 Task: Go to Program & Features. Select Whole Food Market. Add to cart Cold-Pressed Extra Virgin Olive Oil-3. Select Amazon Health. Add to cart MCT Oil Nutritional Supplements-1. Place order for Clara Davis, _x000D_
1043 Spring Hill Rd_x000D_
Sparta, Missouri(MO), 65753, Cell Number (417) 278-4018
Action: Mouse moved to (24, 95)
Screenshot: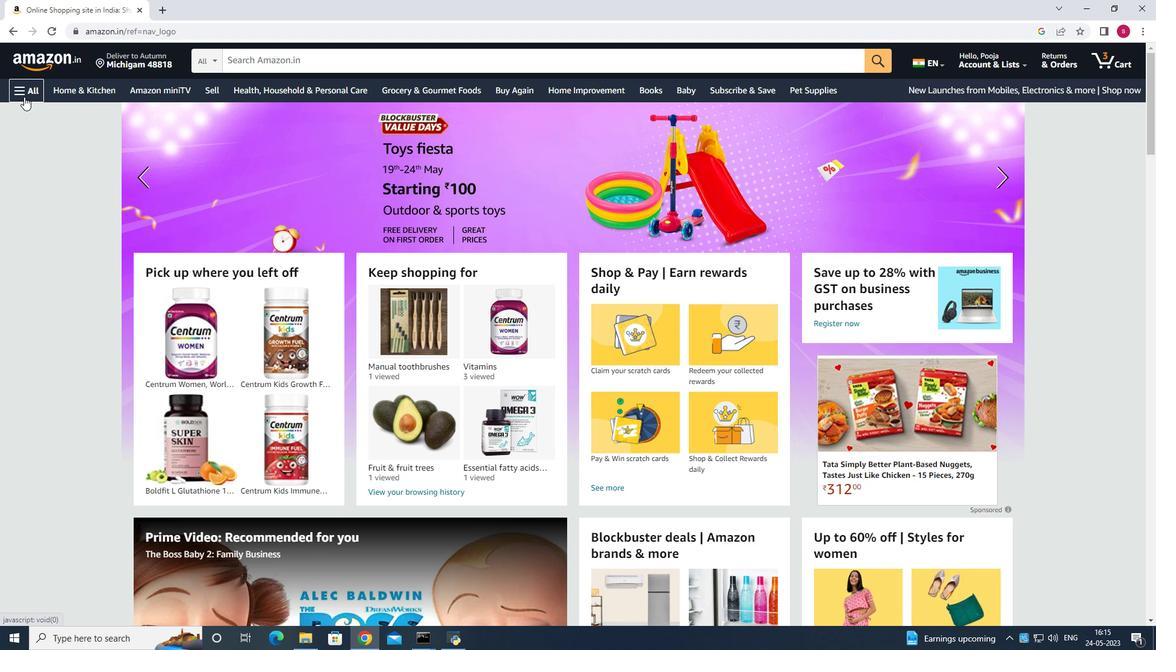 
Action: Mouse pressed left at (24, 95)
Screenshot: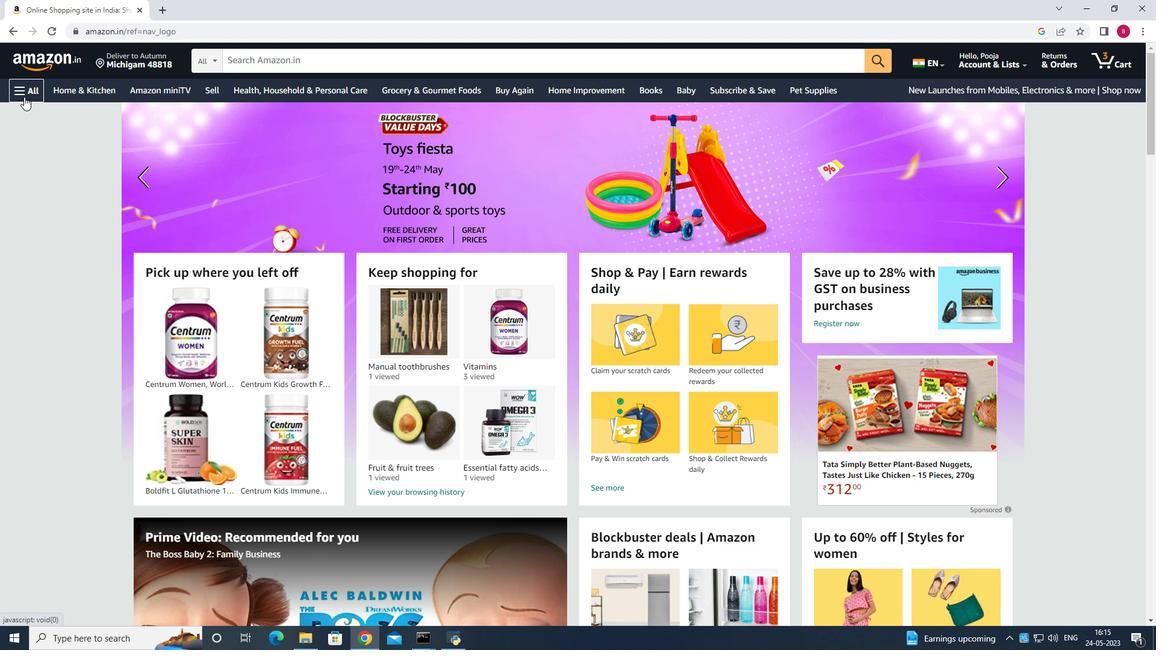 
Action: Mouse moved to (35, 205)
Screenshot: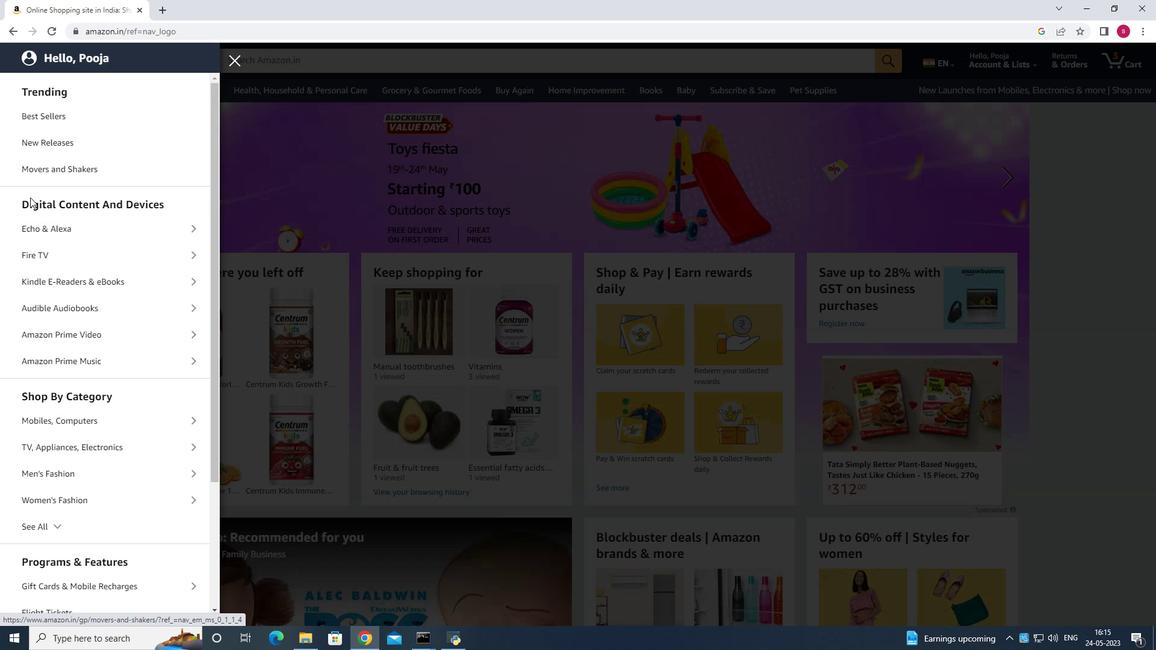 
Action: Mouse scrolled (33, 199) with delta (0, 0)
Screenshot: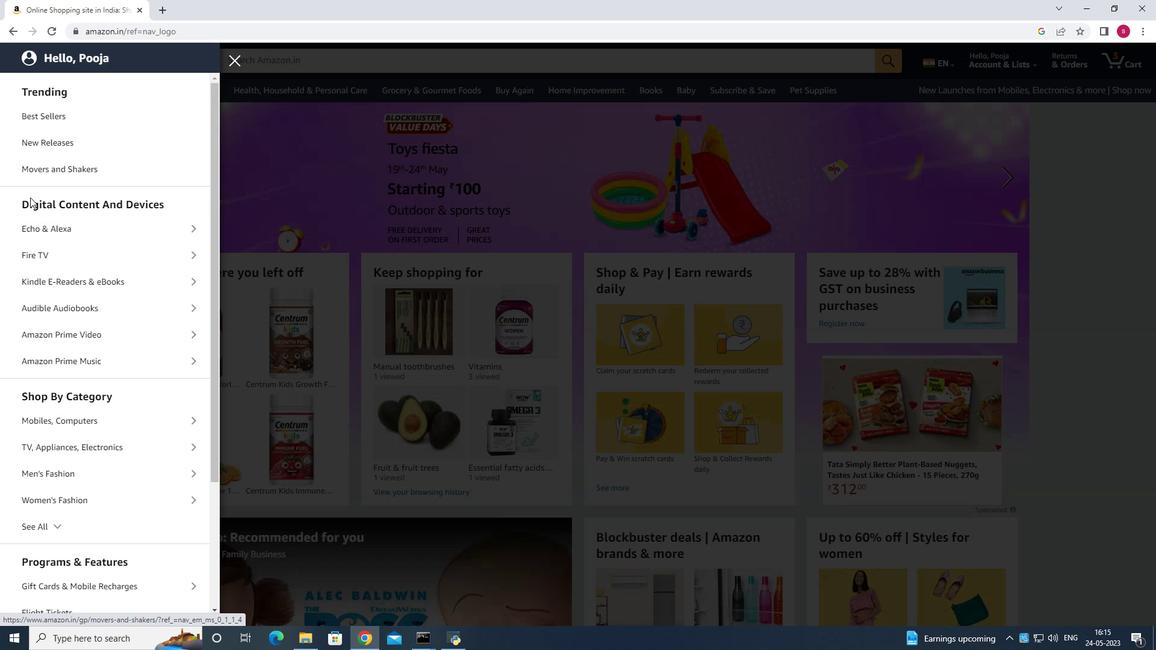 
Action: Mouse scrolled (35, 204) with delta (0, 0)
Screenshot: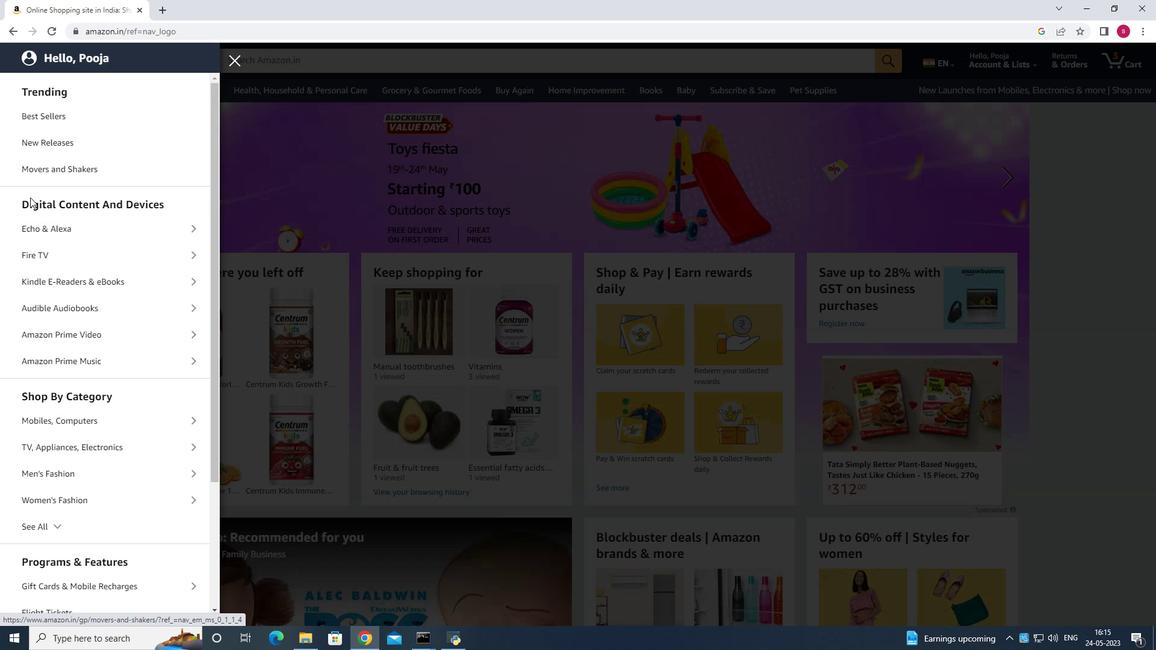 
Action: Mouse scrolled (35, 204) with delta (0, 0)
Screenshot: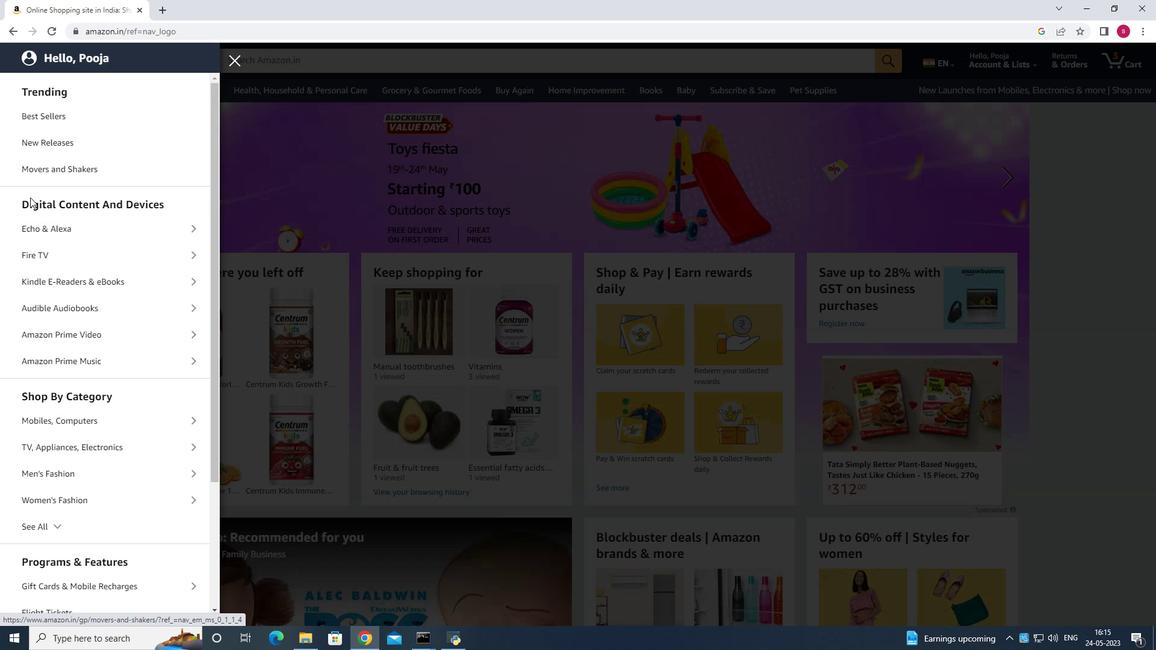
Action: Mouse scrolled (35, 204) with delta (0, 0)
Screenshot: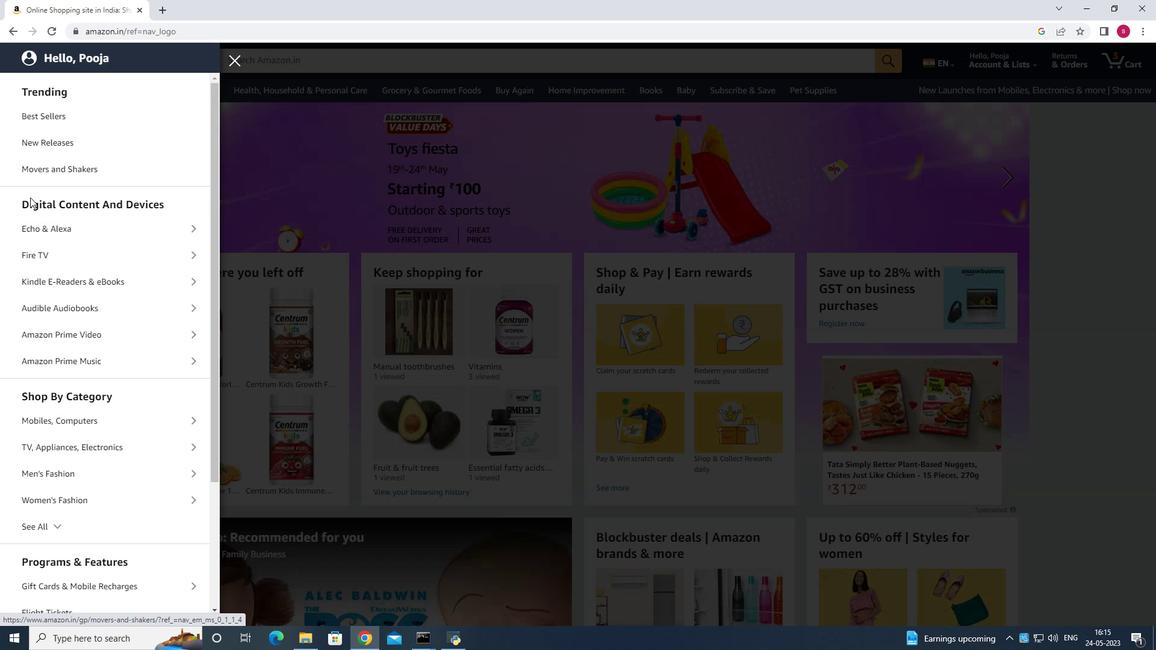 
Action: Mouse scrolled (35, 204) with delta (0, 0)
Screenshot: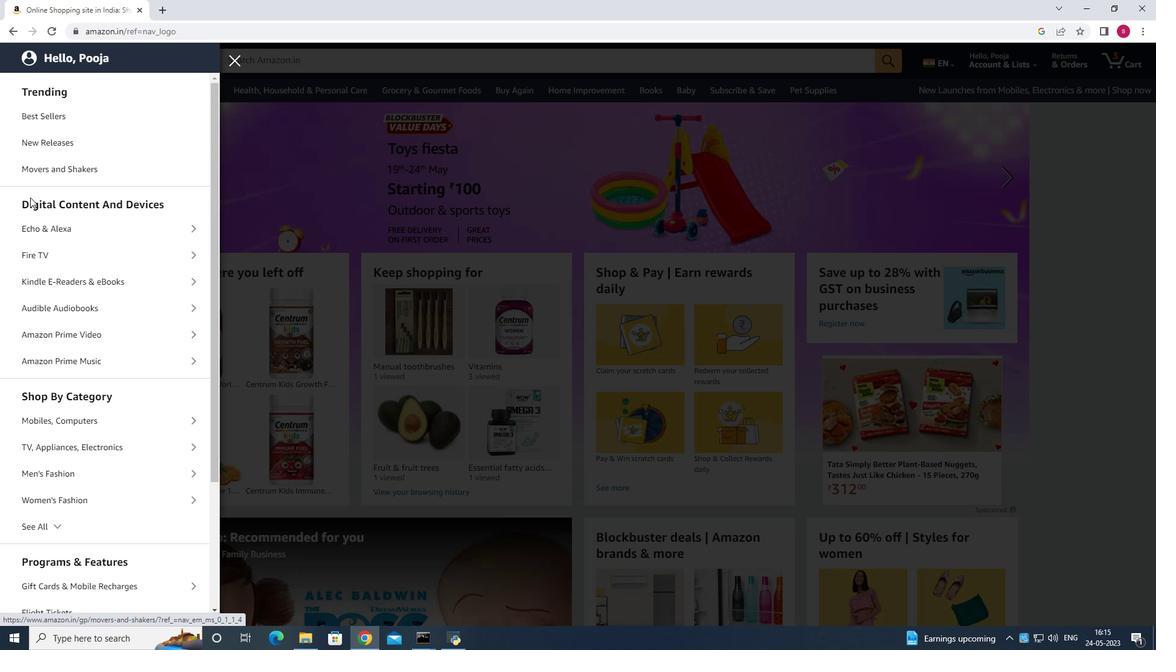 
Action: Mouse moved to (40, 209)
Screenshot: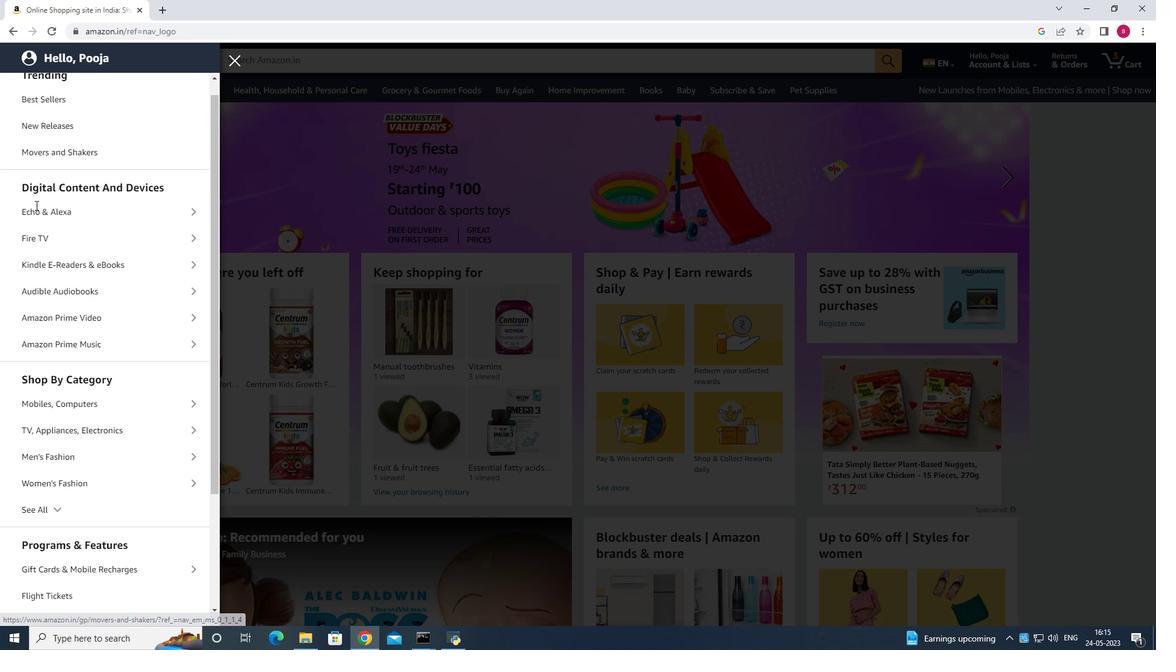 
Action: Mouse scrolled (40, 208) with delta (0, 0)
Screenshot: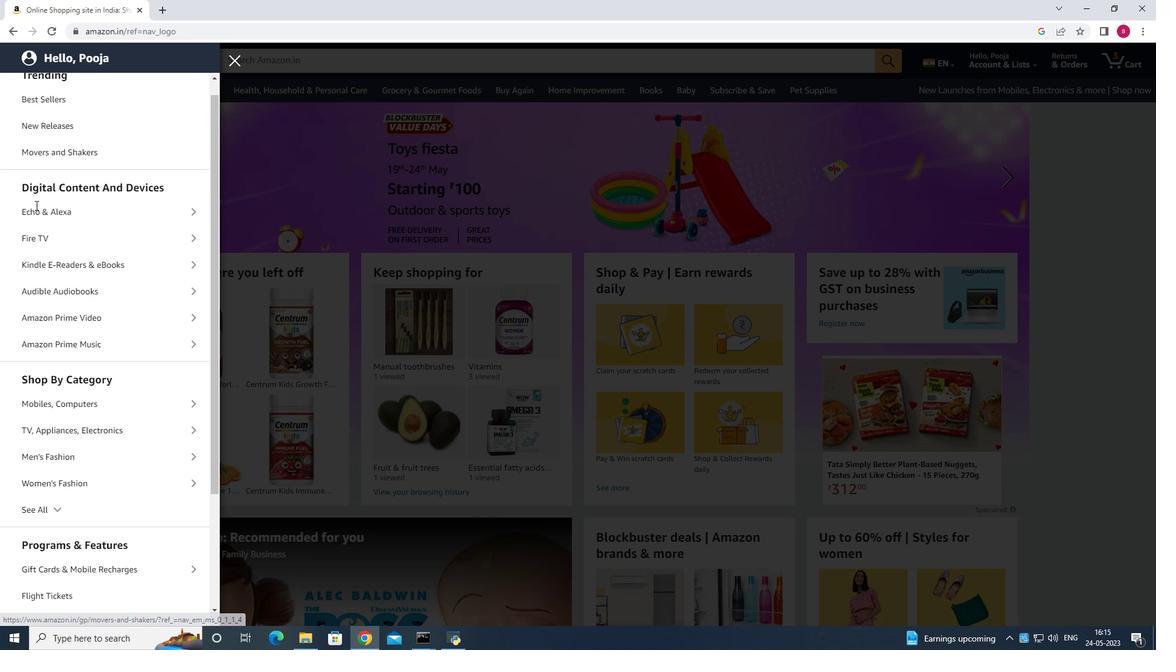 
Action: Mouse moved to (43, 210)
Screenshot: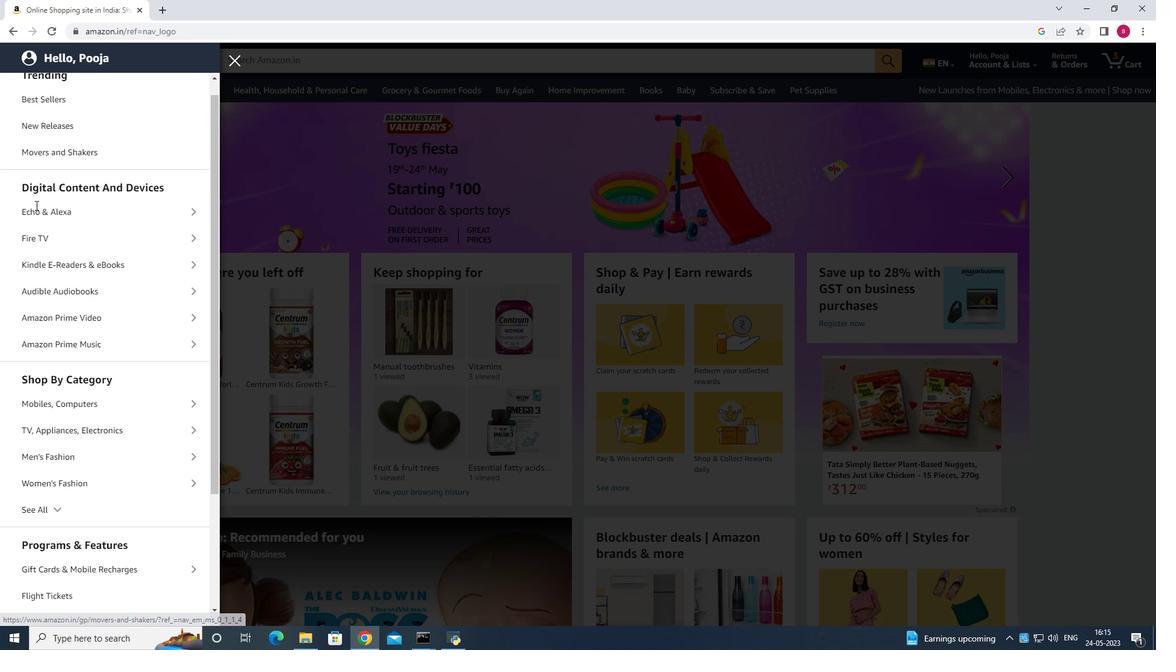 
Action: Mouse scrolled (43, 210) with delta (0, 0)
Screenshot: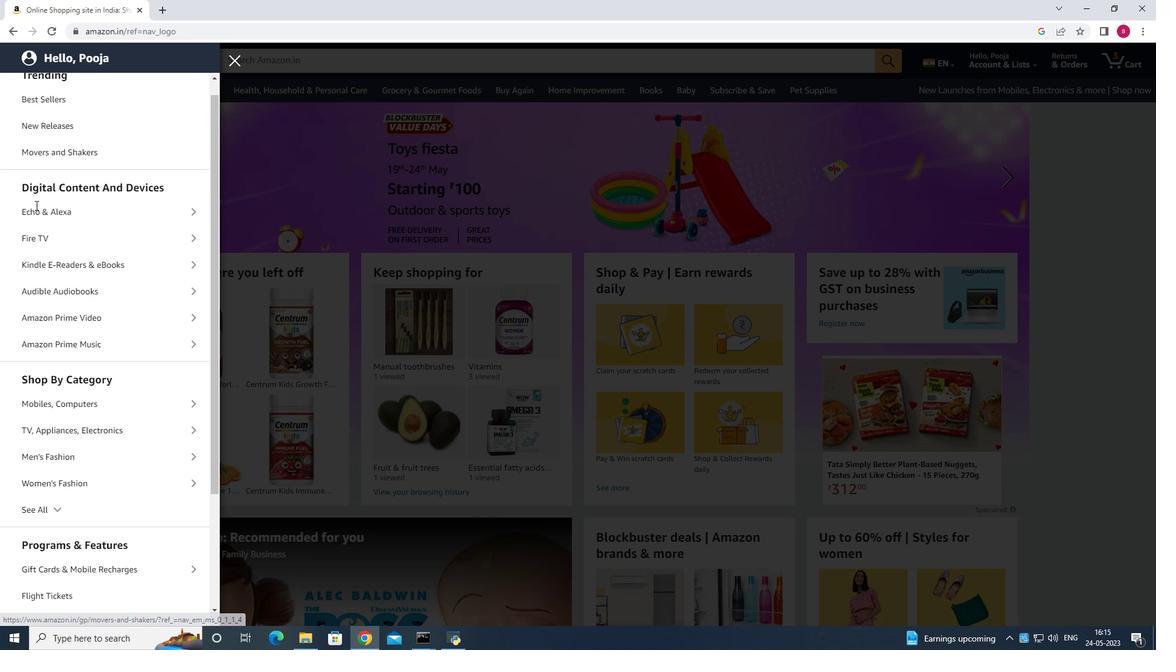 
Action: Mouse moved to (43, 210)
Screenshot: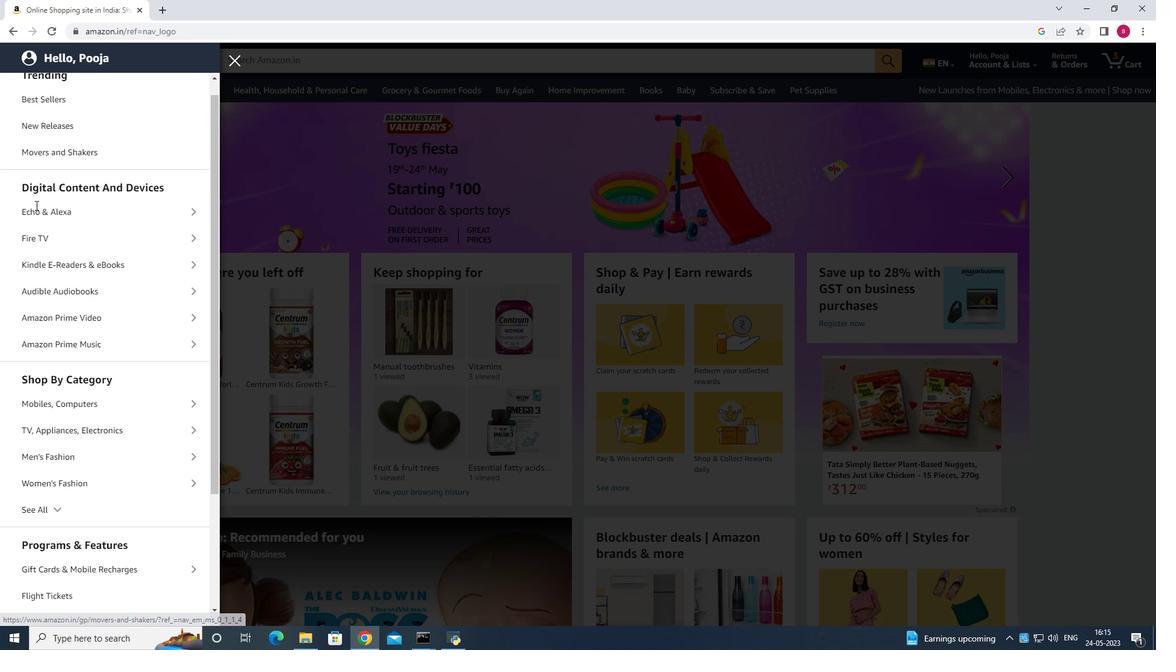 
Action: Mouse scrolled (43, 210) with delta (0, 0)
Screenshot: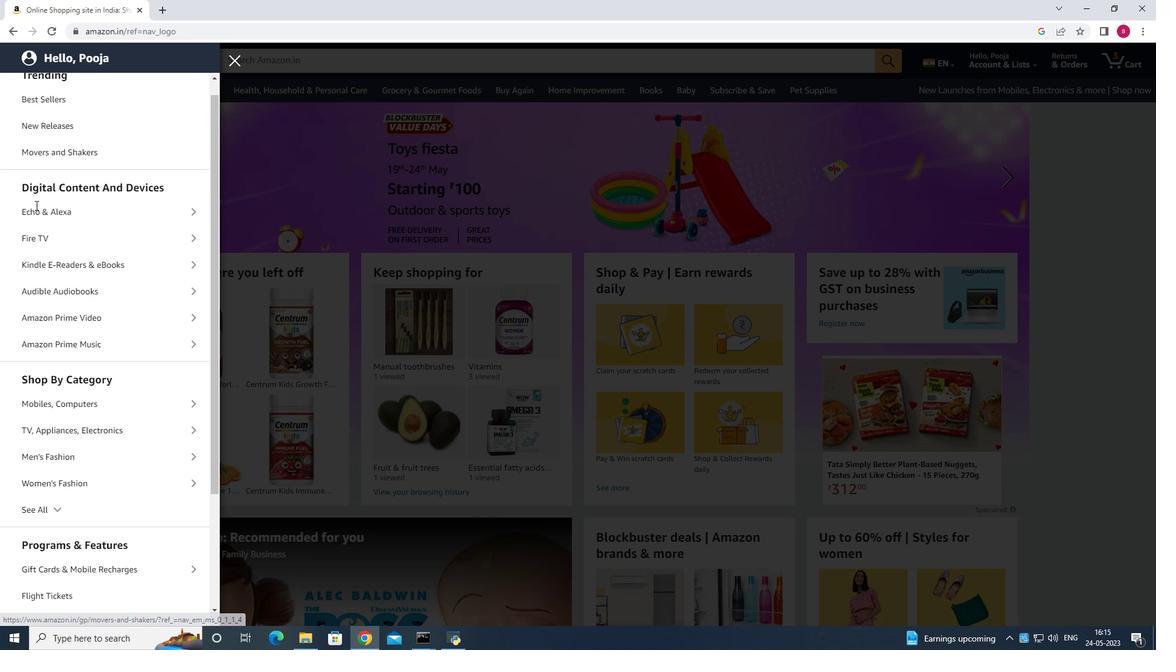 
Action: Mouse moved to (49, 214)
Screenshot: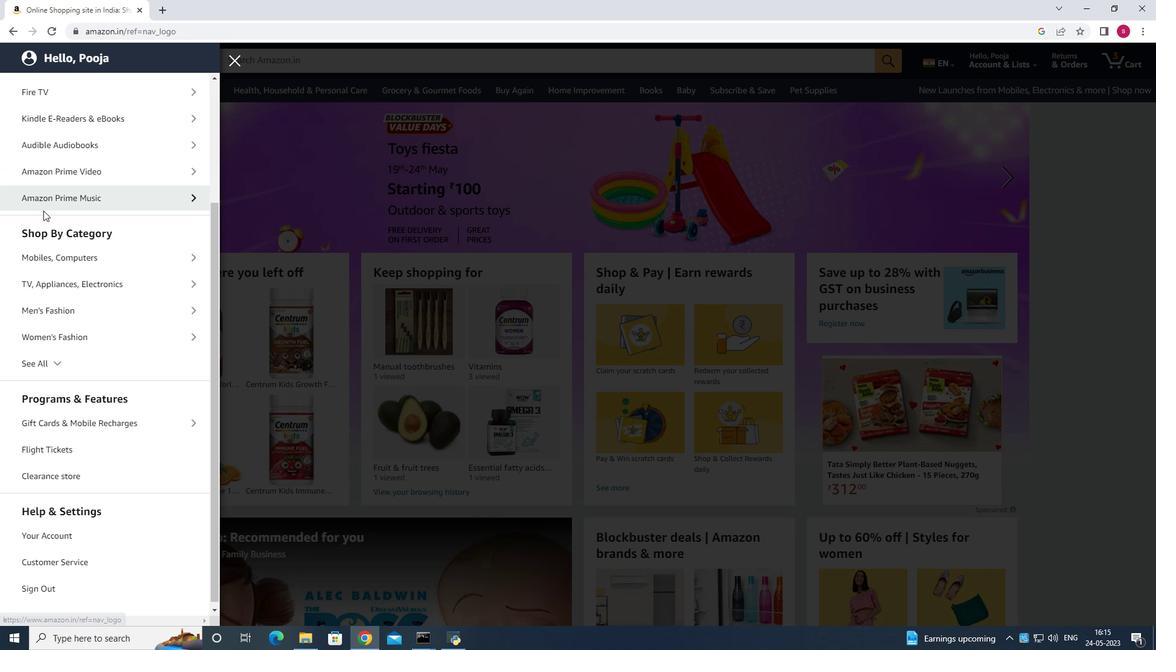 
Action: Mouse scrolled (49, 213) with delta (0, 0)
Screenshot: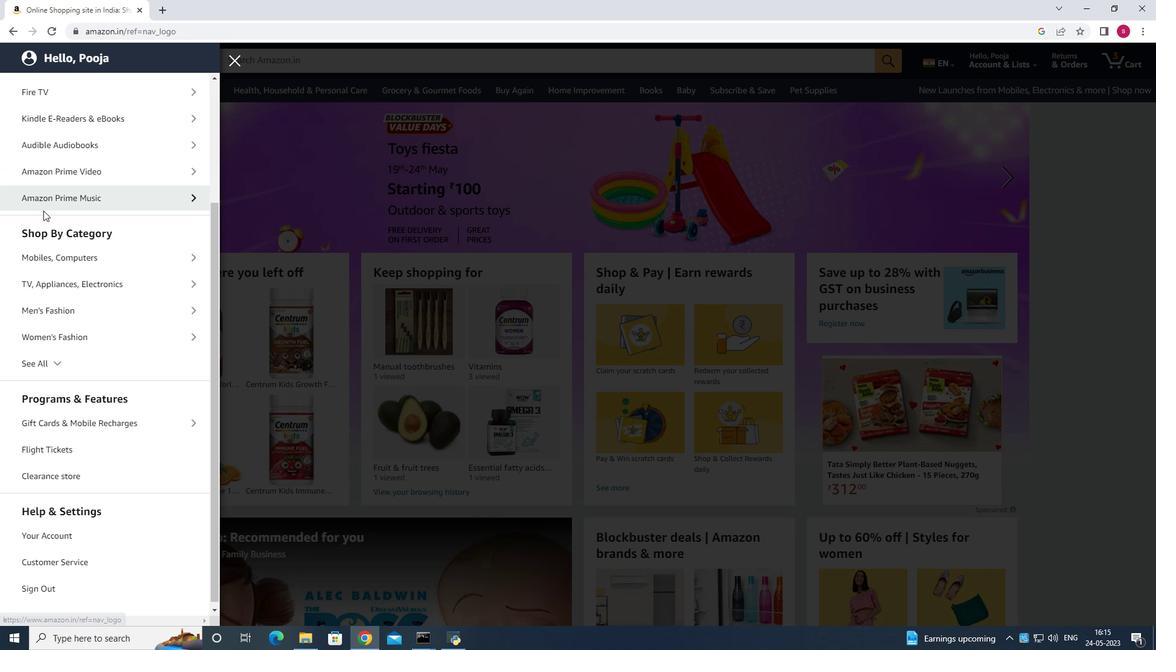 
Action: Mouse moved to (53, 216)
Screenshot: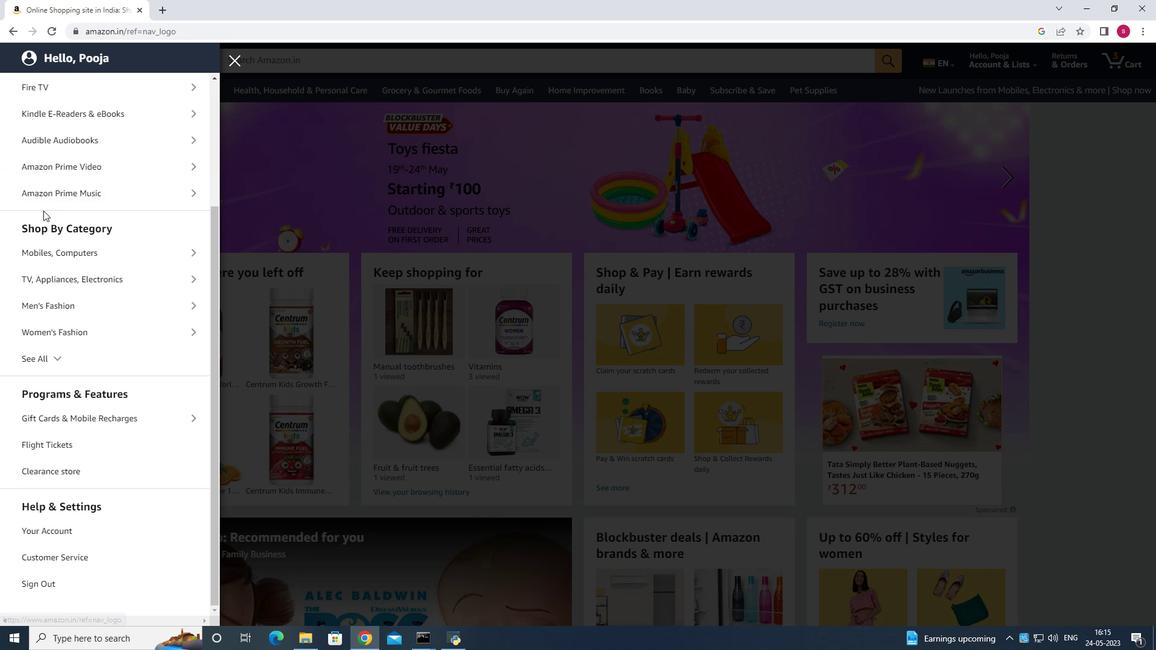 
Action: Mouse scrolled (53, 215) with delta (0, -1)
Screenshot: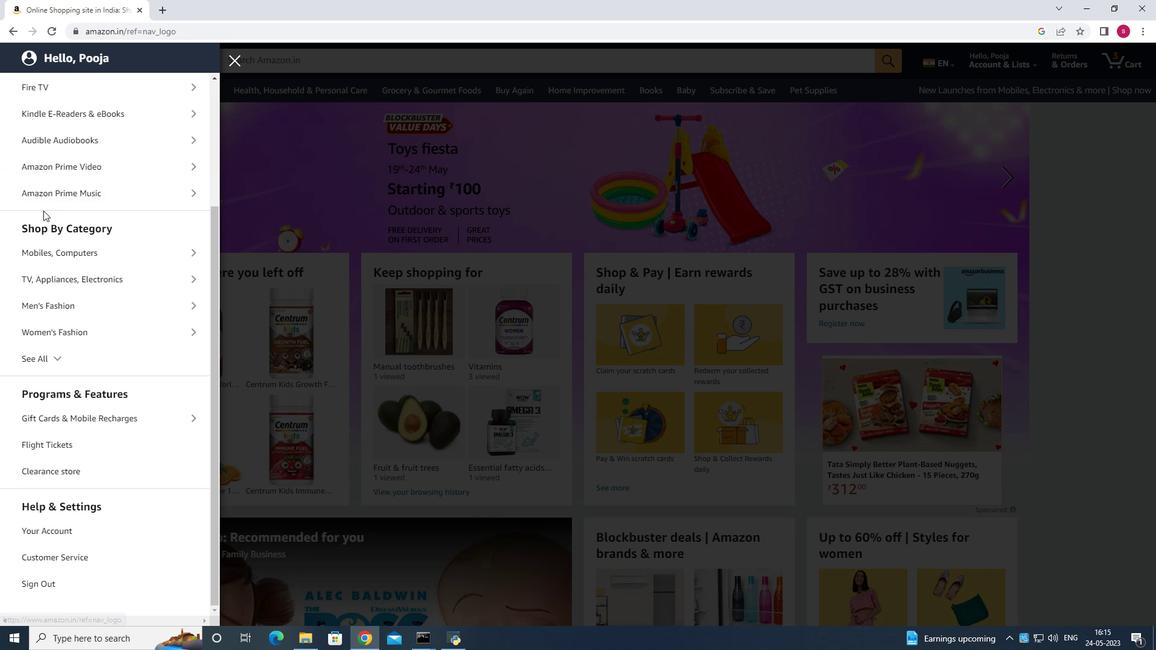 
Action: Mouse moved to (57, 219)
Screenshot: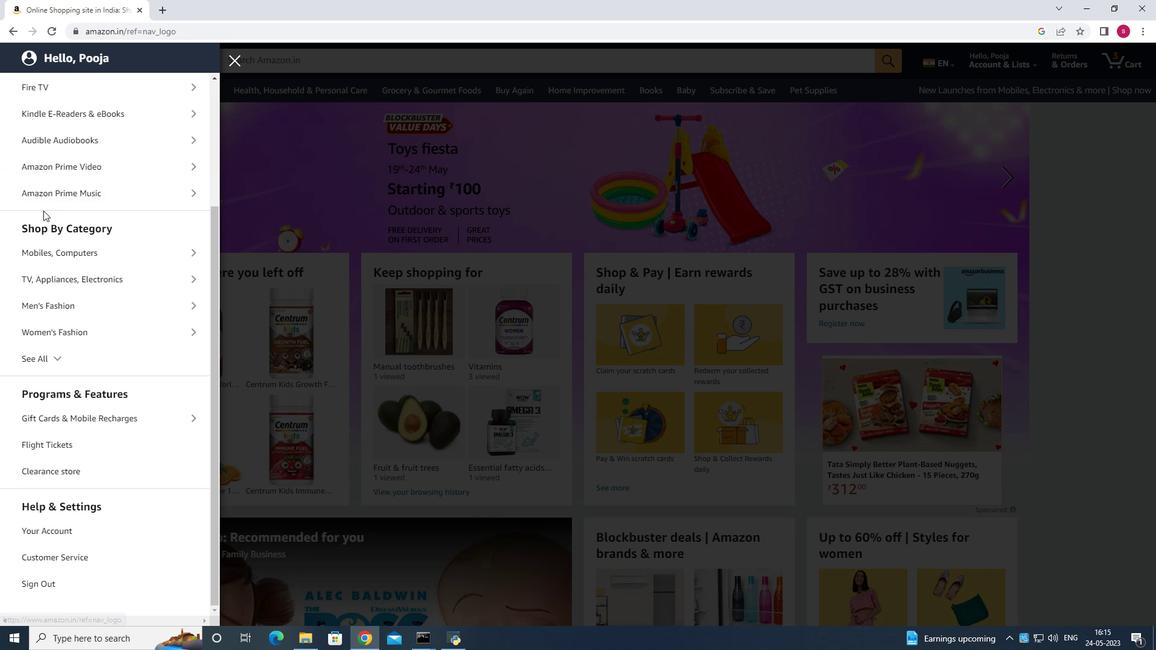 
Action: Mouse scrolled (57, 218) with delta (0, 0)
Screenshot: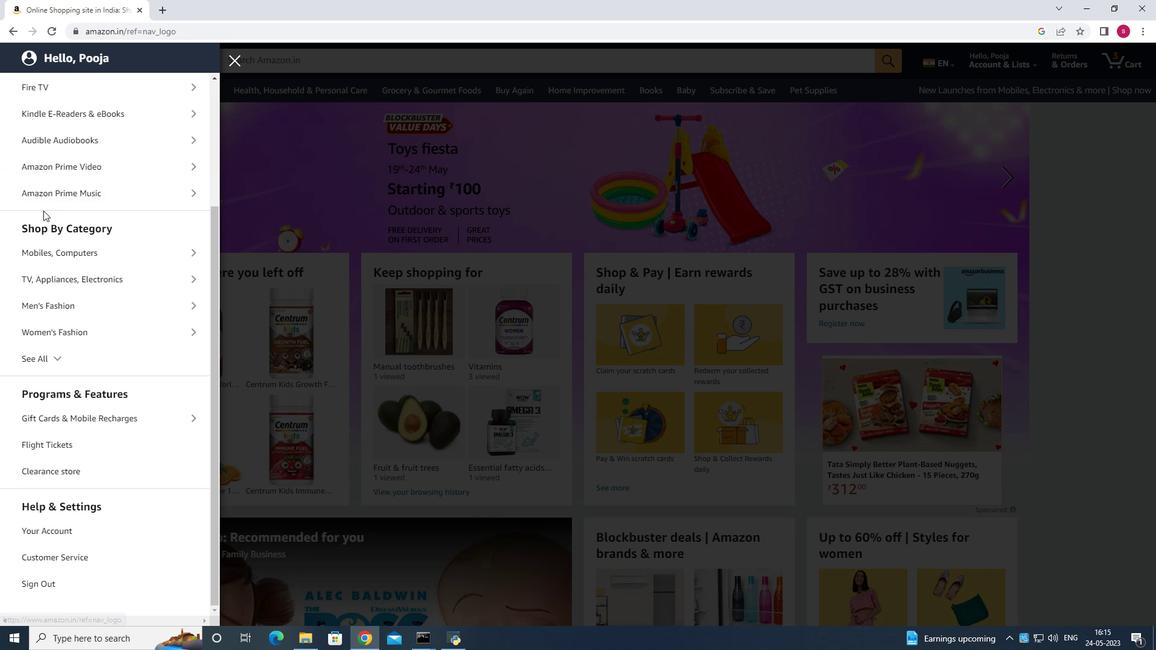 
Action: Mouse moved to (65, 225)
Screenshot: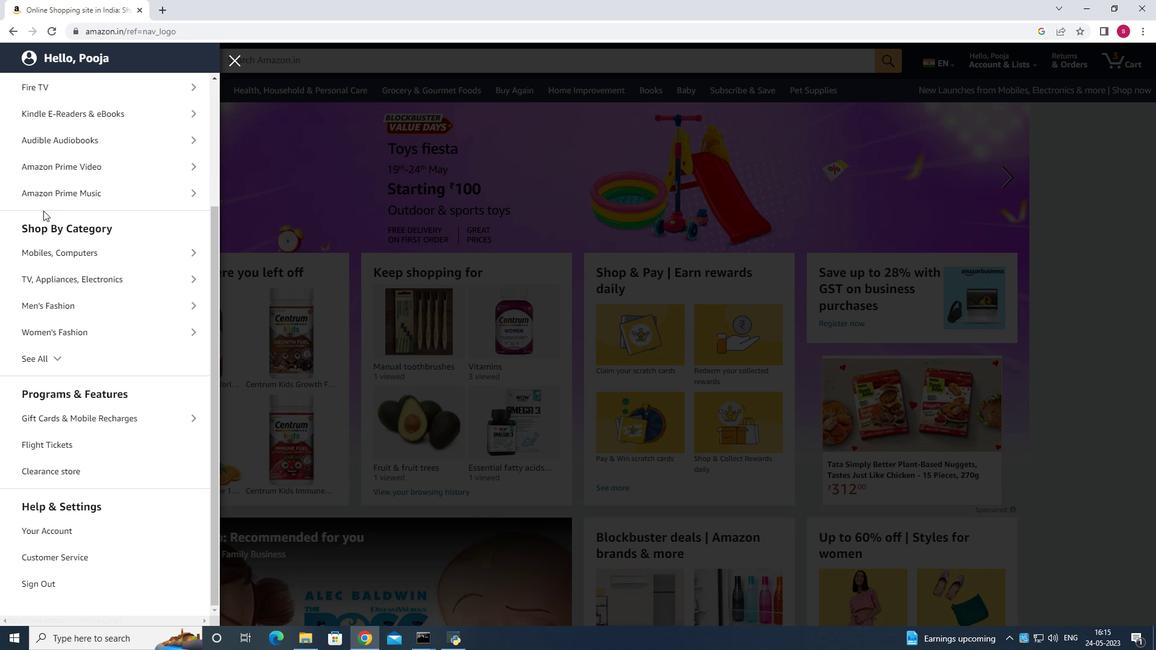 
Action: Mouse scrolled (65, 224) with delta (0, 0)
Screenshot: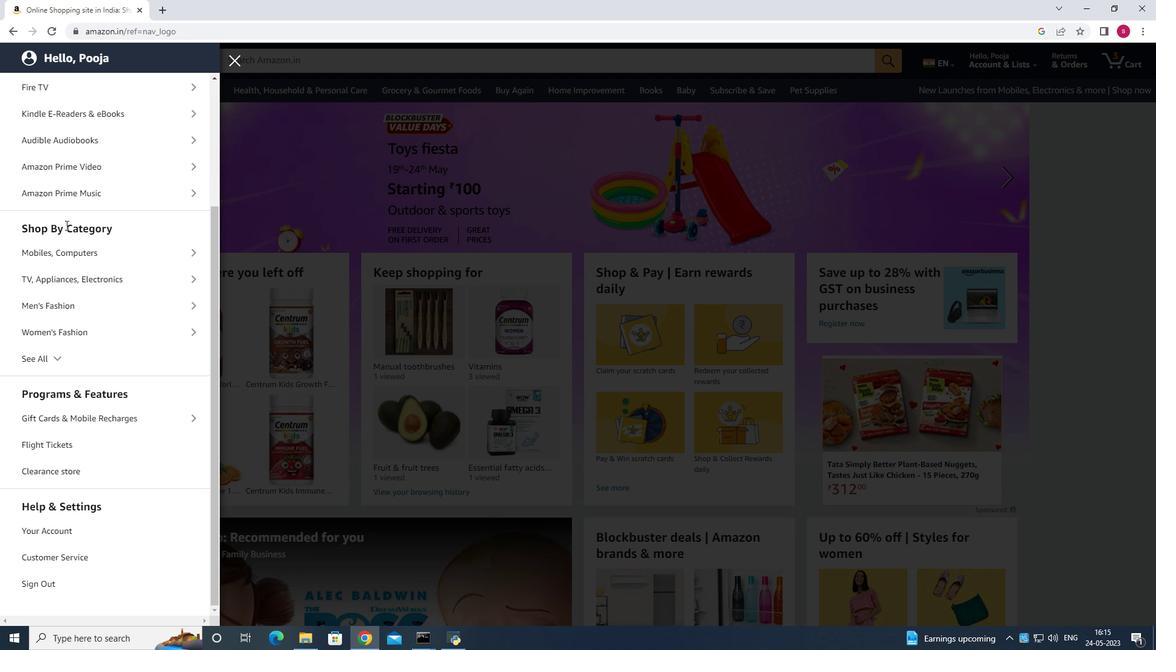 
Action: Mouse scrolled (65, 224) with delta (0, 0)
Screenshot: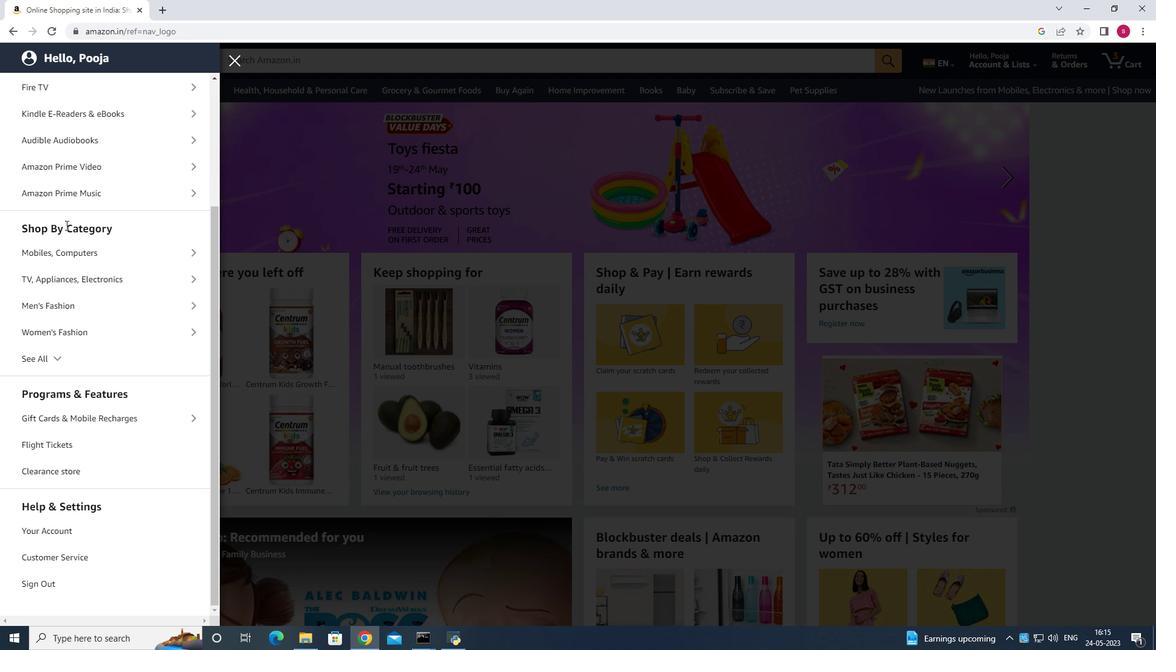
Action: Mouse scrolled (65, 224) with delta (0, 0)
Screenshot: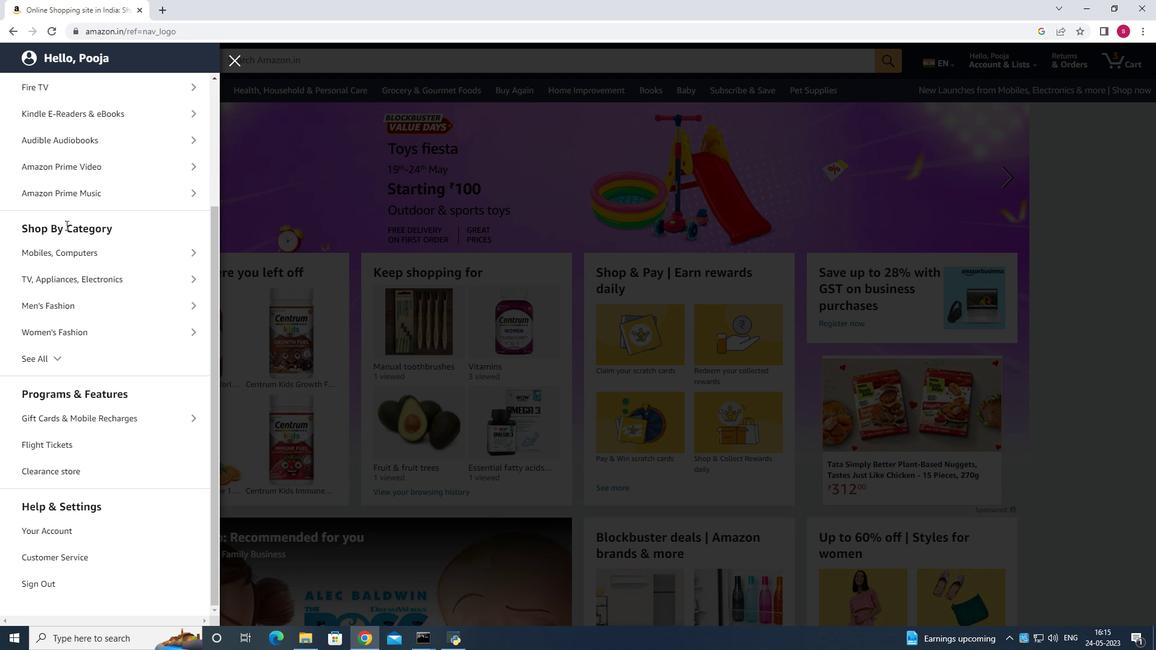 
Action: Mouse moved to (126, 419)
Screenshot: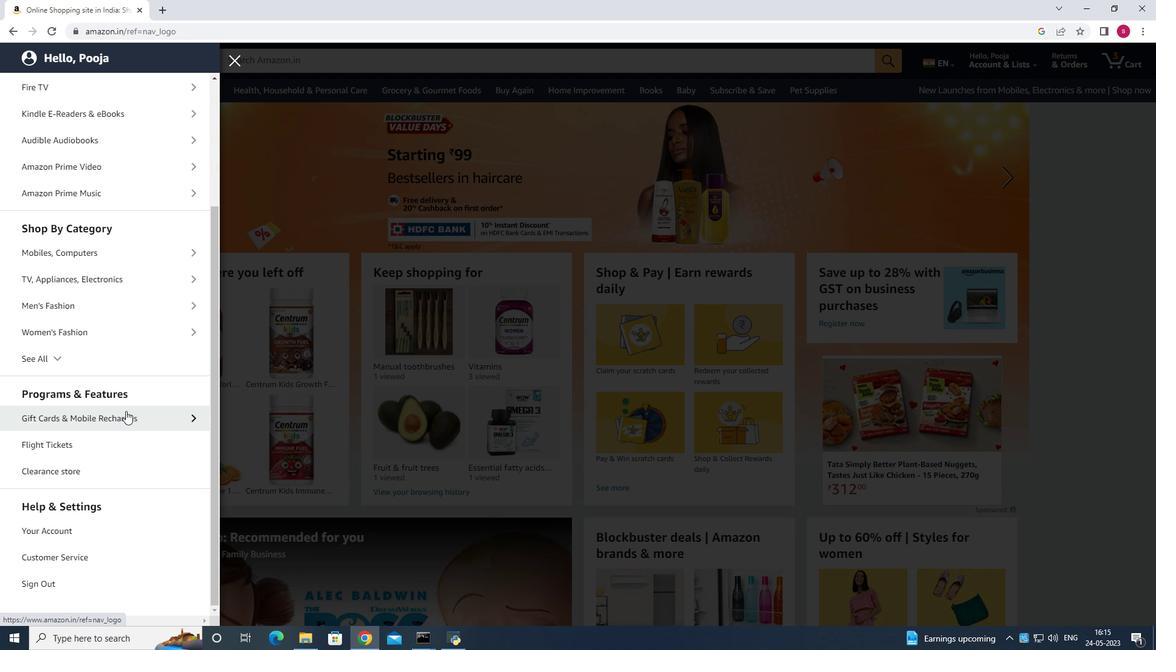 
Action: Mouse pressed left at (126, 419)
Screenshot: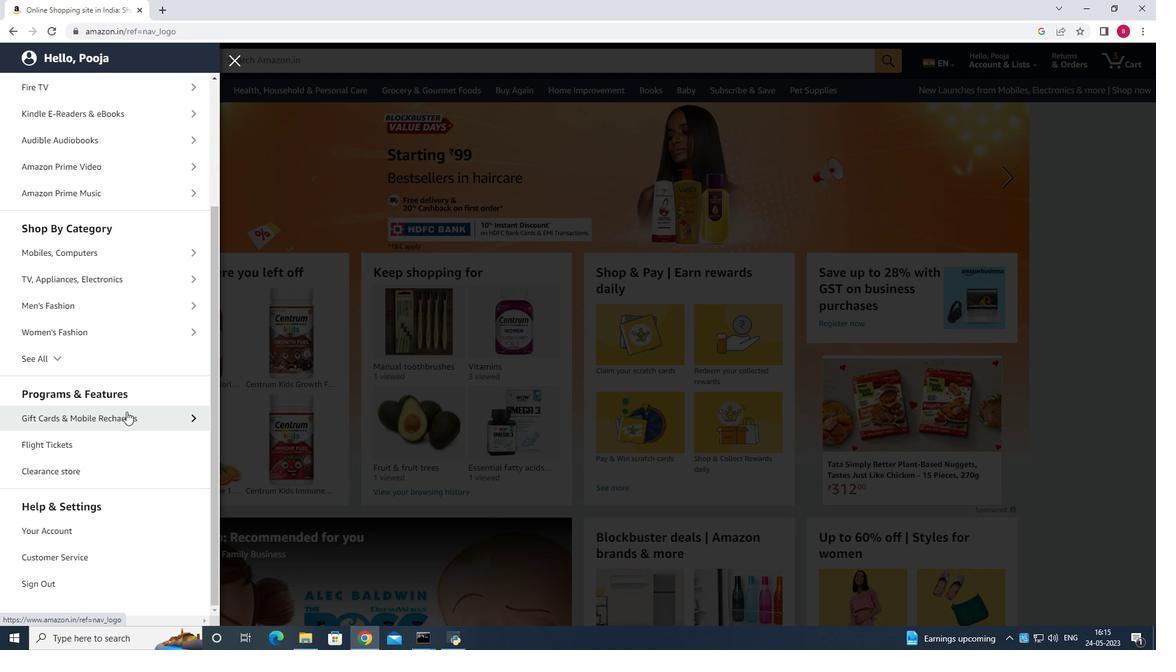 
Action: Mouse moved to (275, 291)
Screenshot: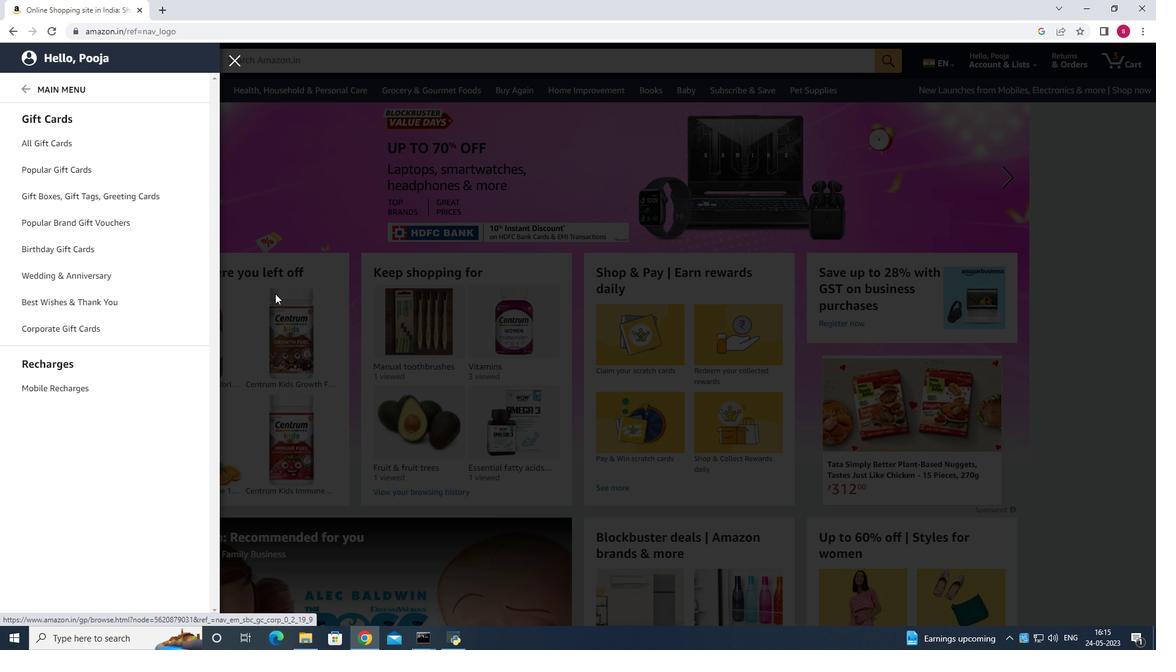 
Action: Mouse pressed left at (275, 291)
Screenshot: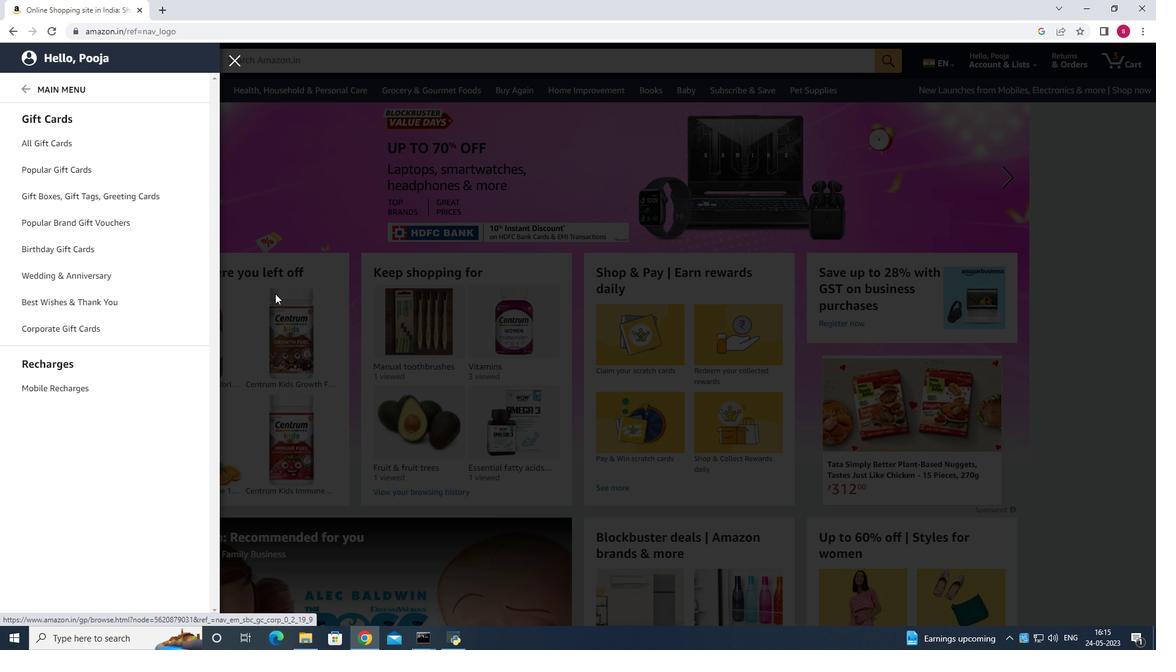 
Action: Mouse moved to (266, 57)
Screenshot: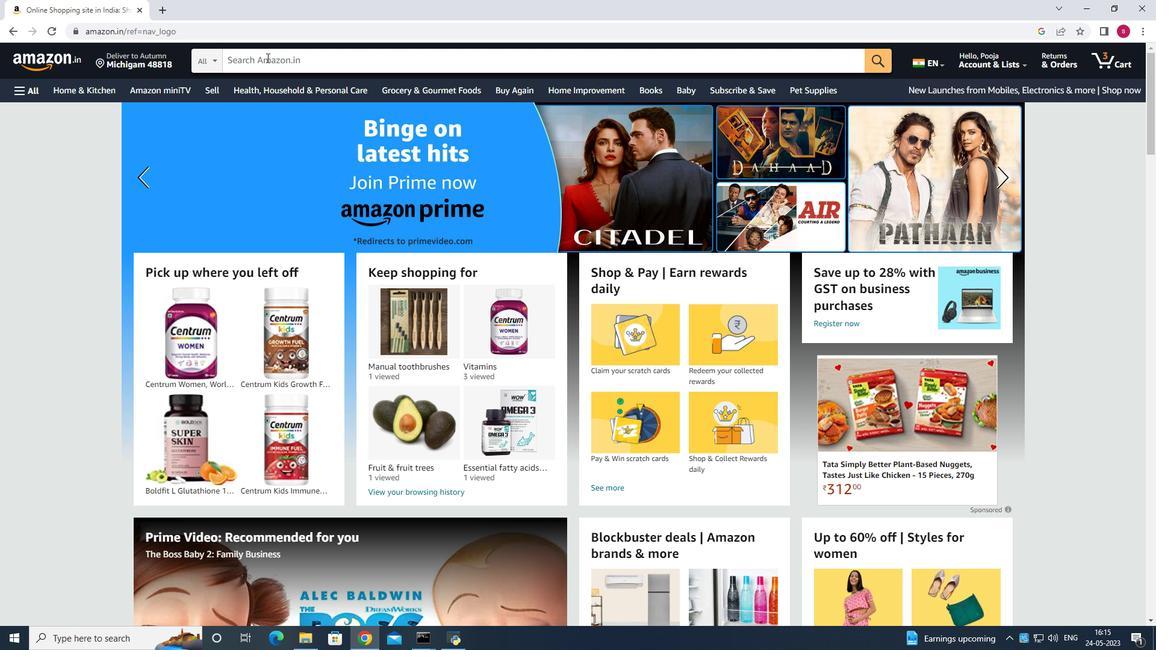 
Action: Mouse pressed left at (266, 57)
Screenshot: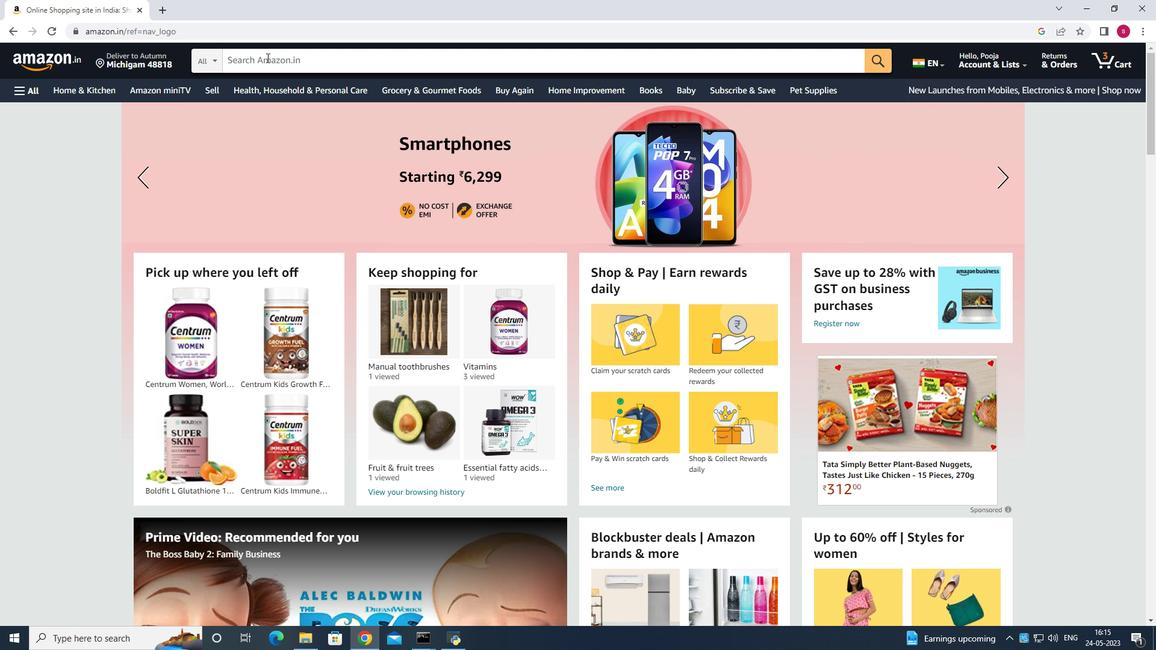 
Action: Mouse moved to (266, 65)
Screenshot: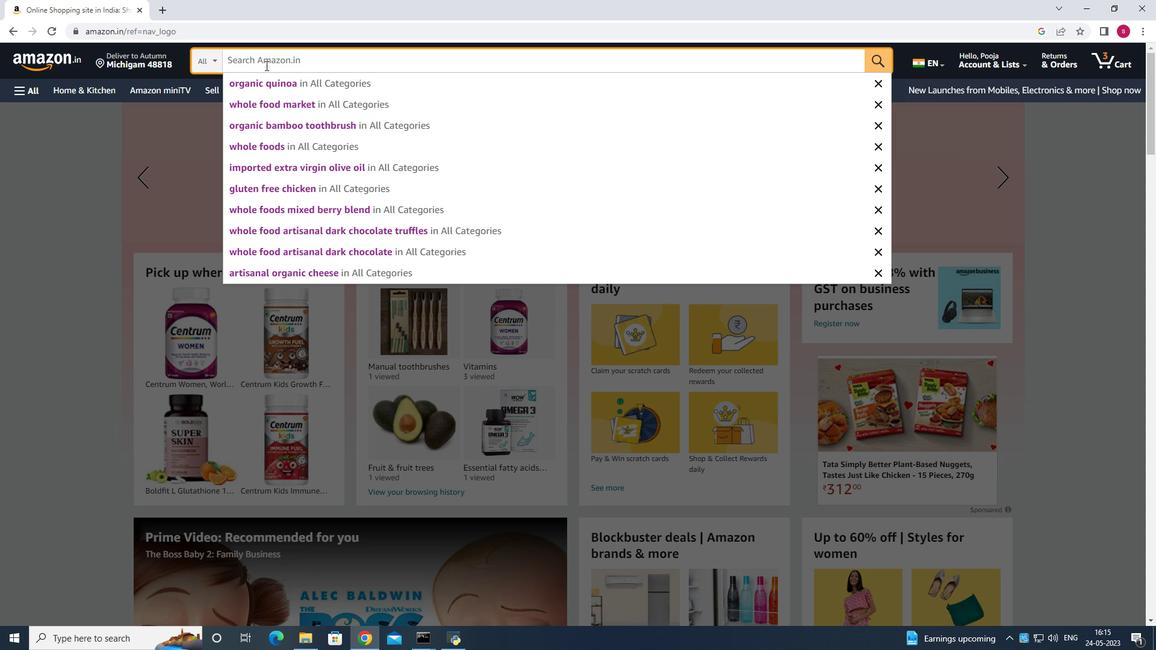 
Action: Key pressed whole<Key.space>fod<Key.space>maket<Key.enter>
Screenshot: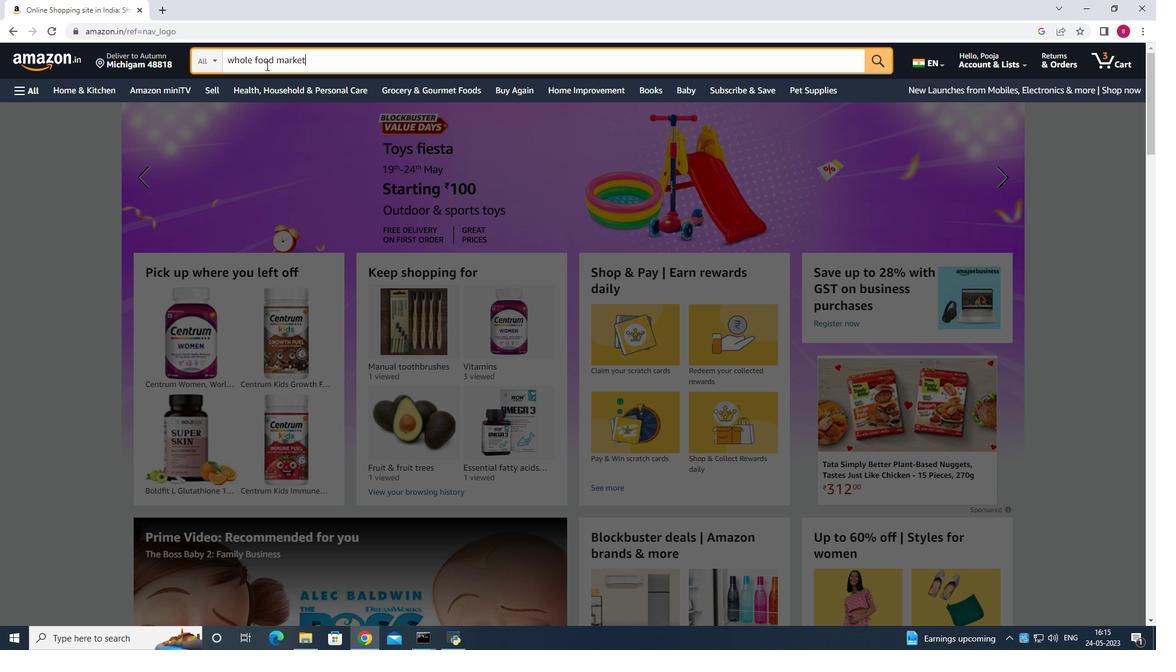 
Action: Mouse moved to (331, 60)
Screenshot: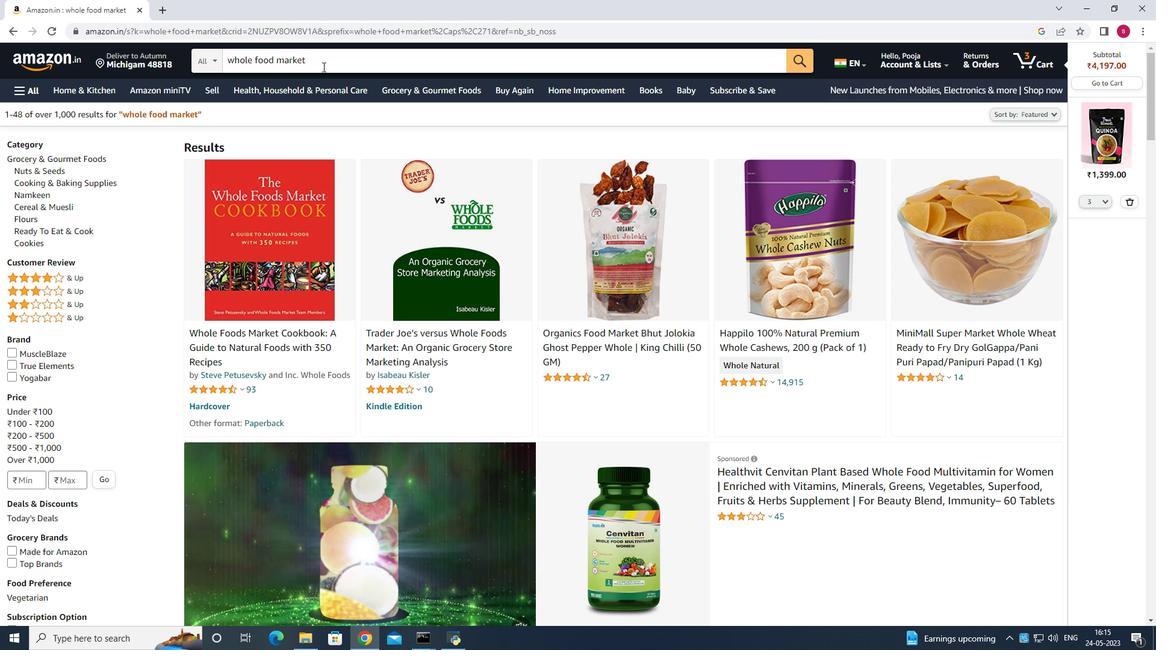 
Action: Mouse pressed left at (331, 60)
Screenshot: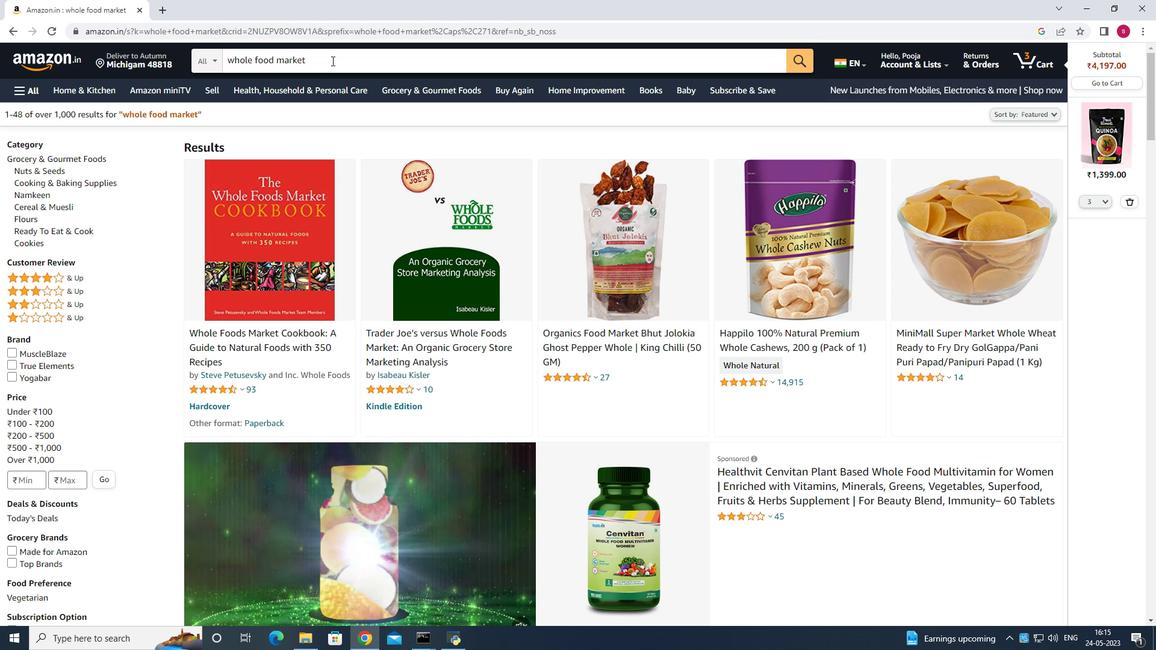 
Action: Key pressed <Key.backspace><Key.backspace><Key.backspace><Key.backspace><Key.backspace><Key.backspace><Key.backspace><Key.backspace><Key.backspace><Key.backspace><Key.backspace><Key.backspace><Key.backspace><Key.backspace><Key.backspace><Key.backspace><Key.backspace><Key.backspace><Key.backspace><Key.backspace><Key.backspace><Key.backspace><Key.backspace><Key.backspace><Key.backspace><Key.backspace><Key.backspace><Key.backspace><Key.backspace><Key.backspace><Key.backspace><Key.backspace><Key.backspace><Key.backspace><Key.backspace><Key.backspace>
Screenshot: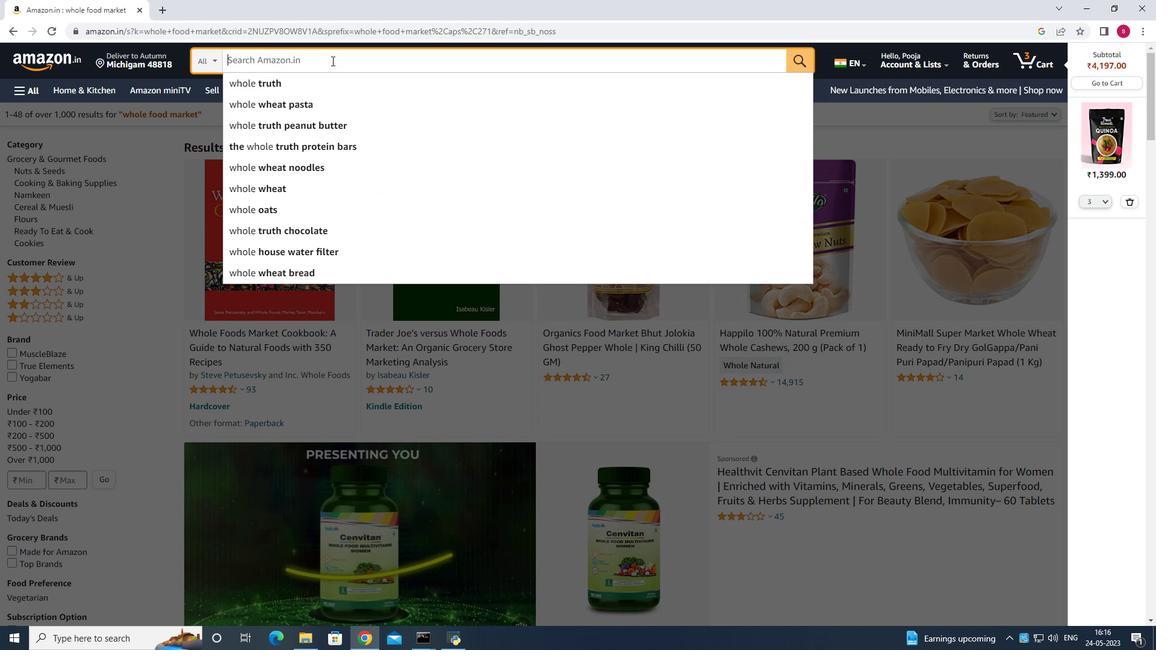 
Action: Mouse moved to (328, 61)
Screenshot: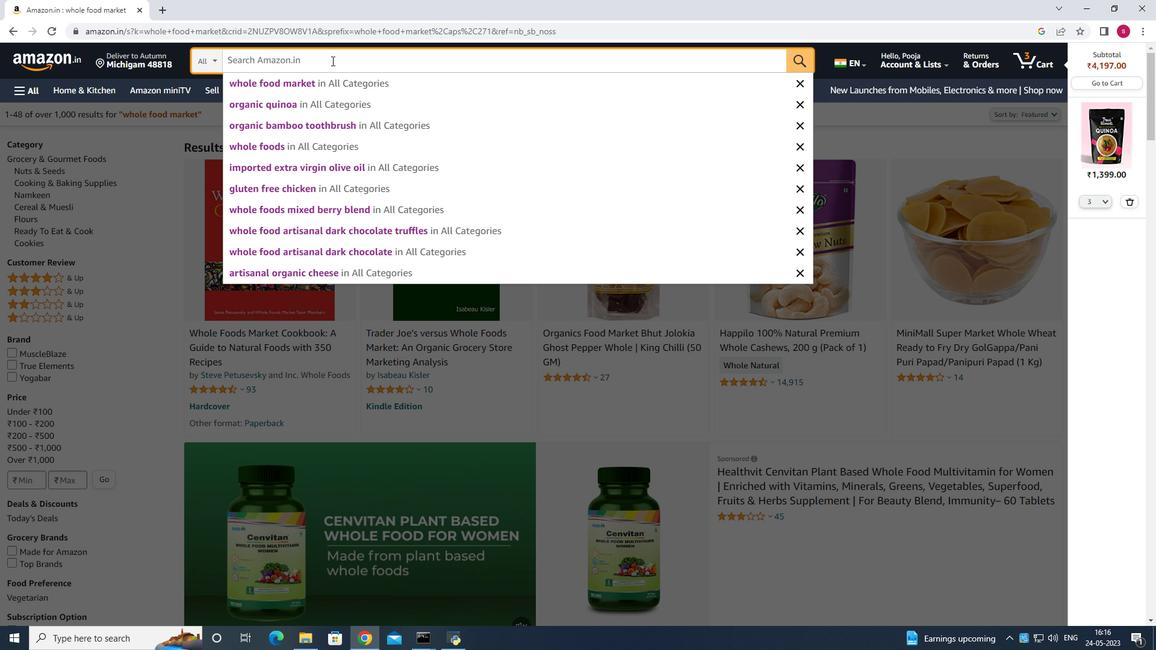 
Action: Key pressed <Key.shift>COLD<Key.space>PRESSED<Key.space>VERGIN<Key.space>OIL<Key.backspace><Key.backspace>LIVE<Key.space>OIL<Key.enter>
Screenshot: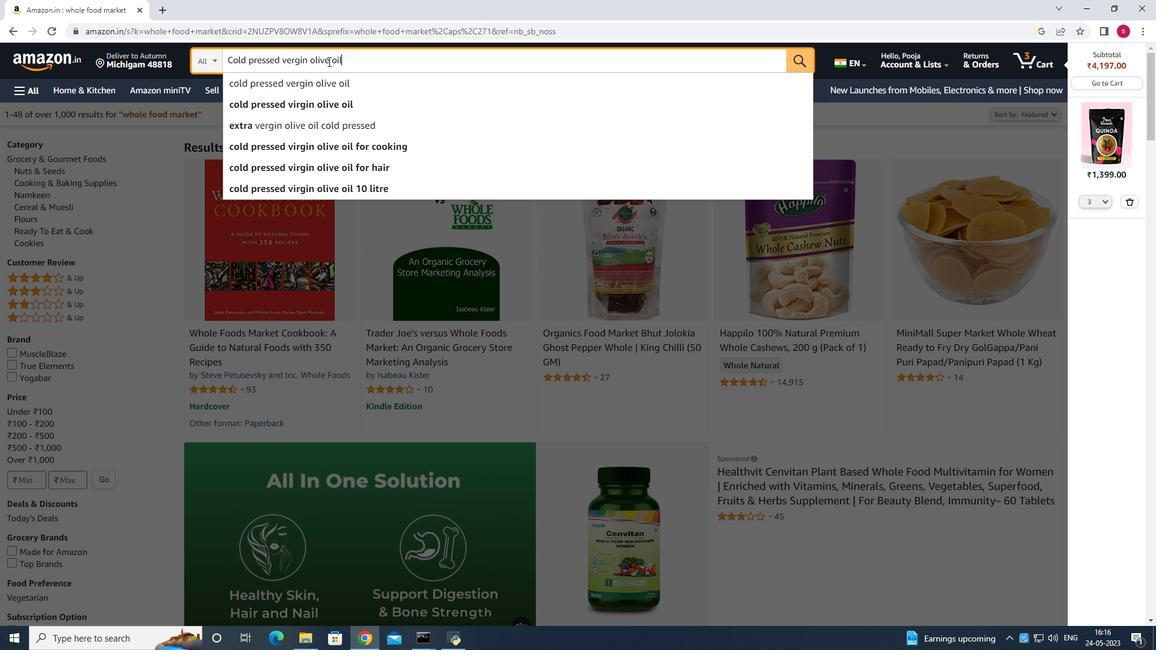 
Action: Mouse moved to (330, 60)
Screenshot: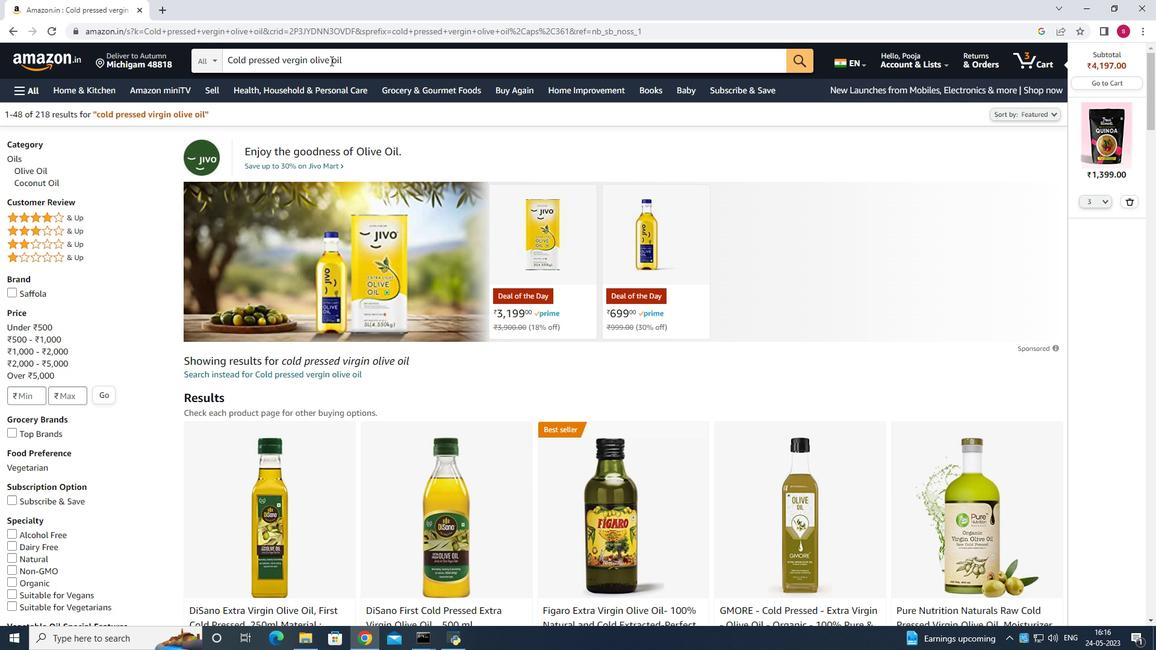 
Action: Mouse scrolled (330, 60) with delta (0, 0)
Screenshot: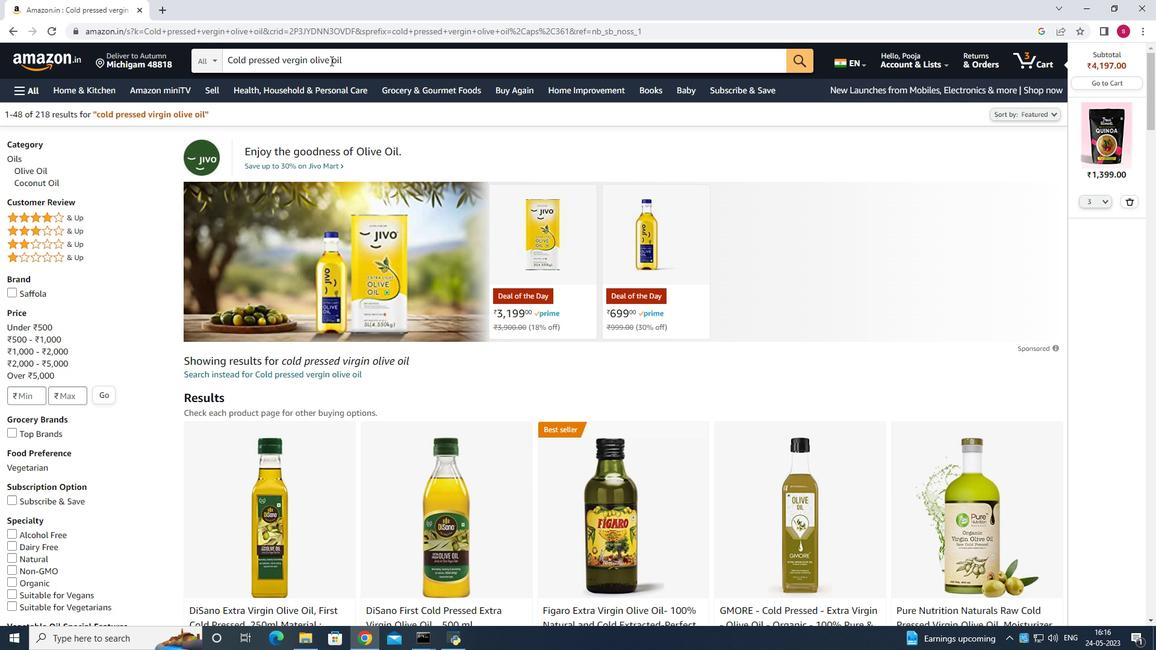 
Action: Mouse moved to (330, 61)
Screenshot: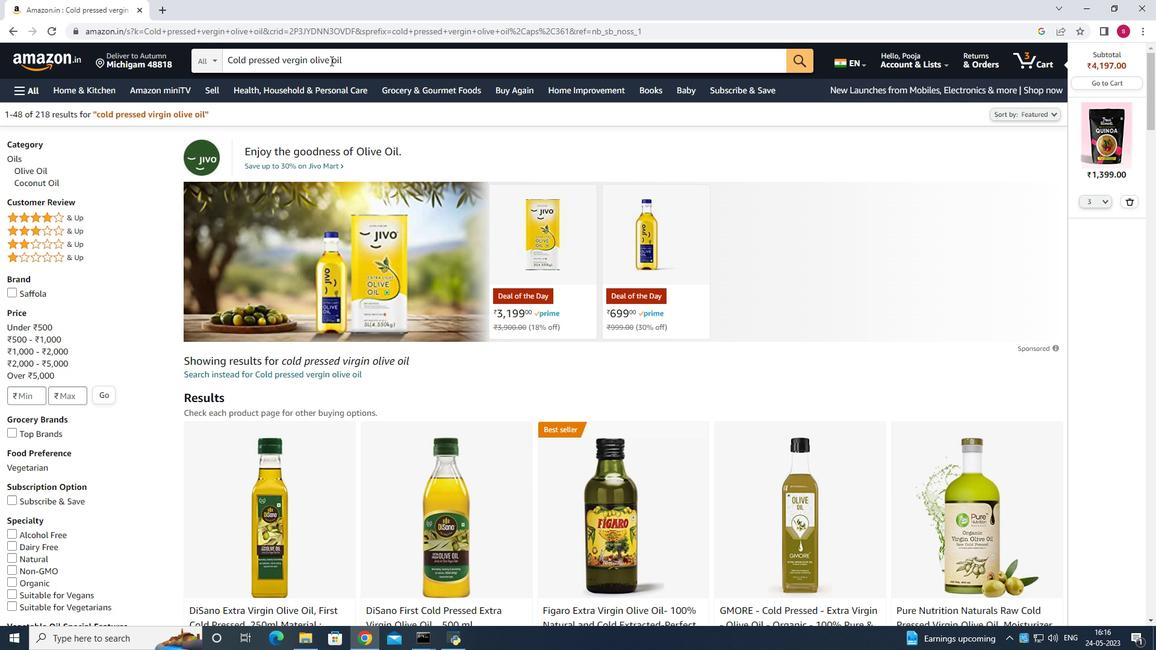 
Action: Mouse scrolled (330, 60) with delta (0, 0)
Screenshot: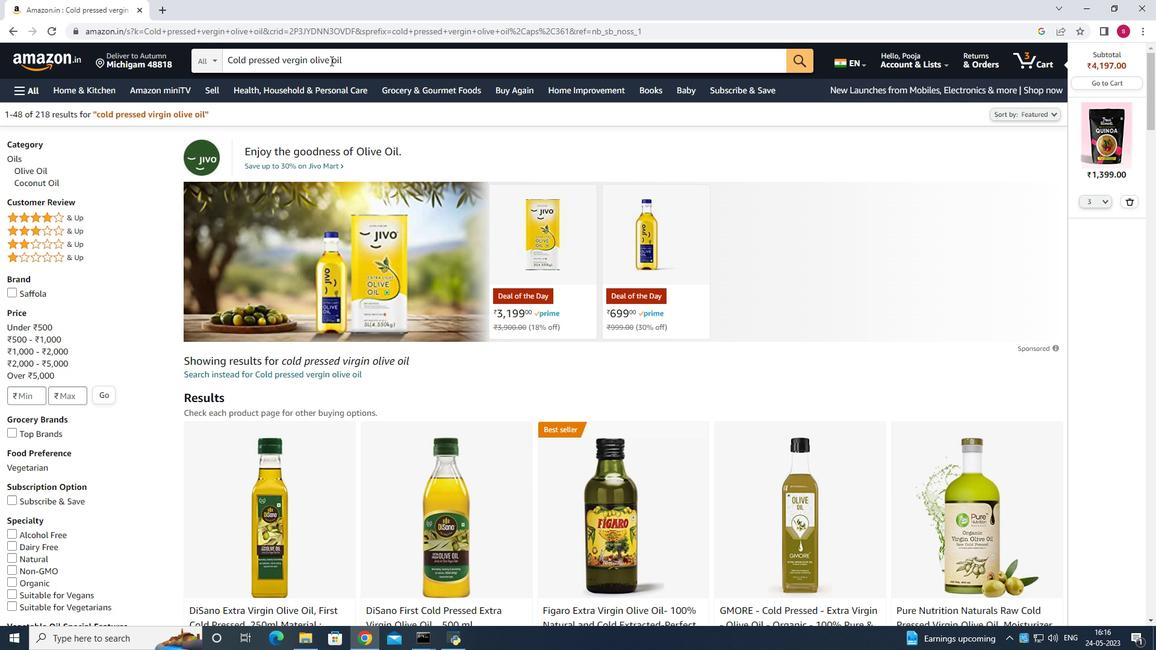 
Action: Mouse moved to (330, 62)
Screenshot: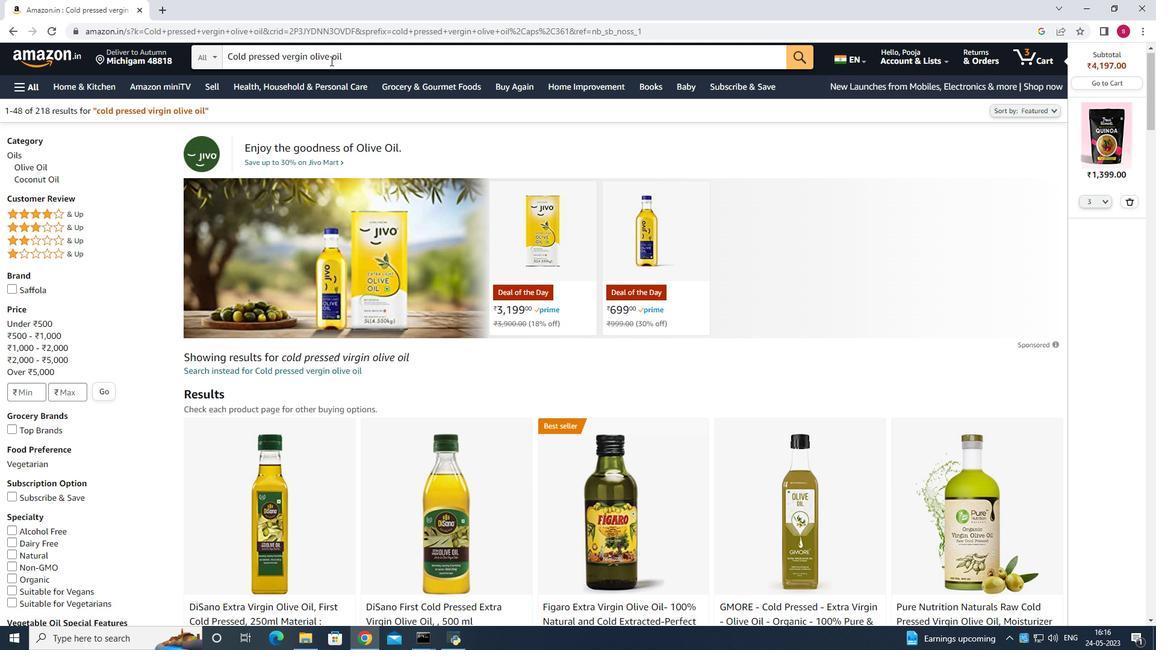 
Action: Mouse scrolled (330, 61) with delta (0, 0)
Screenshot: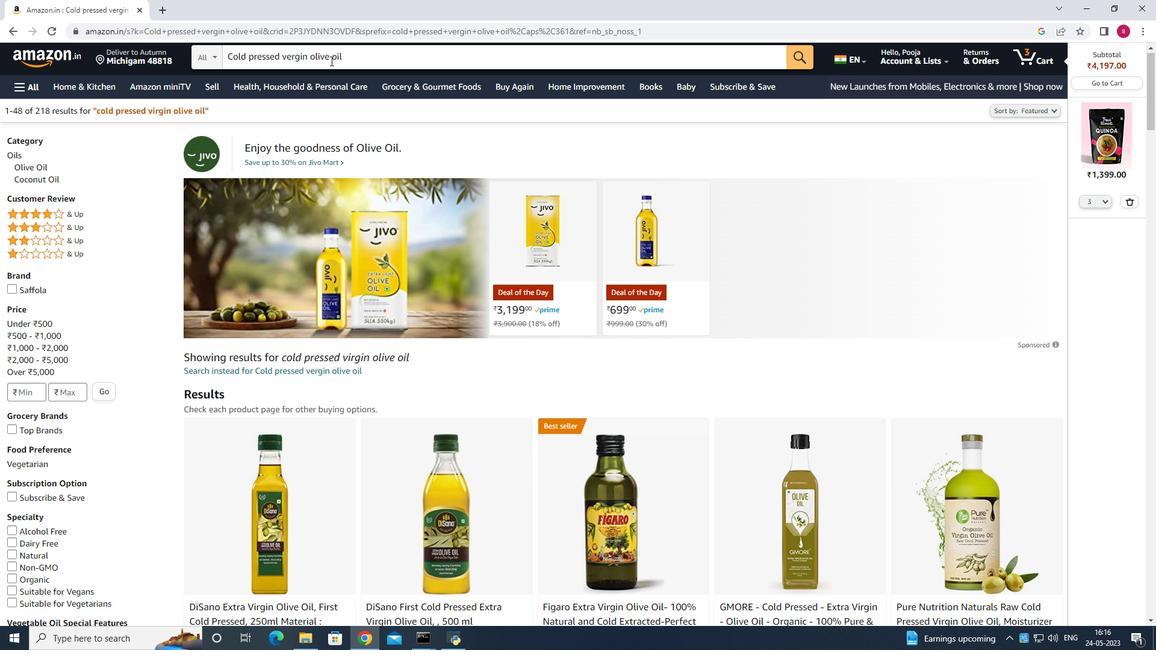 
Action: Mouse moved to (330, 62)
Screenshot: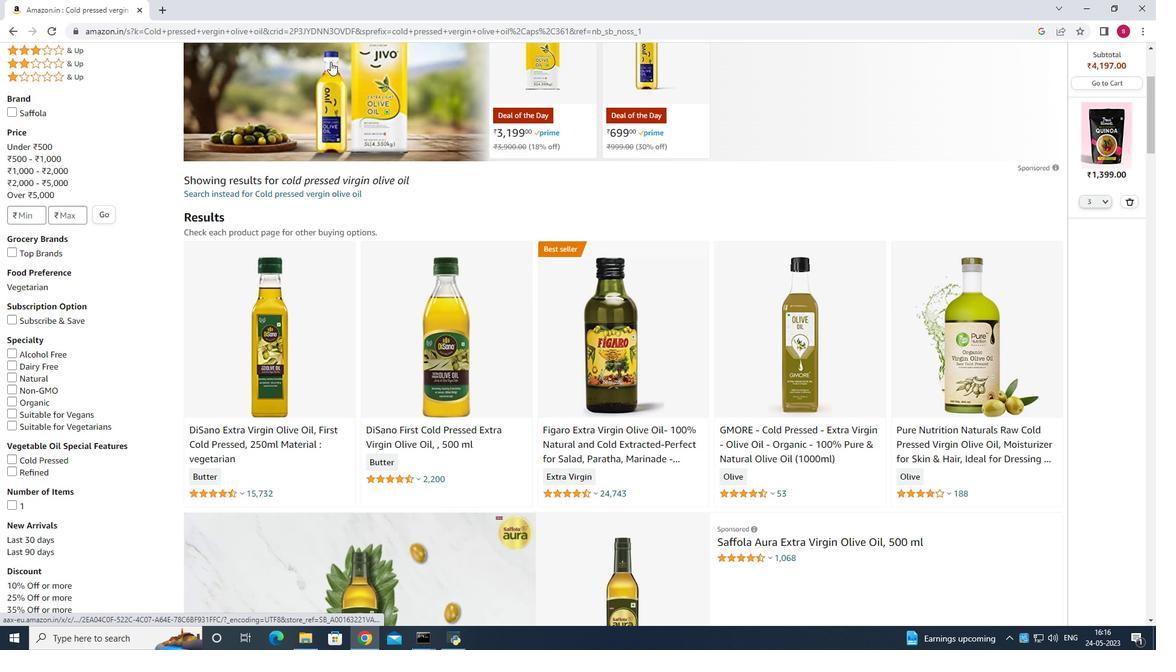 
Action: Mouse scrolled (330, 61) with delta (0, 0)
Screenshot: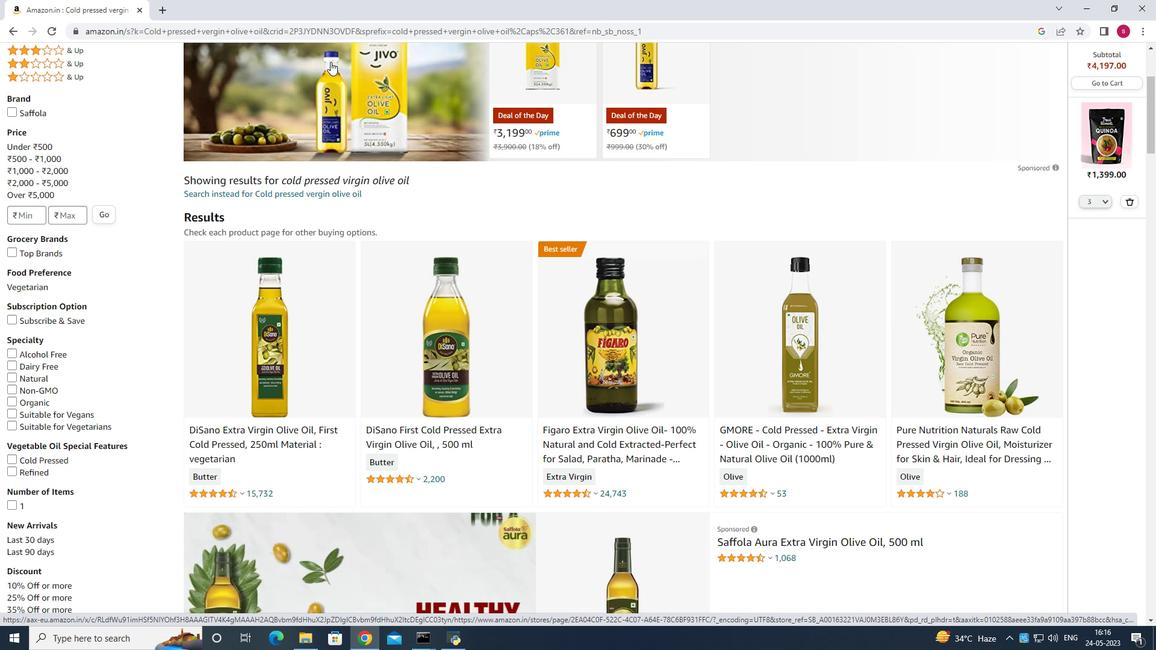 
Action: Mouse scrolled (330, 61) with delta (0, 0)
Screenshot: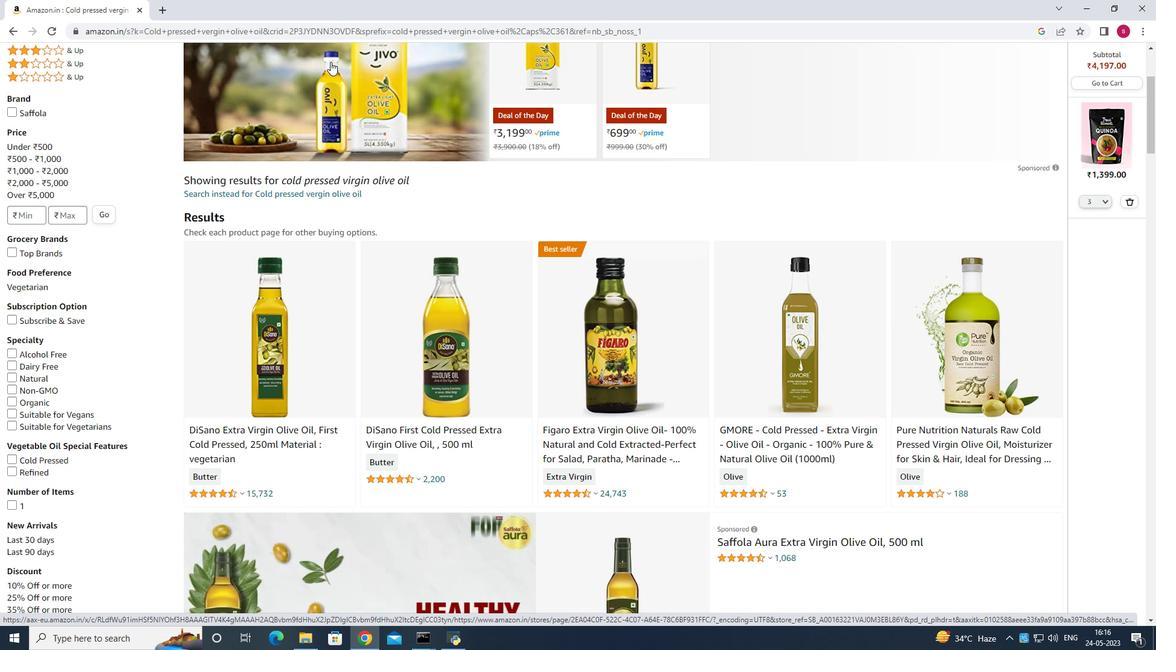 
Action: Mouse scrolled (330, 61) with delta (0, 0)
Screenshot: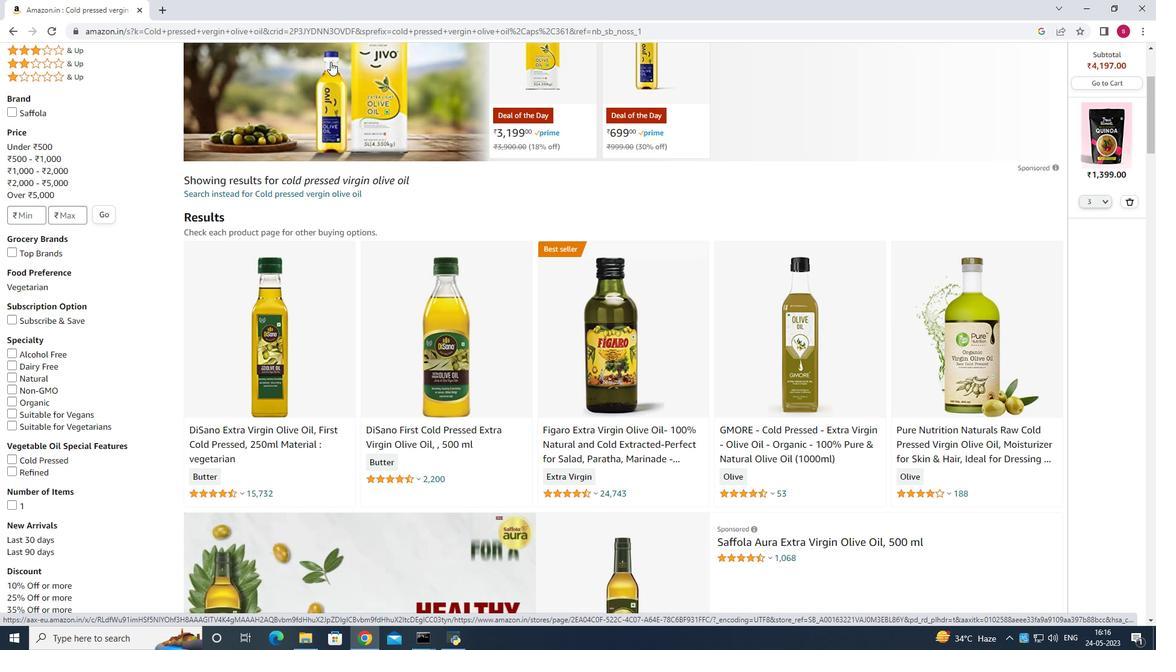 
Action: Mouse moved to (293, 204)
Screenshot: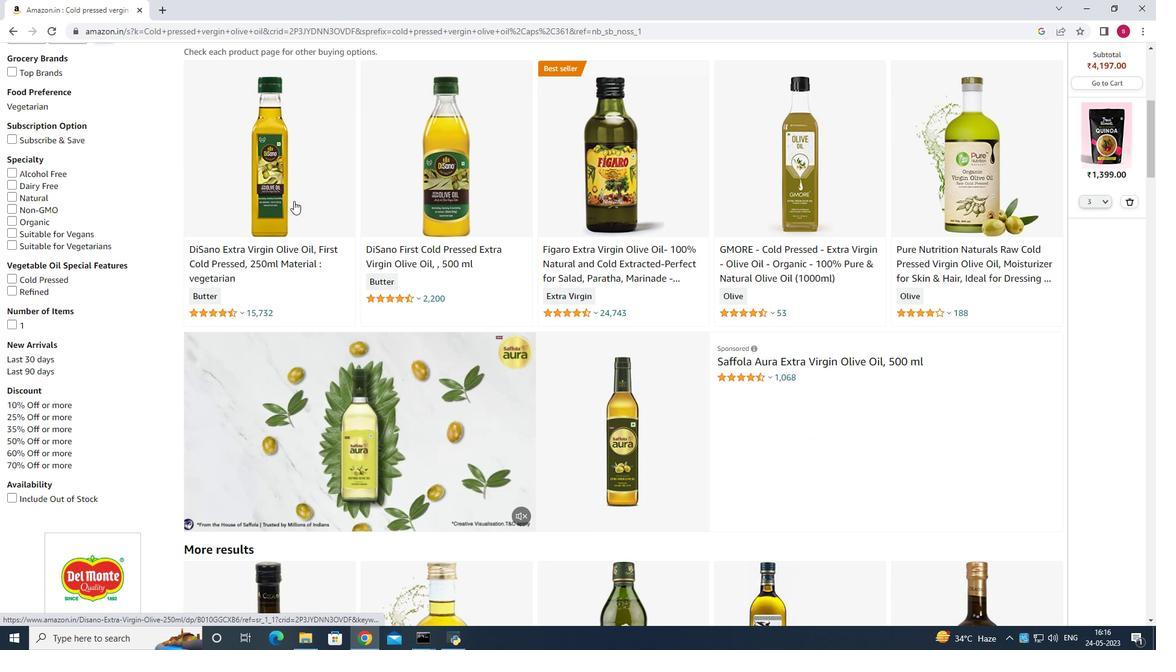 
Action: Mouse scrolled (293, 204) with delta (0, 0)
Screenshot: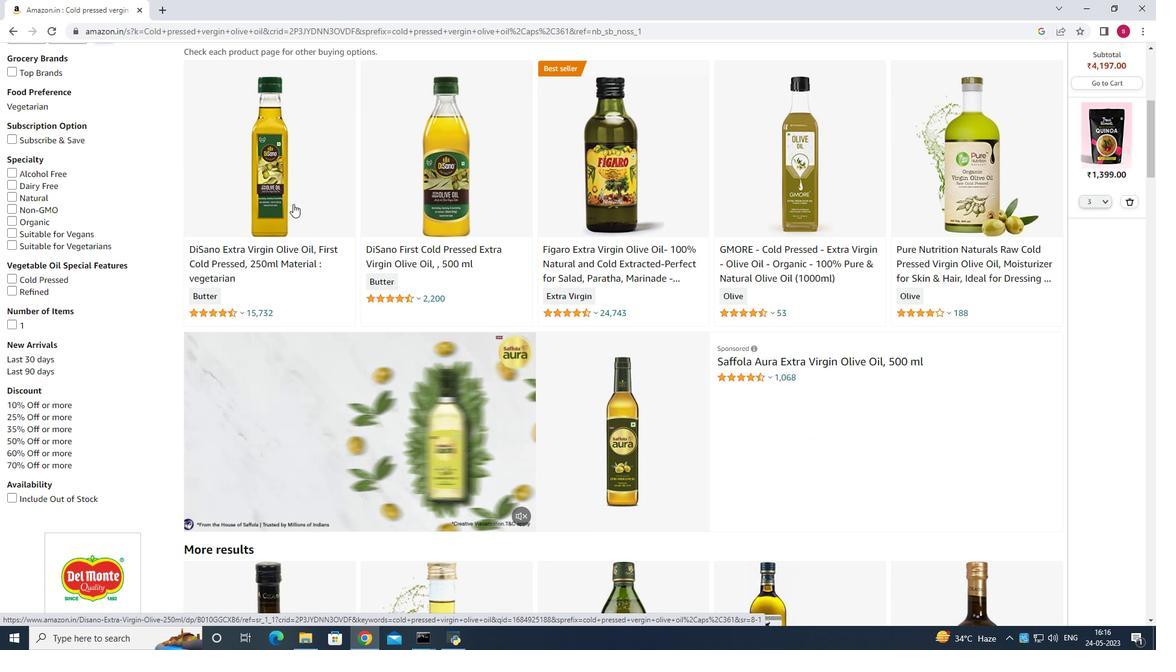 
Action: Mouse moved to (301, 196)
Screenshot: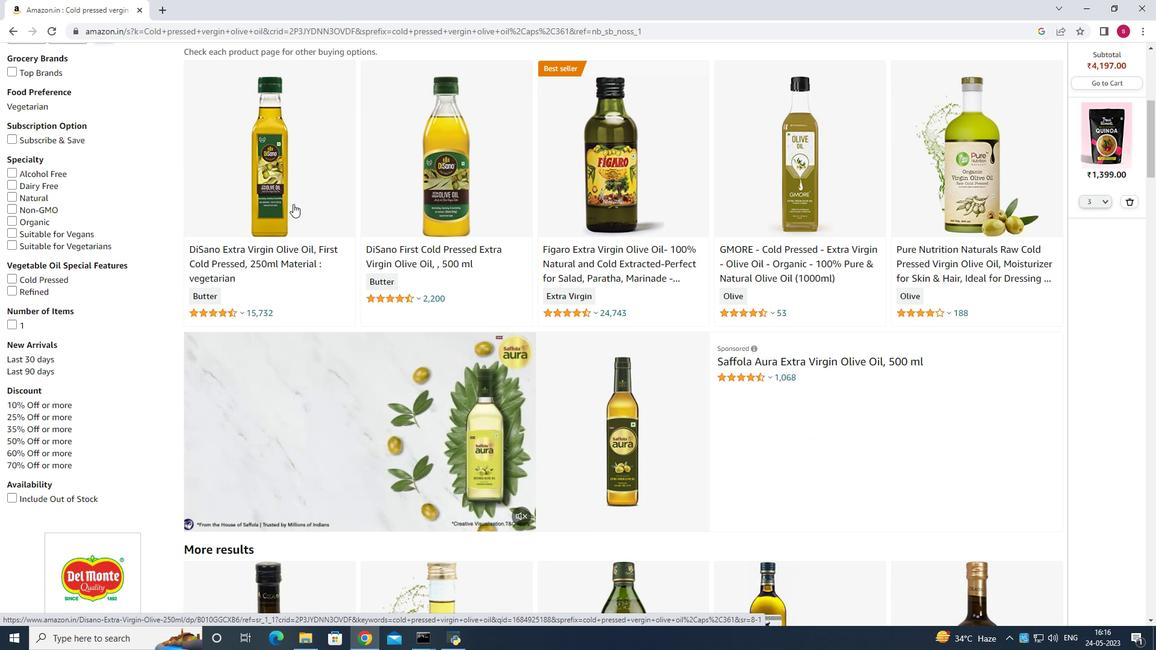 
Action: Mouse scrolled (293, 205) with delta (0, 0)
Screenshot: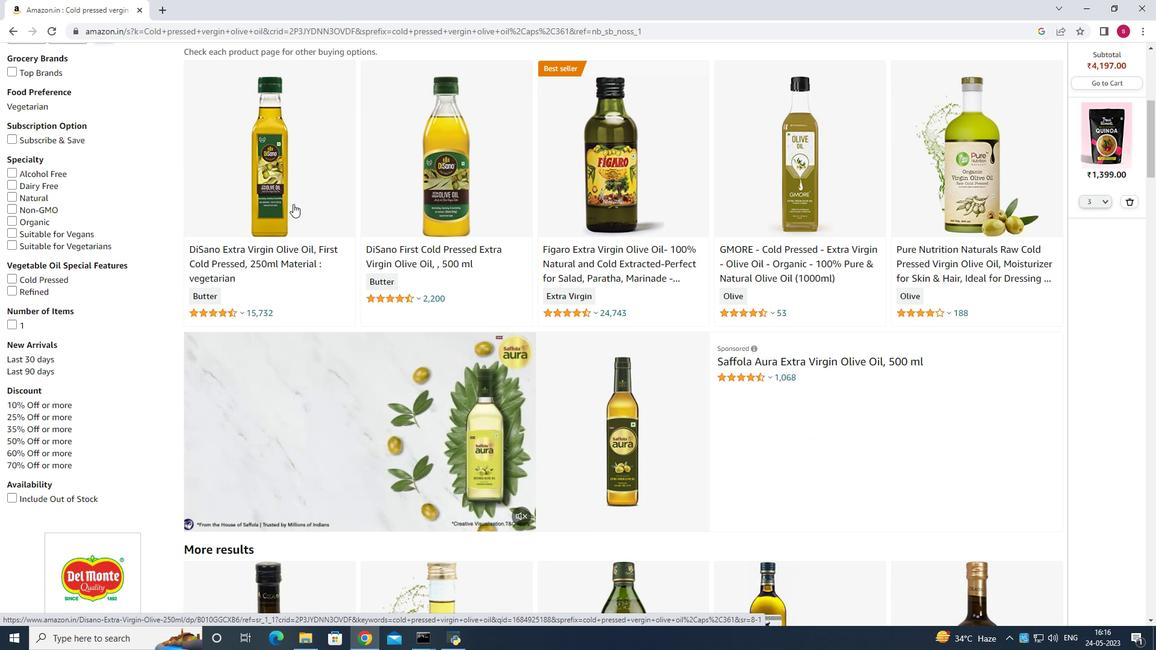 
Action: Mouse moved to (301, 195)
Screenshot: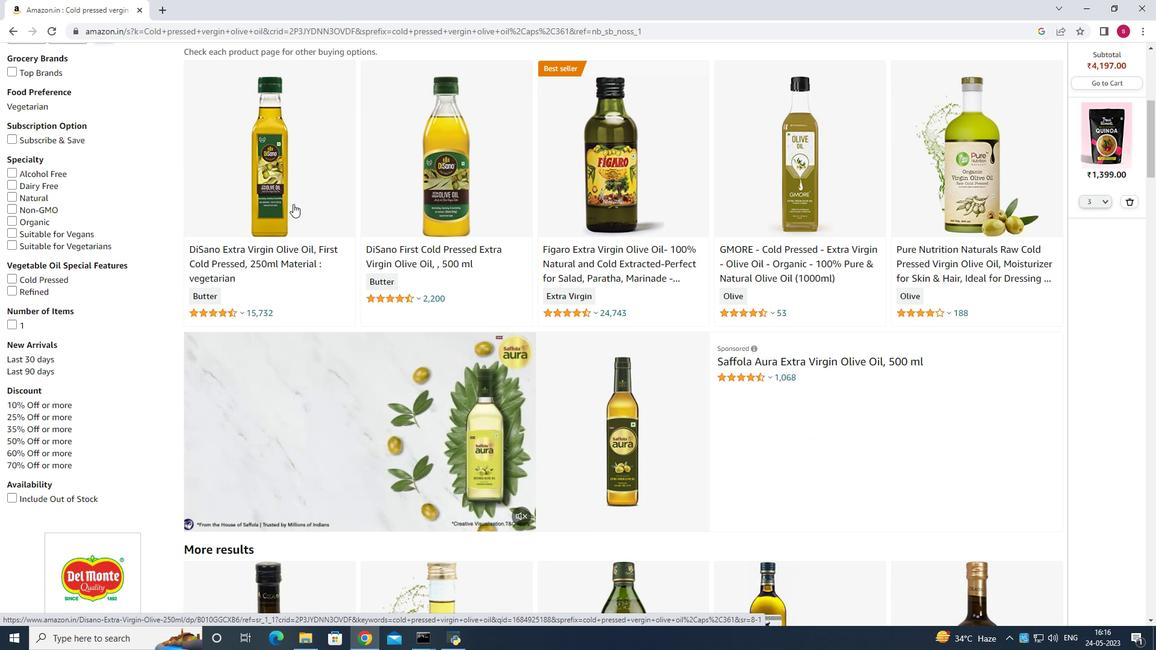 
Action: Mouse scrolled (294, 205) with delta (0, 0)
Screenshot: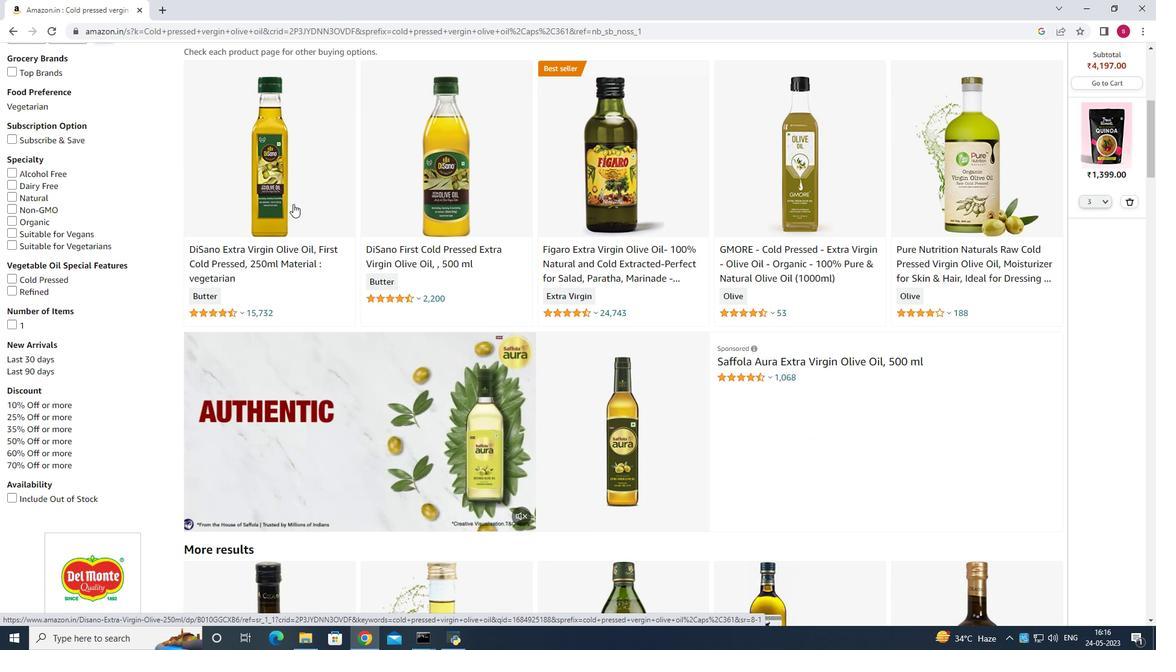 
Action: Mouse moved to (301, 194)
Screenshot: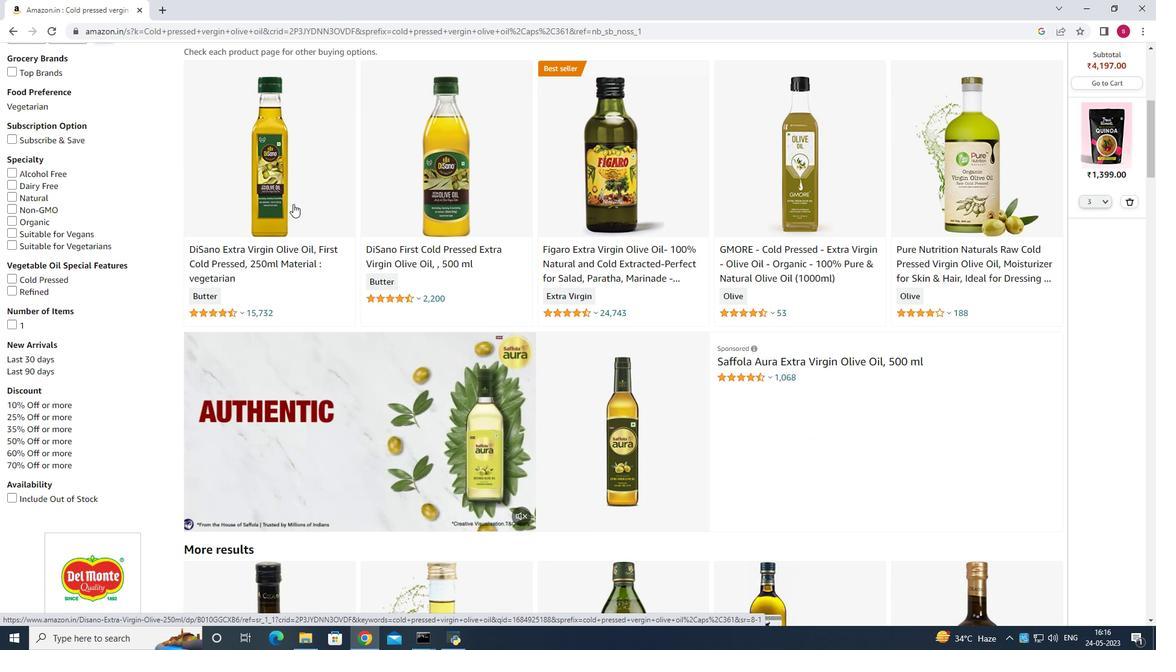 
Action: Mouse scrolled (296, 205) with delta (0, 0)
Screenshot: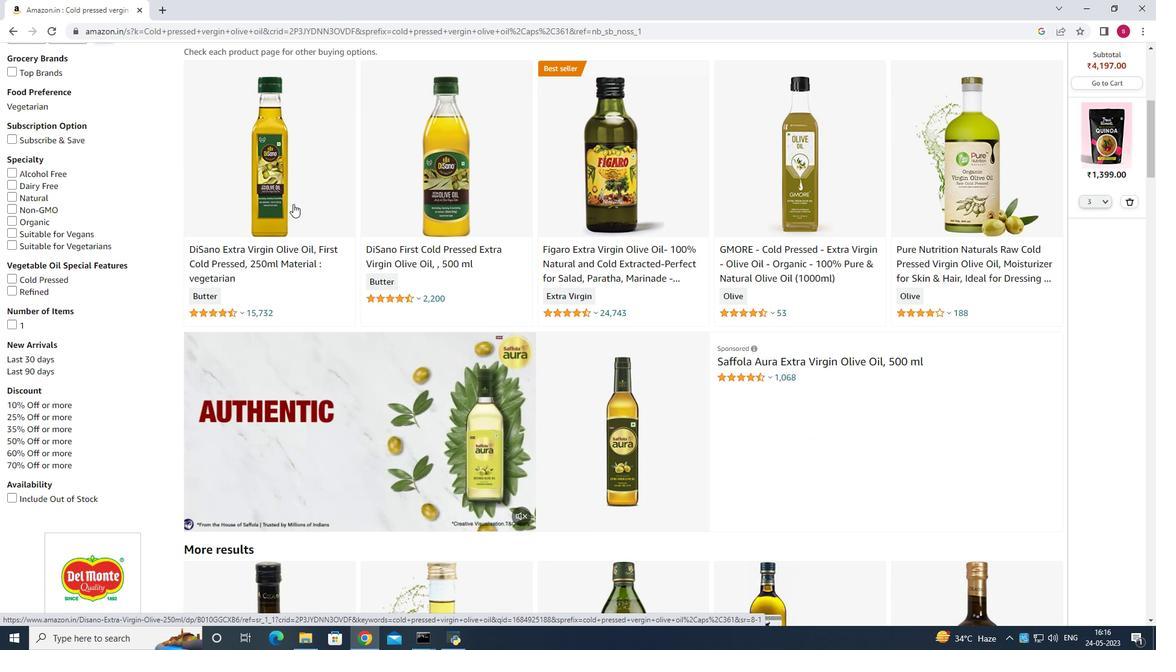 
Action: Mouse moved to (301, 193)
Screenshot: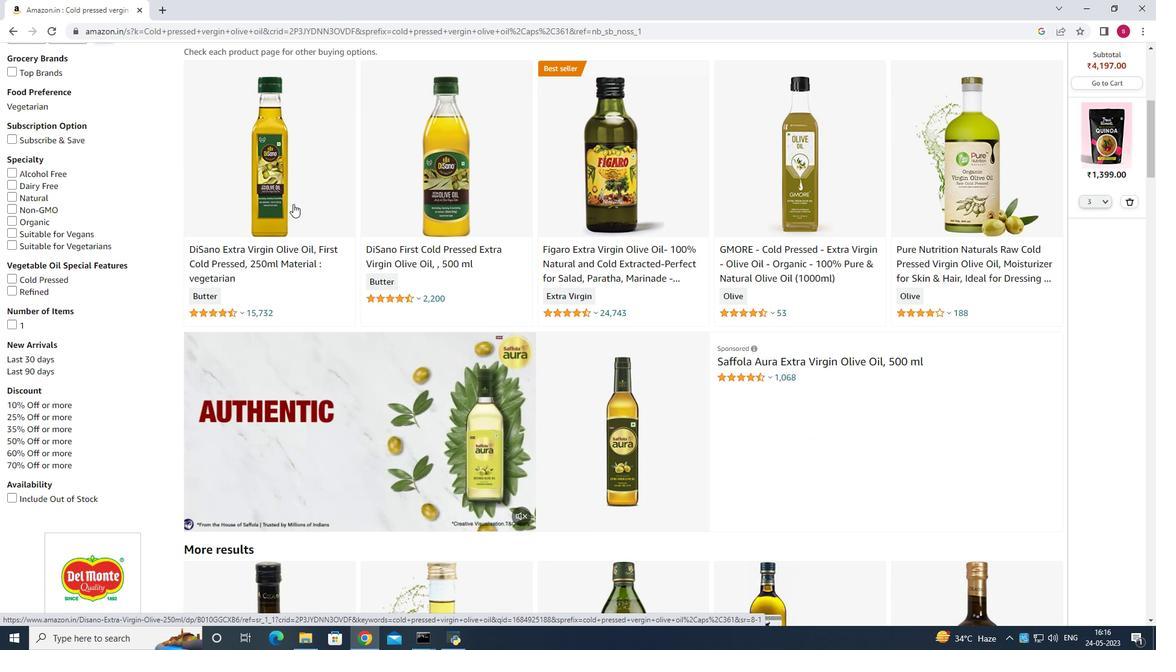 
Action: Mouse scrolled (298, 204) with delta (0, 0)
Screenshot: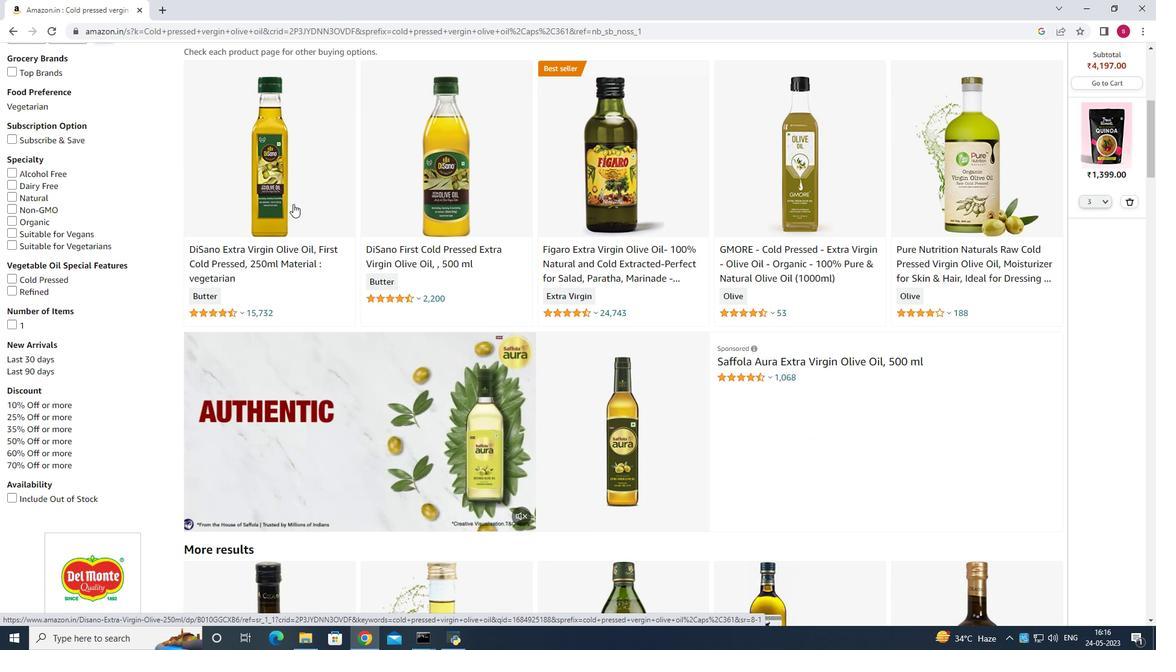 
Action: Mouse moved to (301, 192)
Screenshot: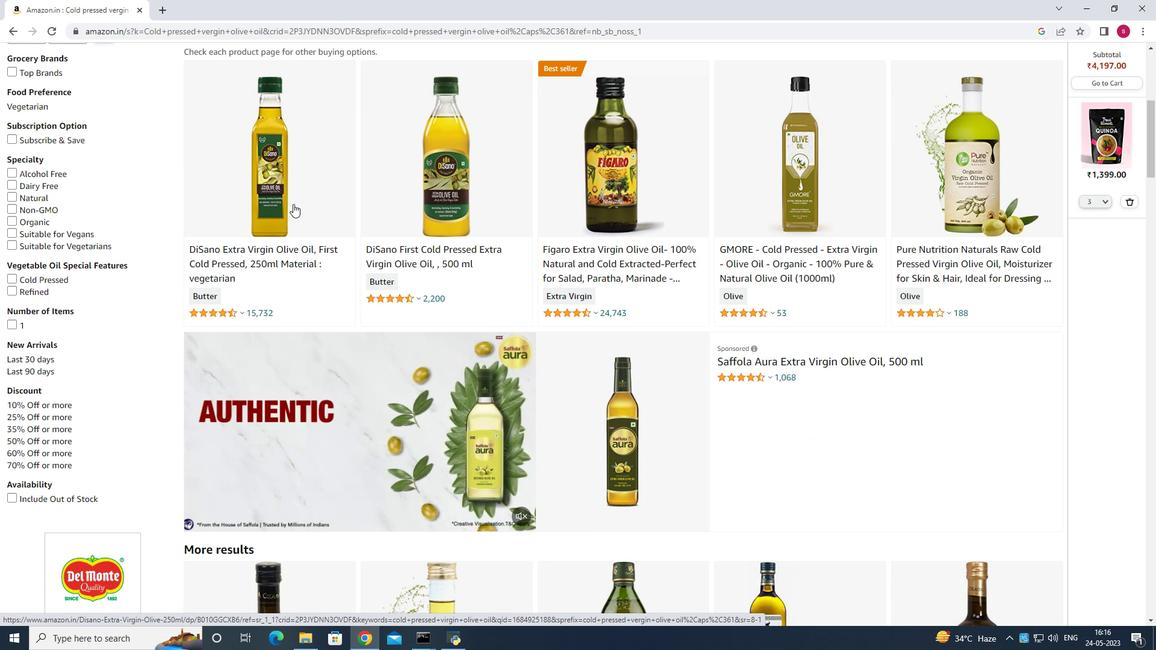 
Action: Mouse scrolled (301, 193) with delta (0, 0)
Screenshot: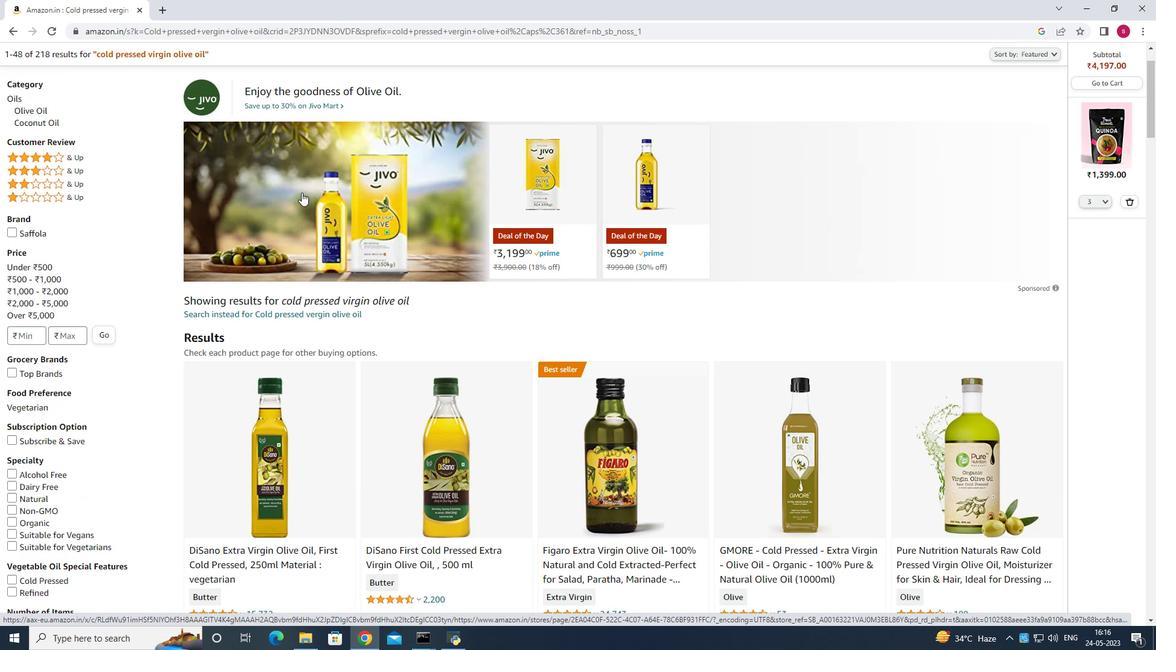 
Action: Mouse scrolled (301, 193) with delta (0, 0)
Screenshot: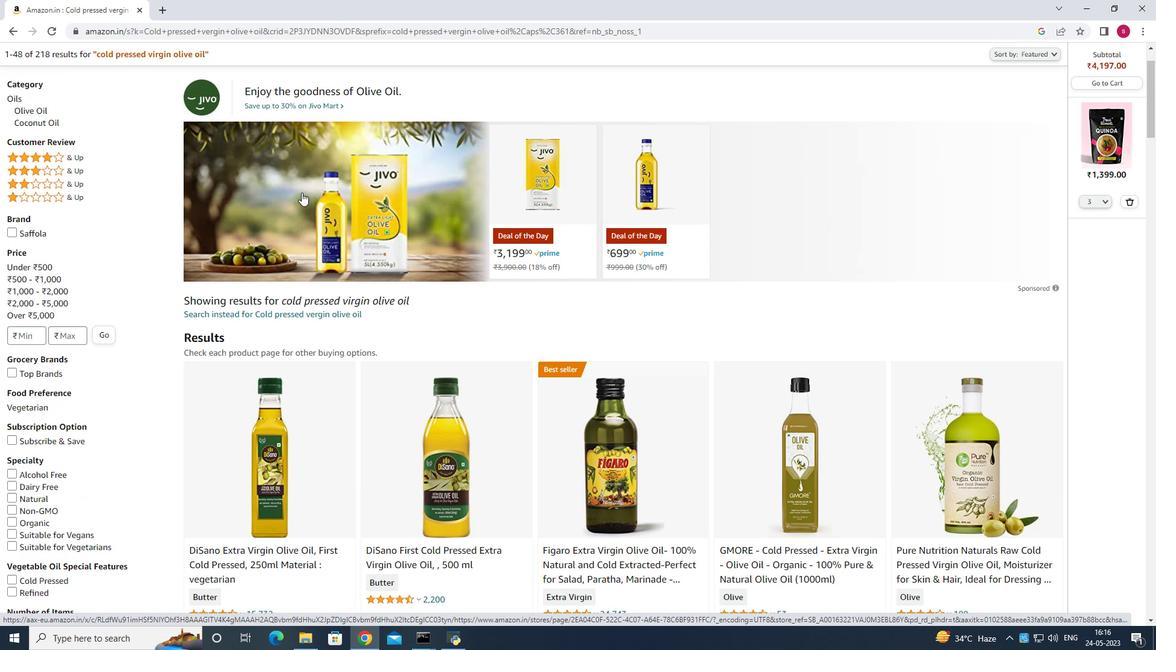 
Action: Mouse scrolled (301, 193) with delta (0, 0)
Screenshot: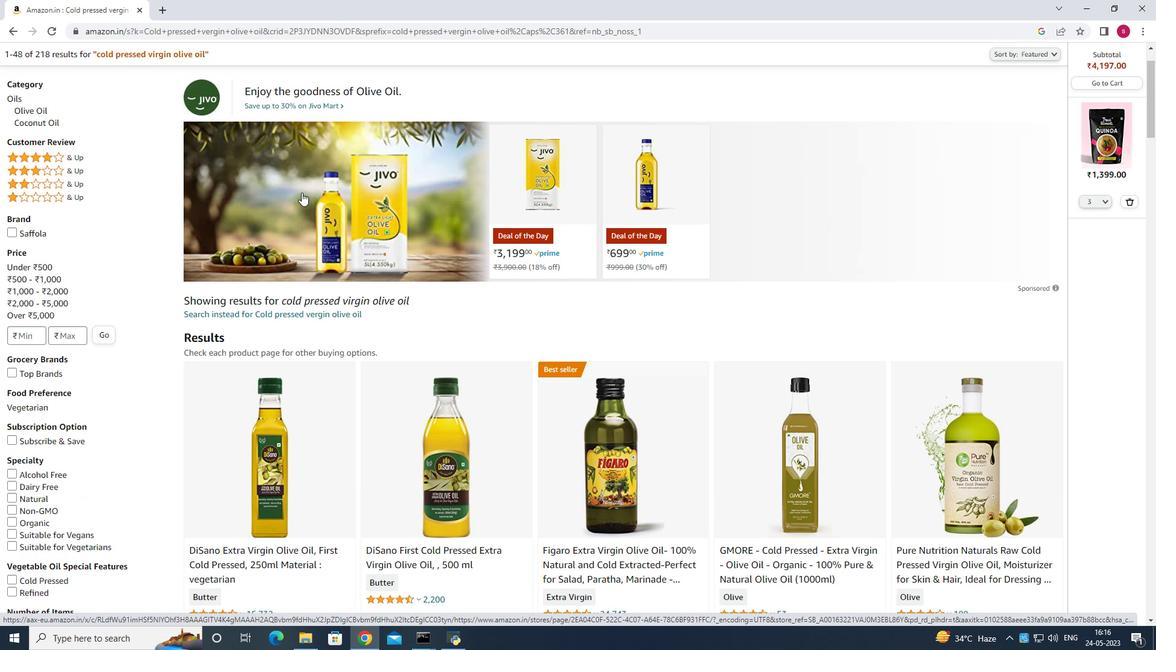 
Action: Mouse scrolled (301, 193) with delta (0, 0)
Screenshot: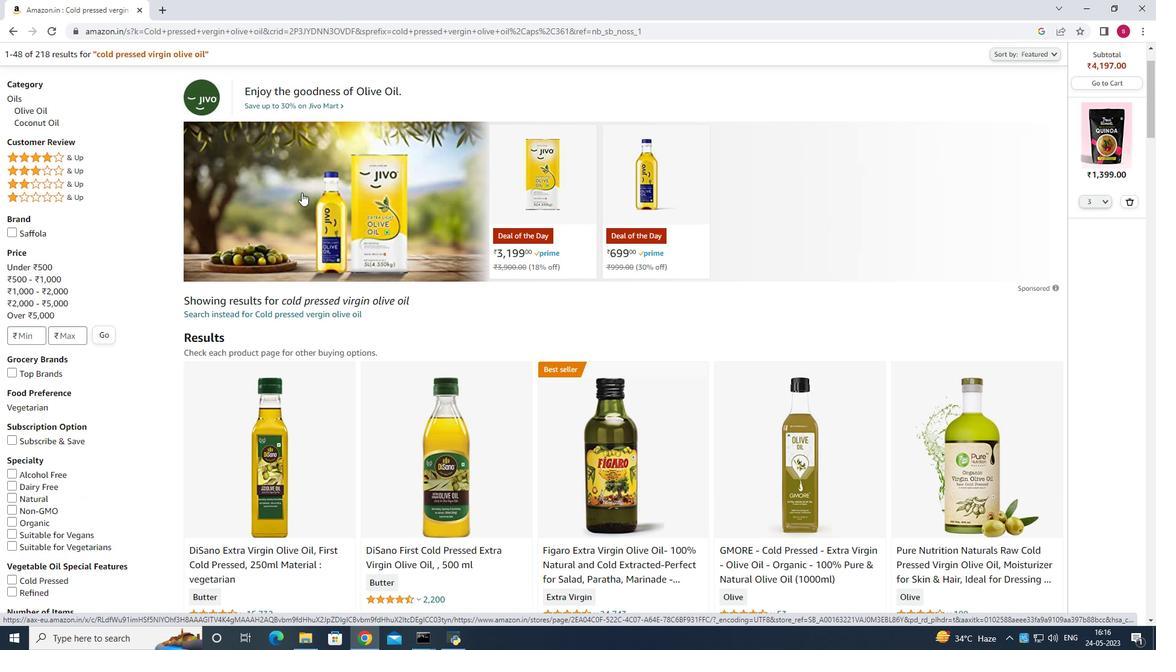 
Action: Mouse scrolled (301, 193) with delta (0, 0)
Screenshot: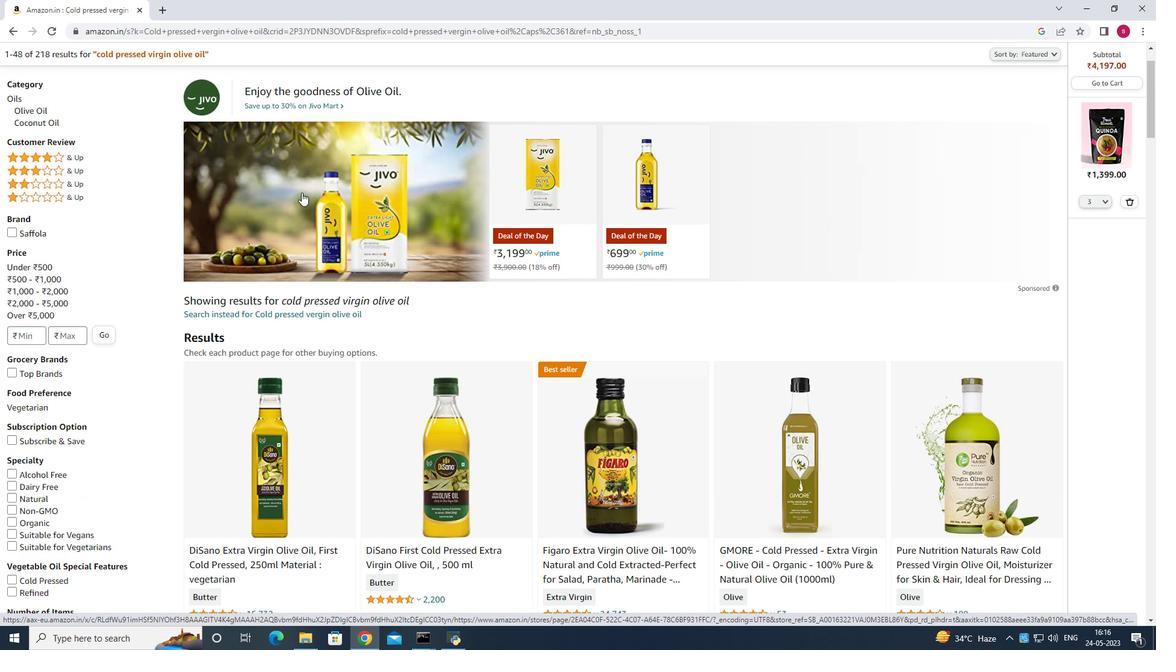 
Action: Mouse moved to (304, 203)
Screenshot: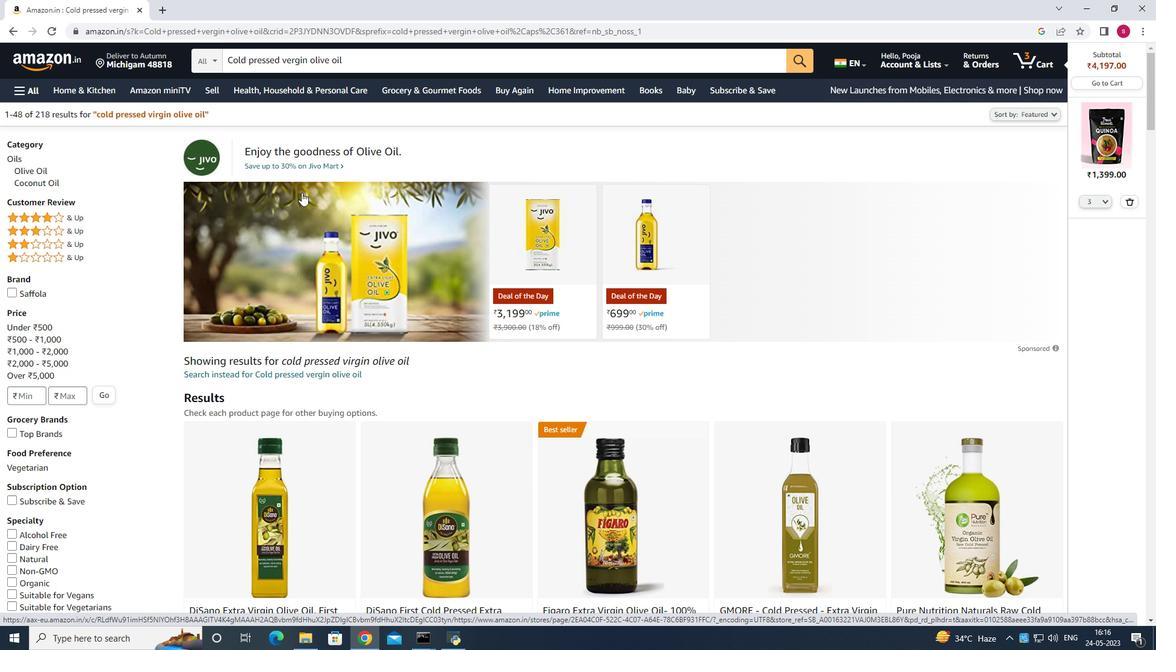 
Action: Mouse scrolled (304, 202) with delta (0, 0)
Screenshot: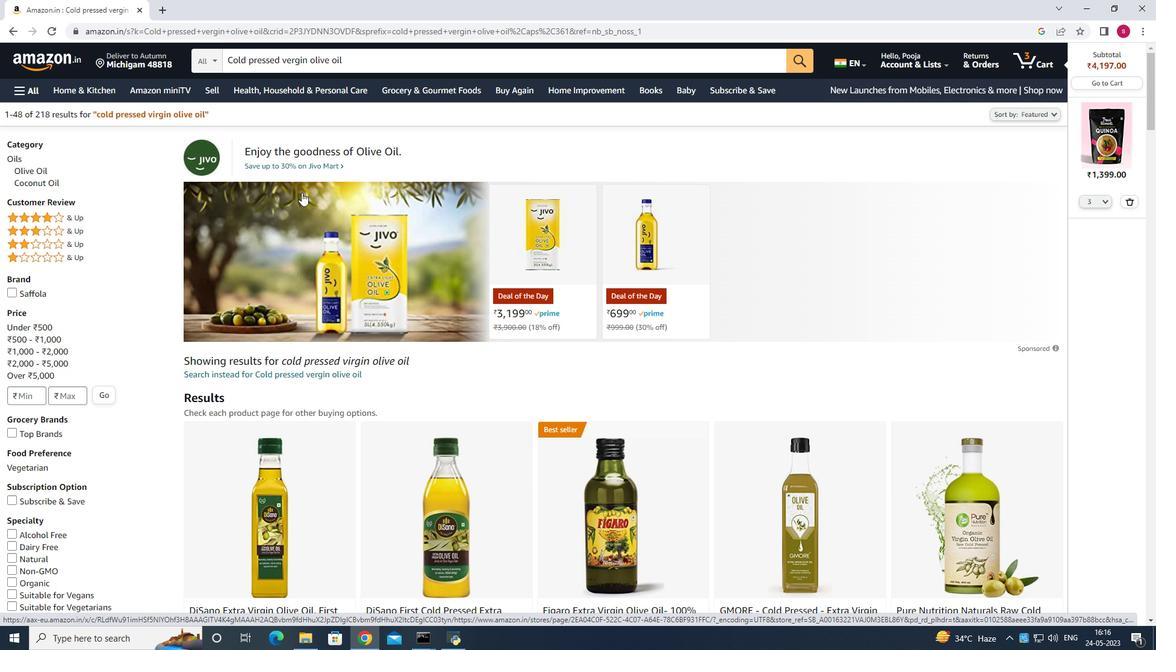 
Action: Mouse moved to (316, 220)
Screenshot: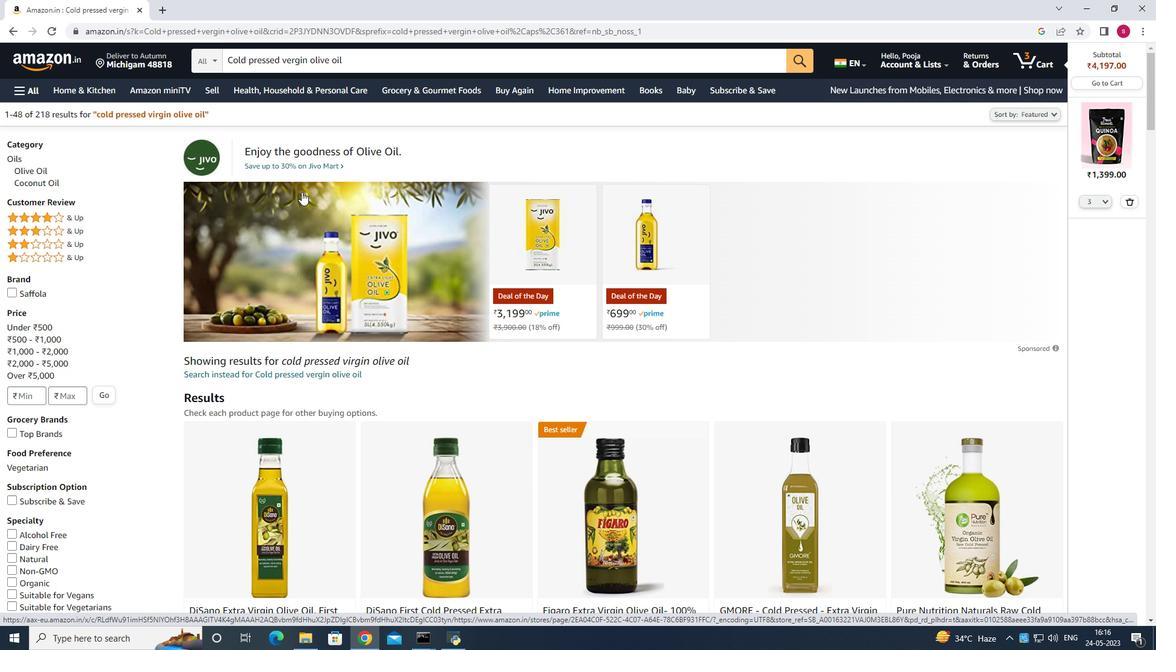 
Action: Mouse scrolled (316, 219) with delta (0, 0)
Screenshot: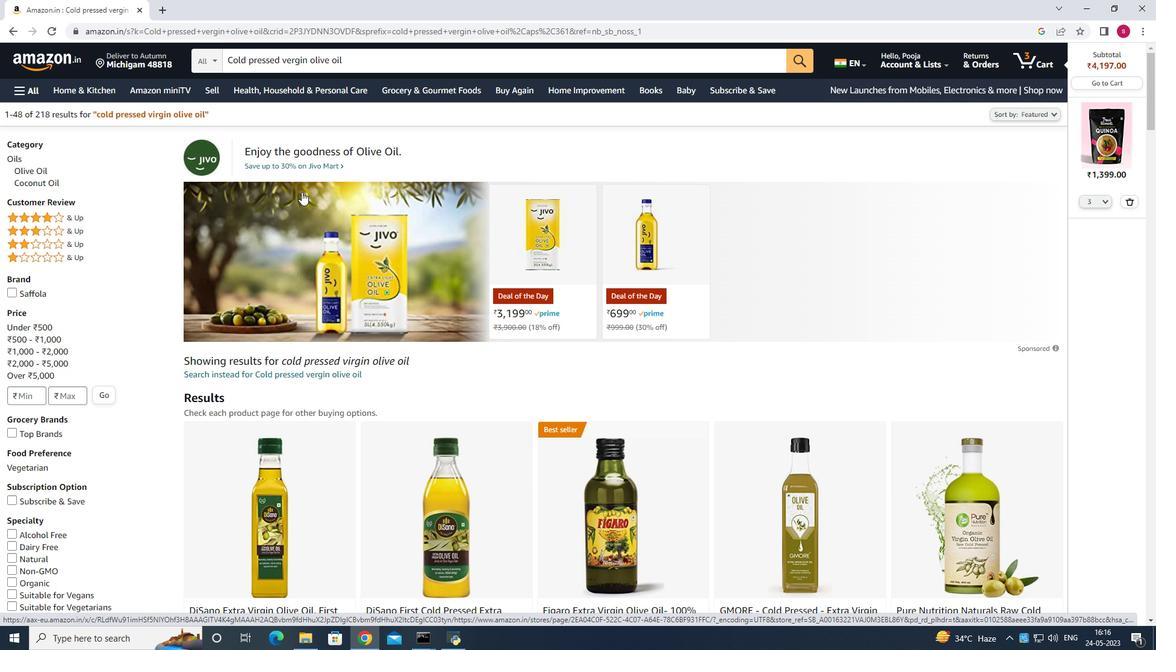 
Action: Mouse moved to (321, 225)
Screenshot: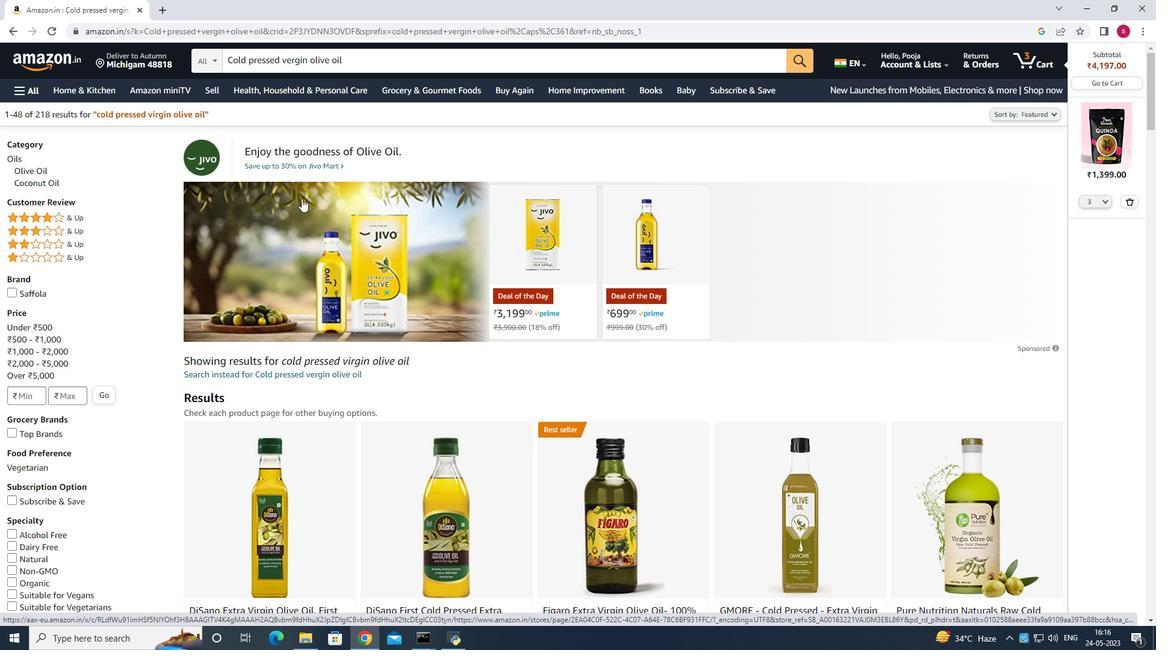 
Action: Mouse scrolled (321, 225) with delta (0, 0)
Screenshot: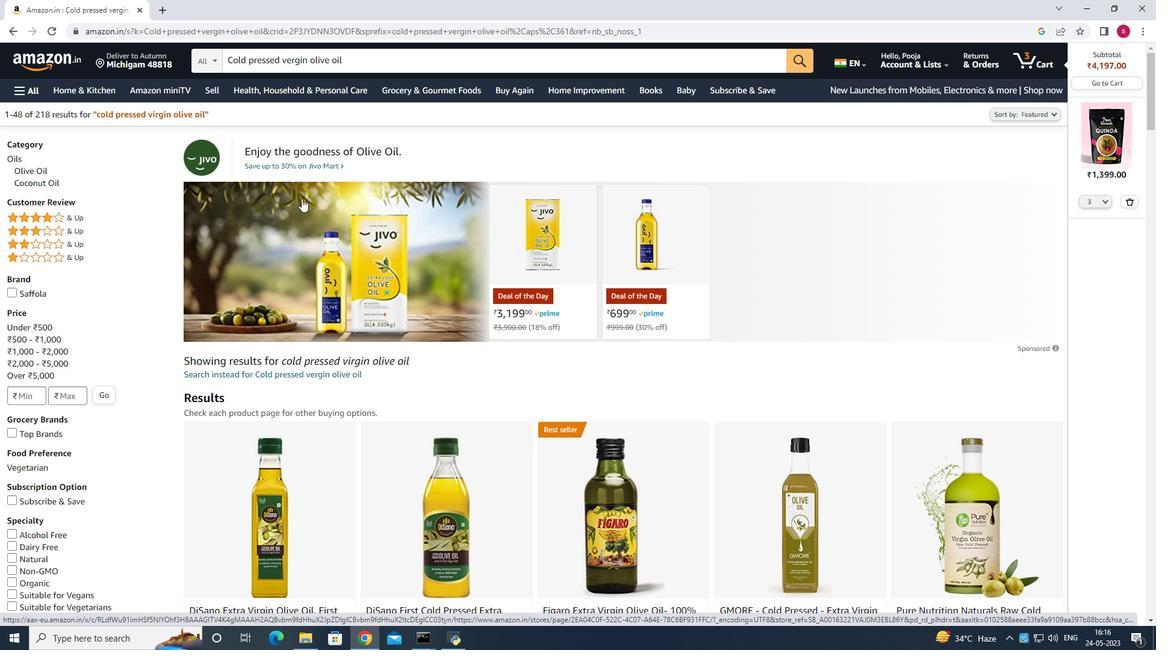 
Action: Mouse moved to (740, 318)
Screenshot: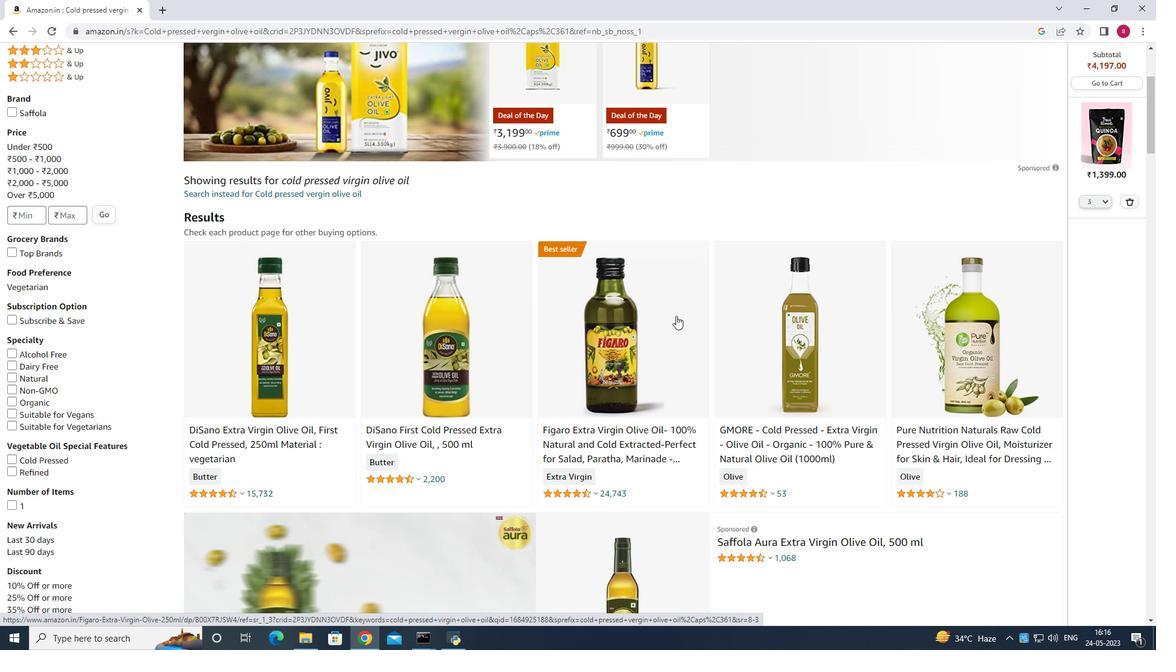 
Action: Mouse pressed left at (740, 318)
Screenshot: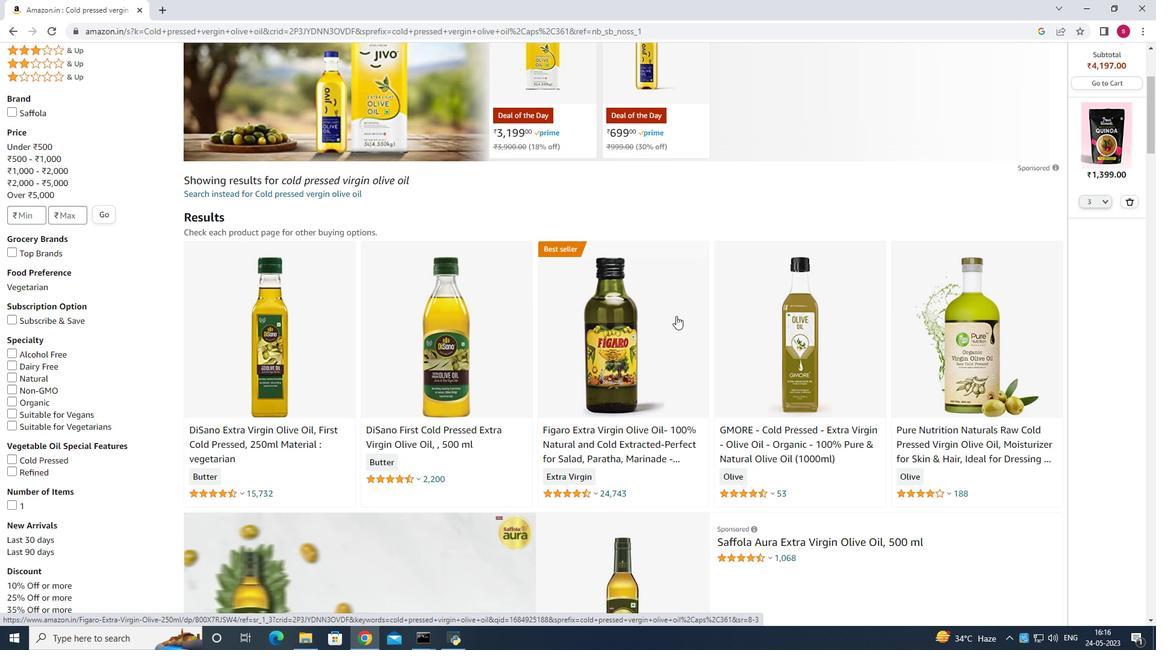 
Action: Mouse moved to (245, 216)
Screenshot: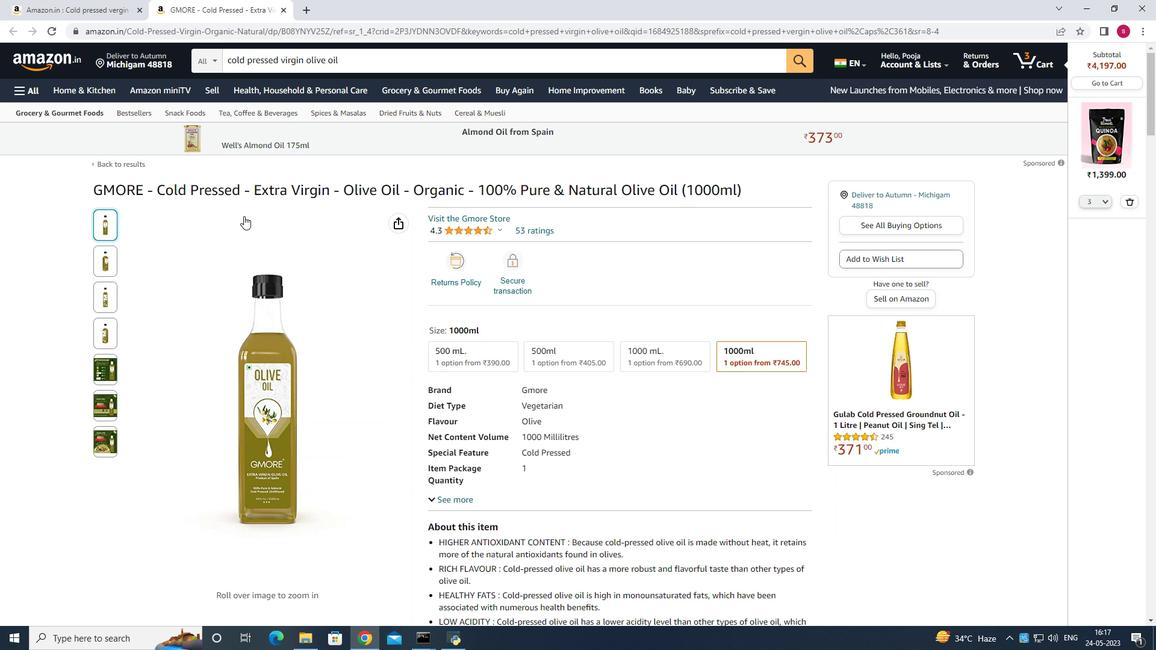 
Action: Mouse pressed left at (245, 216)
Screenshot: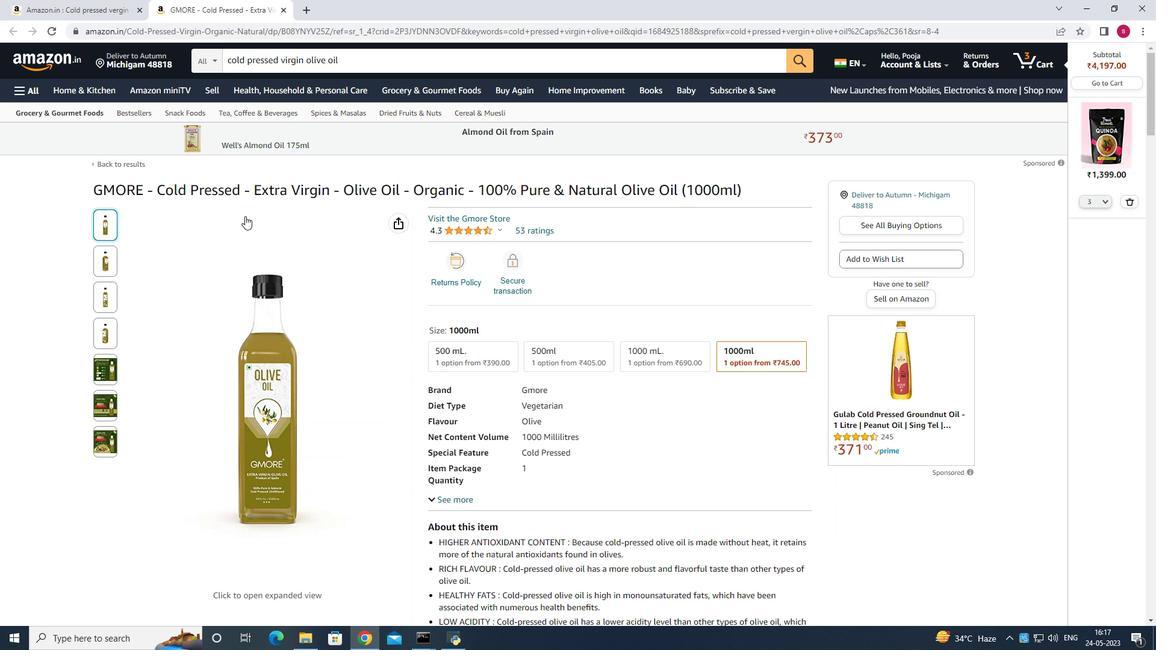 
Action: Mouse moved to (425, 183)
Screenshot: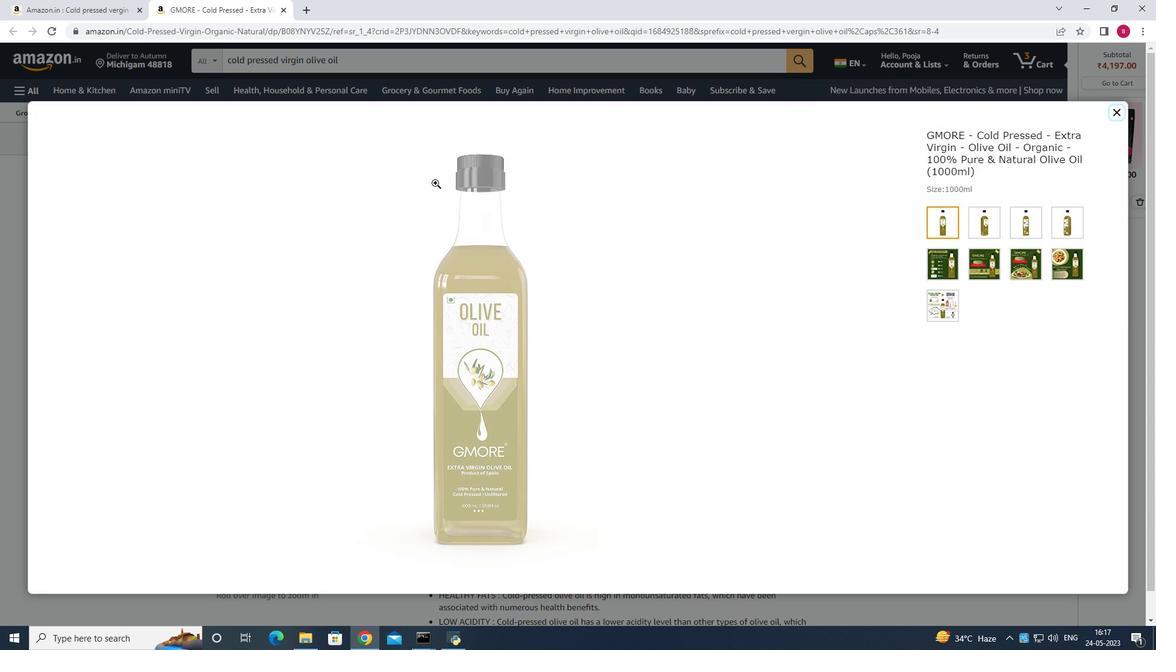 
Action: Mouse pressed left at (425, 183)
Screenshot: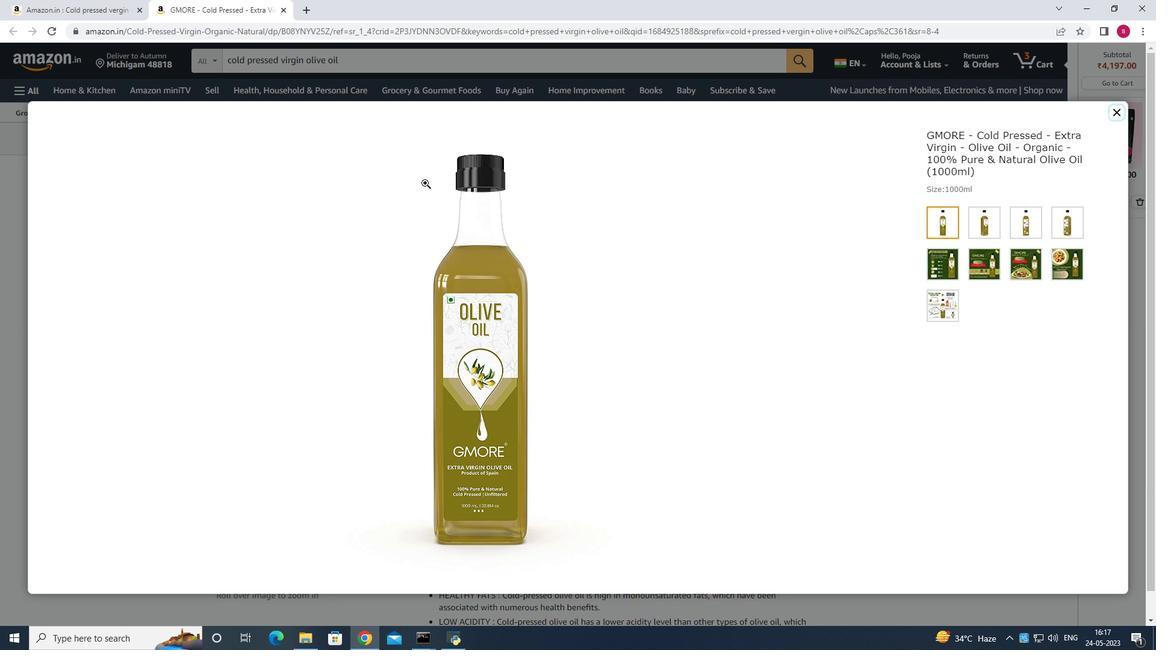 
Action: Mouse pressed left at (425, 183)
Screenshot: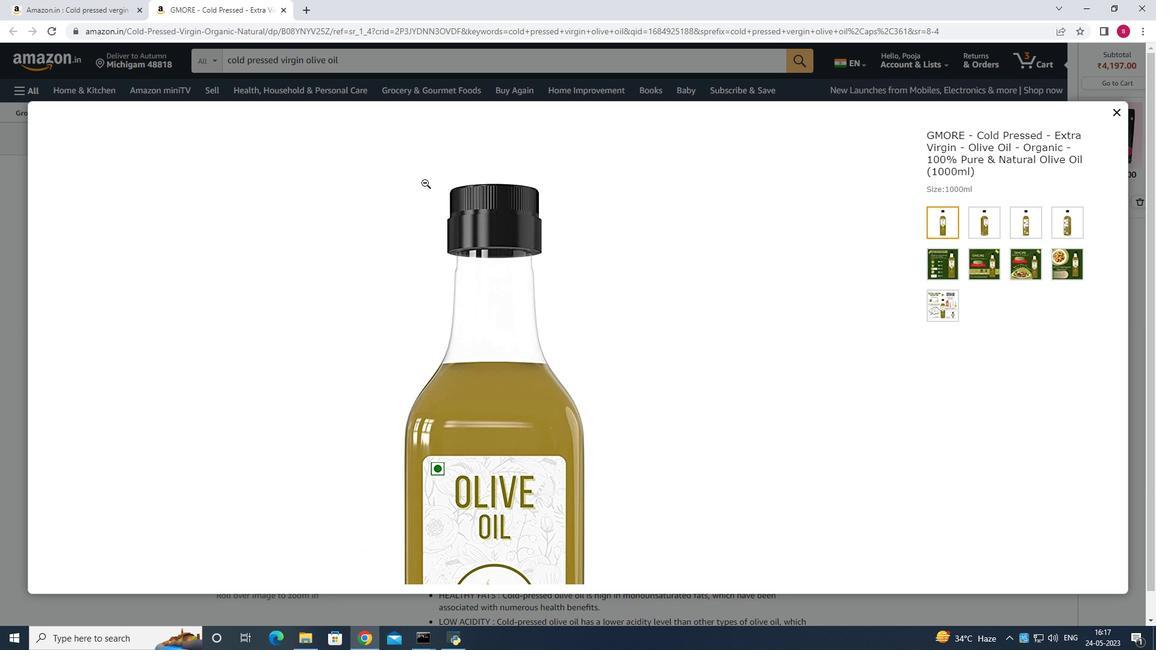 
Action: Mouse moved to (1113, 109)
Screenshot: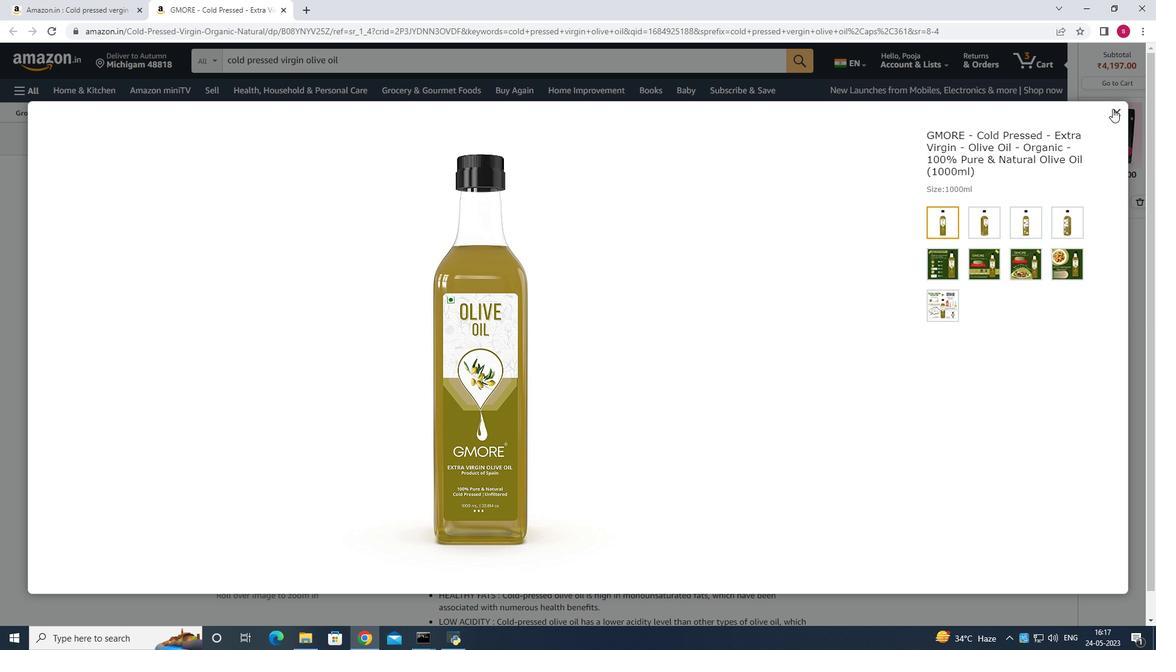 
Action: Mouse pressed left at (1113, 109)
Screenshot: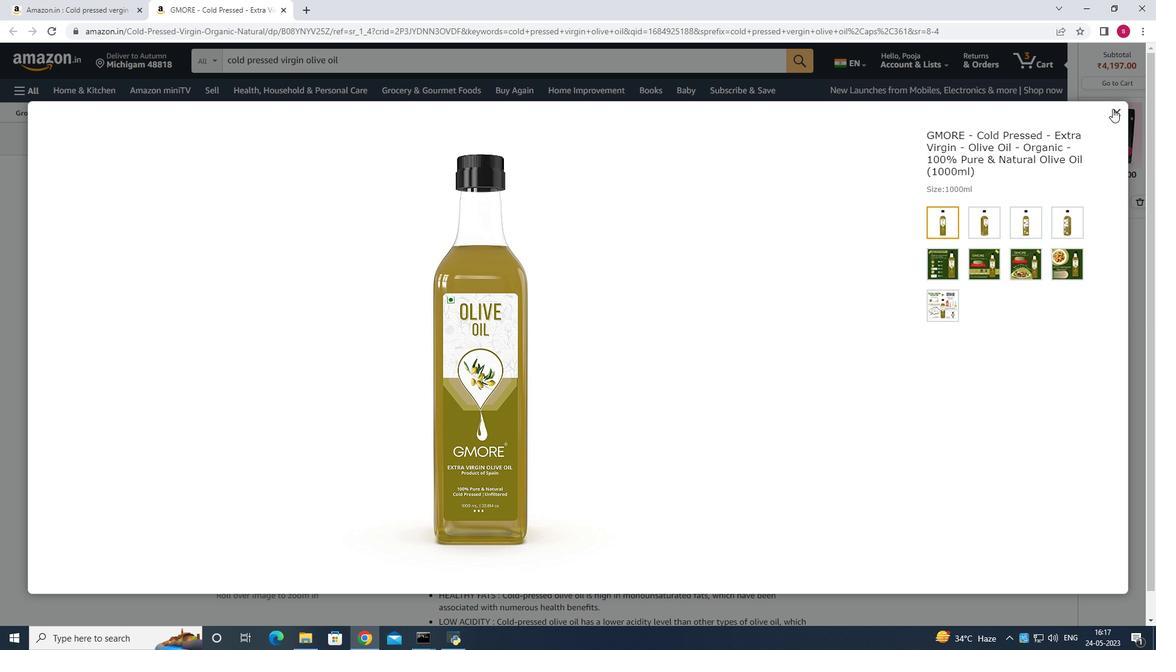 
Action: Mouse moved to (1125, 201)
Screenshot: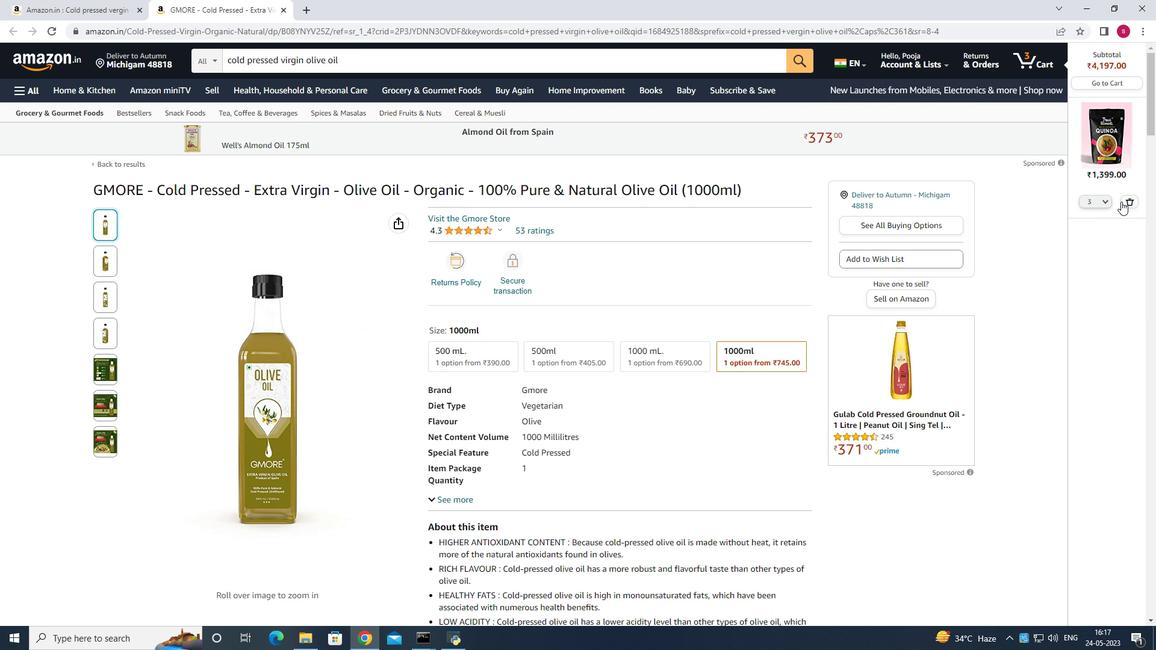 
Action: Mouse pressed left at (1125, 201)
Screenshot: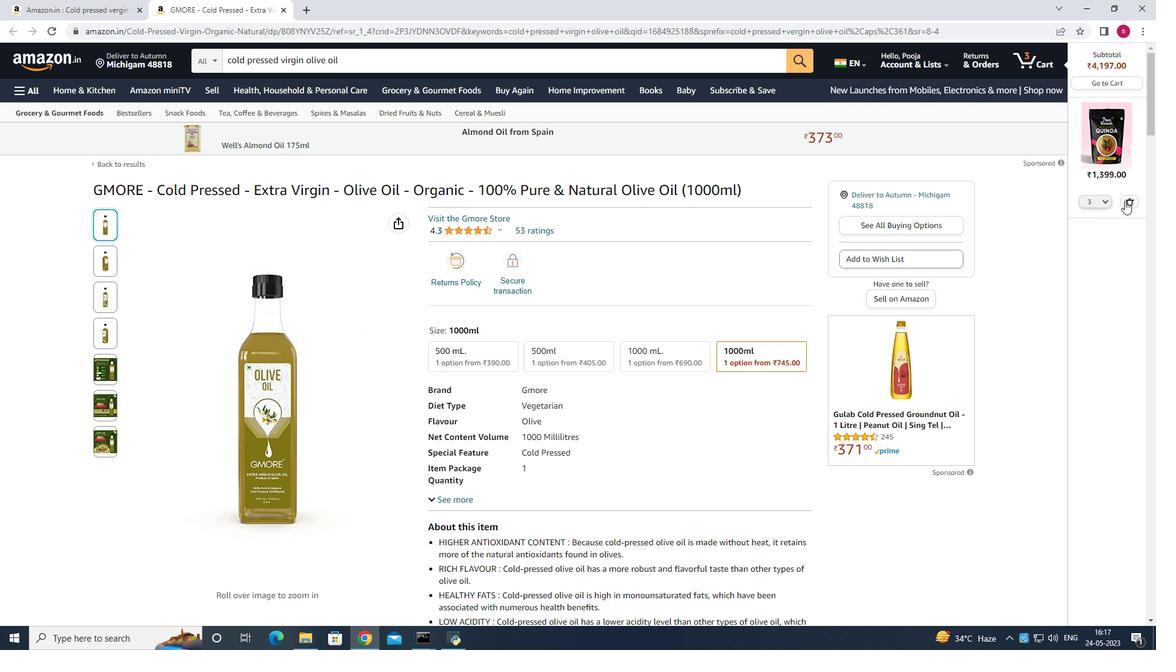 
Action: Mouse moved to (288, 9)
Screenshot: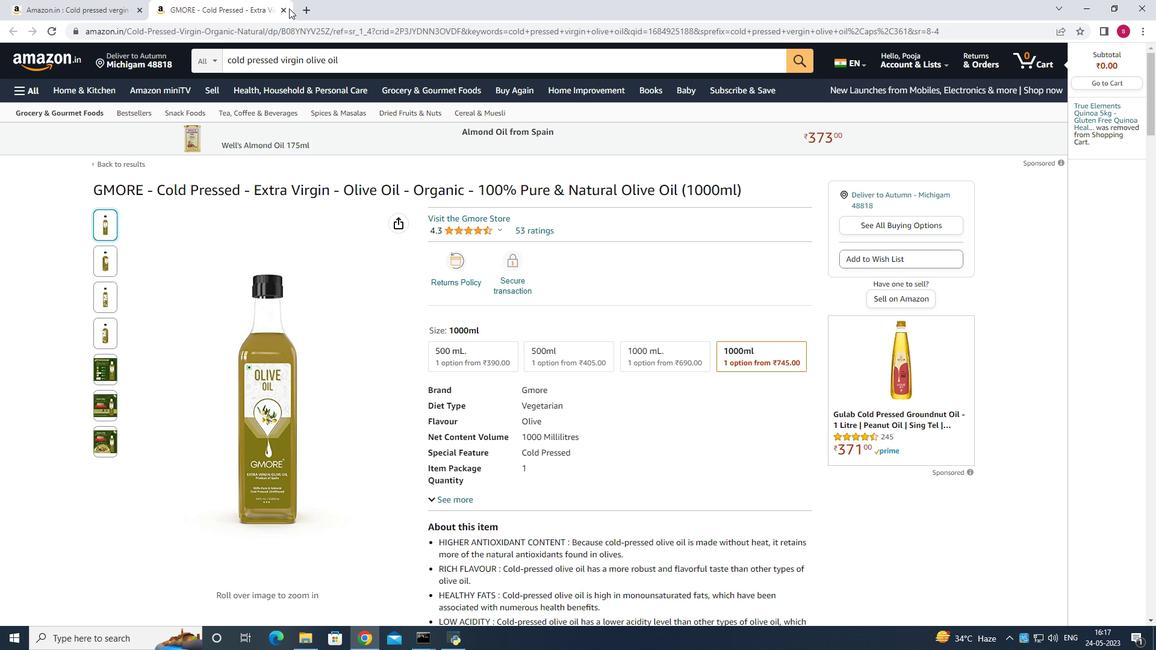 
Action: Mouse pressed left at (288, 9)
Screenshot: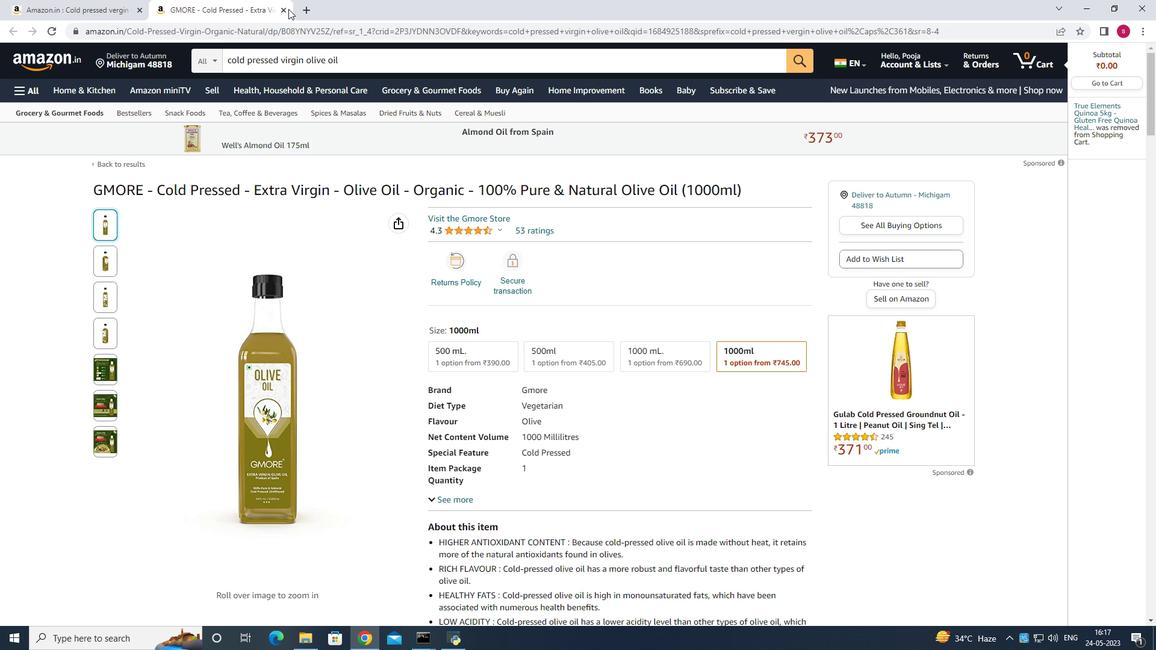 
Action: Mouse moved to (281, 13)
Screenshot: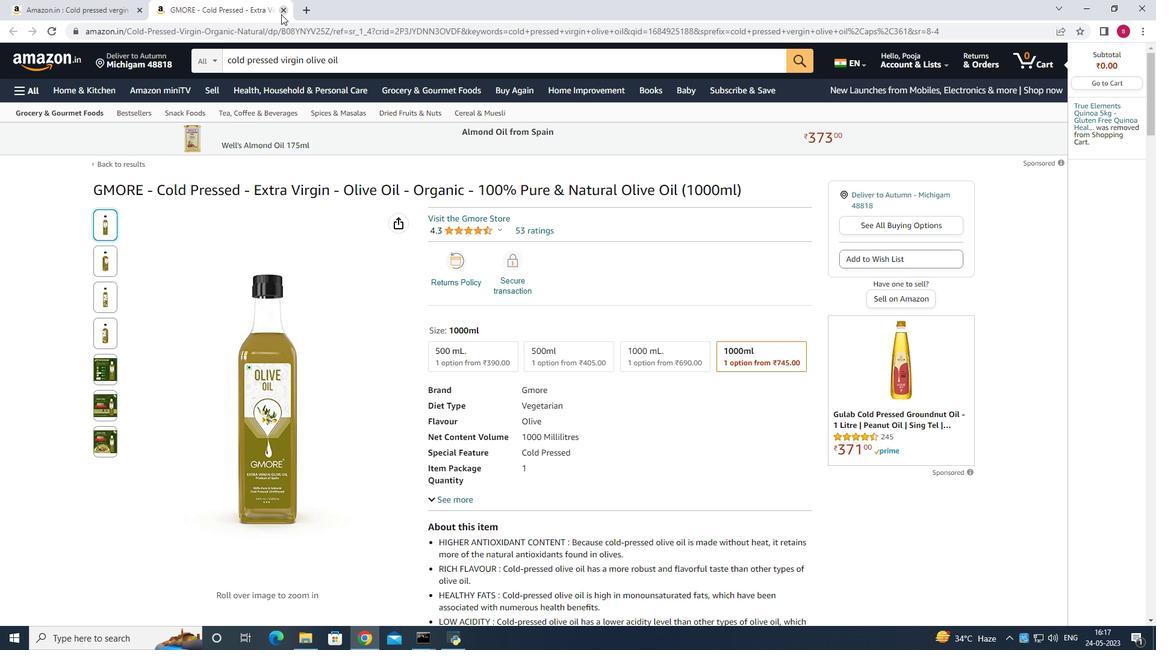 
Action: Mouse pressed left at (281, 13)
Screenshot: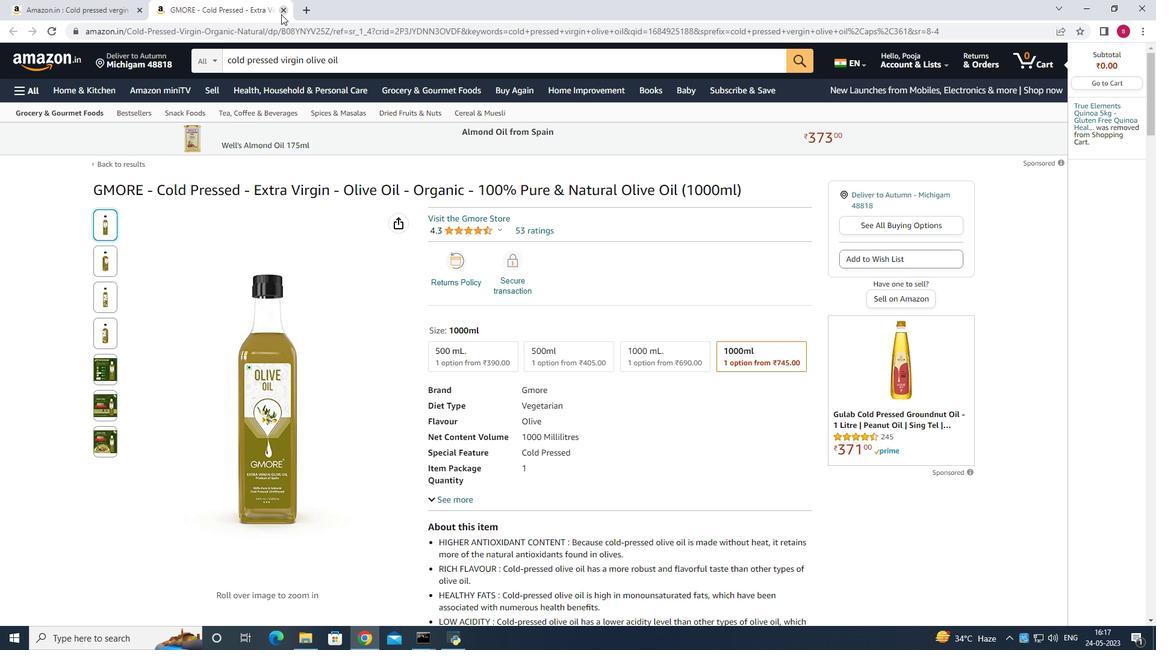 
Action: Mouse moved to (437, 383)
Screenshot: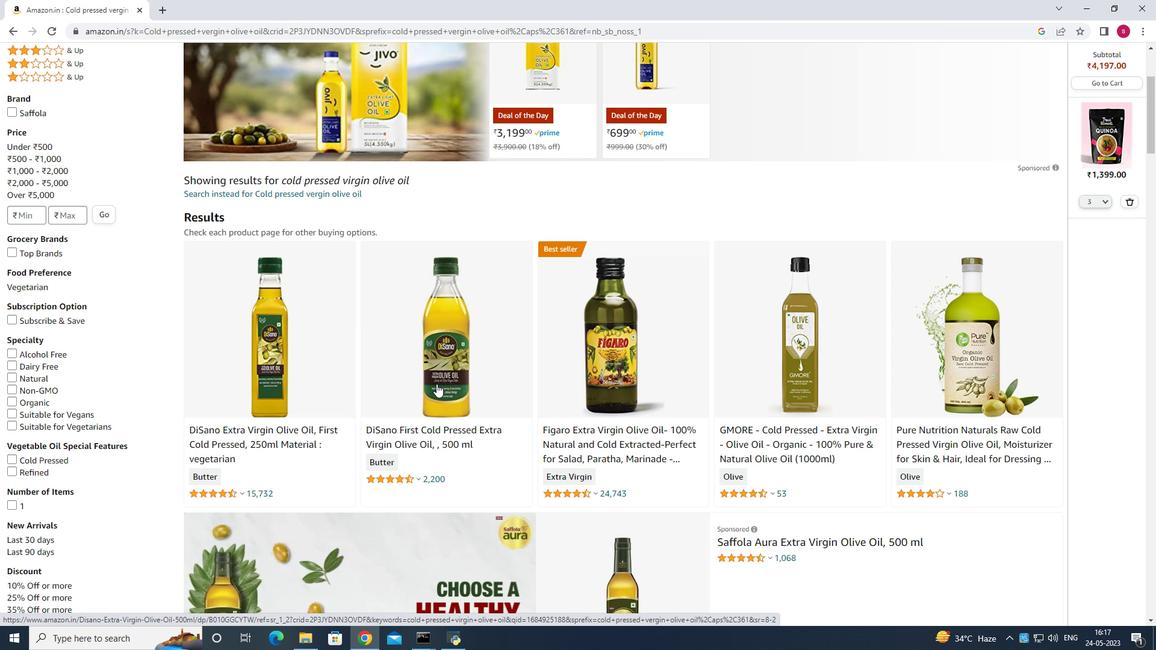
Action: Mouse scrolled (437, 383) with delta (0, 0)
Screenshot: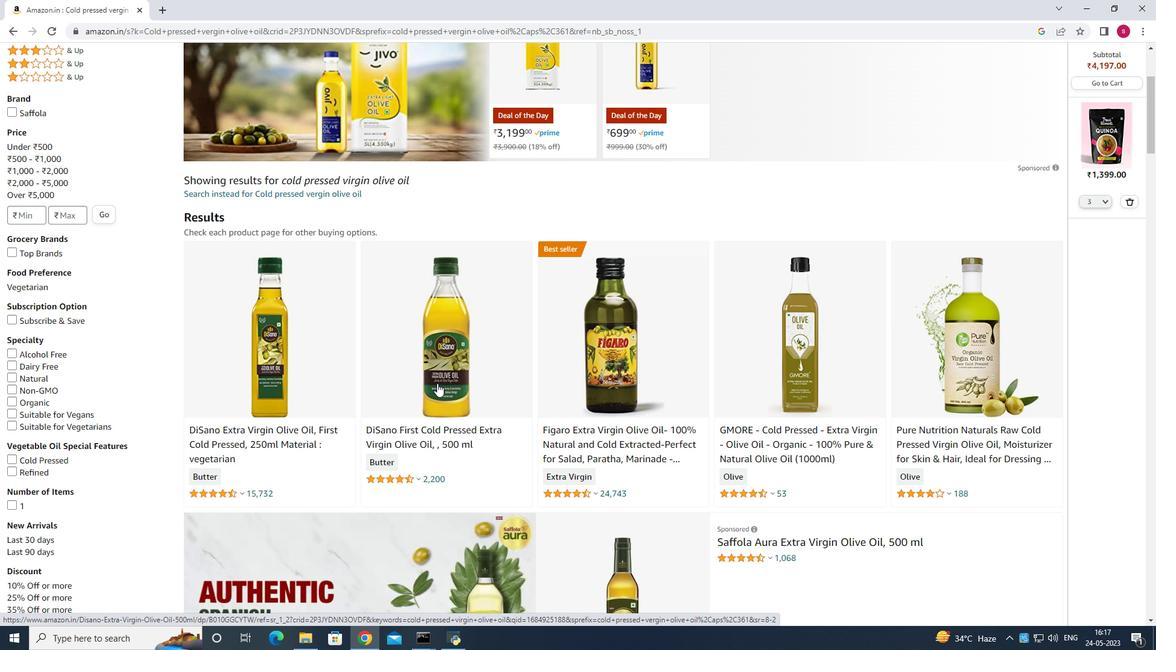 
Action: Mouse moved to (776, 320)
Screenshot: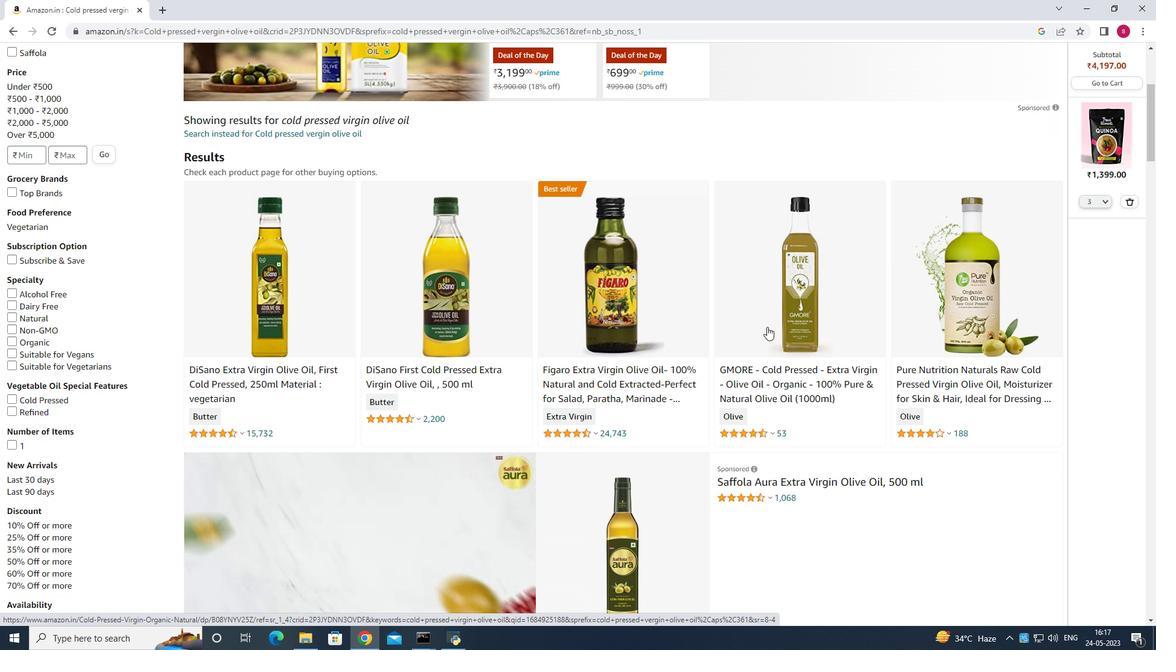
Action: Mouse pressed left at (776, 320)
Screenshot: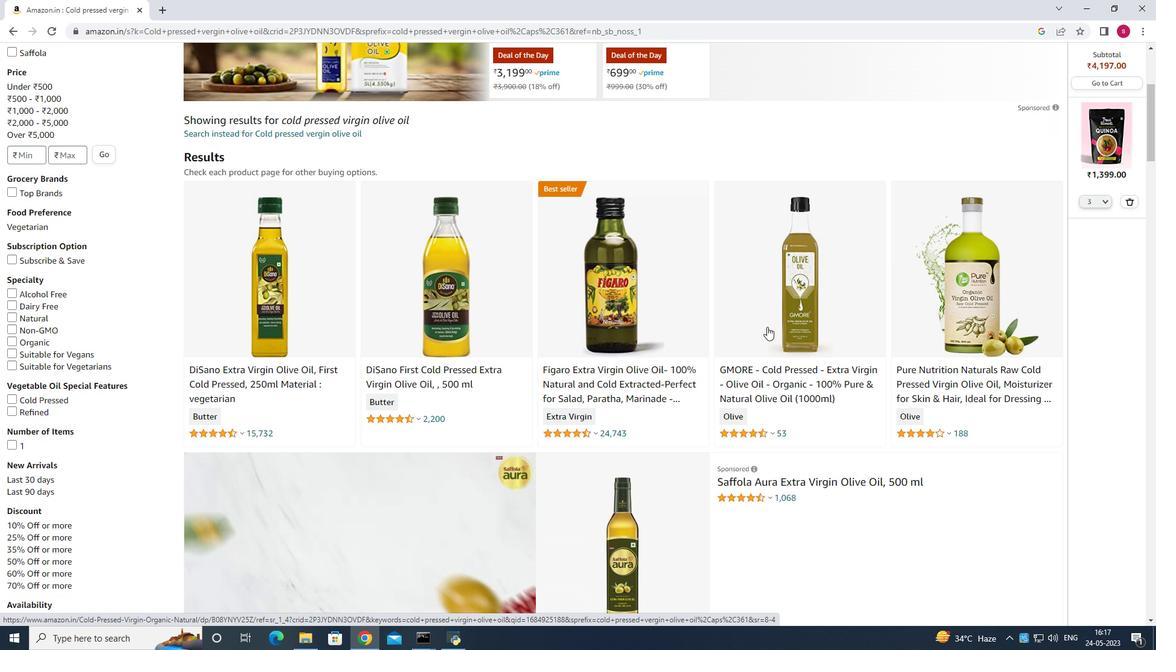 
Action: Mouse moved to (319, 402)
Screenshot: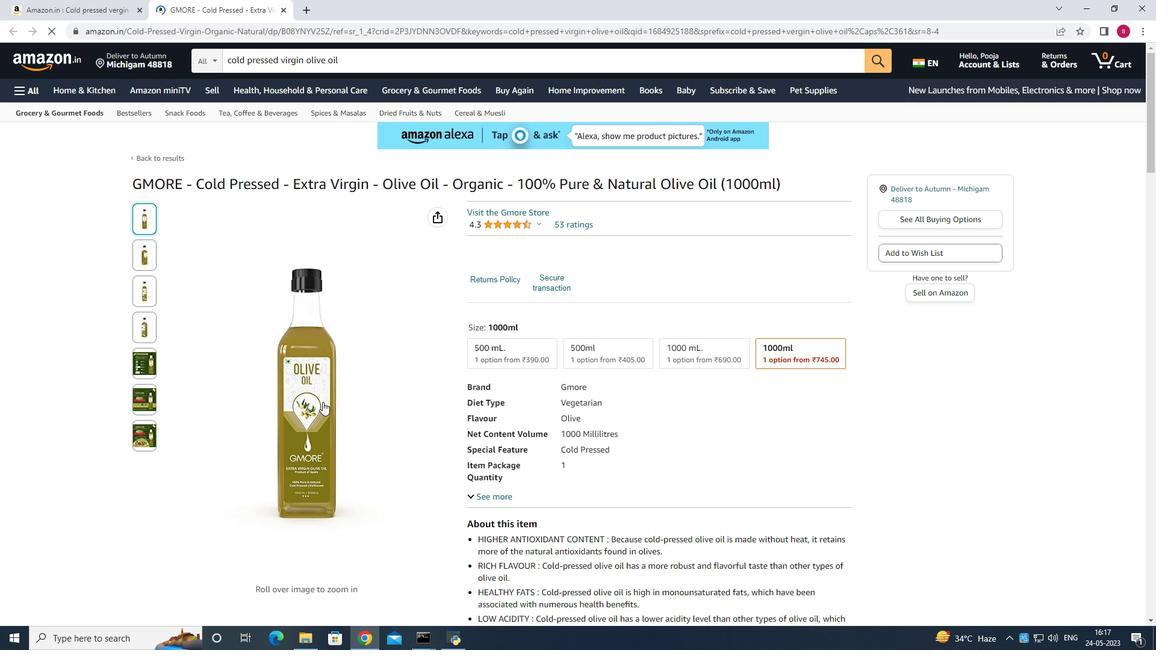 
Action: Mouse scrolled (319, 402) with delta (0, 0)
Screenshot: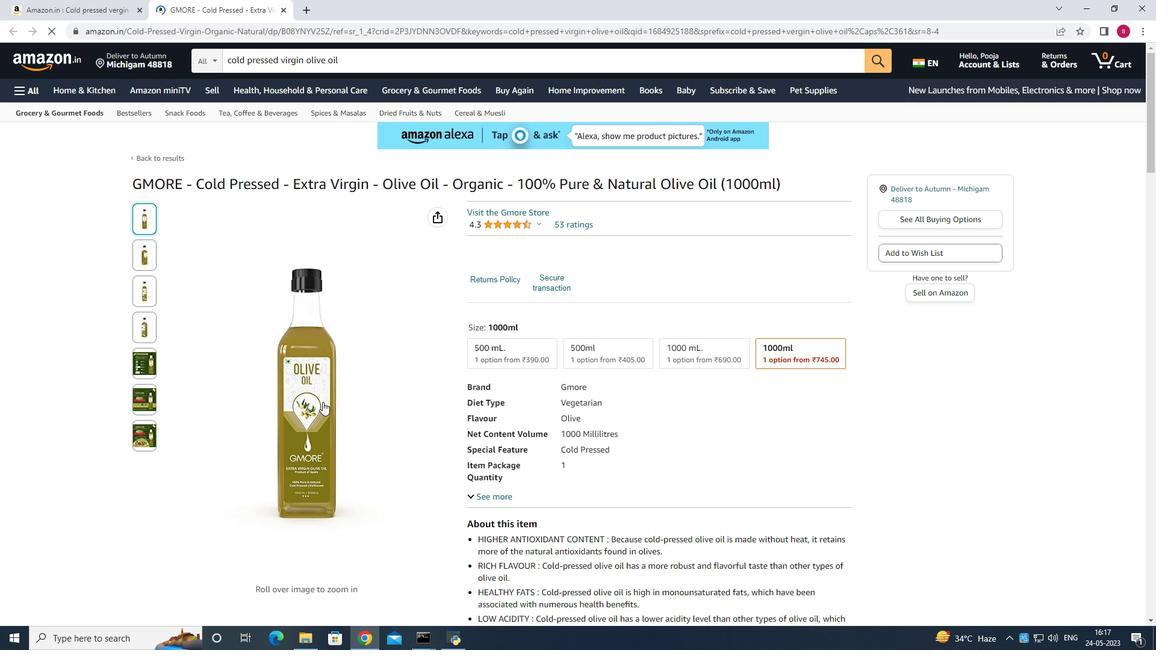 
Action: Mouse moved to (318, 402)
Screenshot: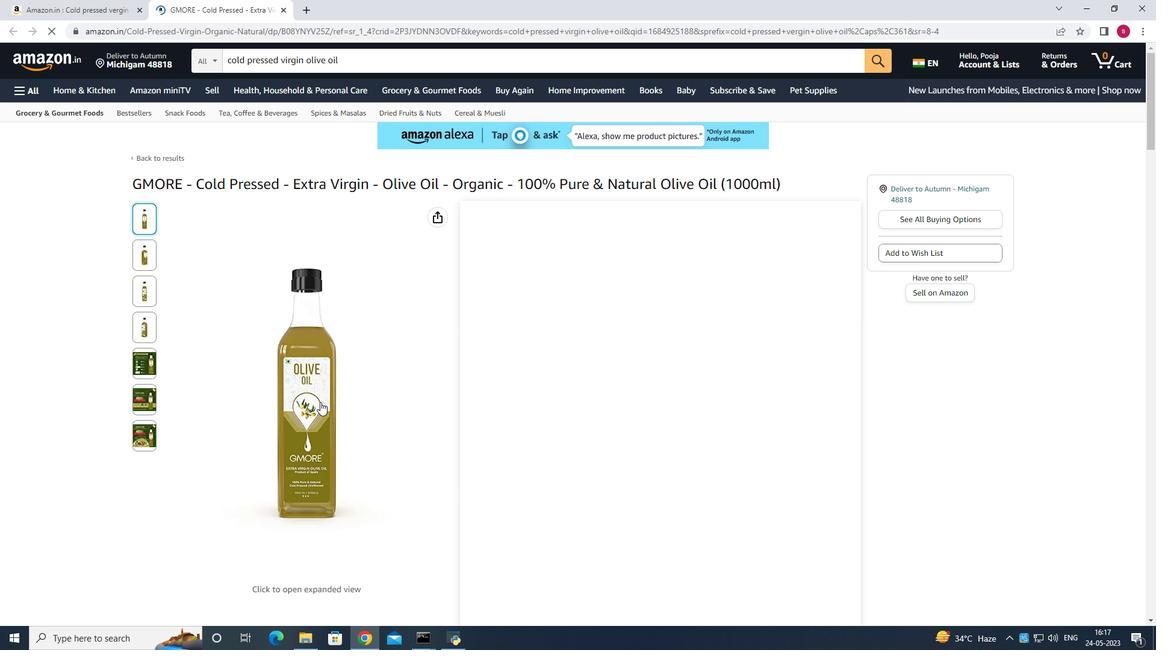 
Action: Mouse scrolled (318, 402) with delta (0, 0)
Screenshot: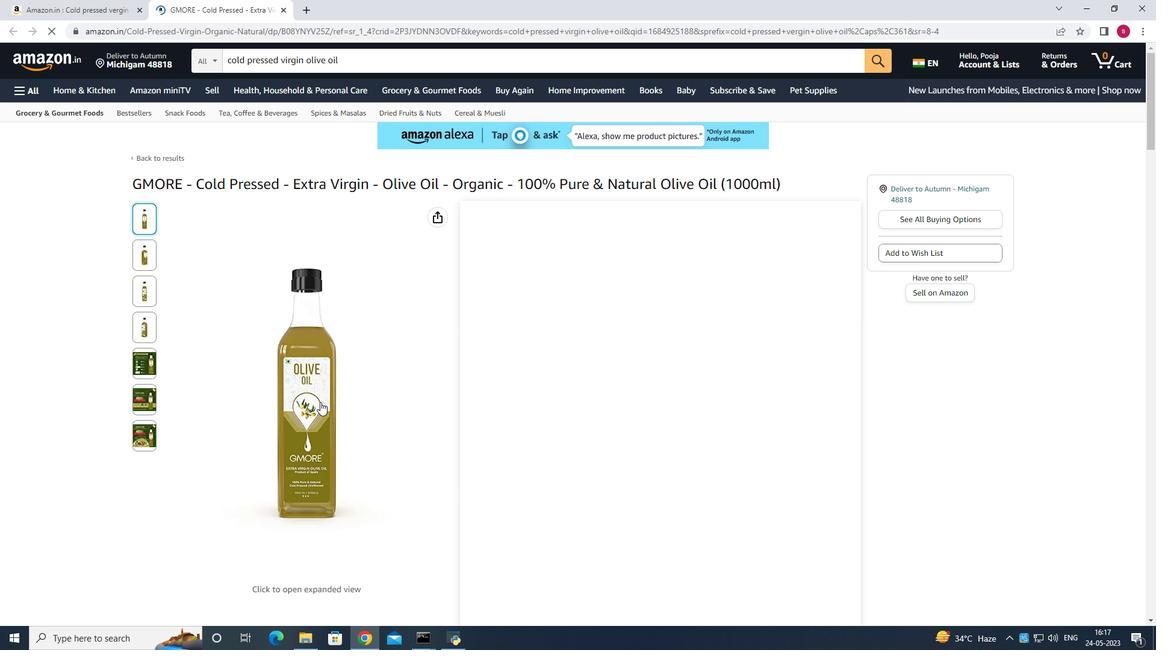 
Action: Mouse scrolled (318, 402) with delta (0, 0)
Screenshot: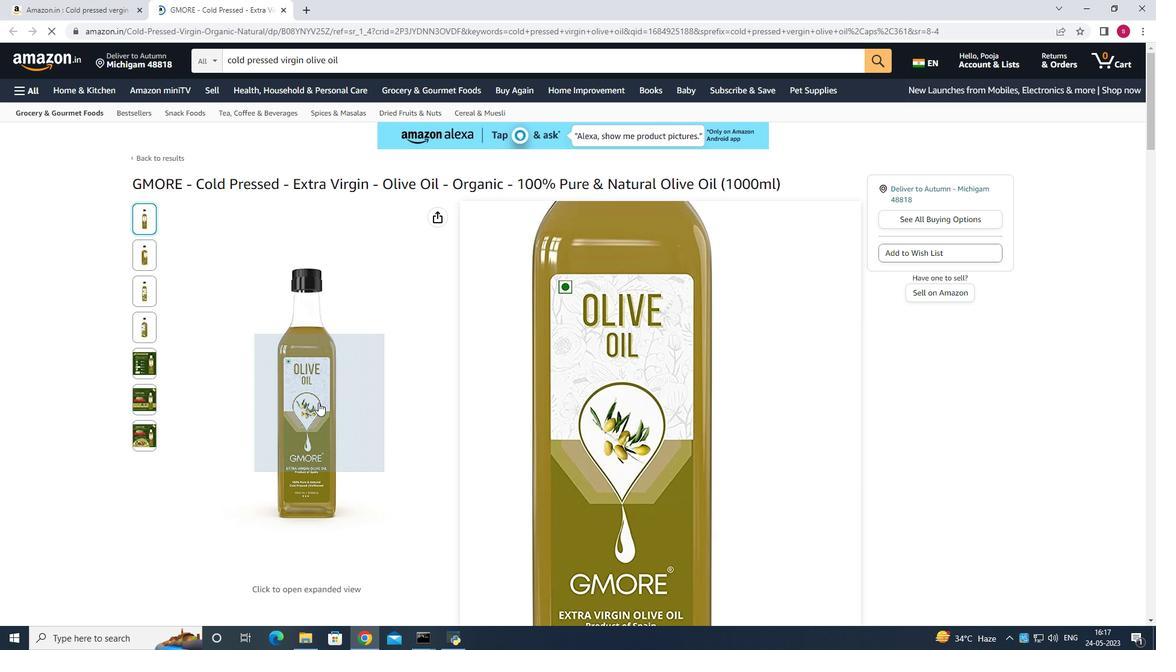 
Action: Mouse scrolled (318, 403) with delta (0, 0)
Screenshot: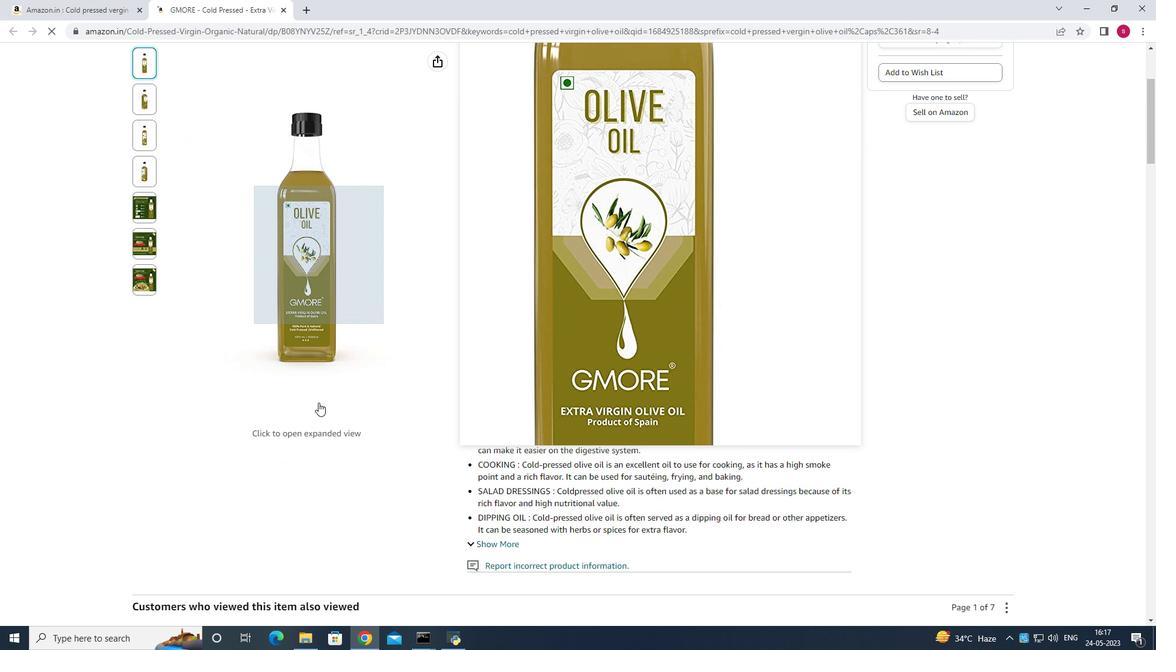 
Action: Mouse scrolled (318, 403) with delta (0, 0)
Screenshot: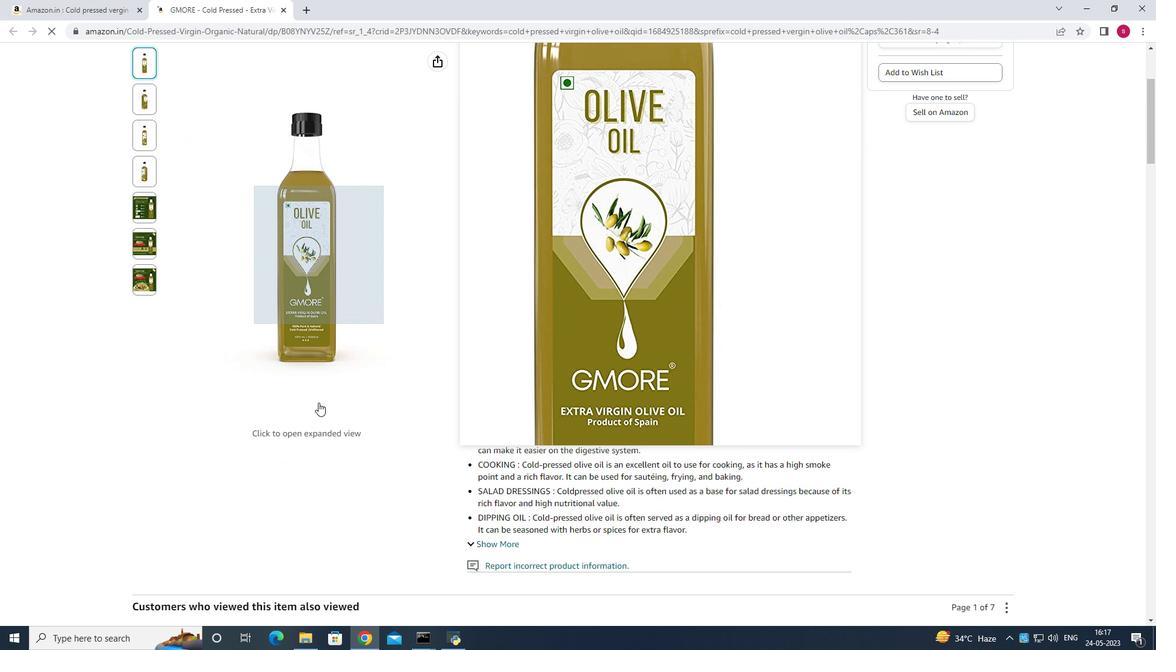 
Action: Mouse scrolled (318, 403) with delta (0, 0)
Screenshot: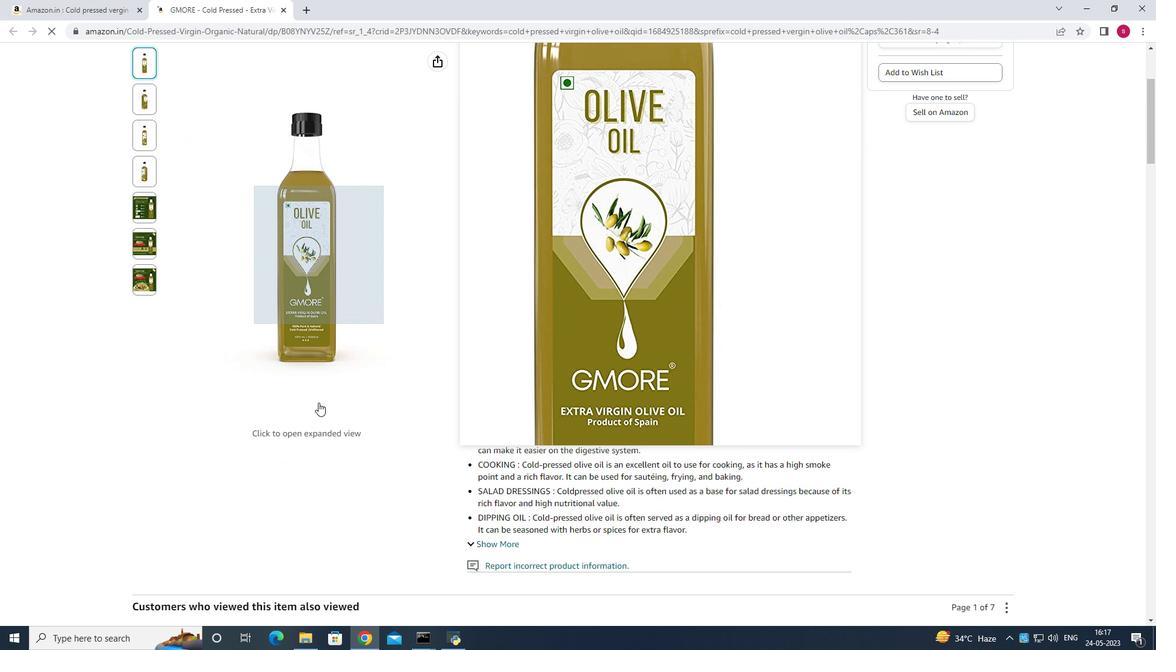 
Action: Mouse scrolled (318, 403) with delta (0, 0)
Screenshot: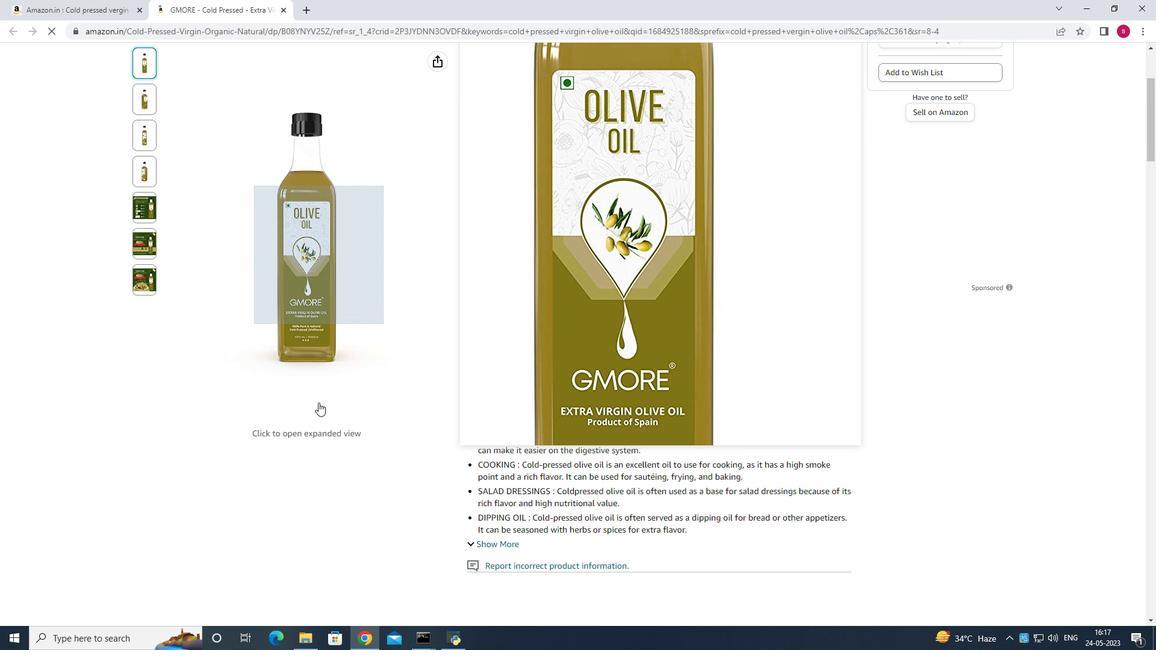 
Action: Mouse moved to (343, 378)
Screenshot: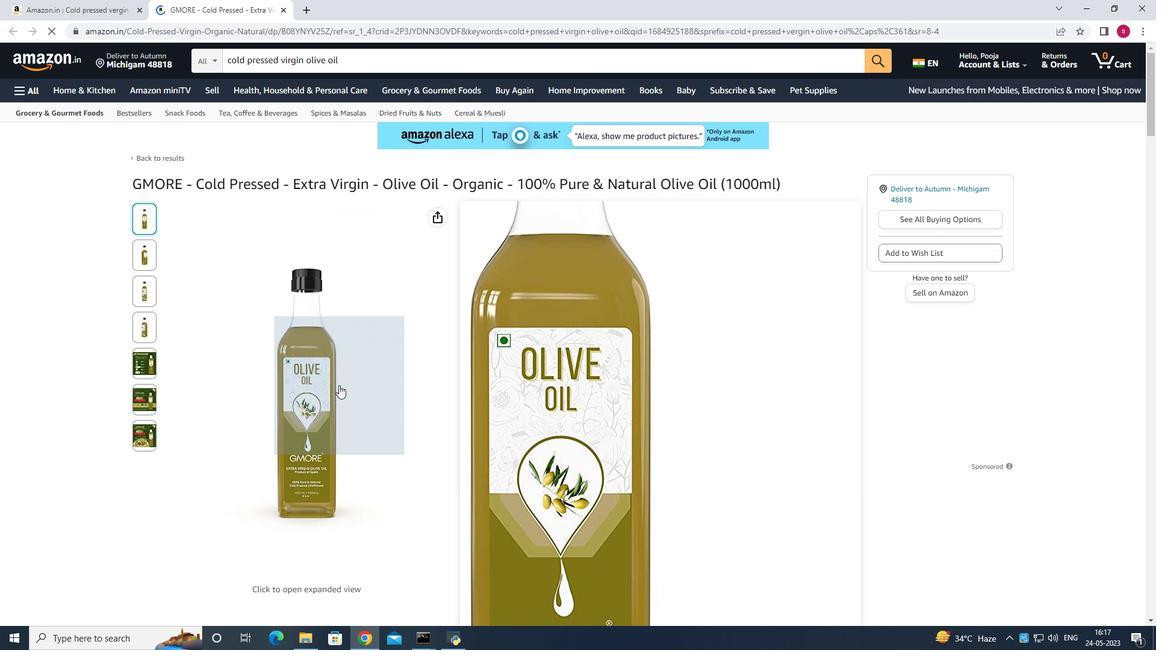 
Action: Mouse scrolled (341, 379) with delta (0, 0)
Screenshot: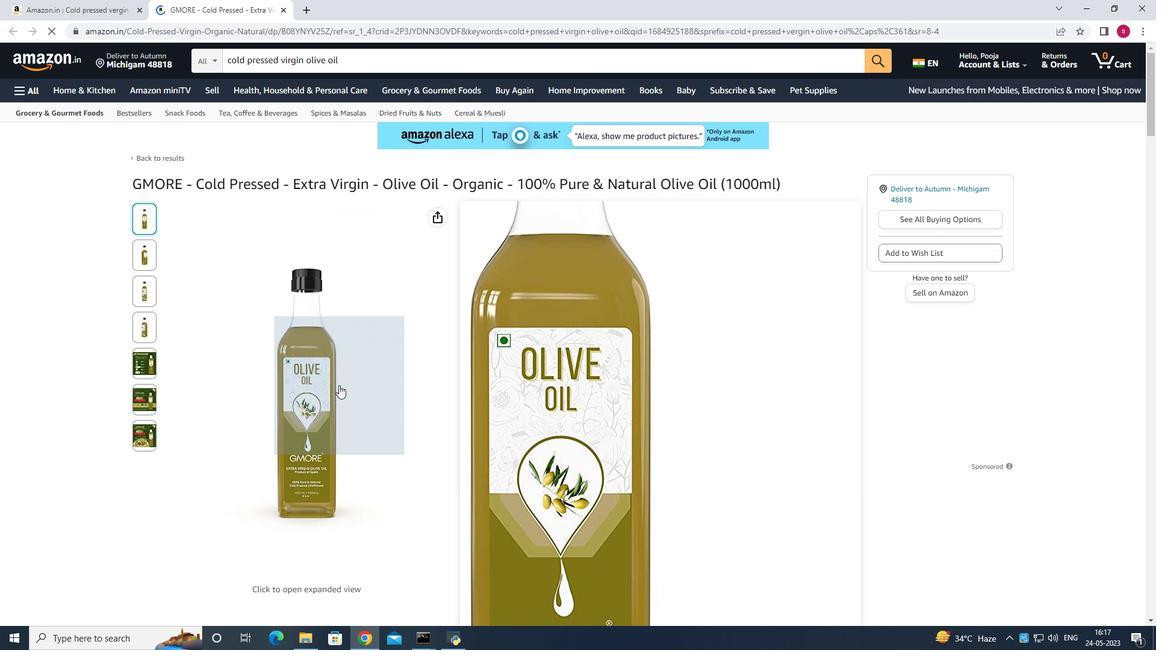 
Action: Mouse scrolled (342, 378) with delta (0, 0)
Screenshot: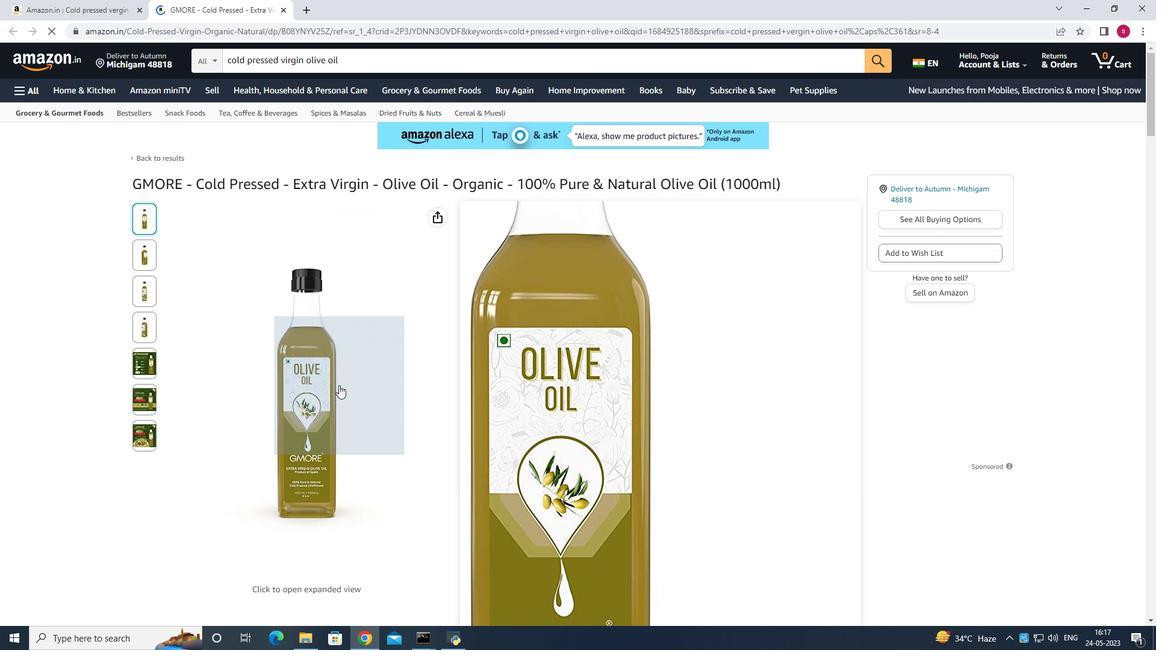 
Action: Mouse scrolled (343, 378) with delta (0, 0)
Screenshot: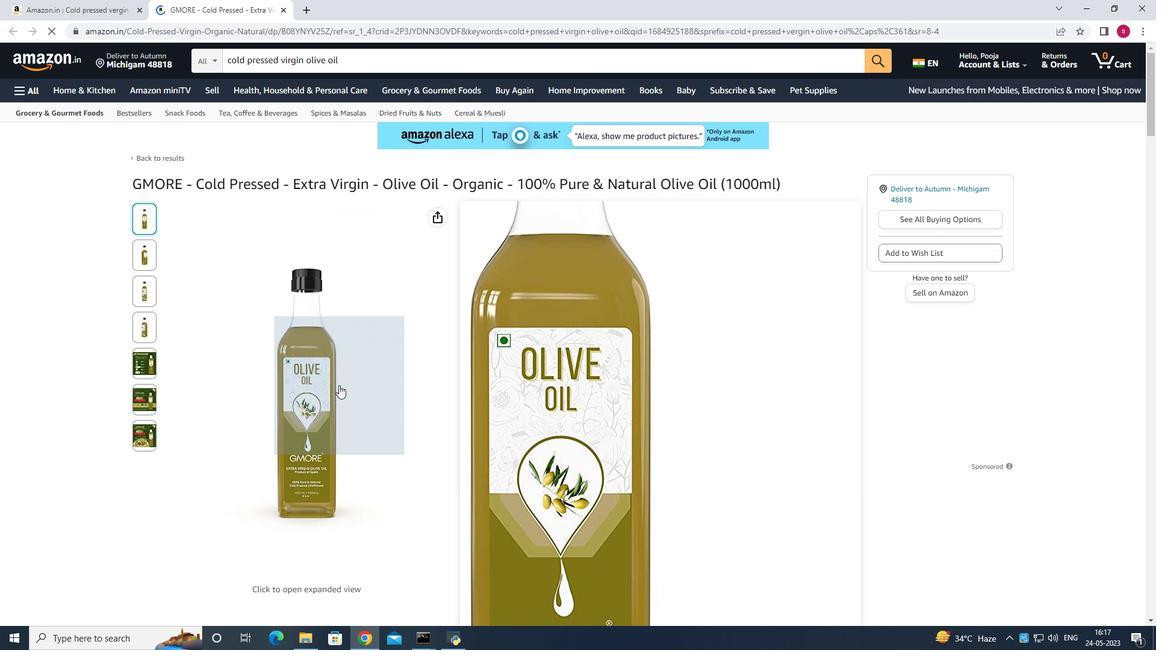 
Action: Mouse scrolled (343, 378) with delta (0, 0)
Screenshot: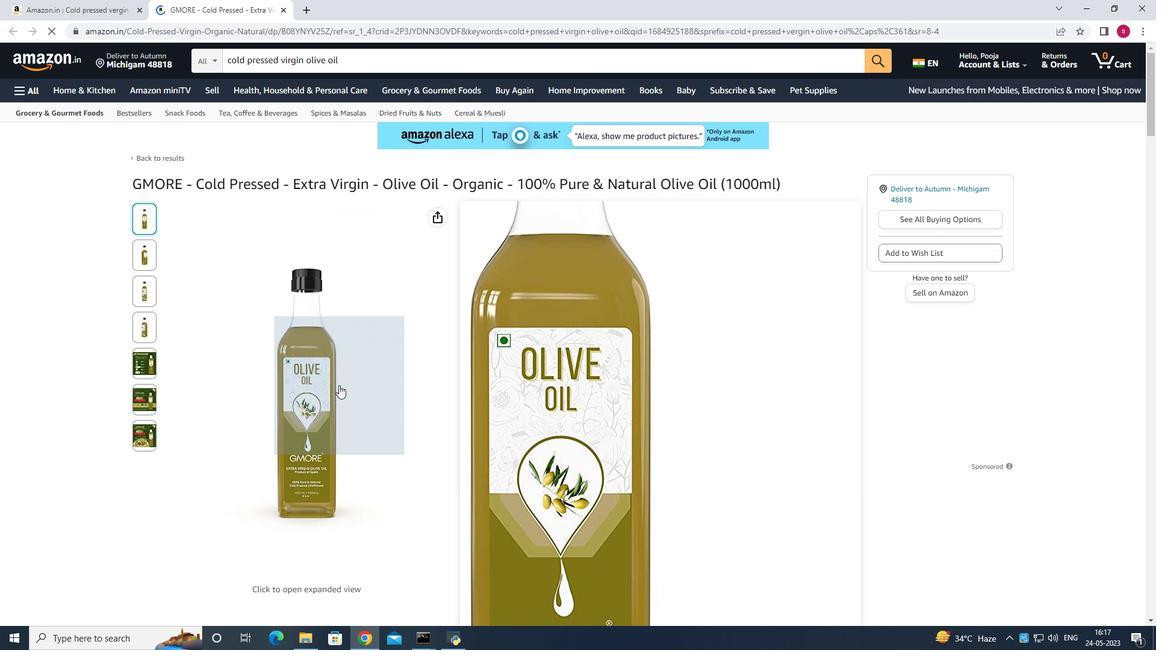 
Action: Mouse scrolled (343, 378) with delta (0, 0)
Screenshot: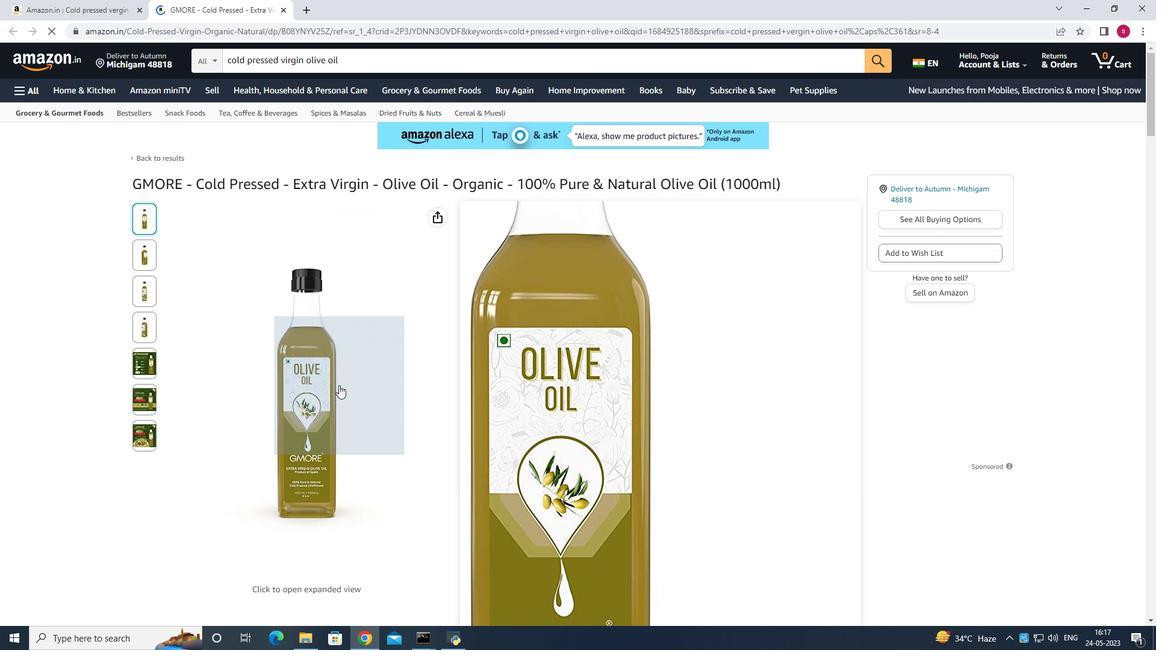 
Action: Mouse moved to (607, 408)
Screenshot: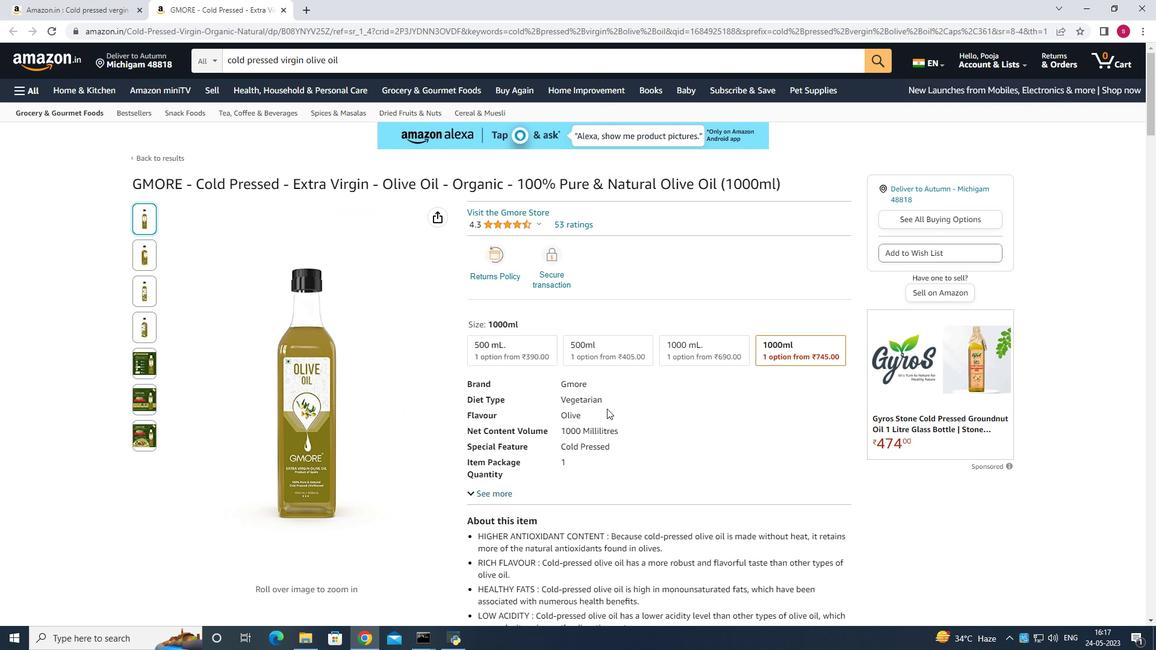 
Action: Mouse scrolled (607, 408) with delta (0, 0)
Screenshot: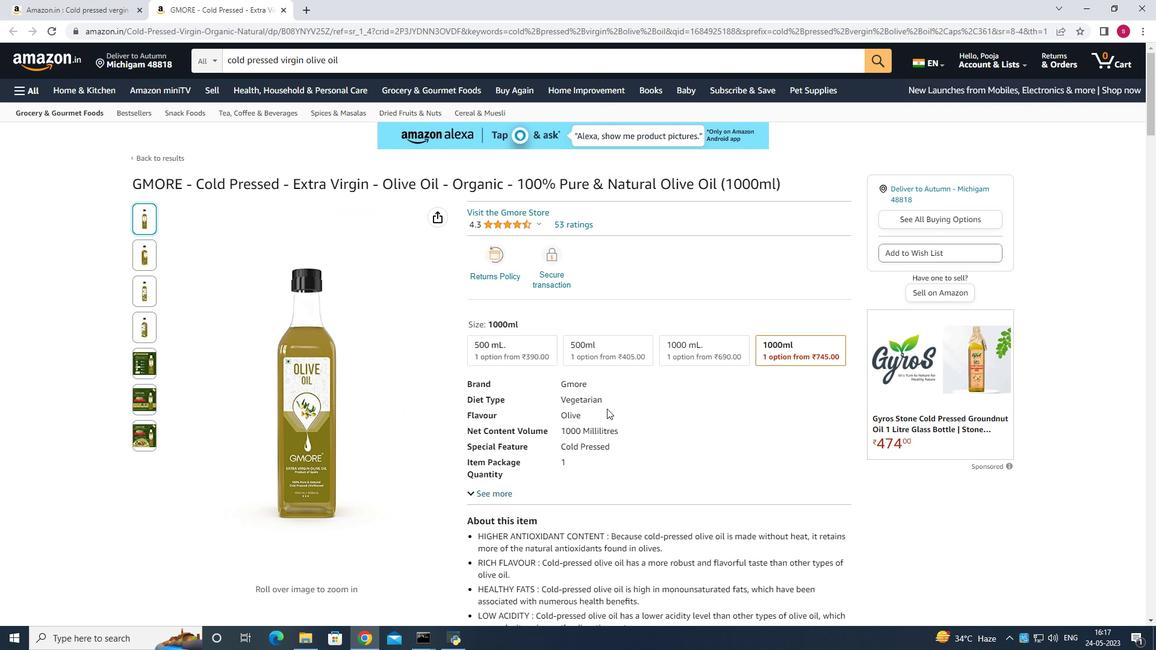 
Action: Mouse moved to (581, 386)
Screenshot: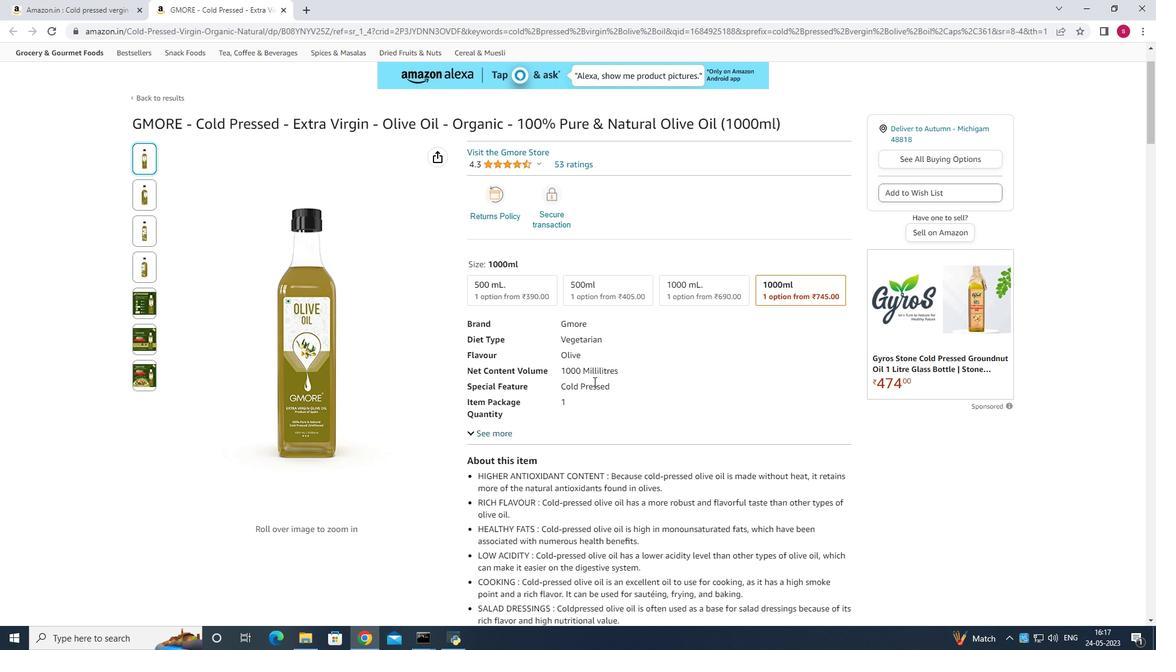 
Action: Mouse scrolled (581, 386) with delta (0, 0)
Screenshot: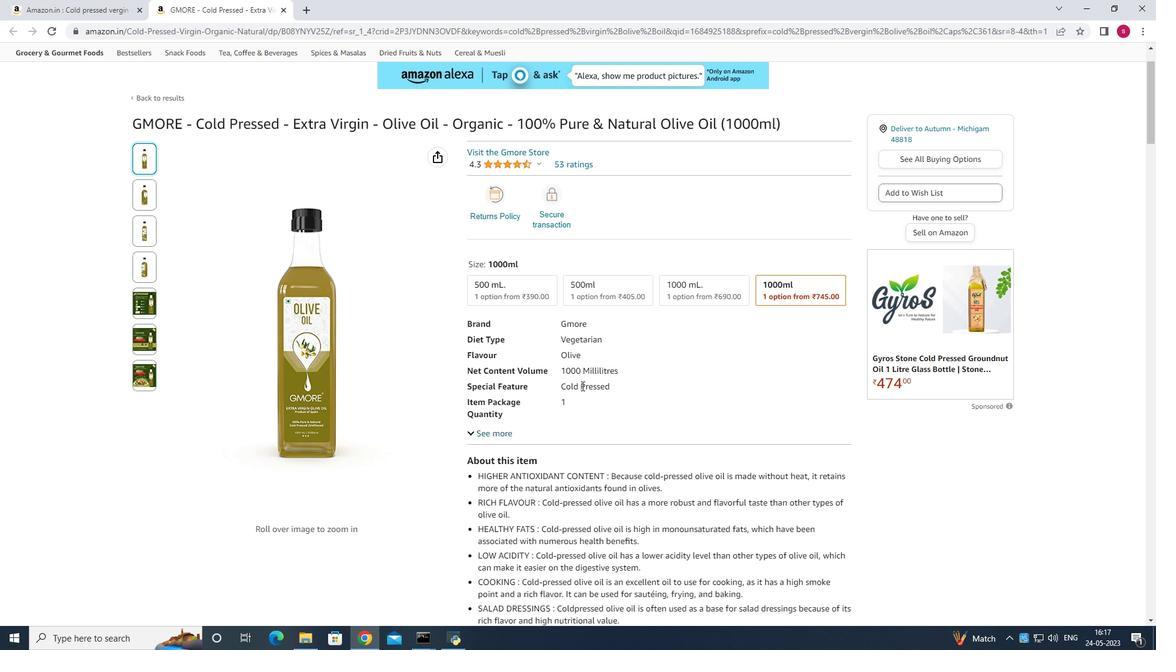 
Action: Mouse scrolled (581, 386) with delta (0, 0)
Screenshot: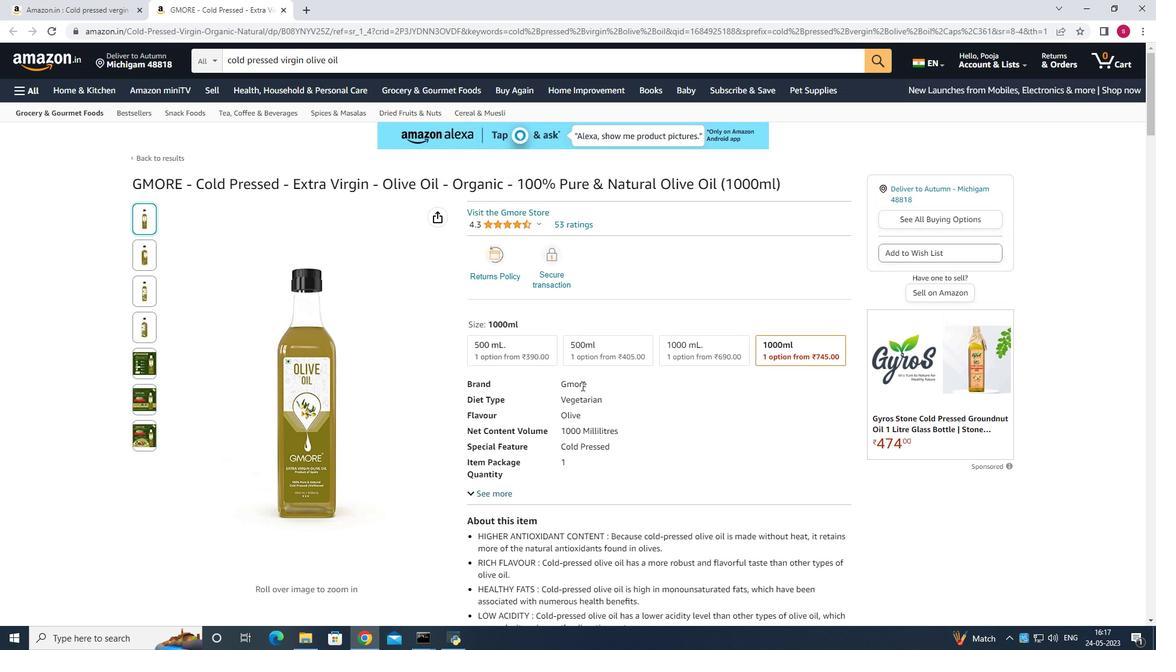 
Action: Mouse scrolled (581, 386) with delta (0, 0)
Screenshot: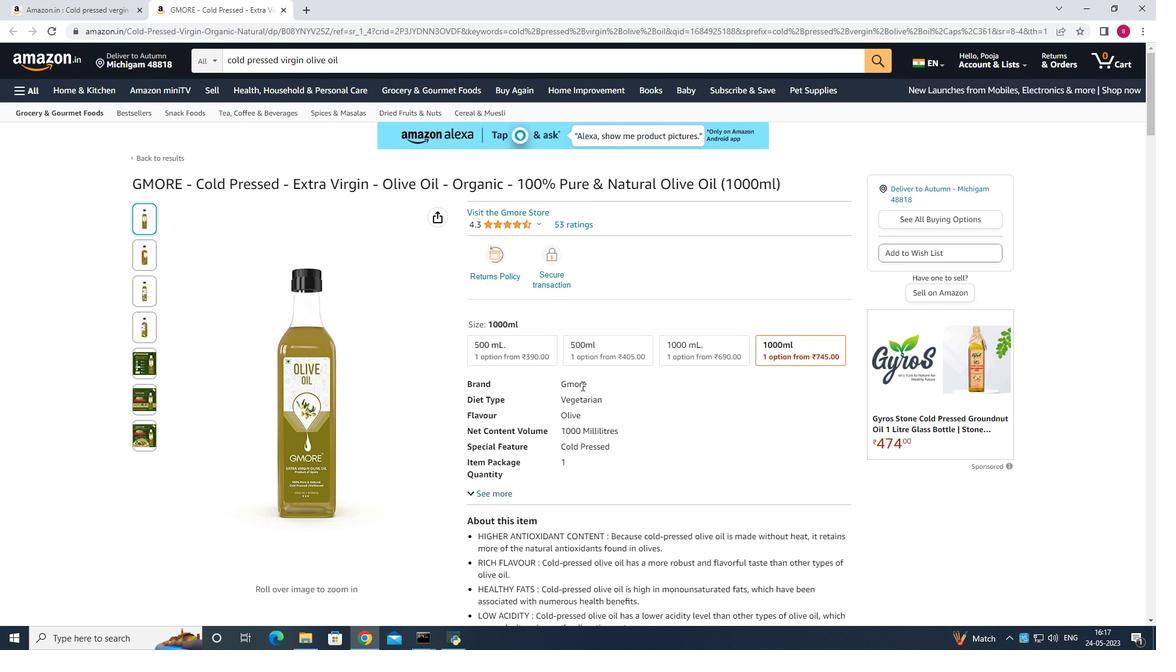 
Action: Mouse scrolled (581, 386) with delta (0, 0)
Screenshot: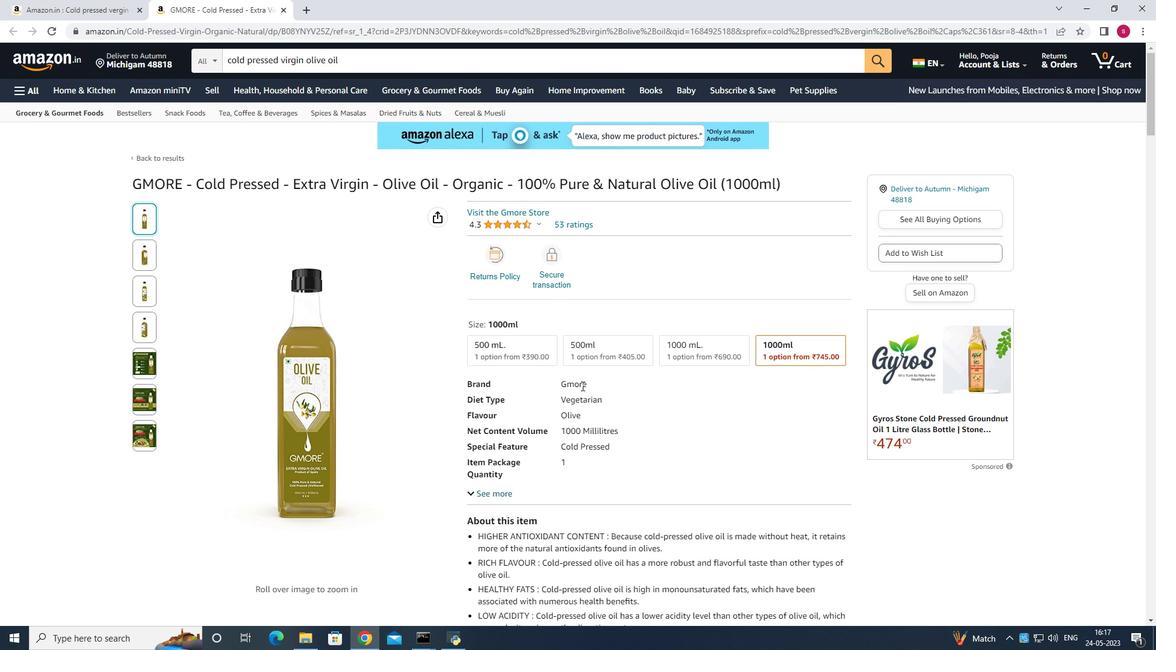 
Action: Mouse scrolled (581, 386) with delta (0, 0)
Screenshot: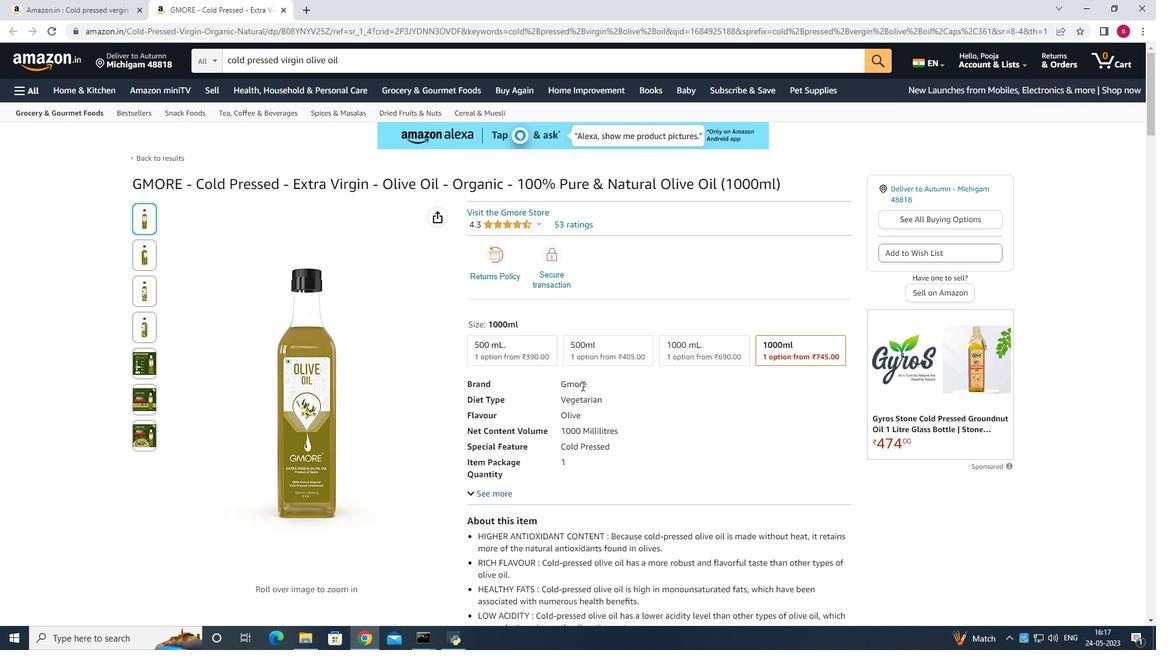 
Action: Mouse moved to (584, 386)
Screenshot: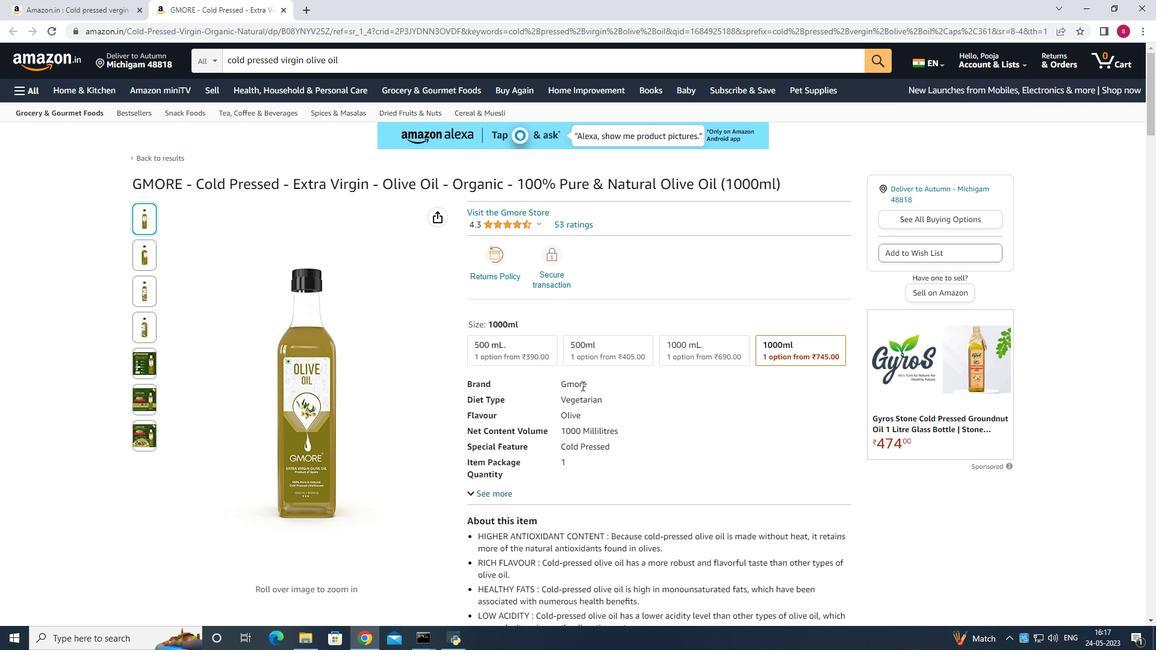 
Action: Mouse scrolled (584, 386) with delta (0, 0)
Screenshot: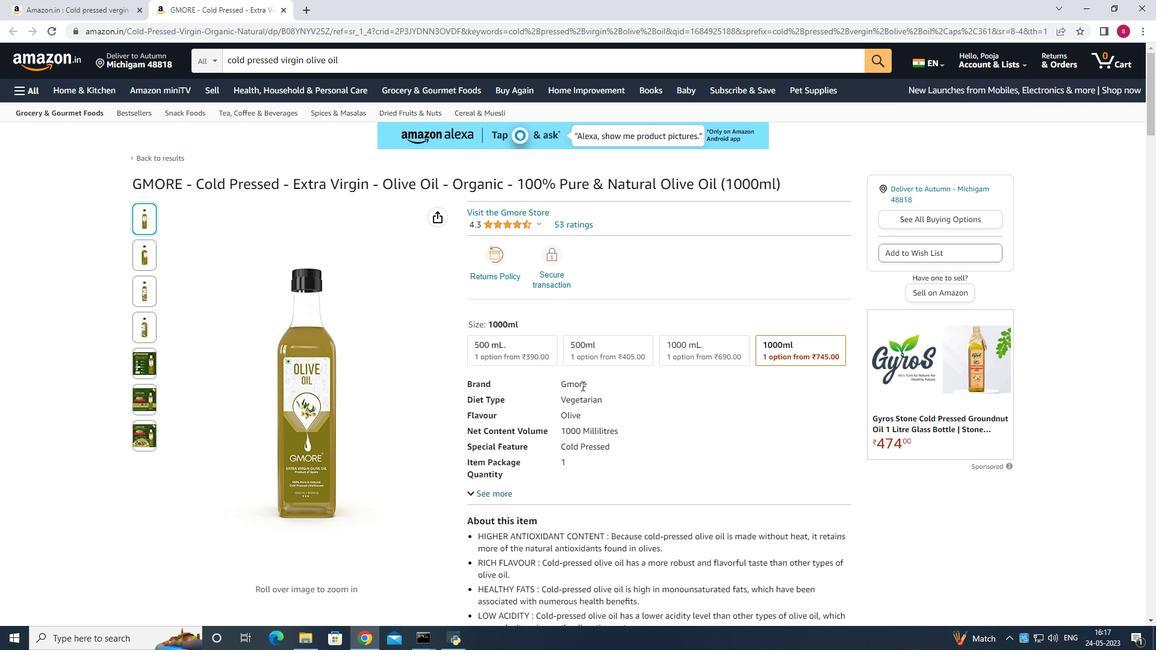 
Action: Mouse moved to (928, 211)
Screenshot: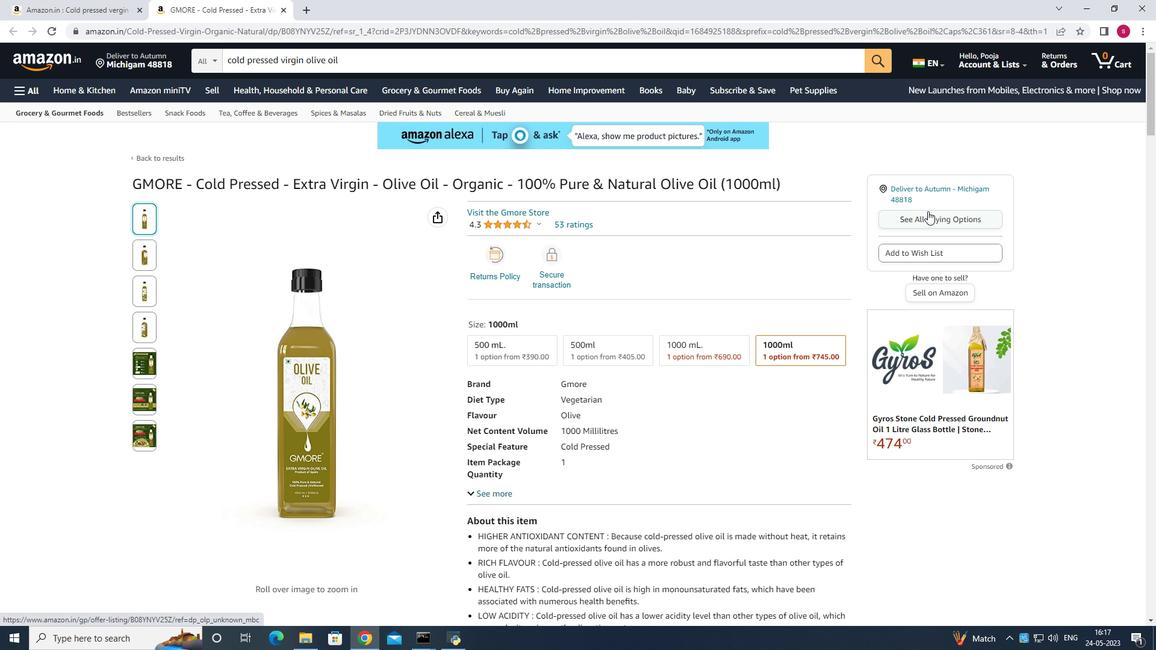 
Action: Mouse pressed left at (928, 211)
Screenshot: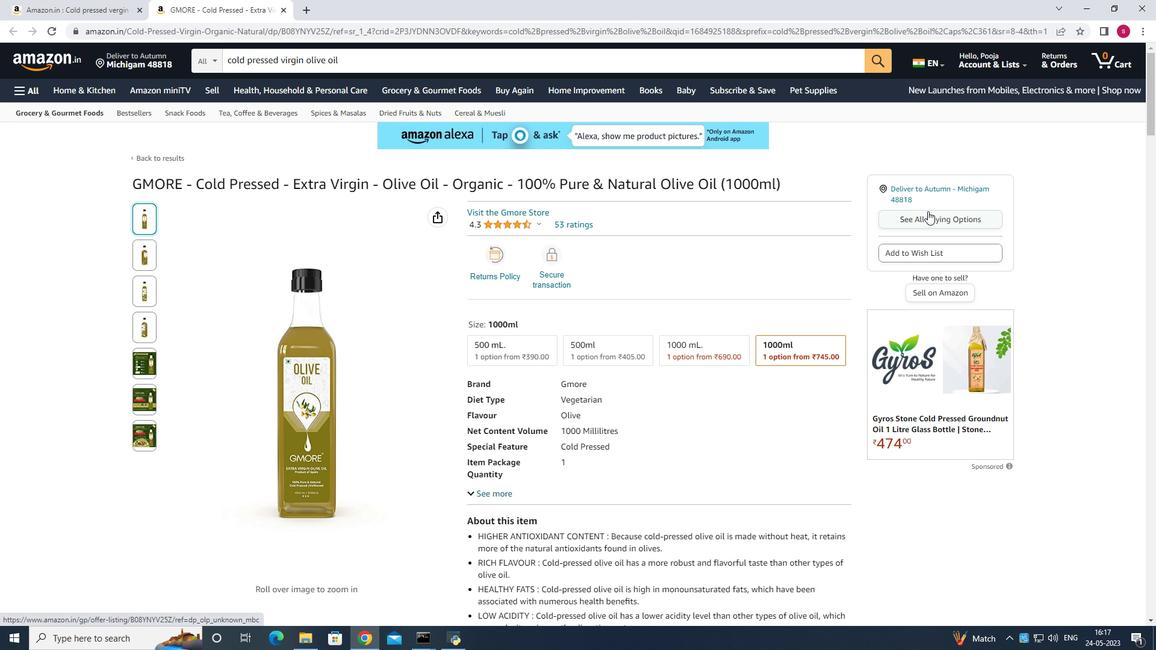 
Action: Mouse moved to (1102, 210)
Screenshot: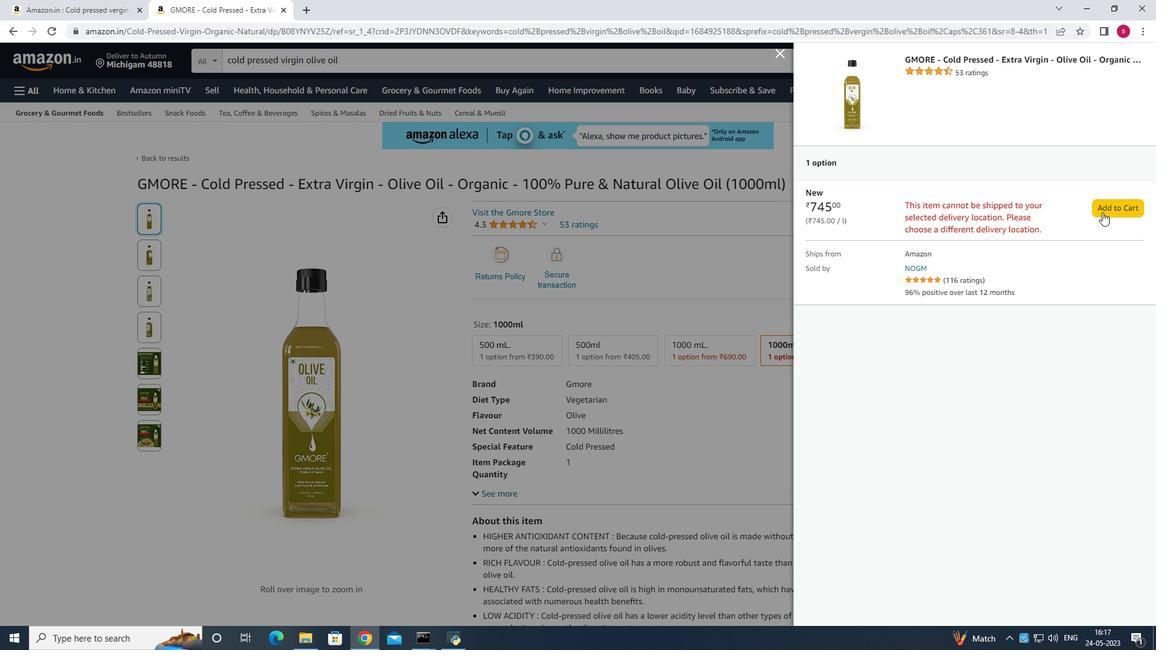 
Action: Mouse pressed left at (1102, 210)
Screenshot: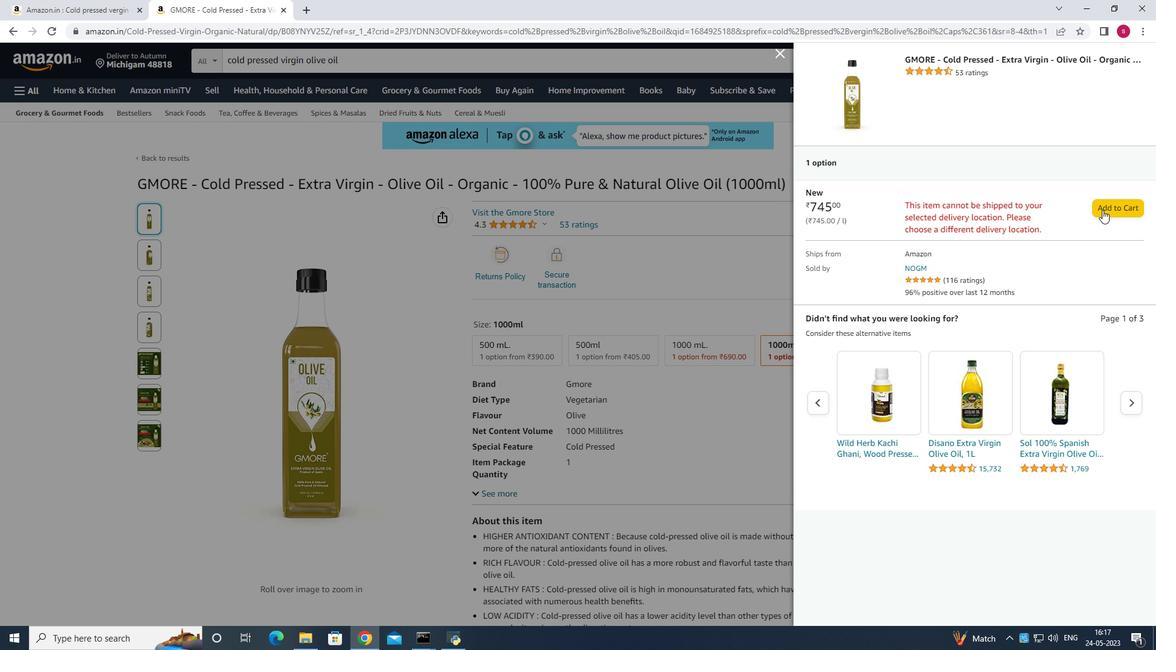 
Action: Mouse moved to (1110, 202)
Screenshot: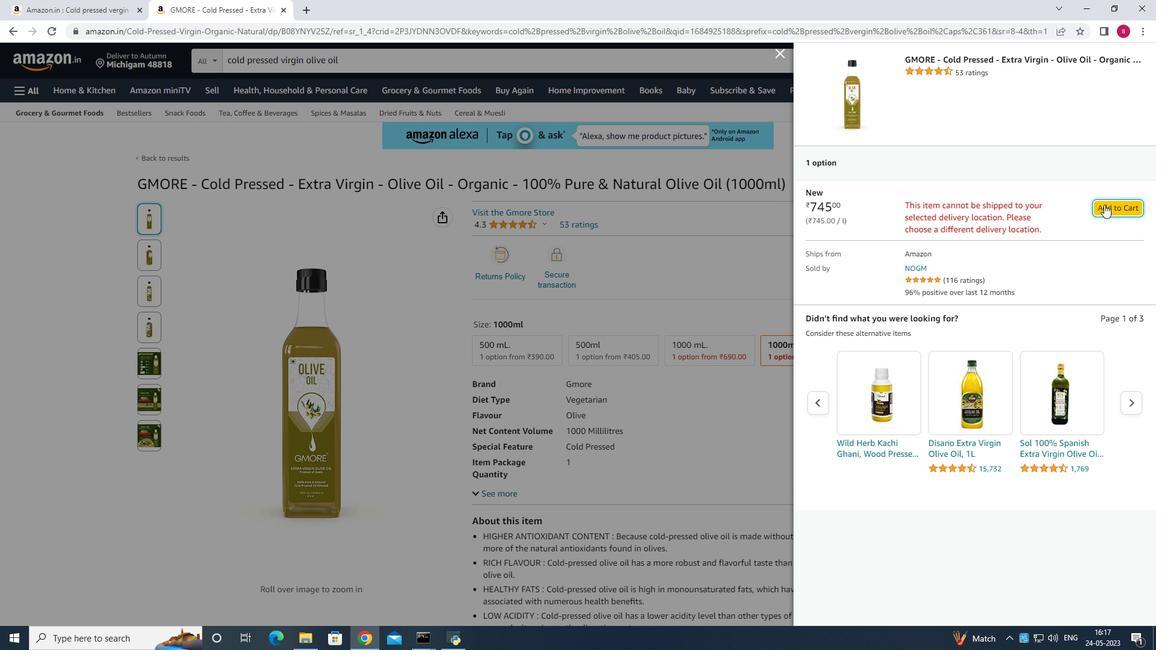 
Action: Mouse pressed left at (1110, 202)
Screenshot: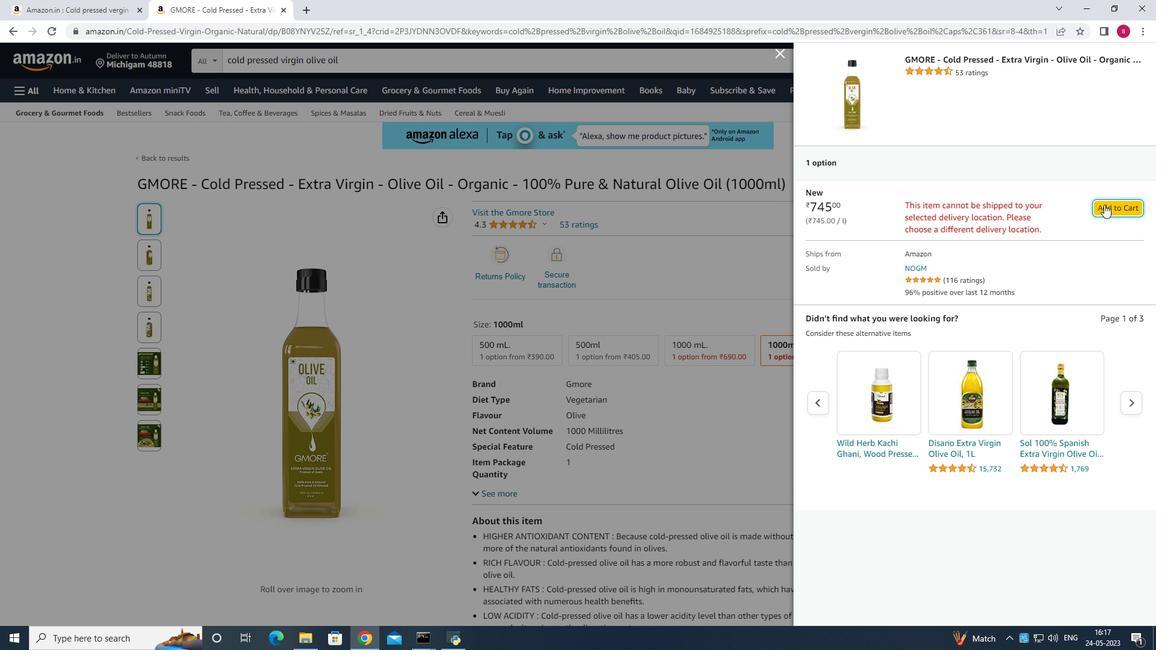 
Action: Mouse moved to (1121, 205)
Screenshot: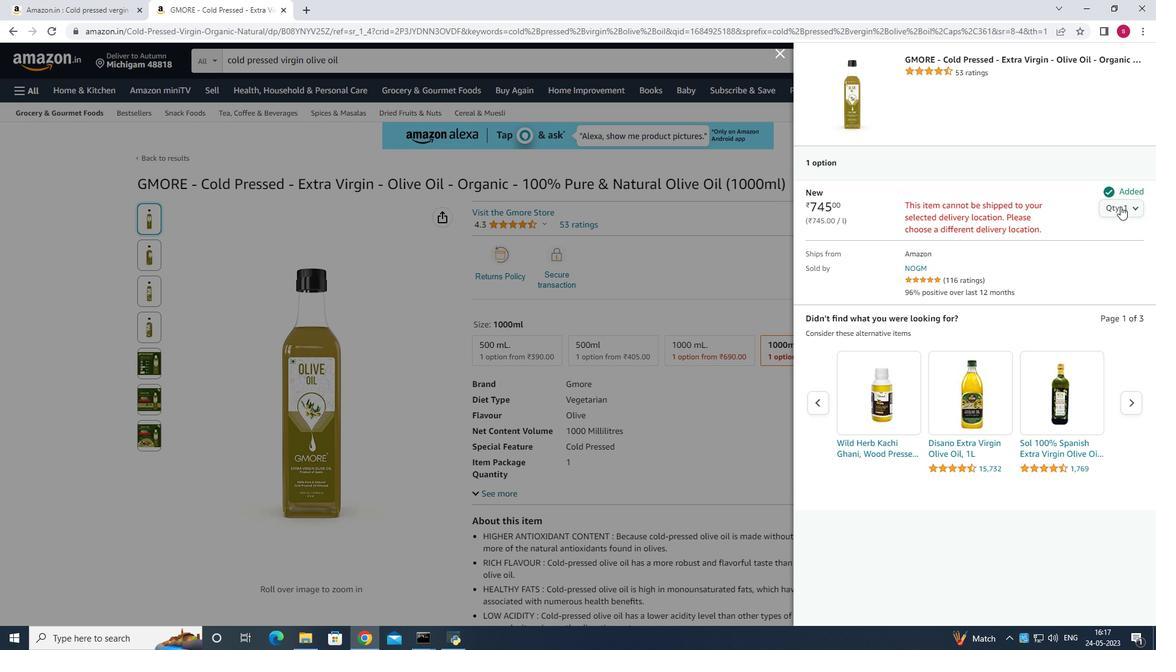 
Action: Mouse pressed left at (1121, 205)
Screenshot: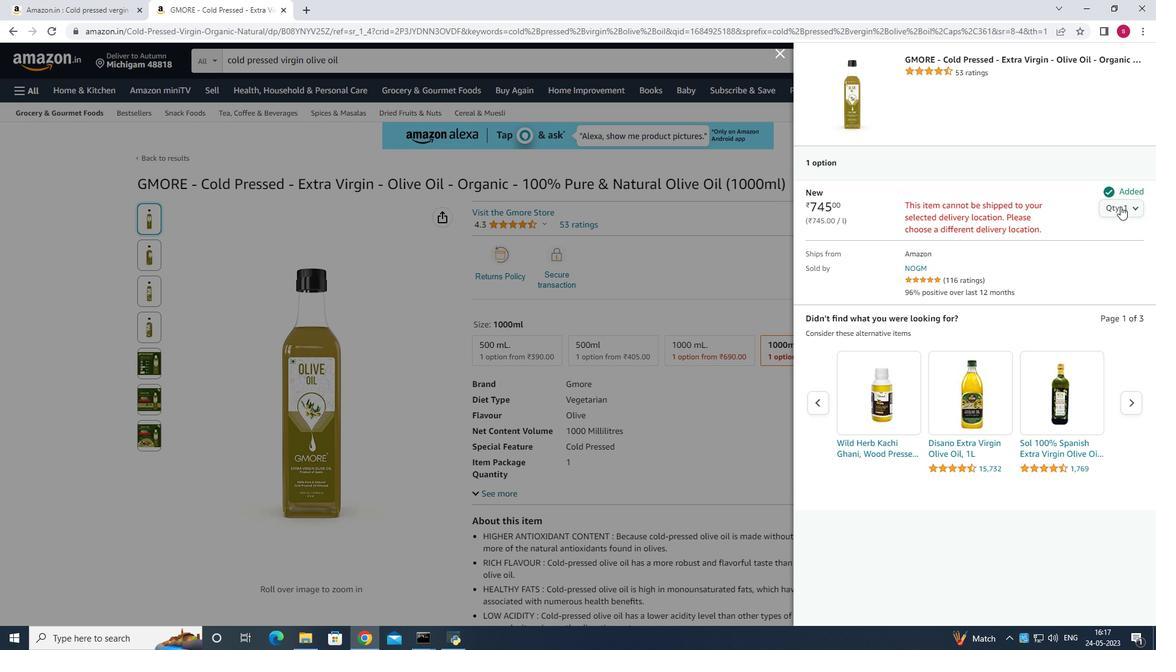 
Action: Mouse moved to (1122, 236)
Screenshot: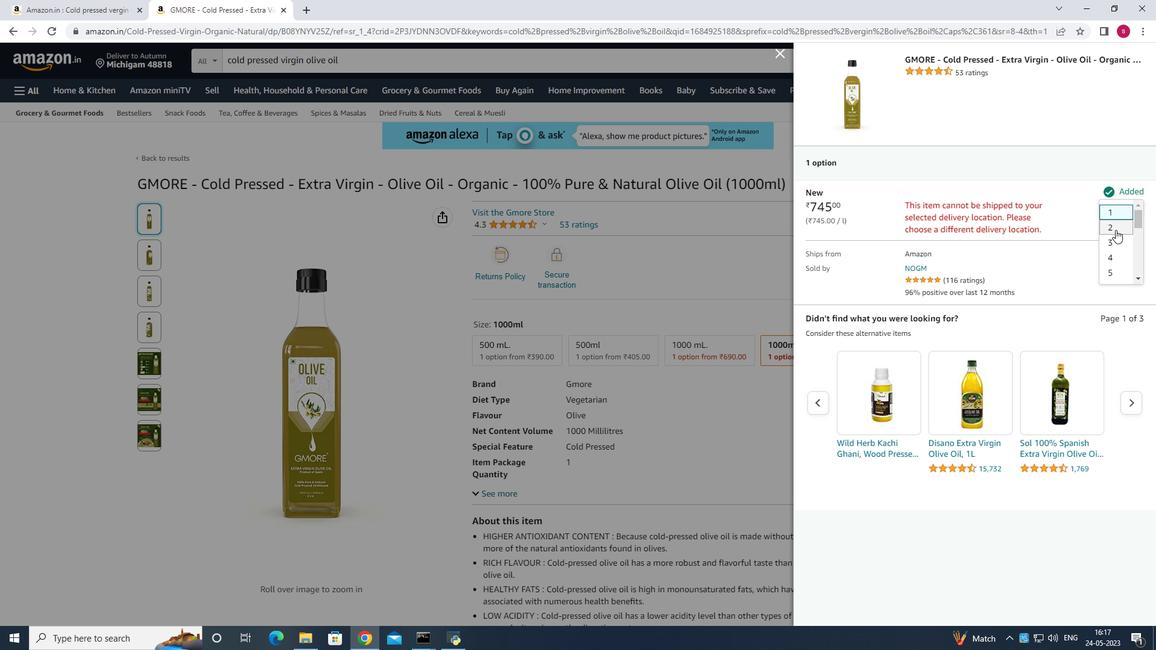 
Action: Mouse pressed left at (1122, 236)
Screenshot: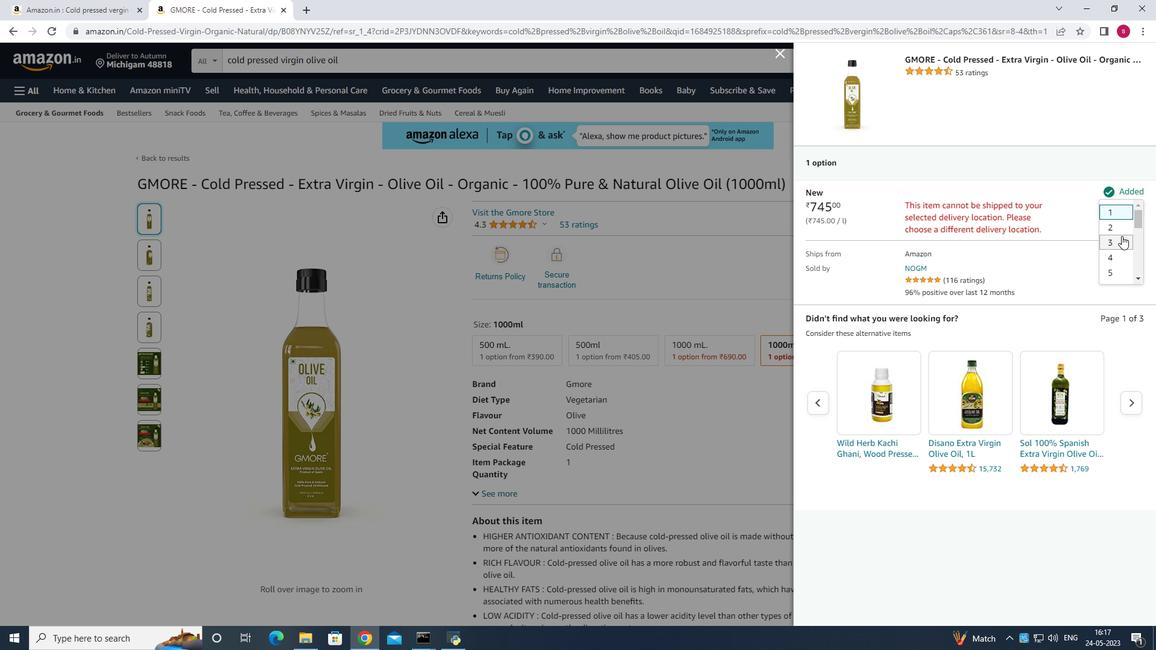 
Action: Mouse moved to (622, 382)
Screenshot: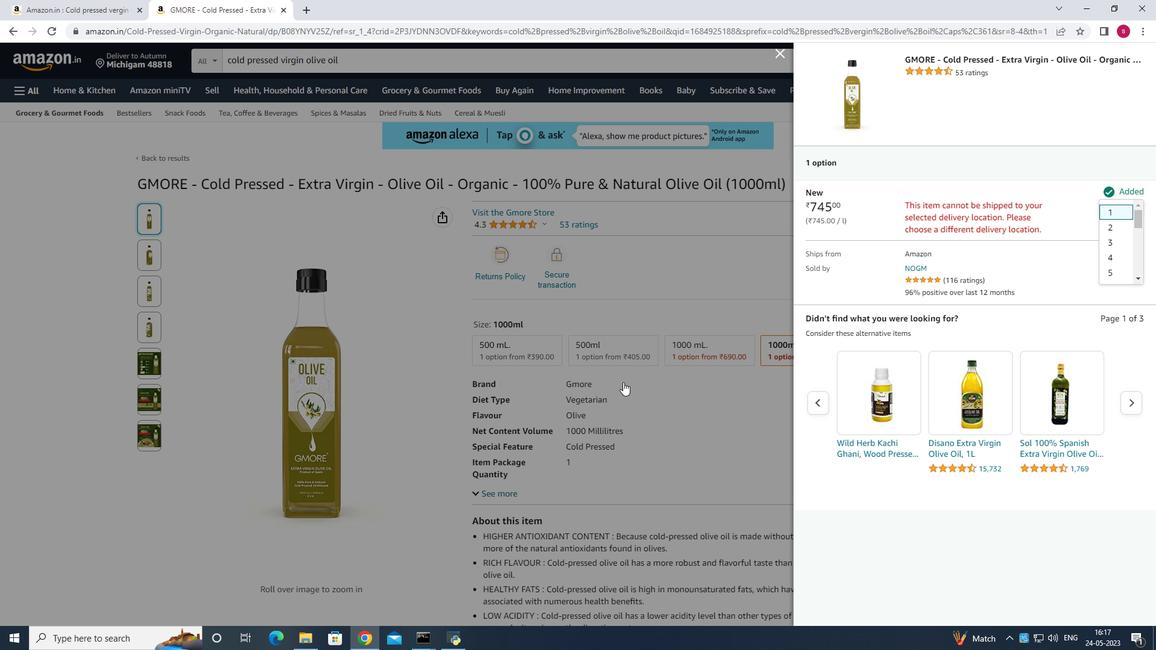
Action: Mouse pressed left at (622, 382)
Screenshot: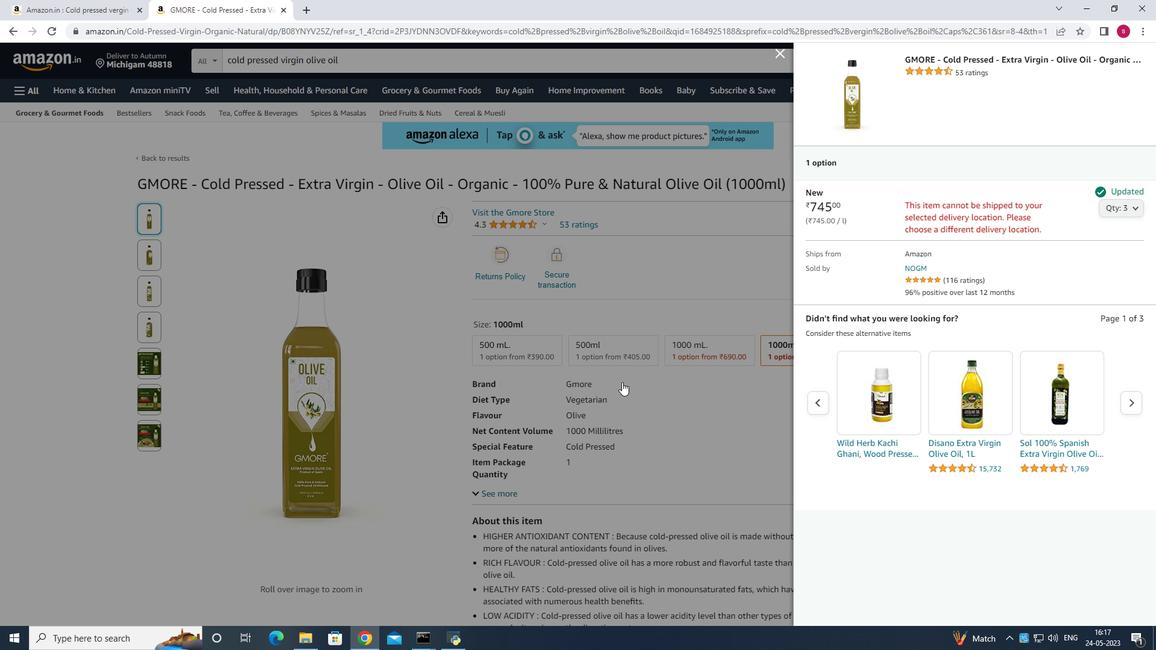 
Action: Mouse moved to (669, 420)
Screenshot: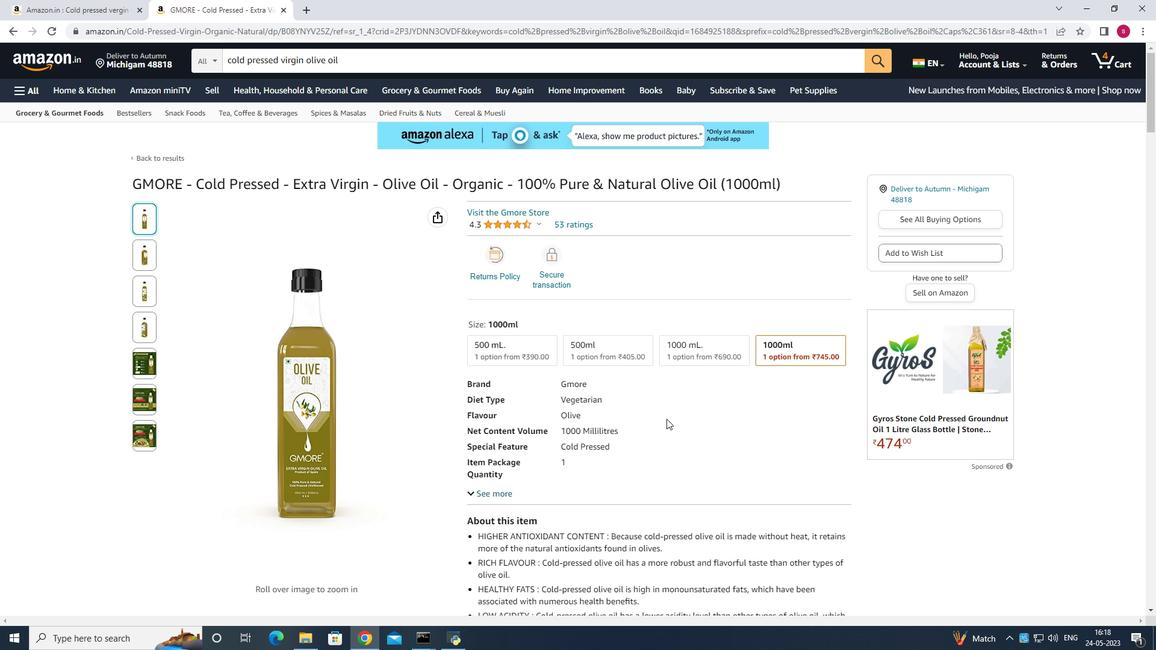 
Action: Mouse scrolled (669, 419) with delta (0, 0)
Screenshot: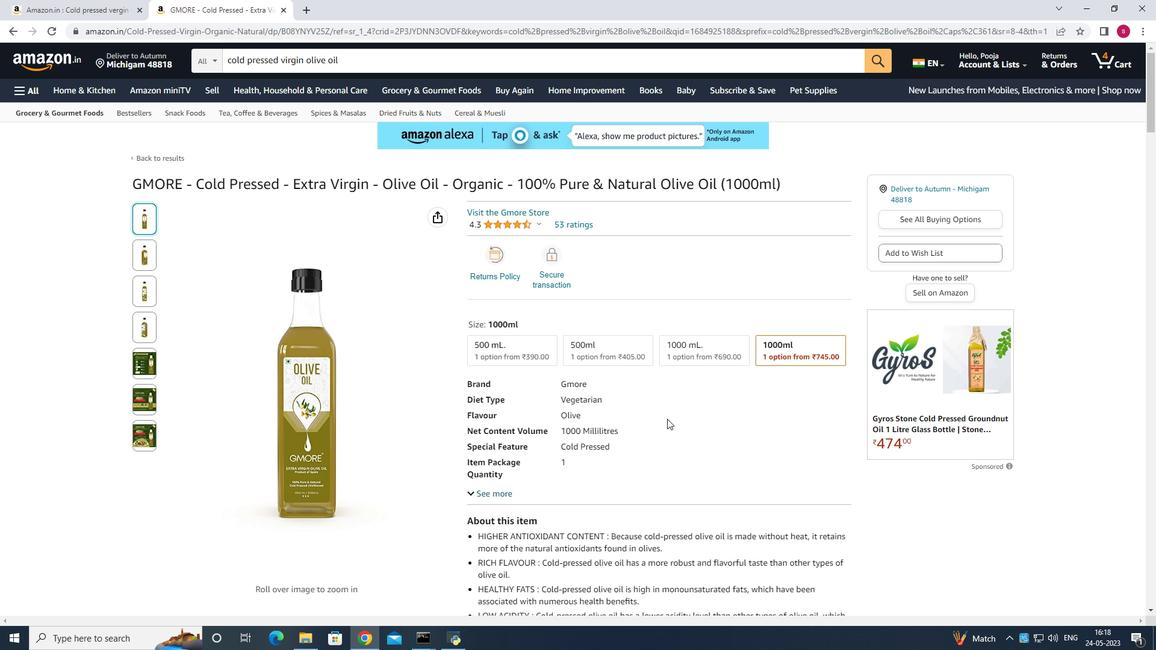 
Action: Mouse moved to (673, 422)
Screenshot: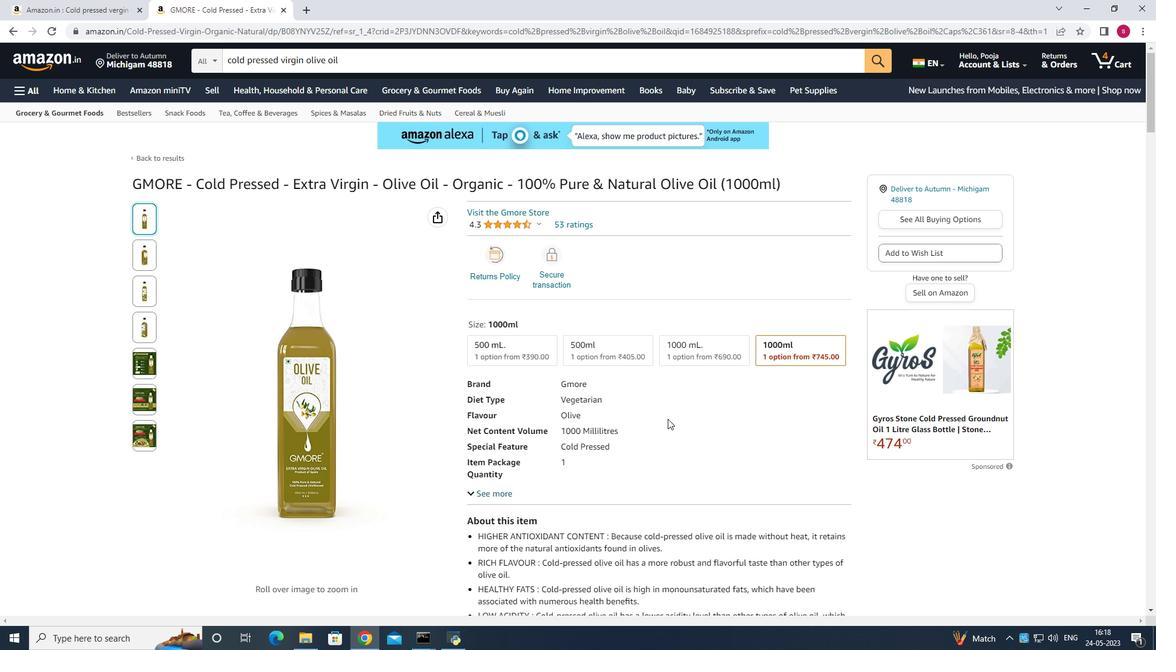 
Action: Mouse scrolled (673, 422) with delta (0, 0)
Screenshot: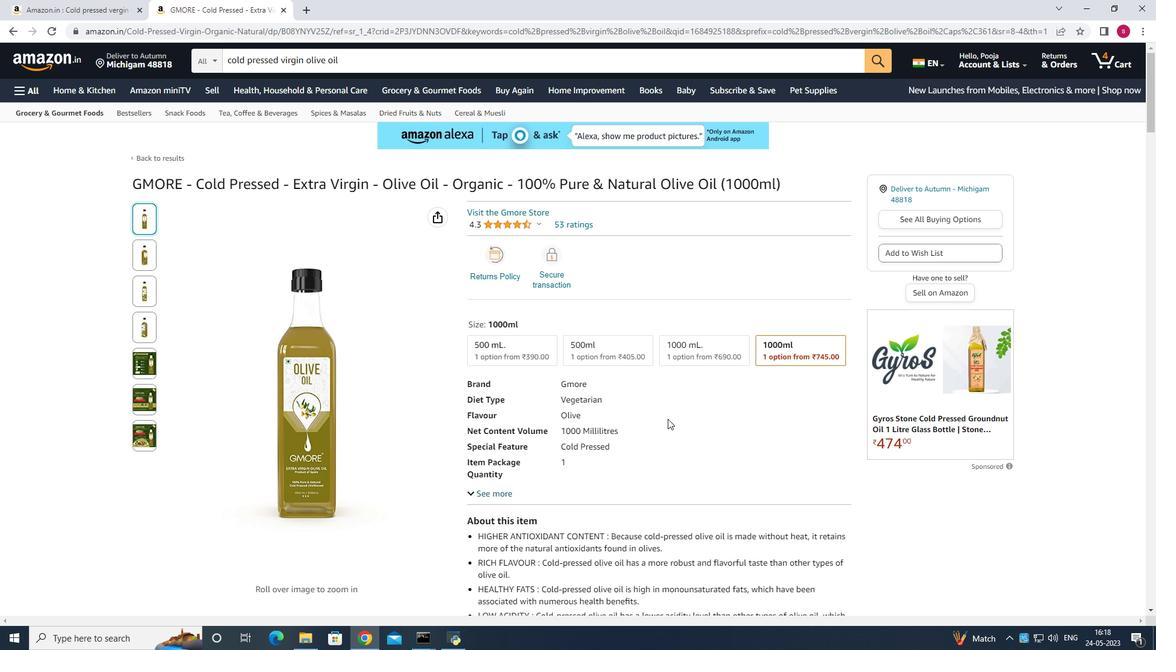 
Action: Mouse moved to (670, 422)
Screenshot: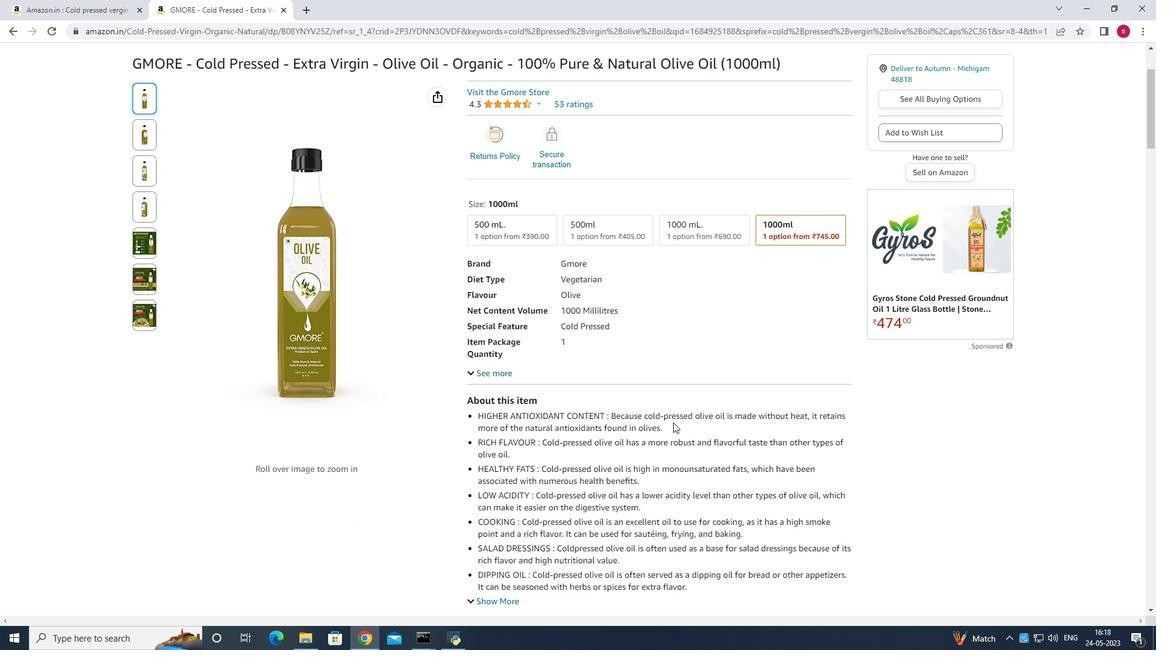 
Action: Mouse scrolled (670, 422) with delta (0, 0)
Screenshot: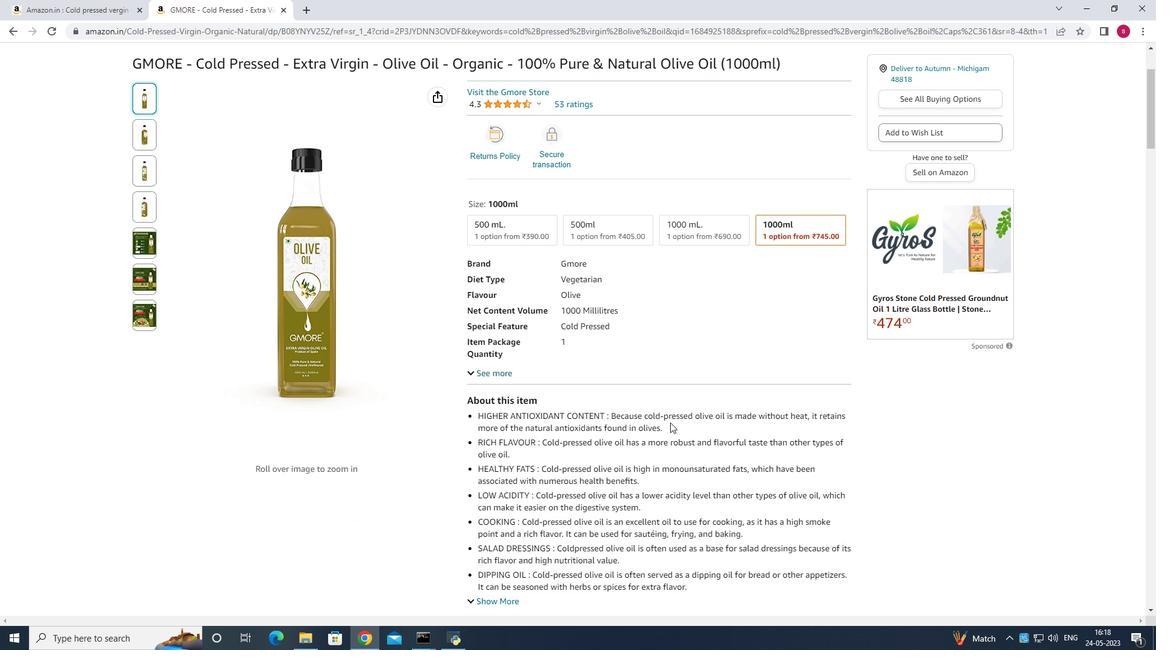 
Action: Mouse scrolled (670, 422) with delta (0, 0)
Screenshot: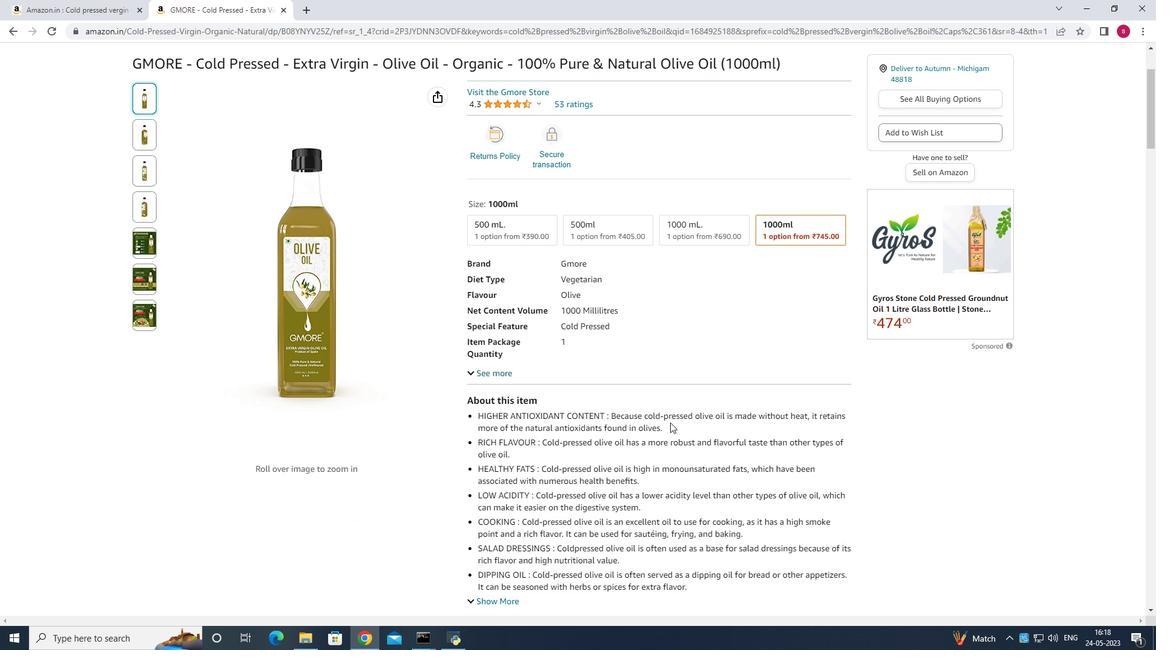 
Action: Mouse scrolled (670, 422) with delta (0, 0)
Screenshot: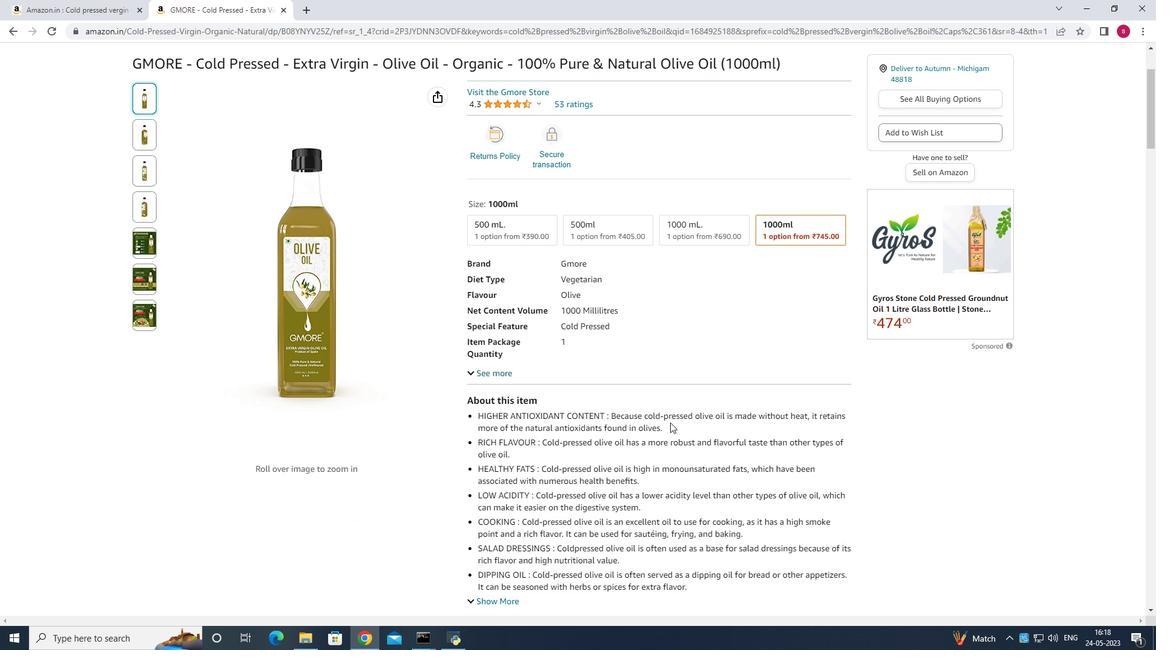
Action: Mouse moved to (669, 422)
Screenshot: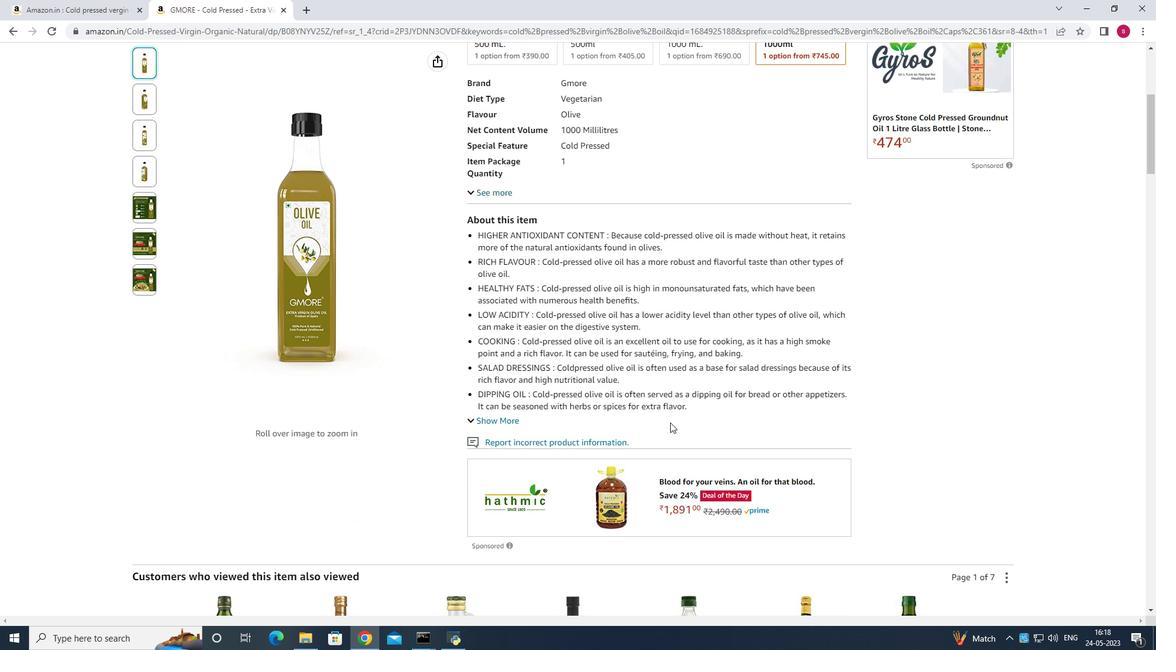 
Action: Mouse scrolled (669, 422) with delta (0, 0)
Screenshot: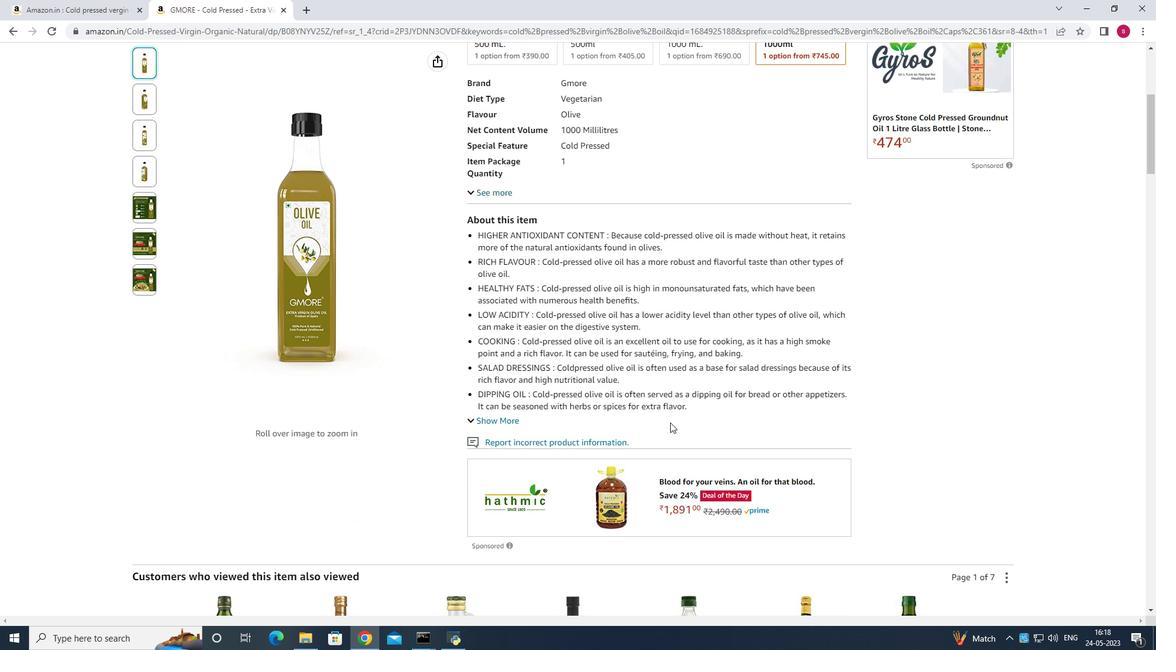 
Action: Mouse moved to (668, 422)
Screenshot: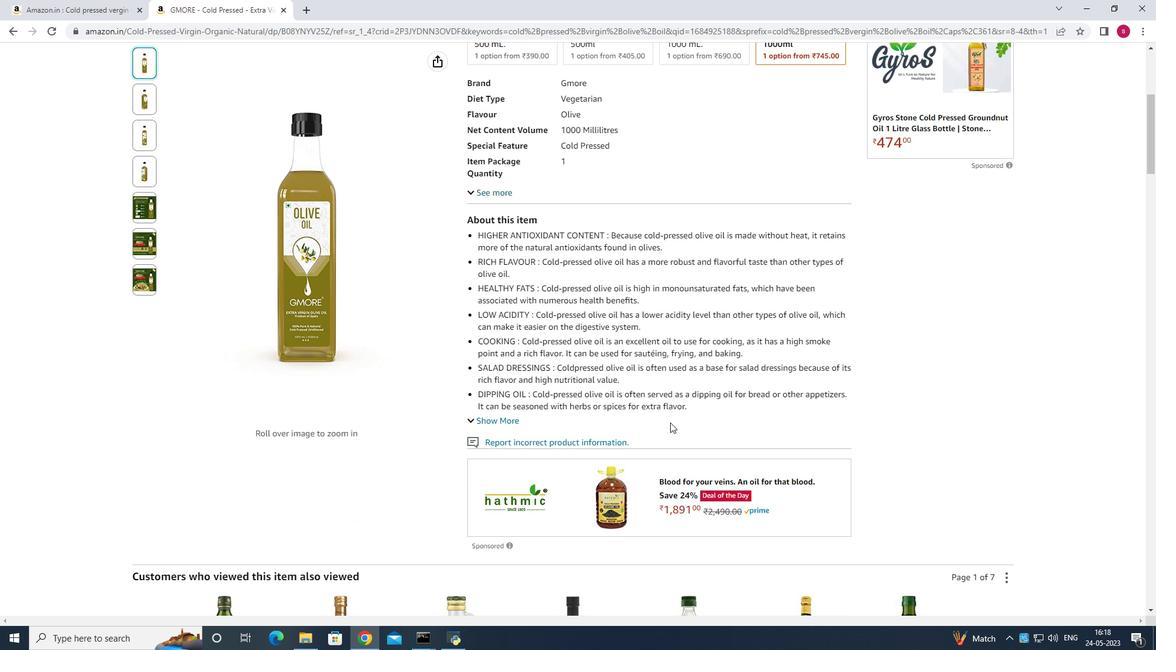 
Action: Mouse scrolled (668, 422) with delta (0, 0)
Screenshot: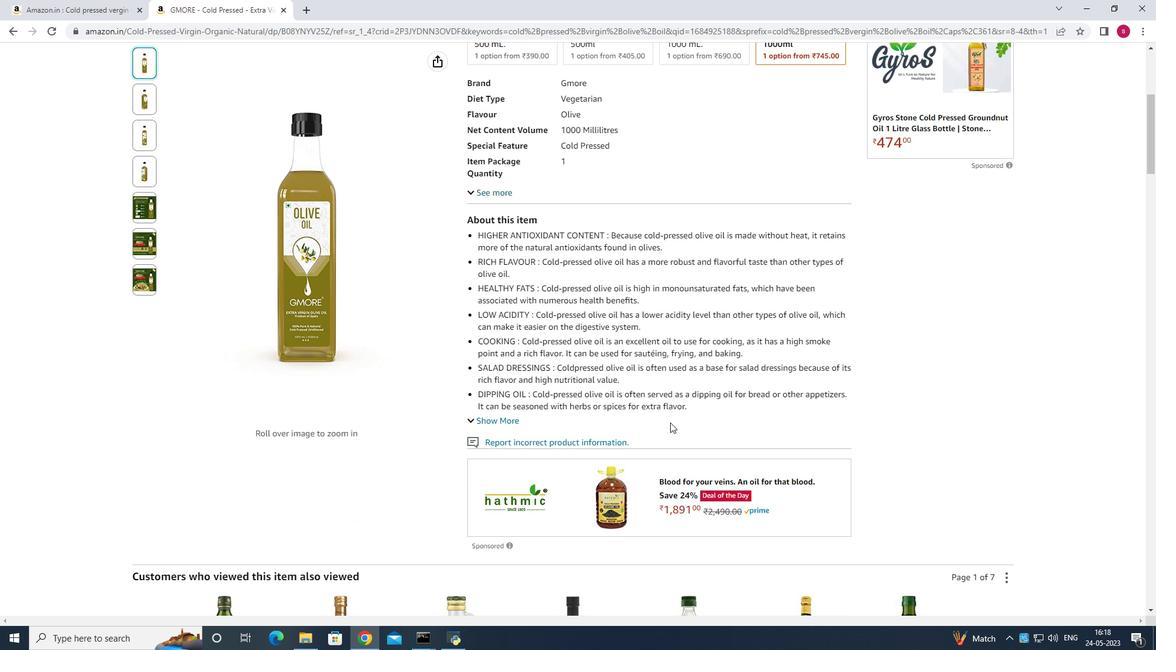 
Action: Mouse scrolled (668, 422) with delta (0, 0)
Screenshot: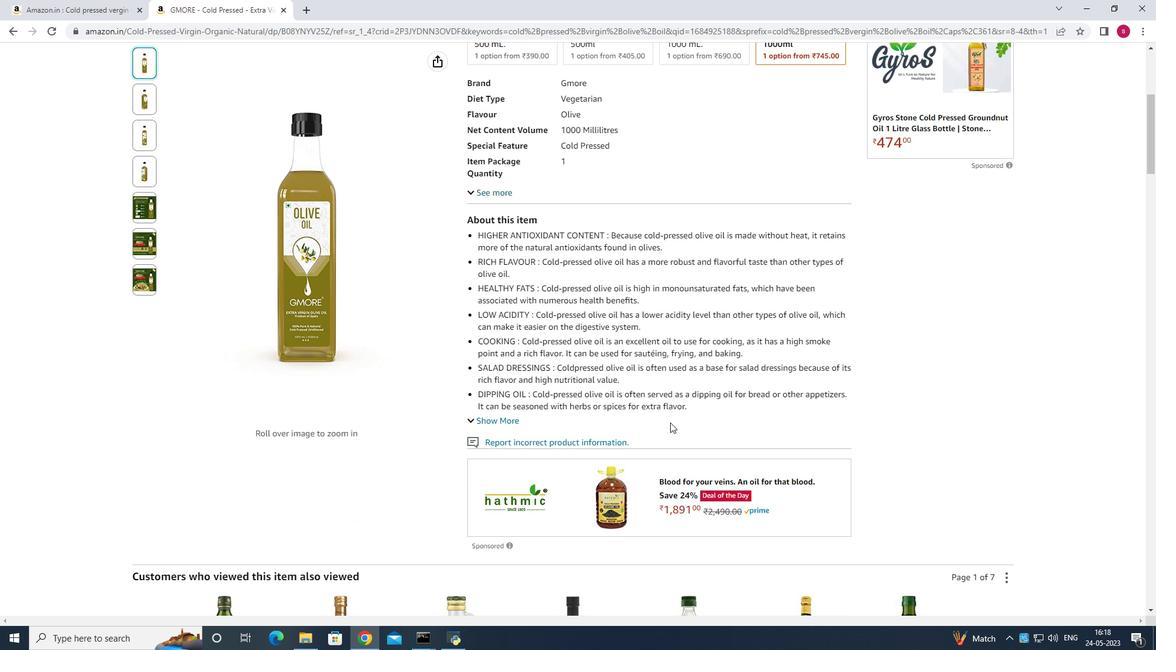
Action: Mouse moved to (623, 398)
Screenshot: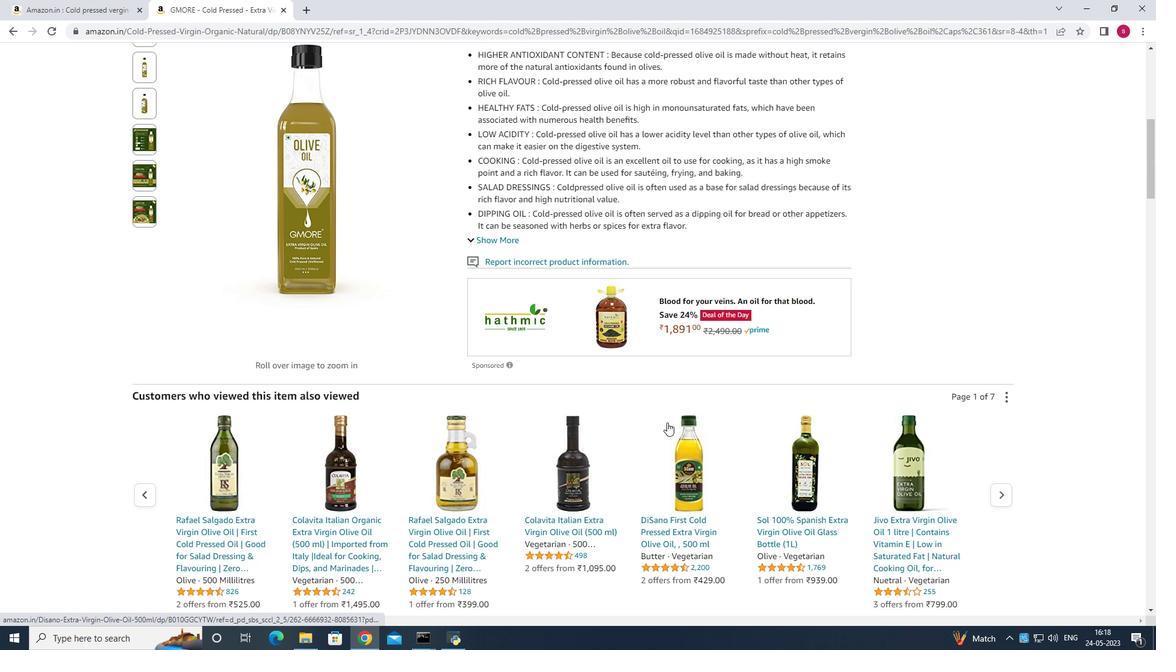 
Action: Mouse scrolled (623, 399) with delta (0, 0)
Screenshot: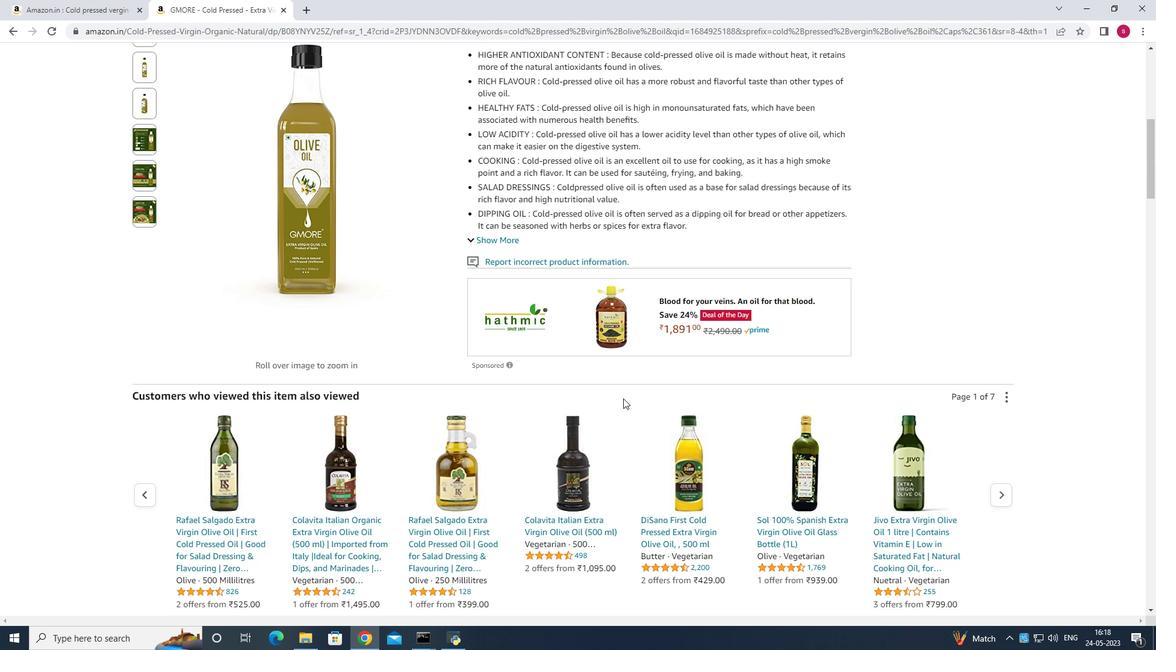 
Action: Mouse scrolled (623, 399) with delta (0, 0)
Screenshot: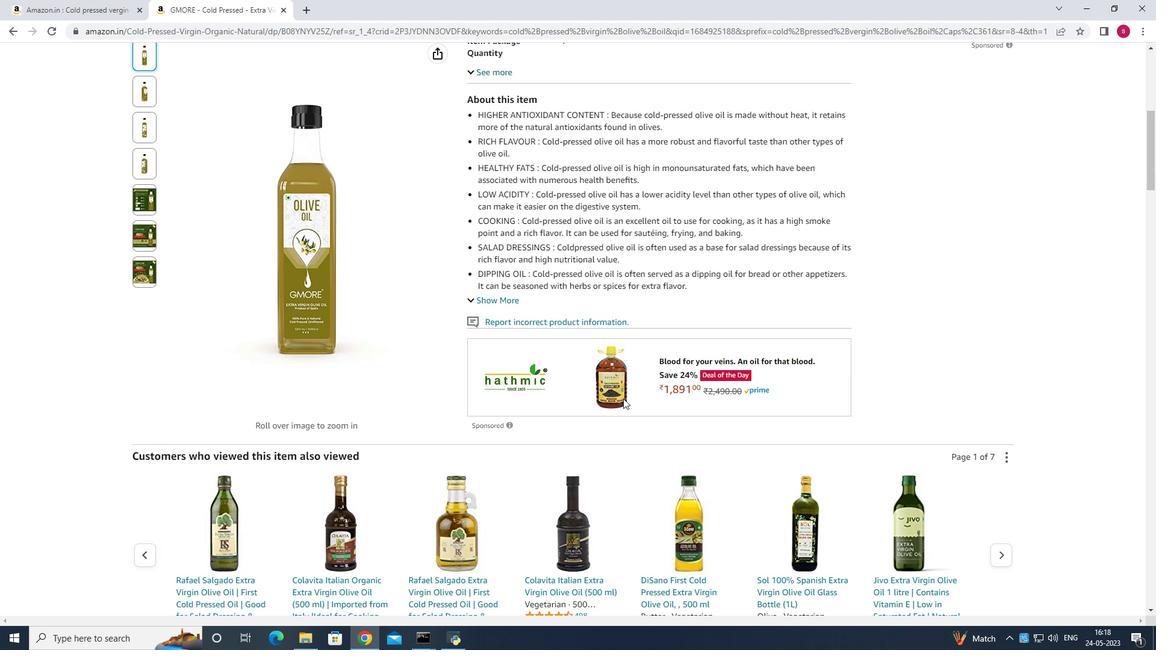 
Action: Mouse scrolled (623, 399) with delta (0, 0)
Screenshot: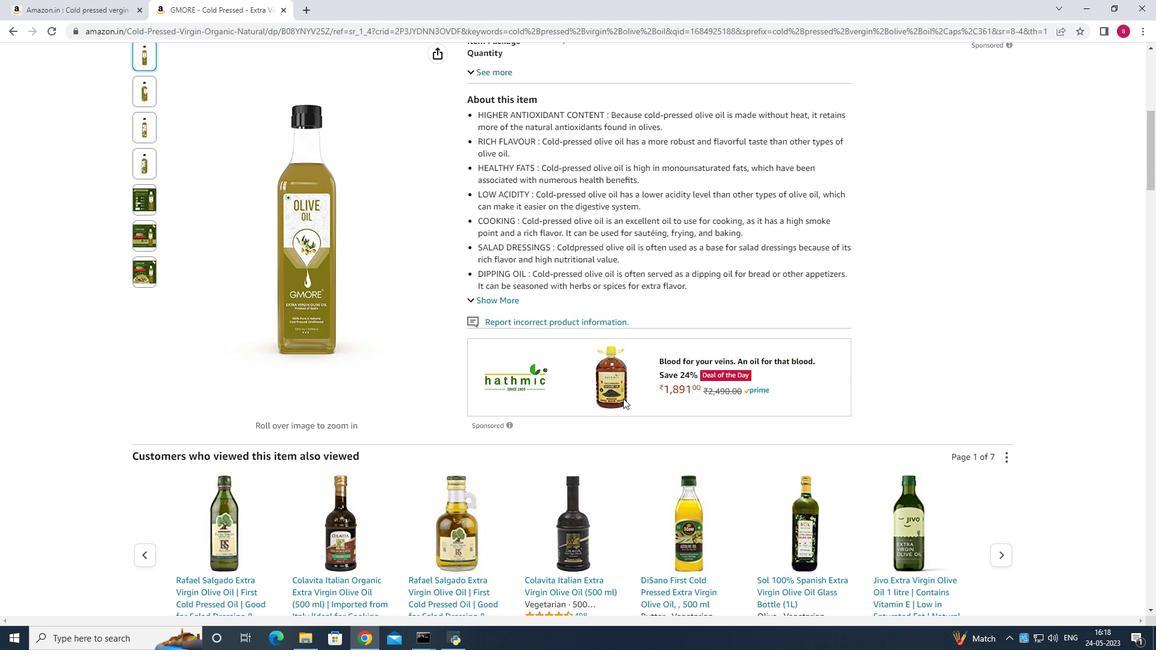 
Action: Mouse scrolled (623, 399) with delta (0, 0)
Screenshot: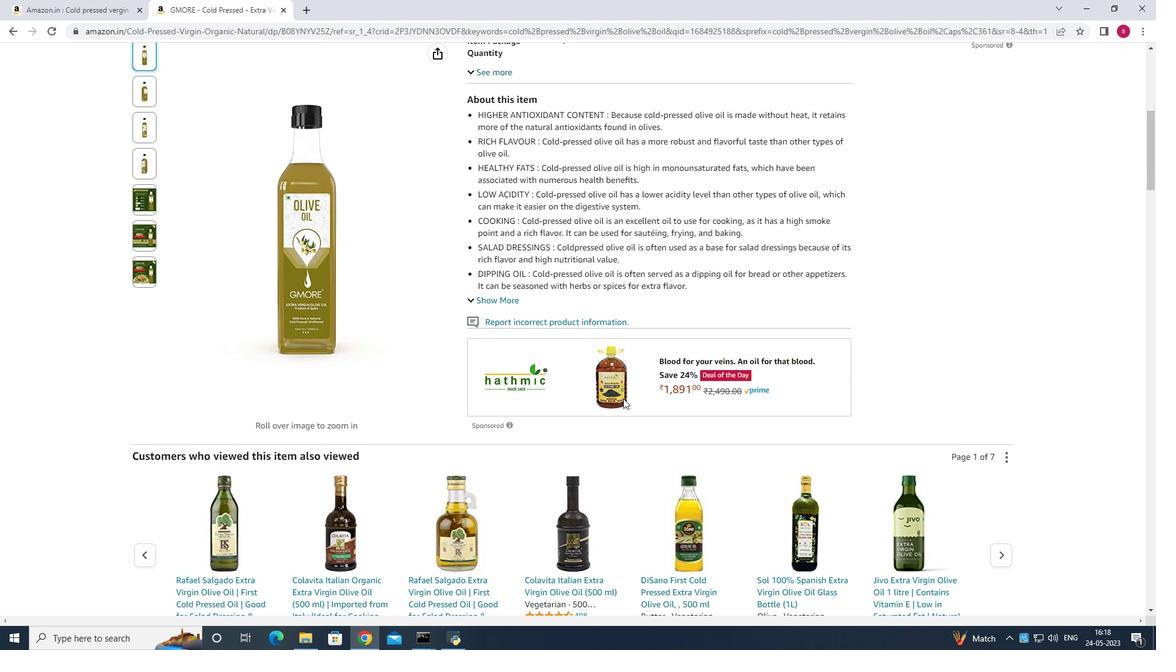 
Action: Mouse scrolled (623, 399) with delta (0, 0)
Screenshot: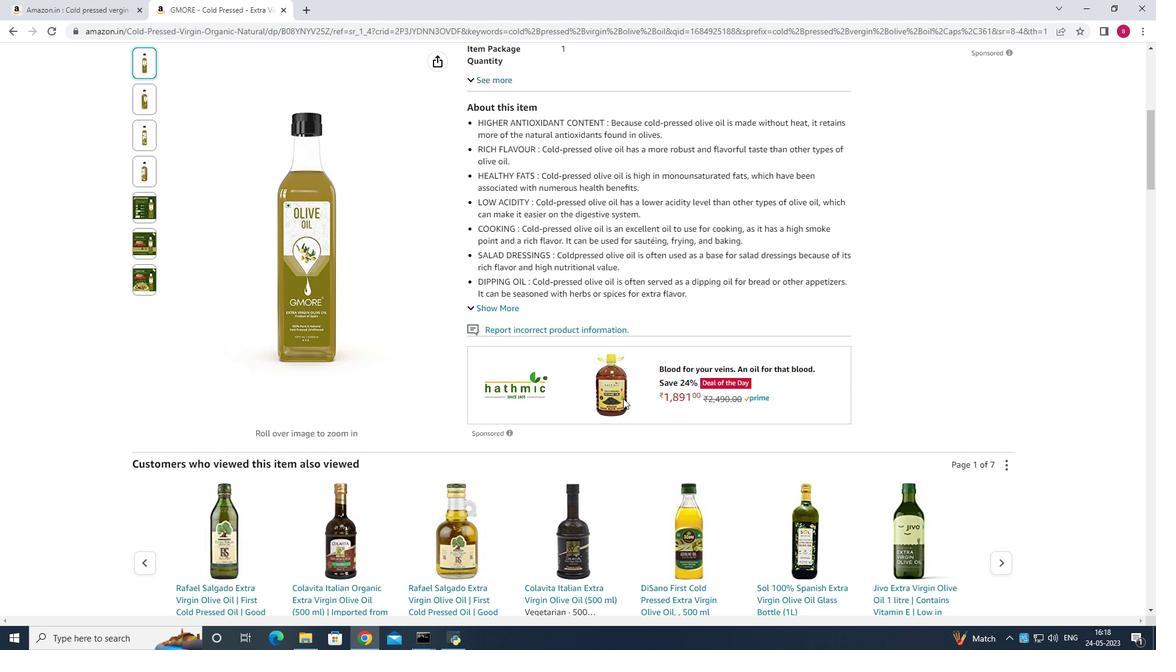 
Action: Mouse scrolled (623, 399) with delta (0, 0)
Screenshot: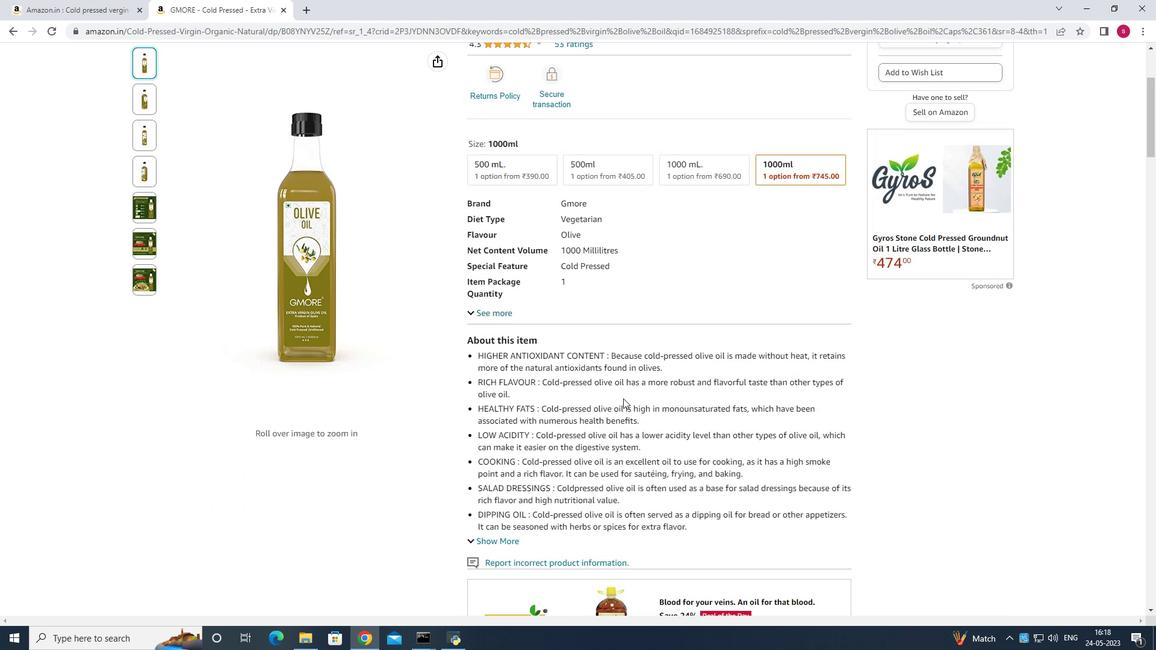 
Action: Mouse scrolled (623, 399) with delta (0, 0)
Screenshot: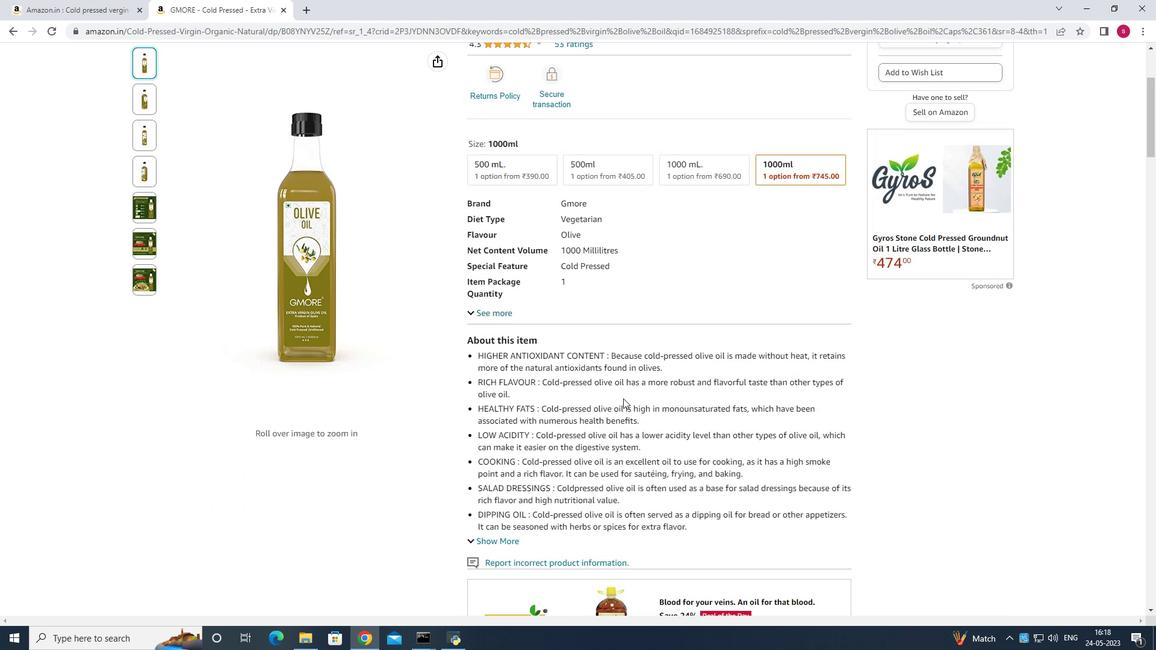 
Action: Mouse scrolled (623, 399) with delta (0, 0)
Screenshot: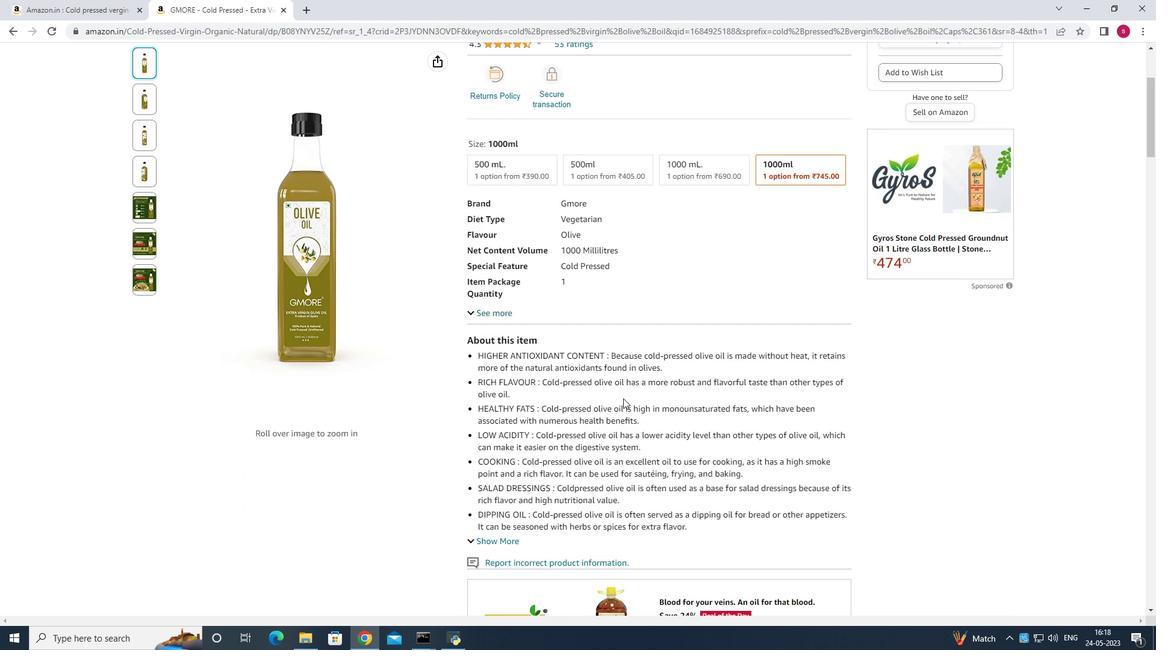
Action: Mouse scrolled (623, 399) with delta (0, 0)
Screenshot: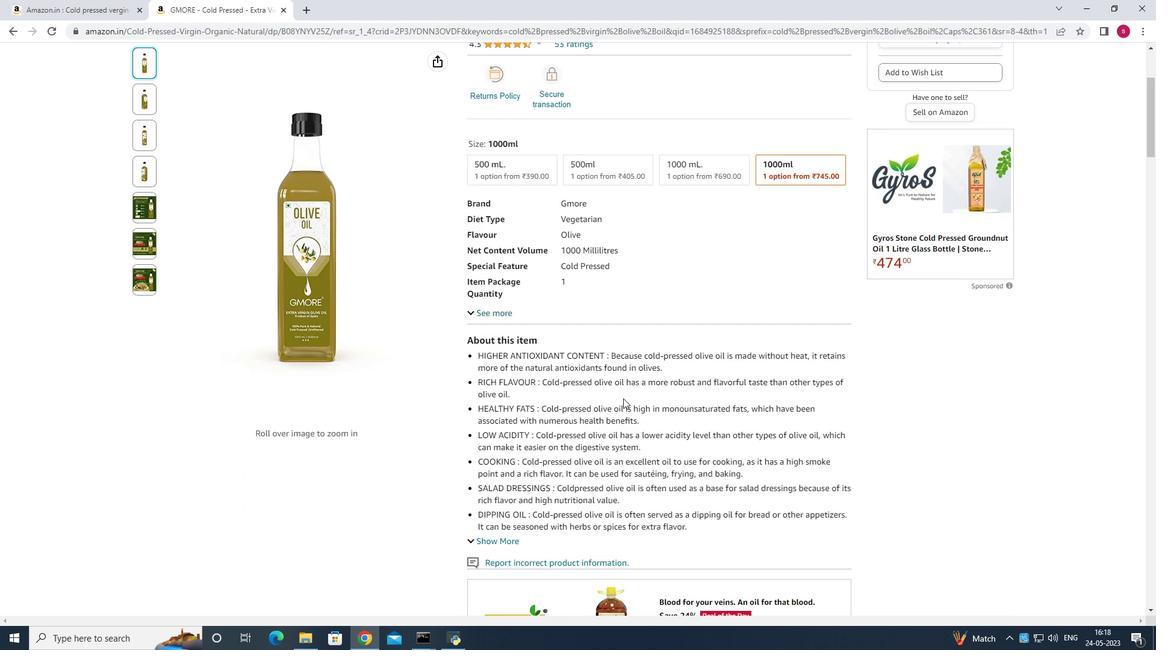 
Action: Mouse scrolled (623, 399) with delta (0, 0)
Screenshot: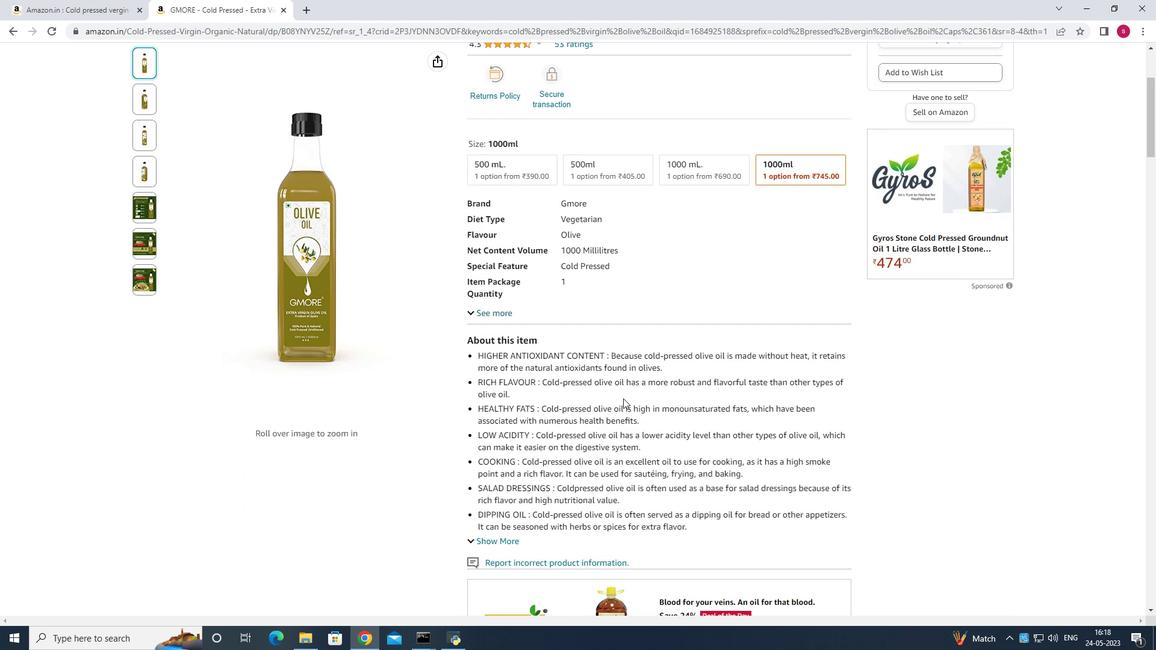 
Action: Mouse scrolled (623, 399) with delta (0, 0)
Screenshot: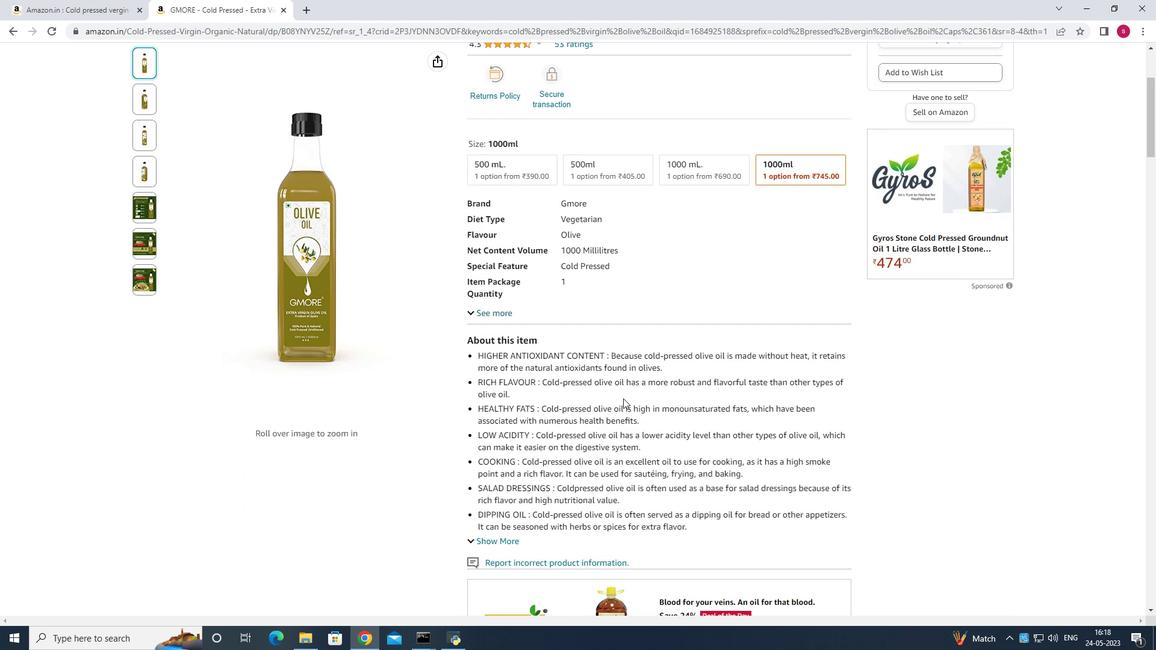 
Action: Mouse scrolled (623, 399) with delta (0, 0)
Screenshot: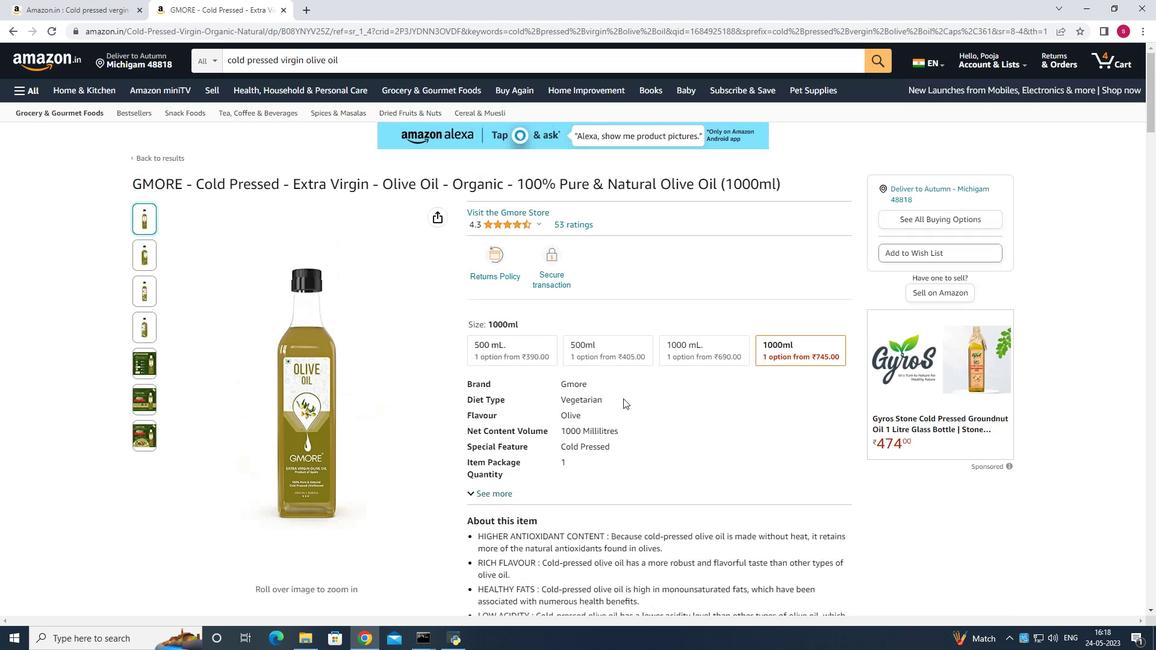 
Action: Mouse scrolled (623, 399) with delta (0, 0)
Screenshot: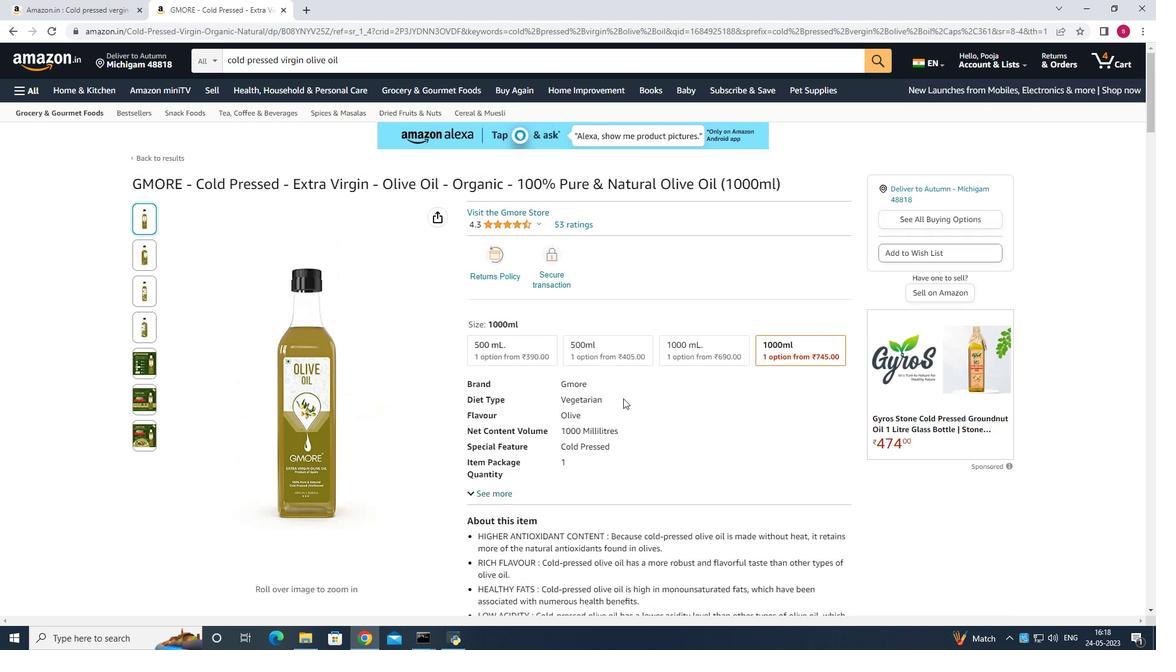 
Action: Mouse scrolled (623, 399) with delta (0, 0)
Screenshot: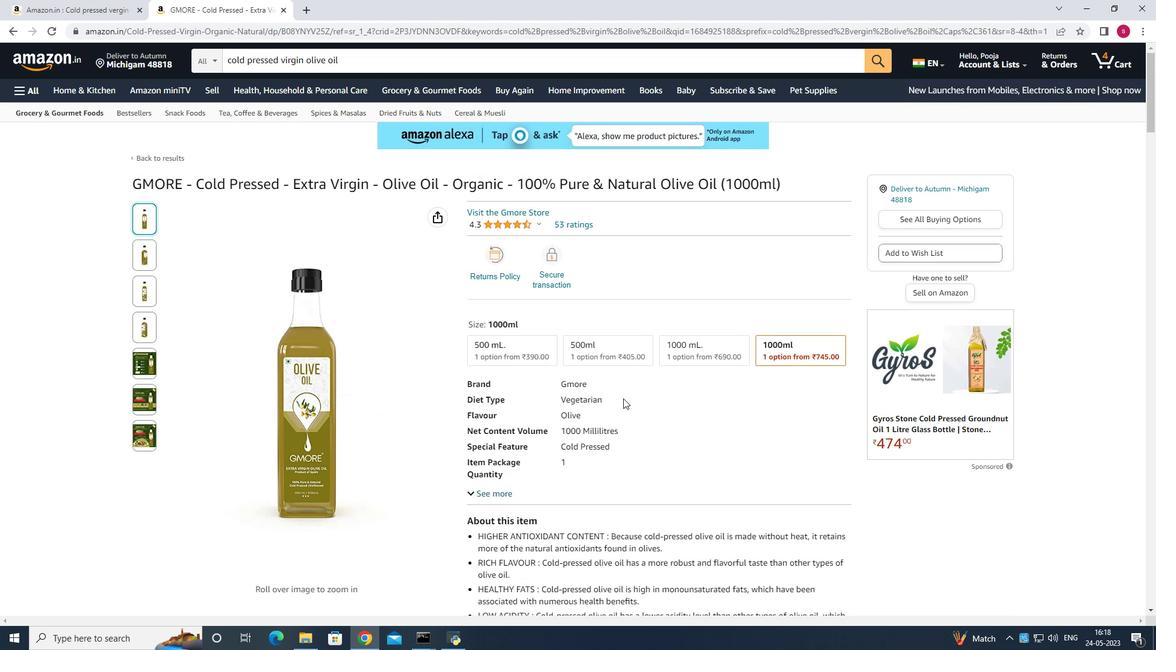 
Action: Mouse scrolled (623, 399) with delta (0, 0)
Screenshot: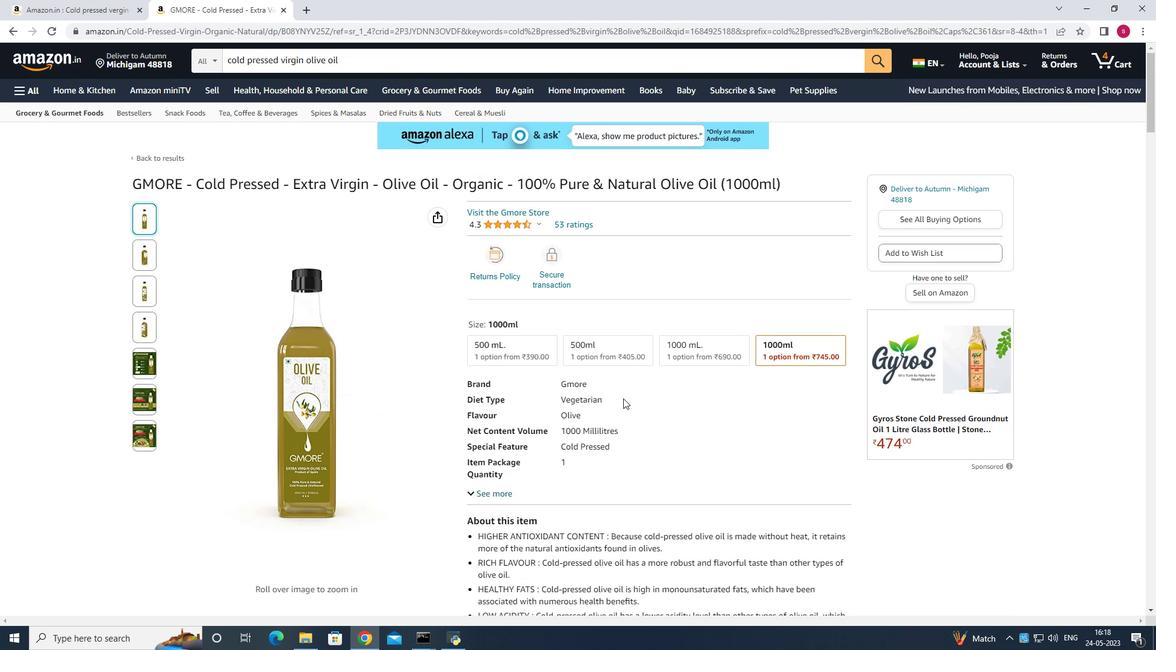 
Action: Mouse scrolled (623, 399) with delta (0, 0)
Screenshot: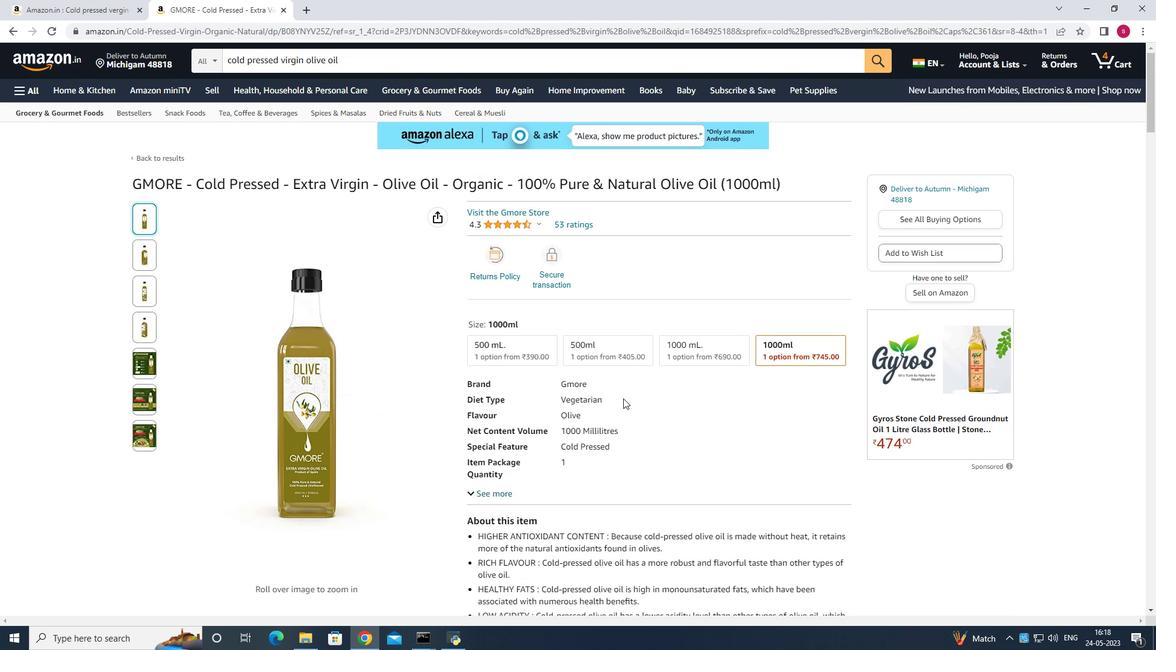 
Action: Mouse scrolled (623, 399) with delta (0, 0)
Screenshot: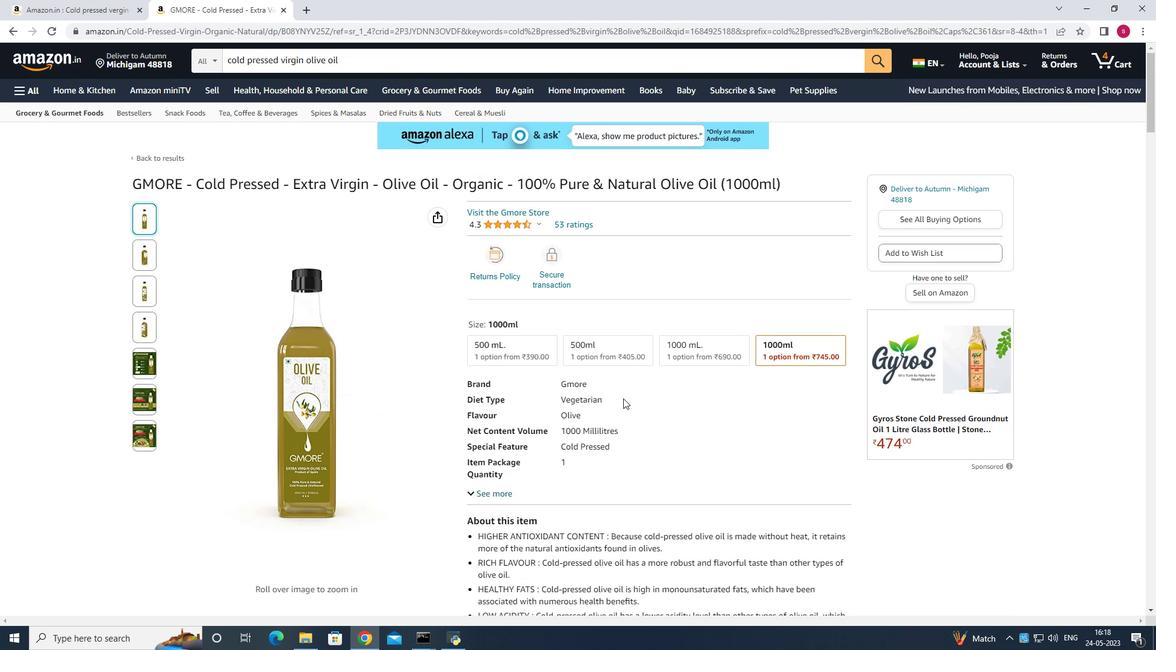 
Action: Mouse scrolled (623, 399) with delta (0, 0)
Screenshot: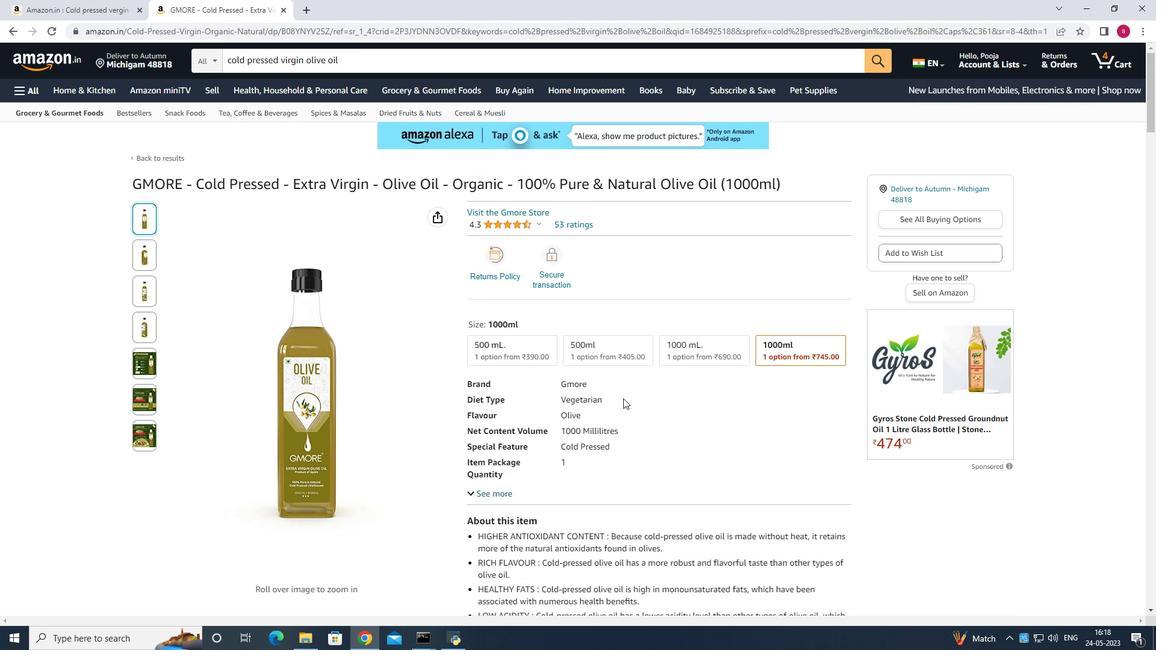 
Action: Mouse scrolled (623, 399) with delta (0, 0)
Screenshot: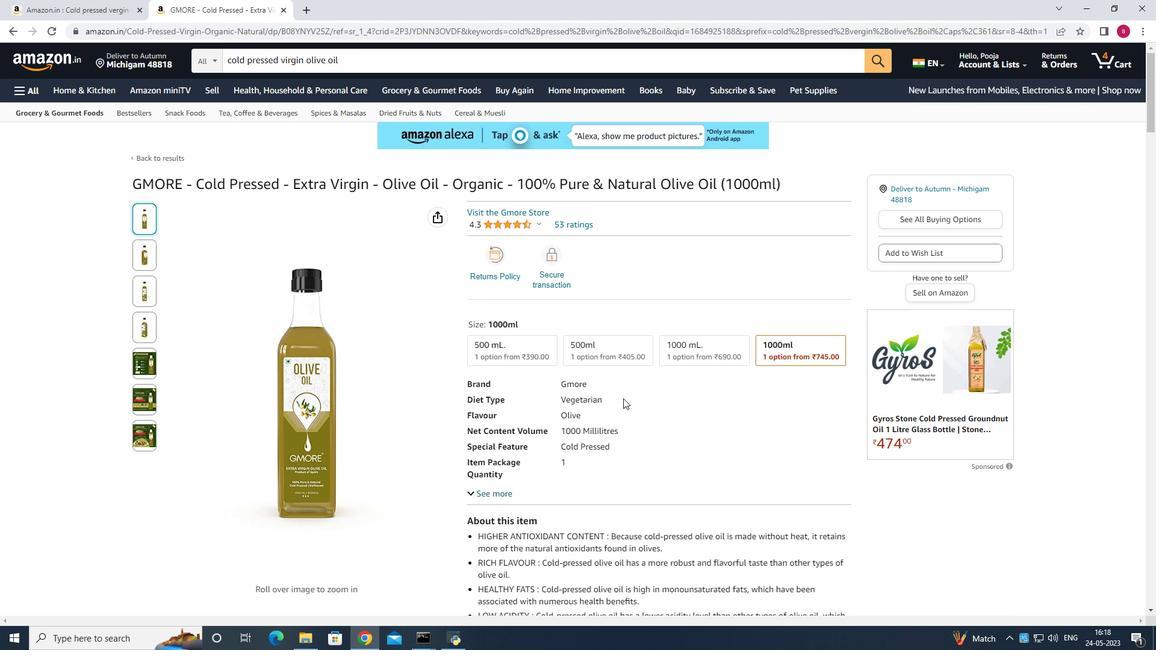
Action: Mouse scrolled (623, 399) with delta (0, 0)
Screenshot: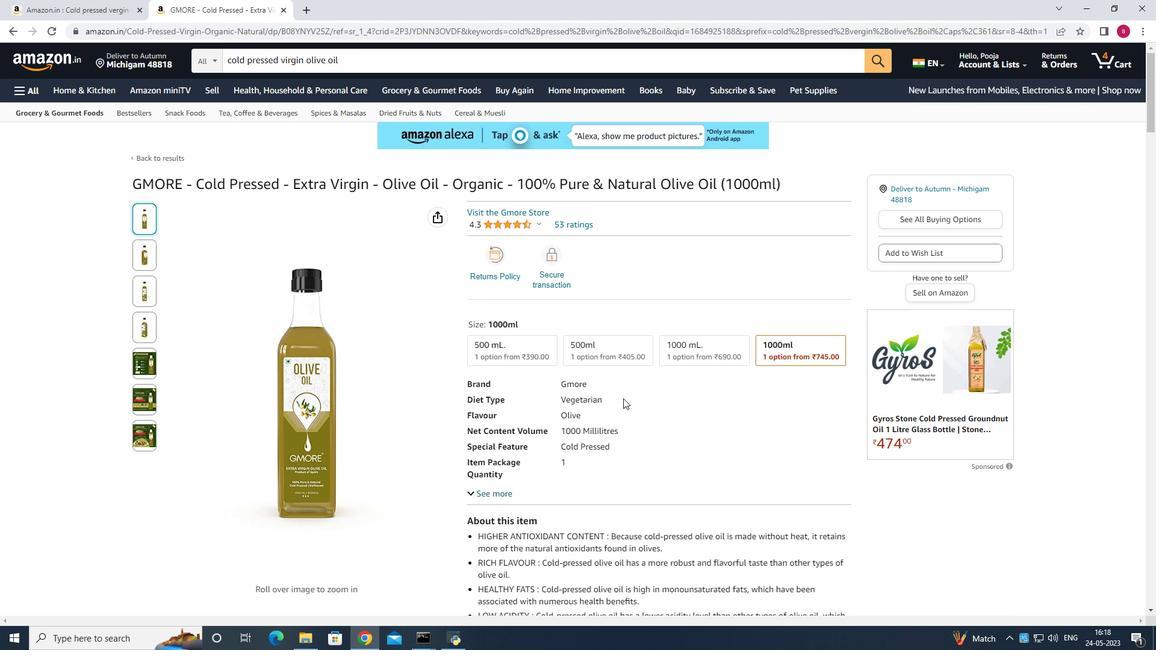
Action: Mouse scrolled (623, 399) with delta (0, 0)
Screenshot: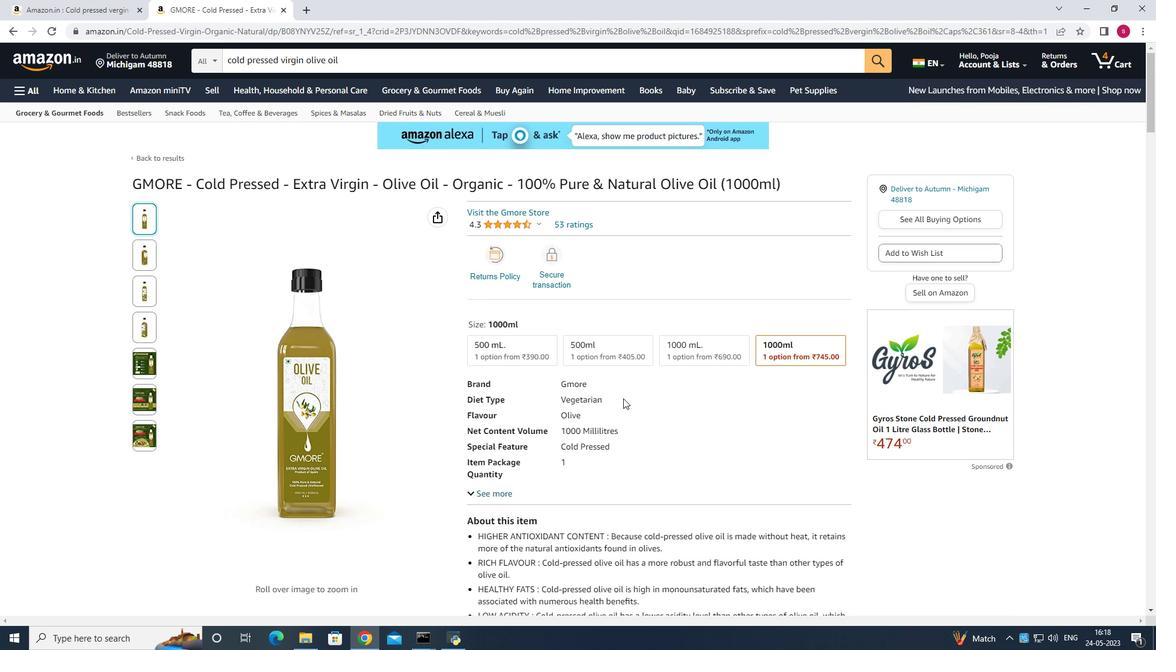 
Action: Mouse scrolled (623, 399) with delta (0, 0)
Screenshot: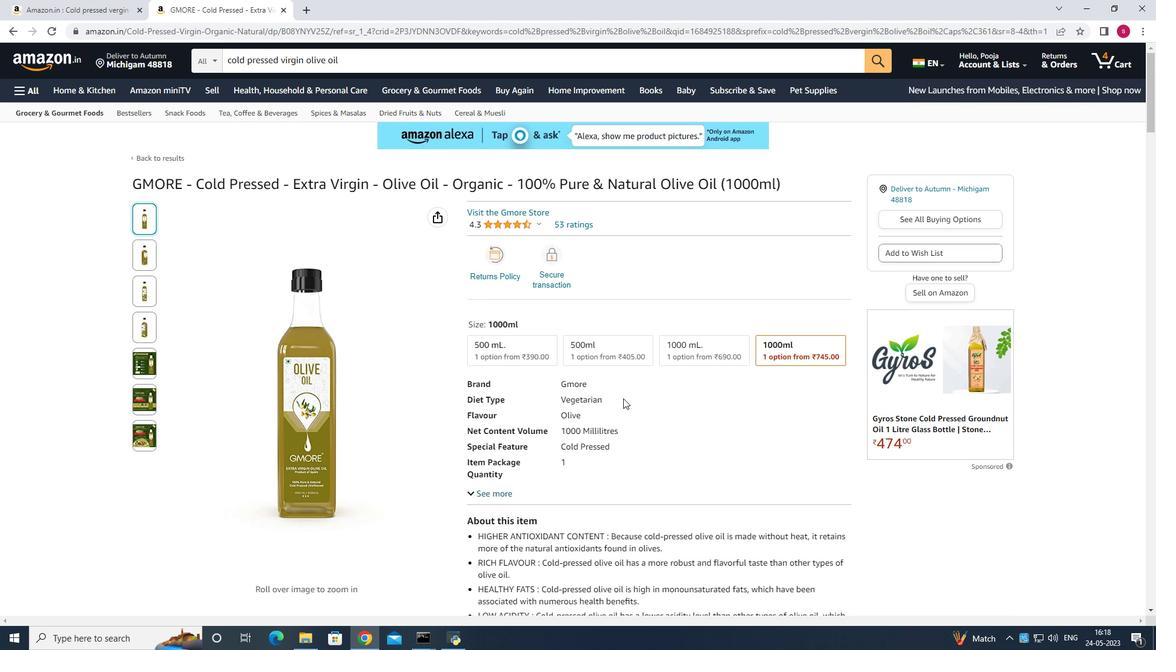 
Action: Mouse scrolled (623, 399) with delta (0, 0)
Screenshot: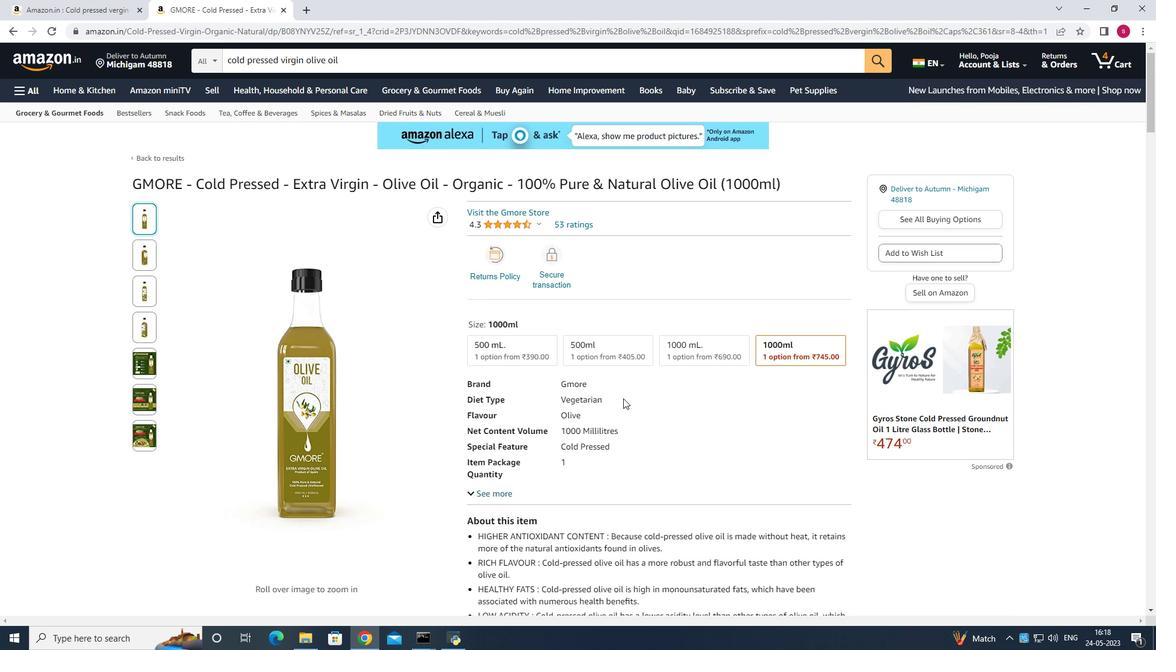 
Action: Mouse moved to (95, 62)
Screenshot: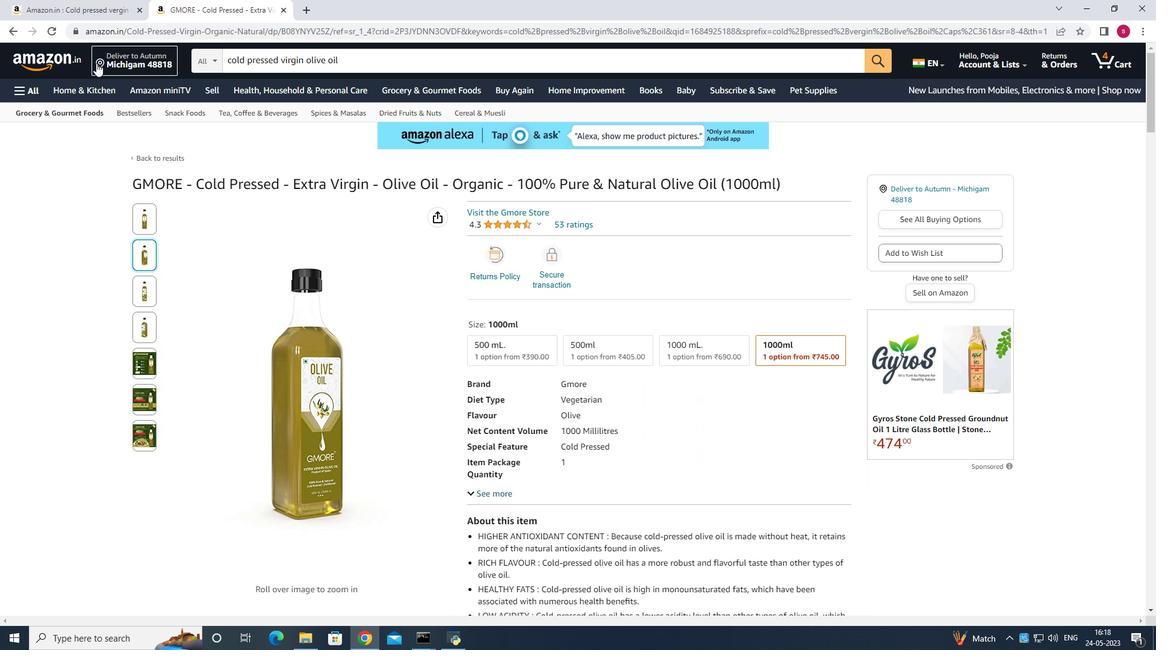 
Action: Mouse pressed left at (95, 62)
Screenshot: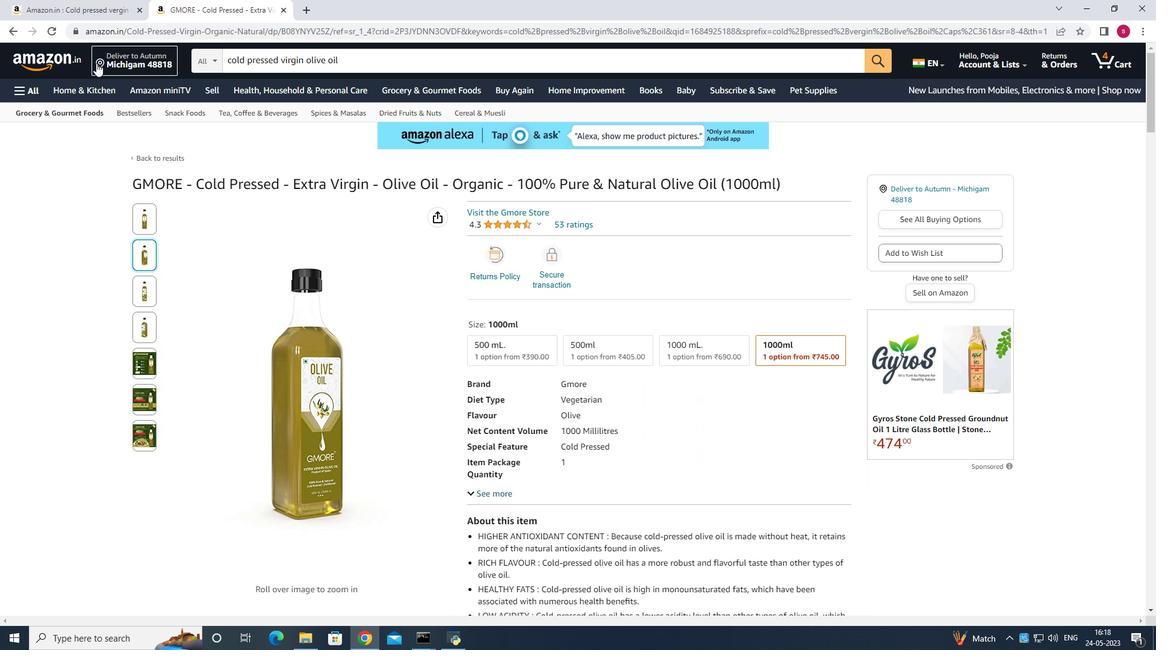 
Action: Mouse moved to (508, 374)
Screenshot: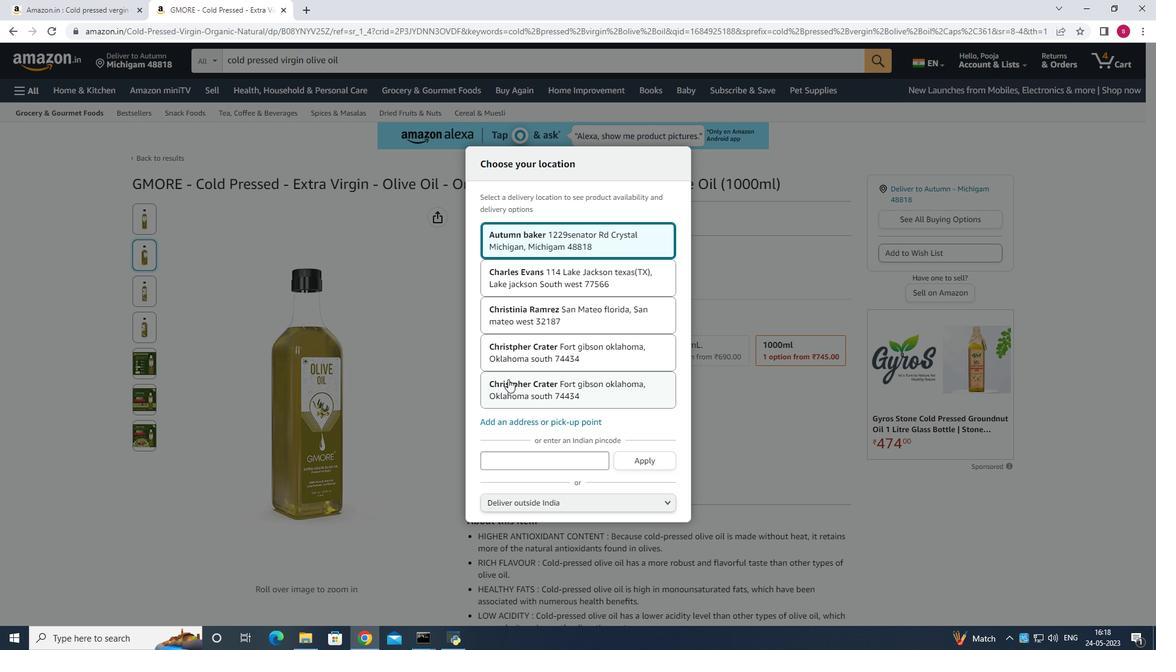 
Action: Mouse scrolled (508, 373) with delta (0, 0)
Screenshot: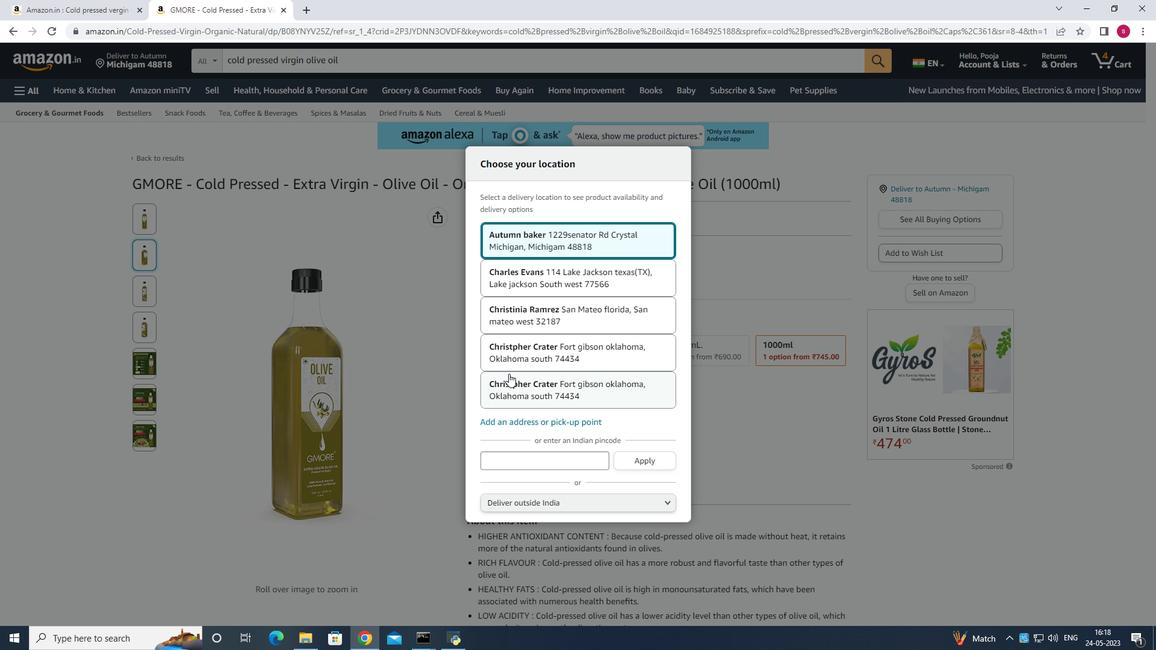 
Action: Mouse scrolled (508, 373) with delta (0, 0)
Screenshot: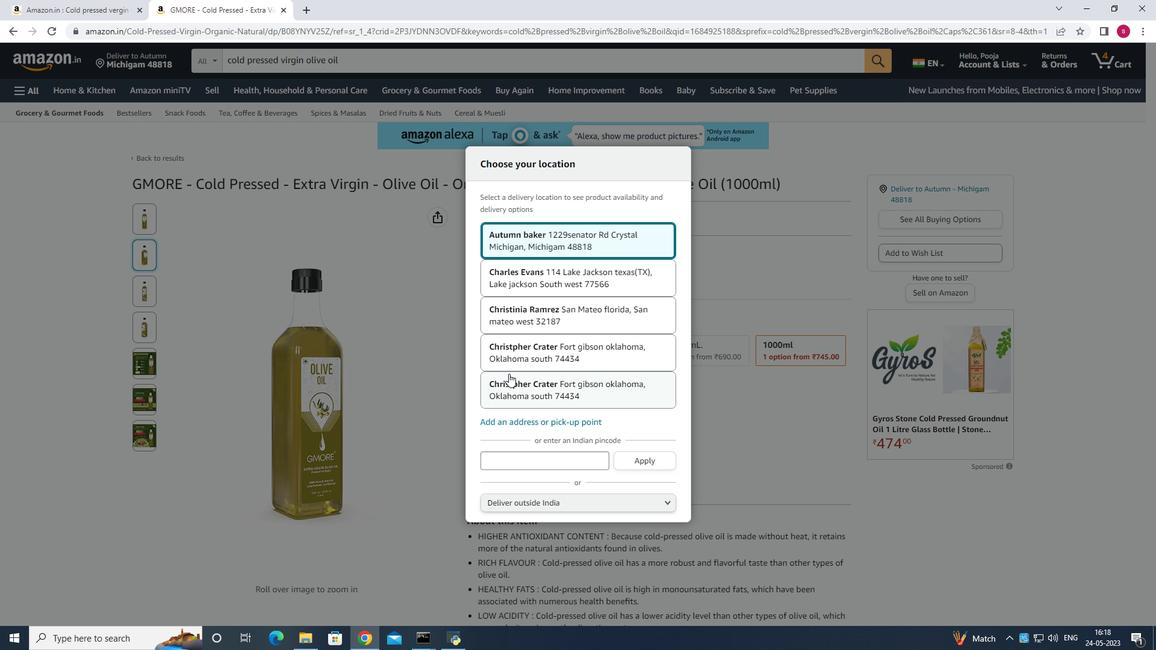 
Action: Mouse scrolled (508, 373) with delta (0, 0)
Screenshot: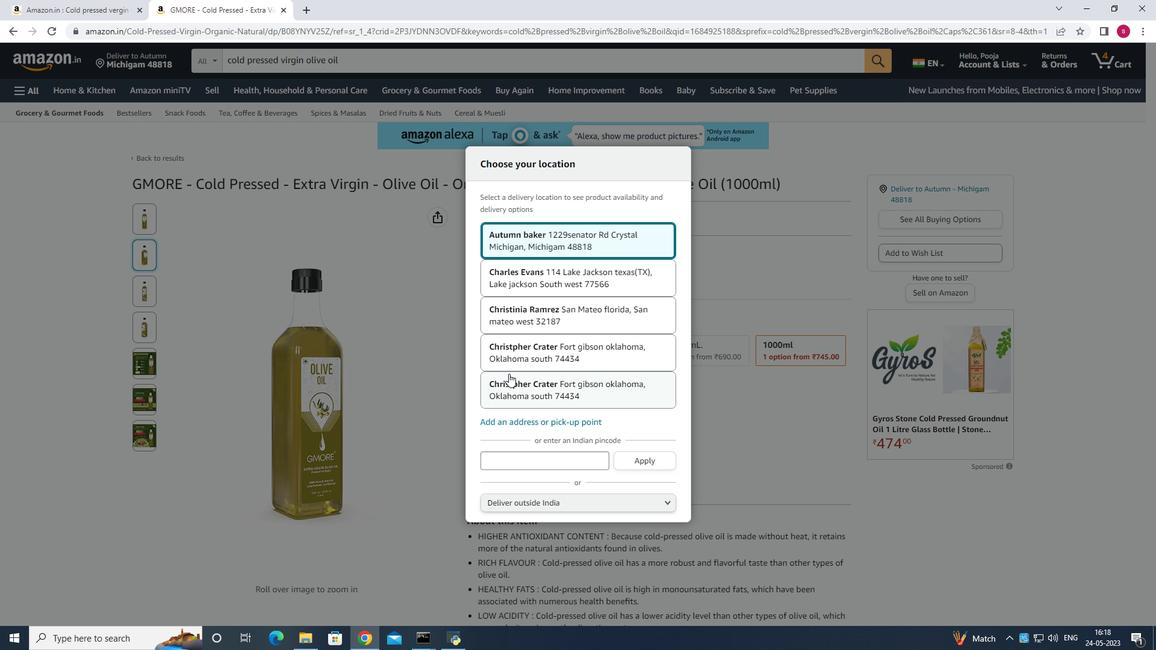 
Action: Mouse moved to (511, 358)
Screenshot: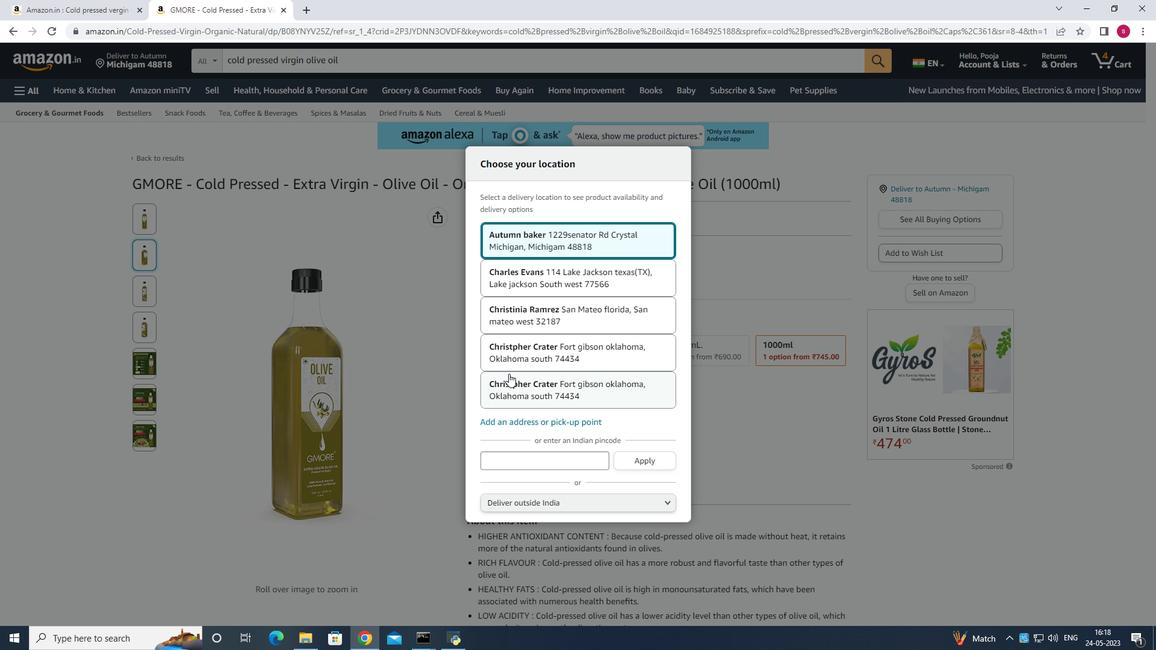 
Action: Mouse scrolled (511, 358) with delta (0, 0)
Screenshot: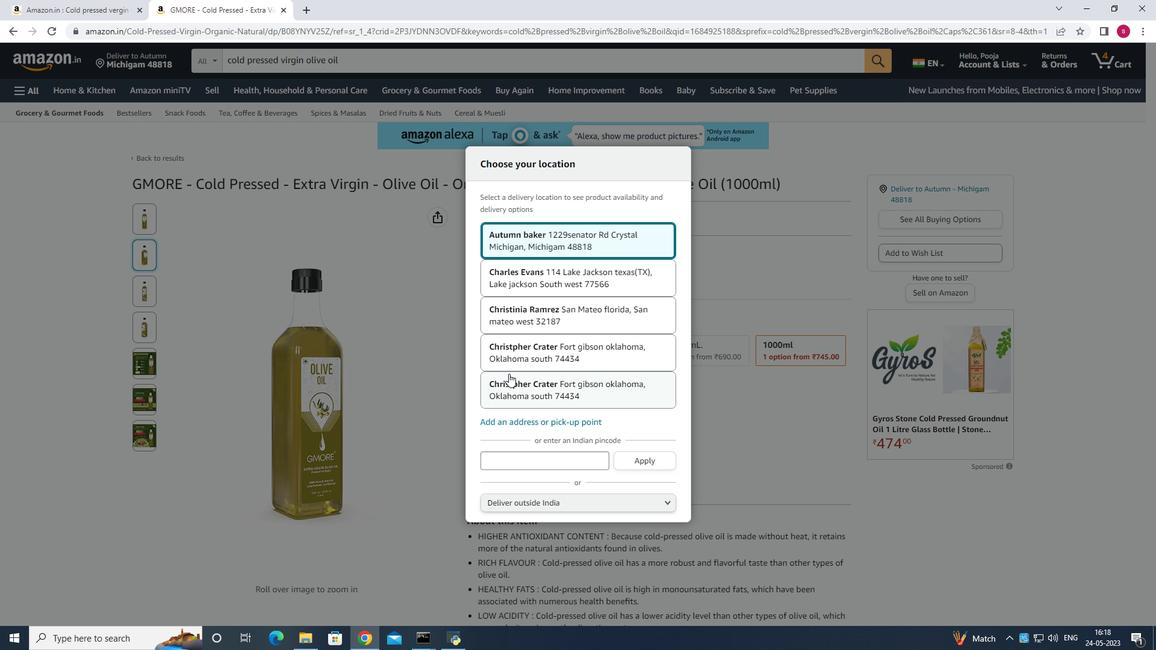 
Action: Mouse scrolled (511, 358) with delta (0, 0)
Screenshot: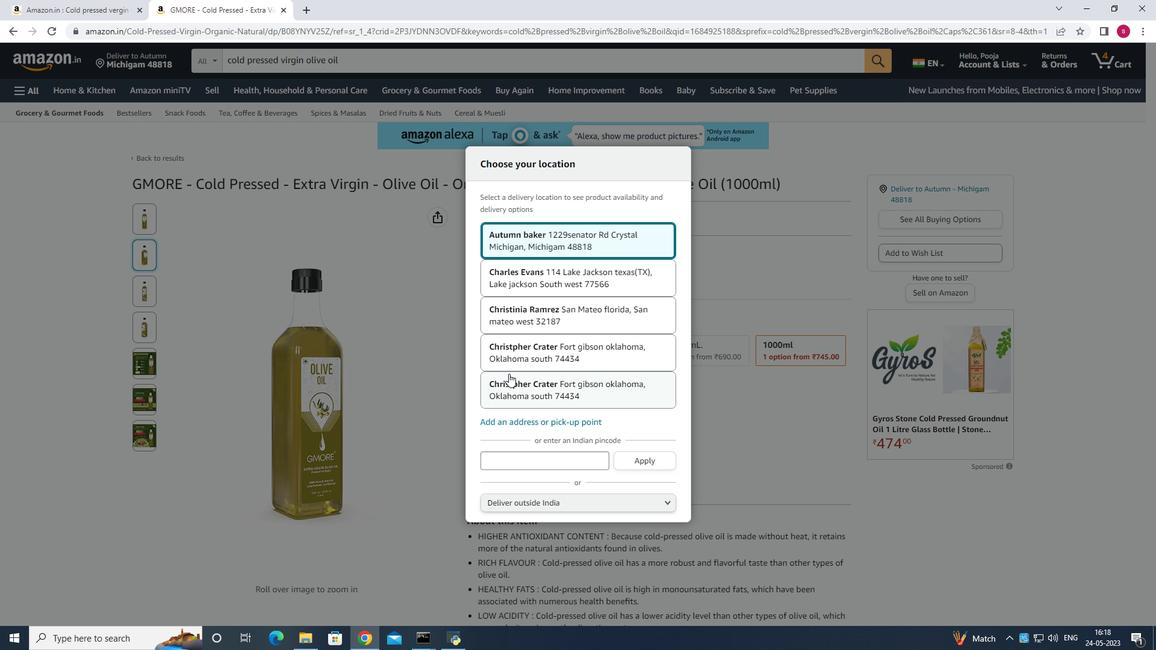 
Action: Mouse scrolled (511, 358) with delta (0, 0)
Screenshot: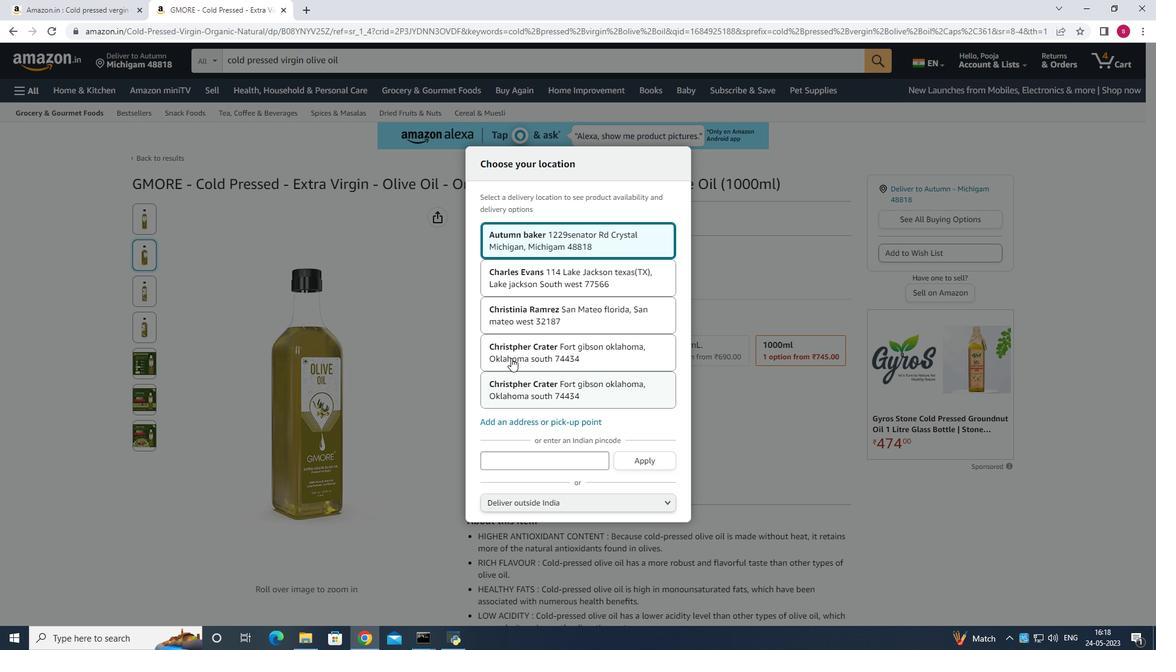 
Action: Mouse scrolled (511, 358) with delta (0, 0)
Screenshot: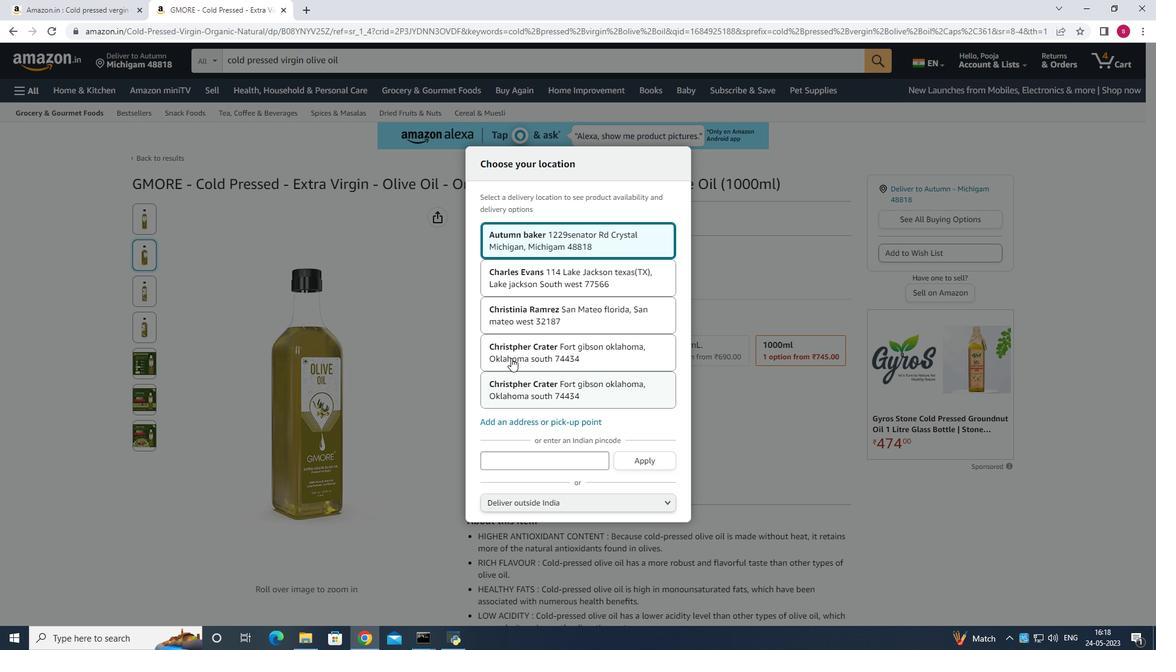
Action: Mouse moved to (511, 357)
Screenshot: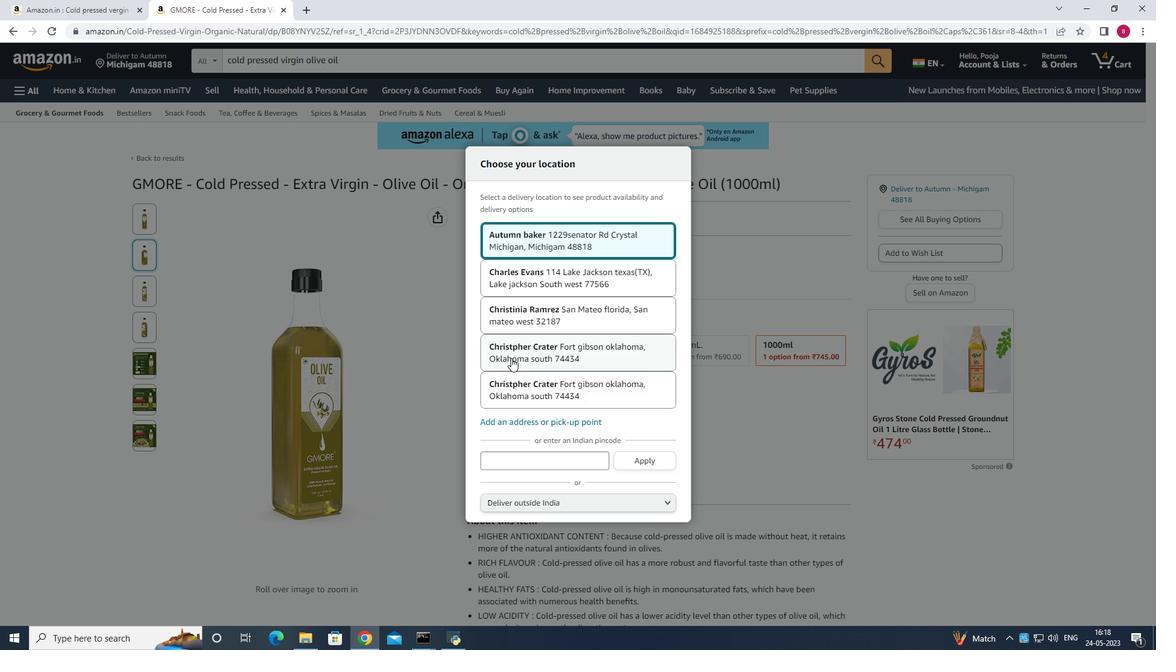
Action: Mouse scrolled (511, 358) with delta (0, 0)
Screenshot: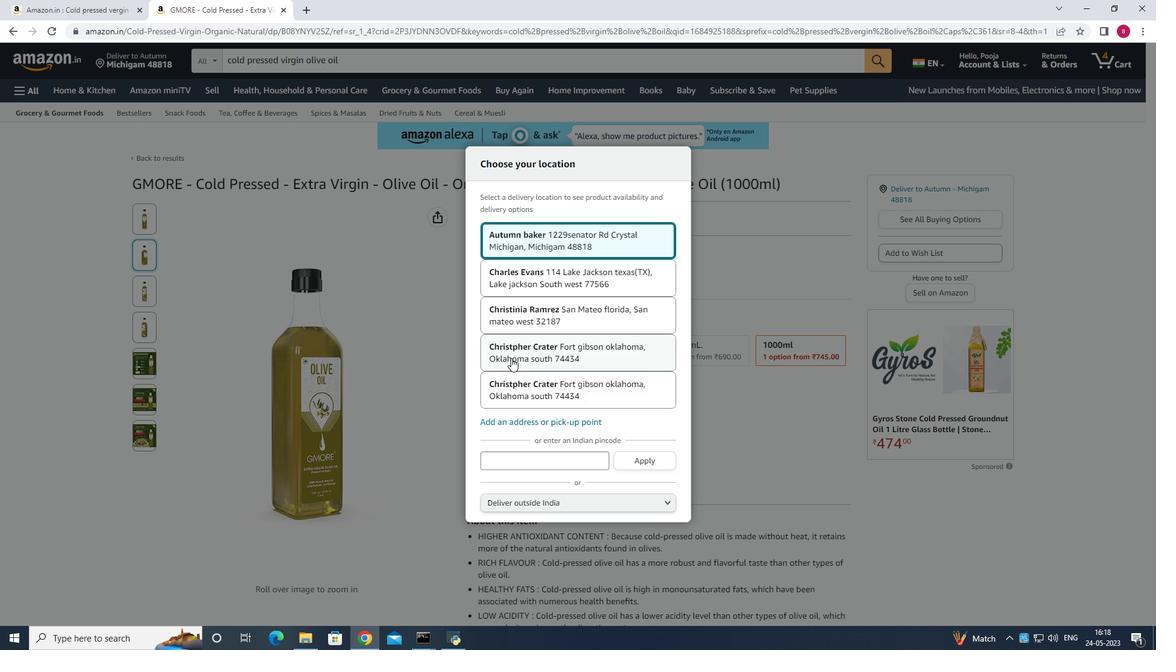 
Action: Mouse moved to (524, 364)
Screenshot: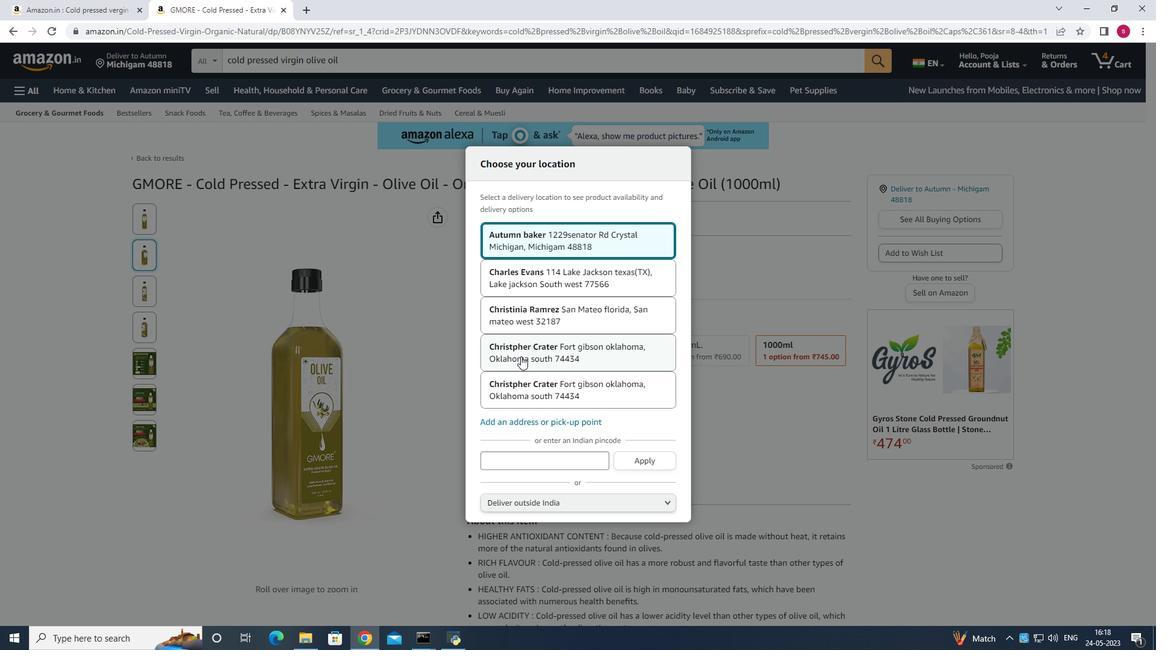 
Action: Mouse scrolled (524, 363) with delta (0, 0)
Screenshot: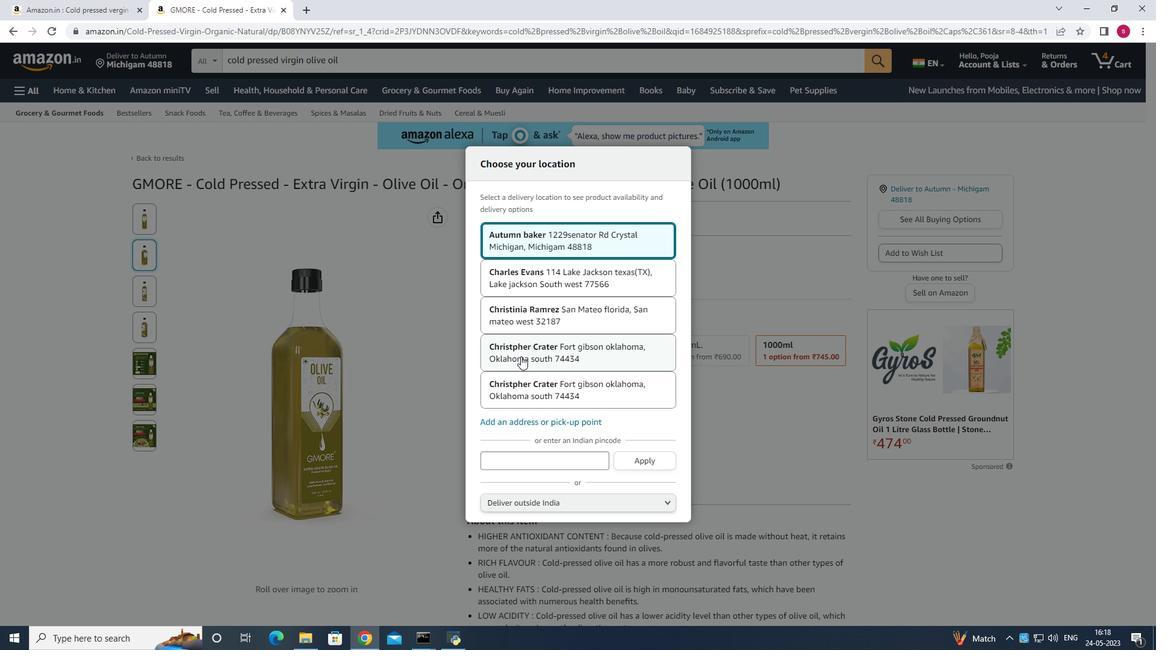 
Action: Mouse moved to (526, 370)
Screenshot: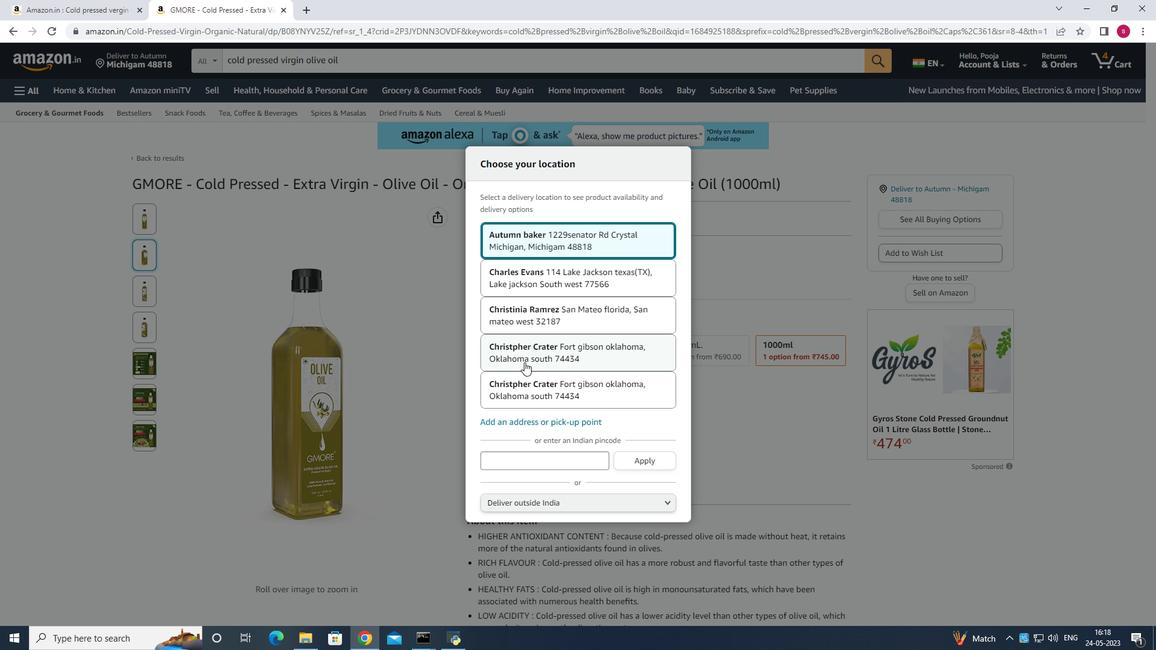 
Action: Mouse scrolled (526, 369) with delta (0, 0)
Screenshot: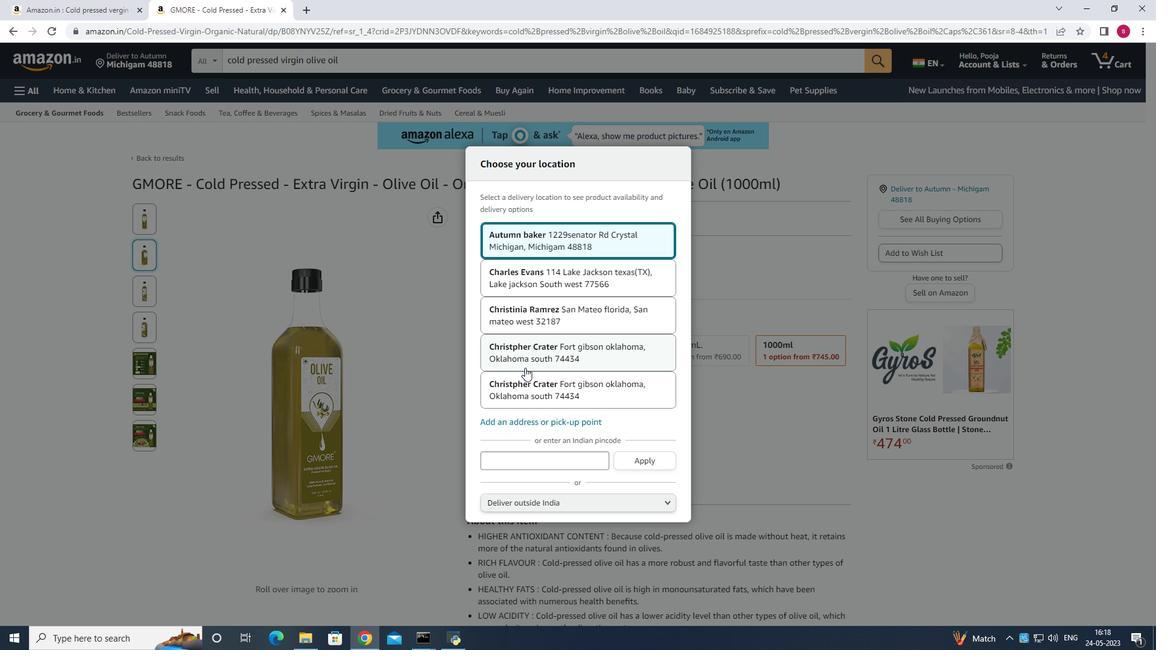 
Action: Mouse moved to (527, 372)
Screenshot: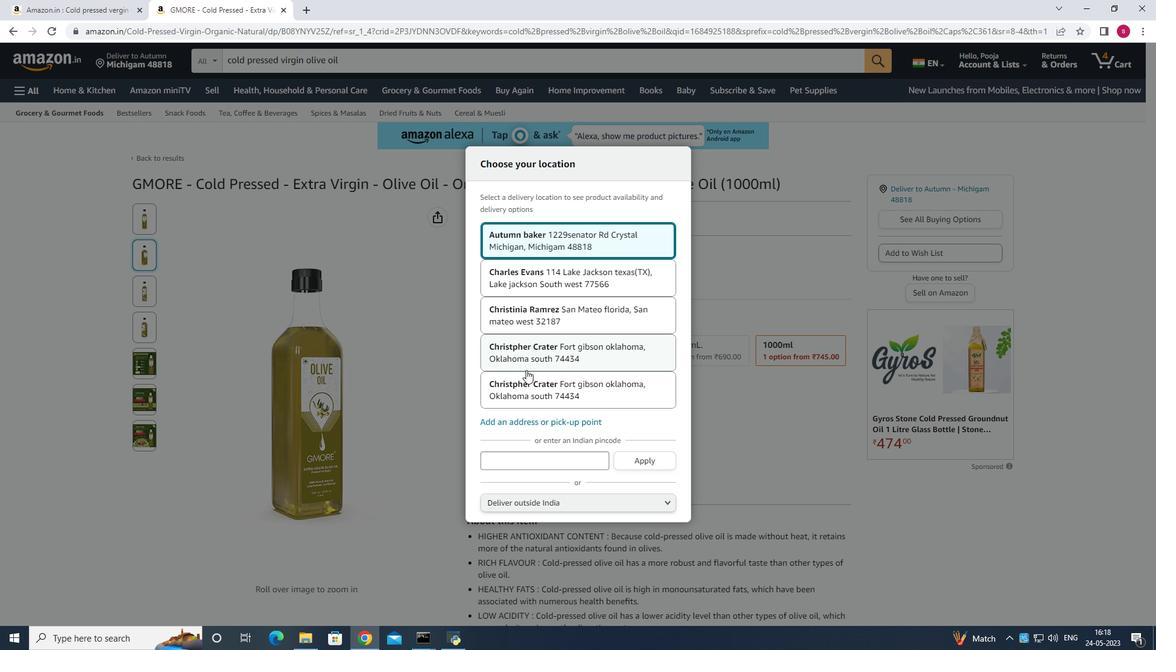 
Action: Mouse scrolled (527, 371) with delta (0, 0)
Screenshot: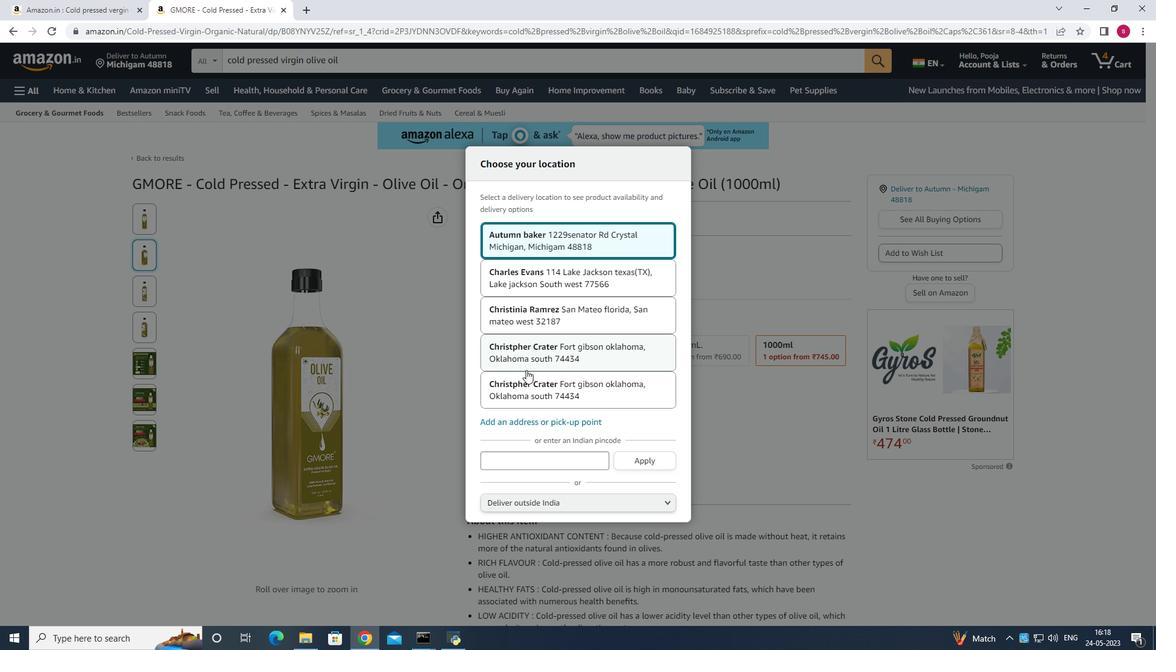 
Action: Mouse scrolled (527, 371) with delta (0, 0)
Screenshot: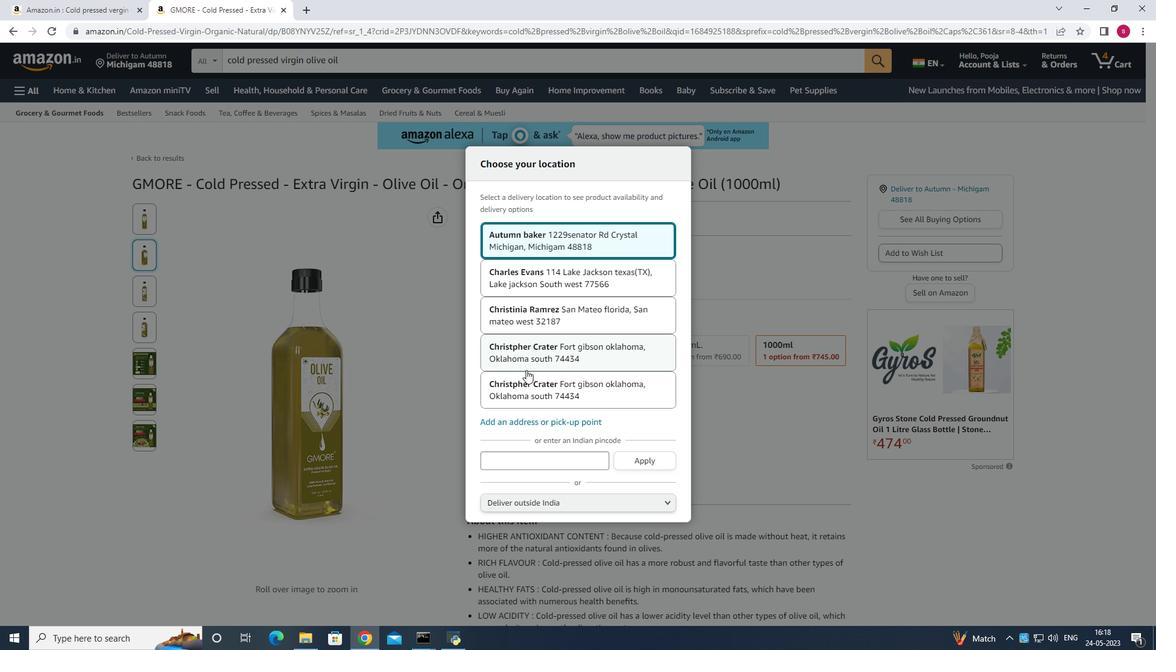 
Action: Mouse scrolled (527, 371) with delta (0, 0)
Screenshot: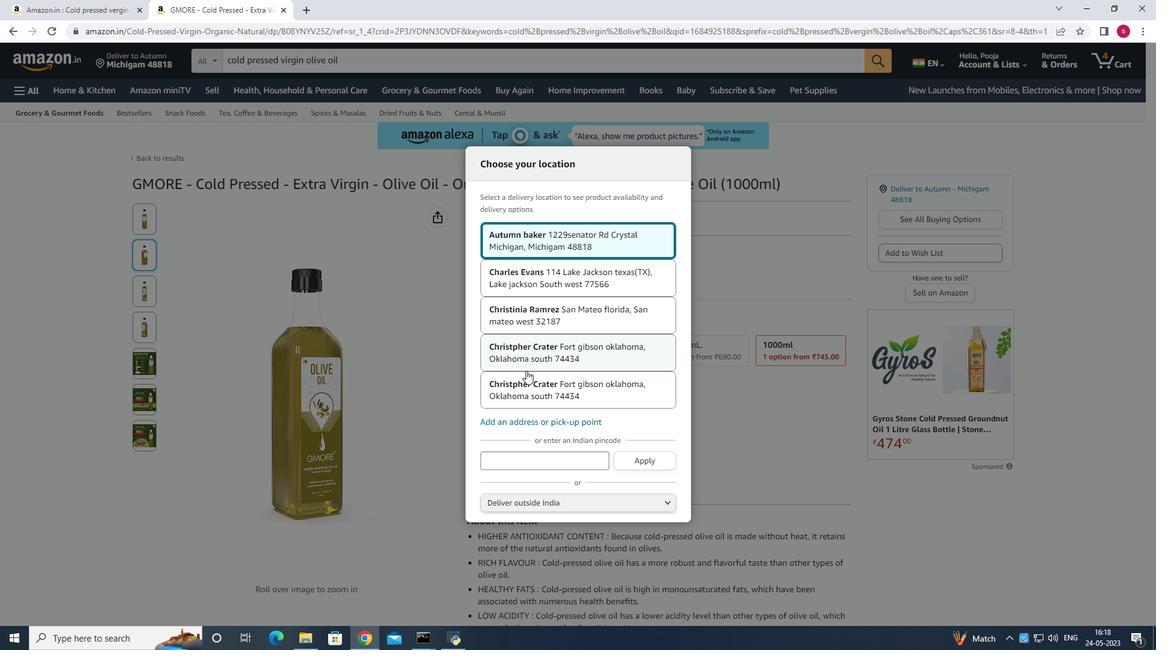 
Action: Mouse moved to (527, 375)
Screenshot: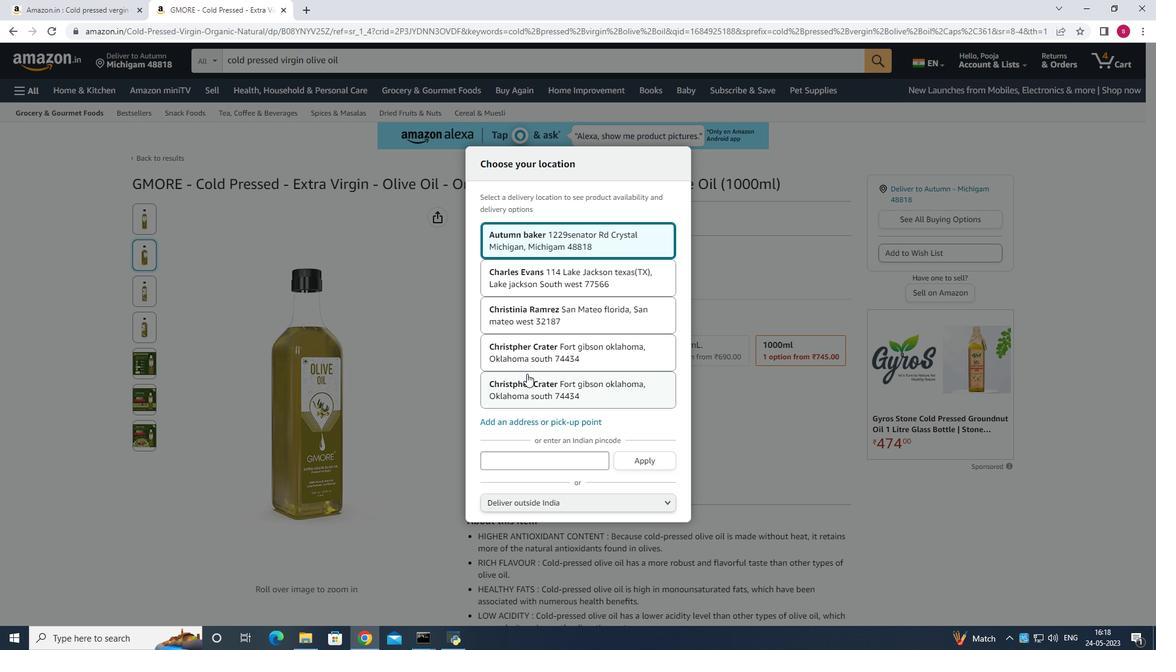 
Action: Mouse scrolled (527, 374) with delta (0, 0)
Screenshot: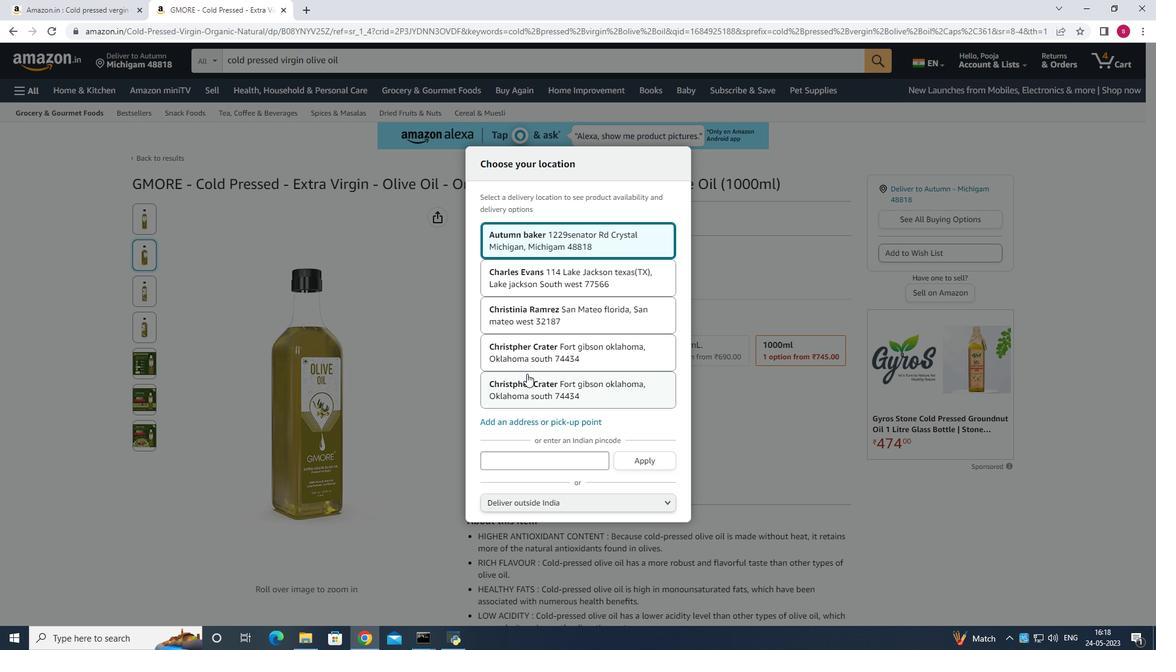 
Action: Mouse scrolled (527, 374) with delta (0, 0)
Screenshot: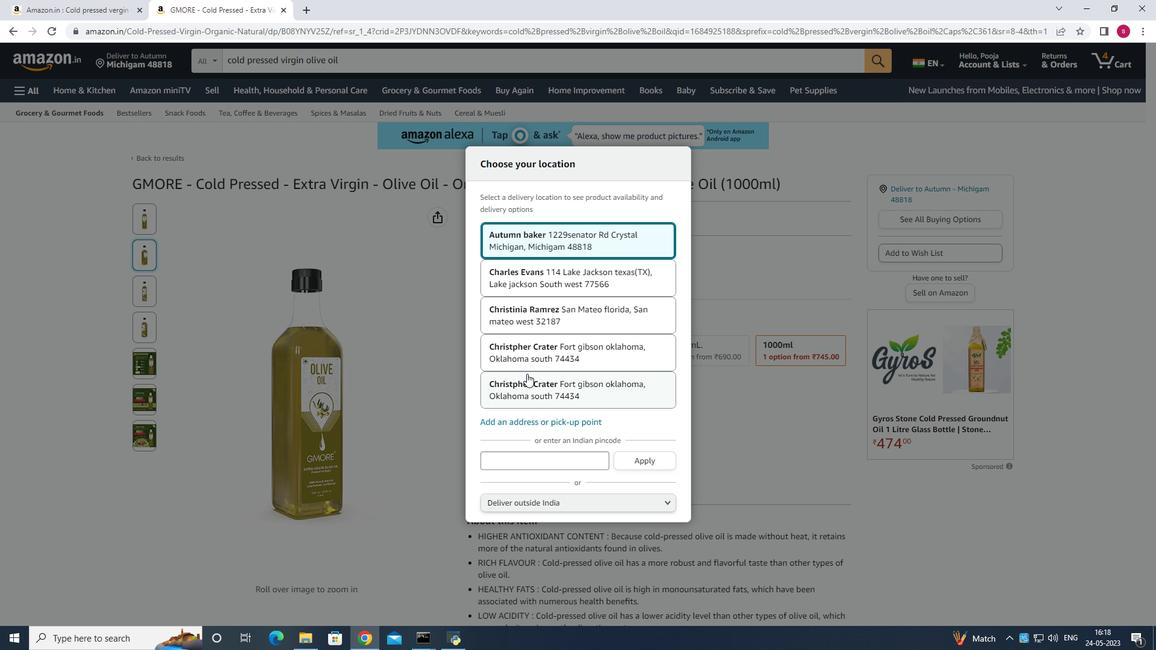 
Action: Mouse scrolled (527, 374) with delta (0, 0)
Screenshot: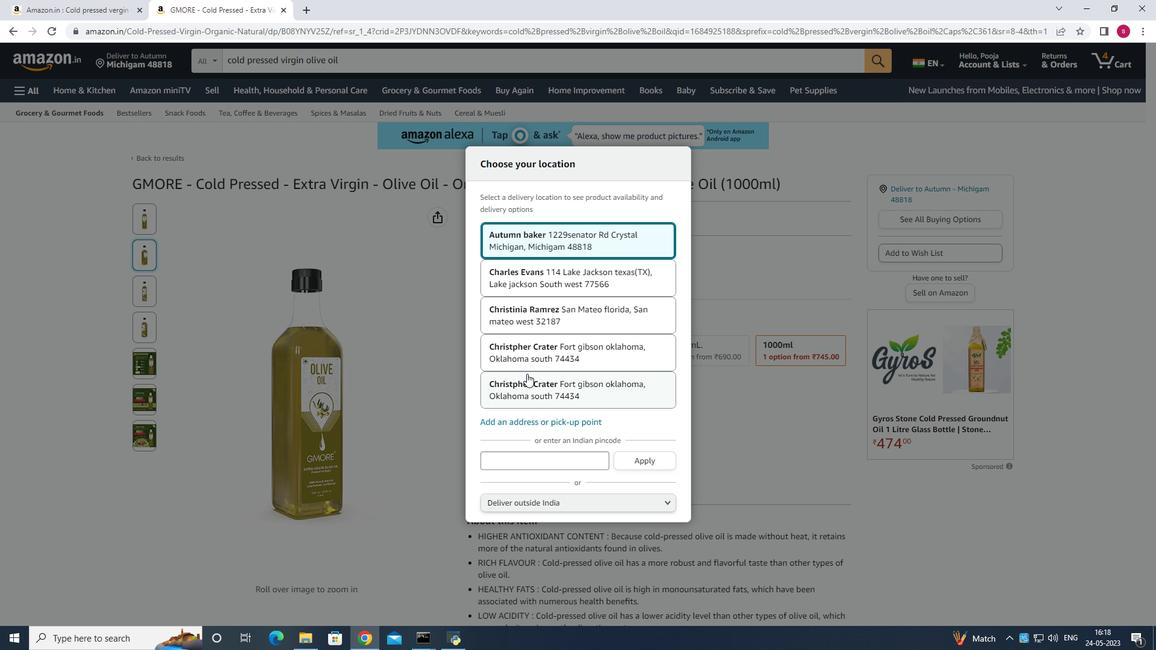 
Action: Mouse scrolled (527, 374) with delta (0, 0)
Screenshot: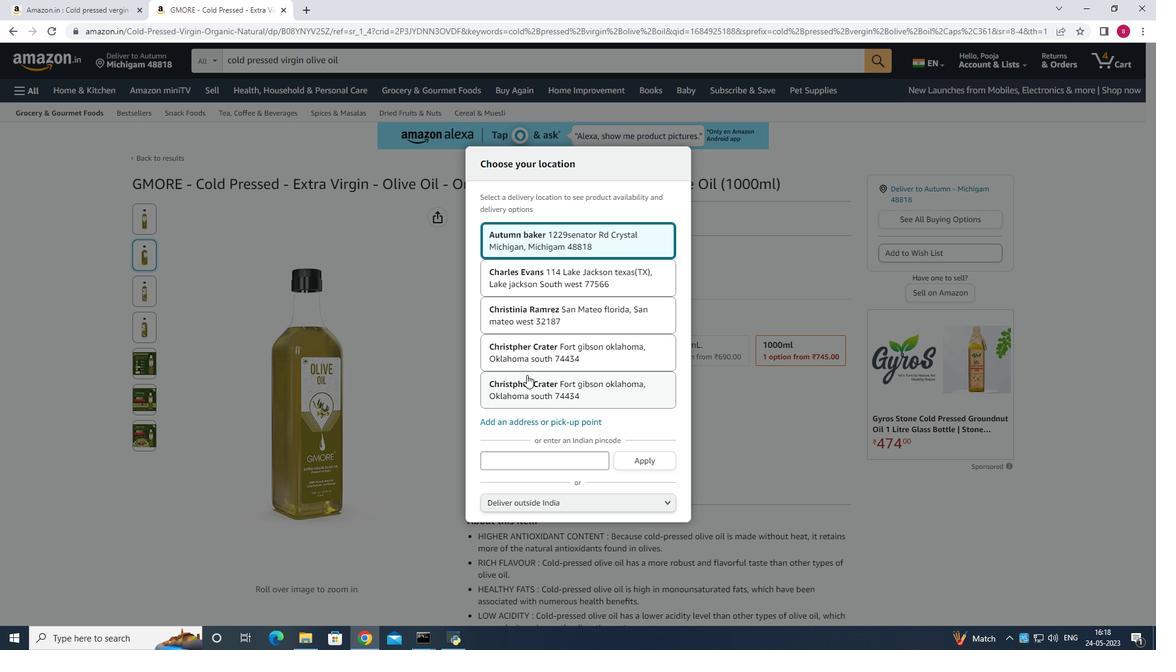 
Action: Mouse scrolled (527, 374) with delta (0, 0)
Screenshot: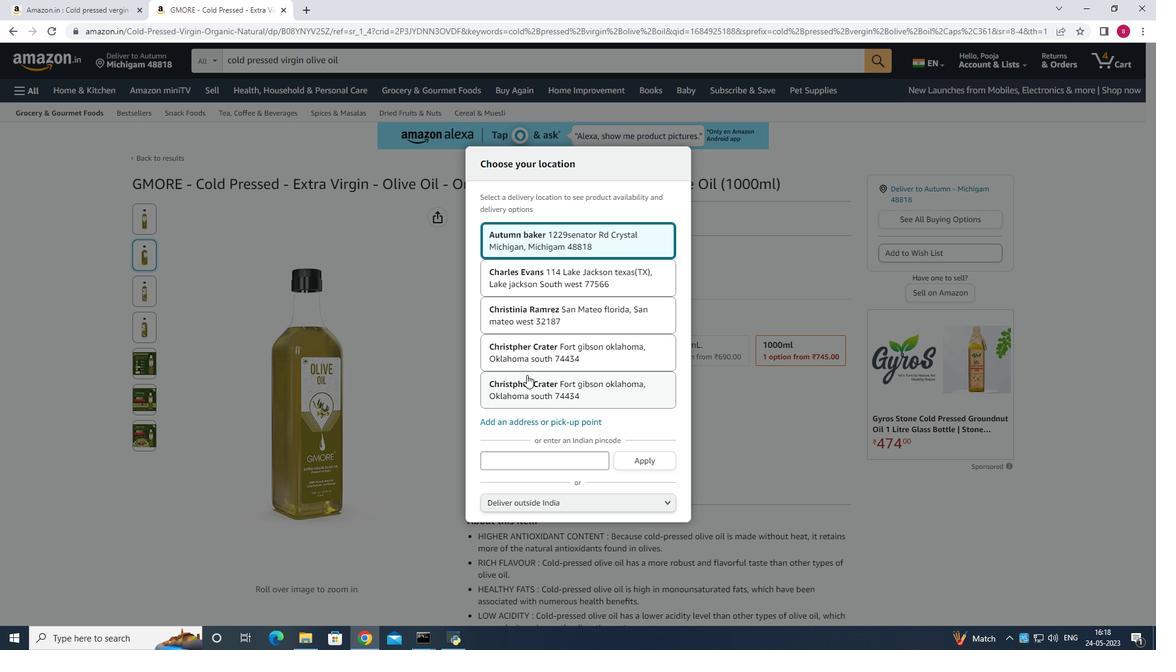 
Action: Mouse moved to (25, 254)
Screenshot: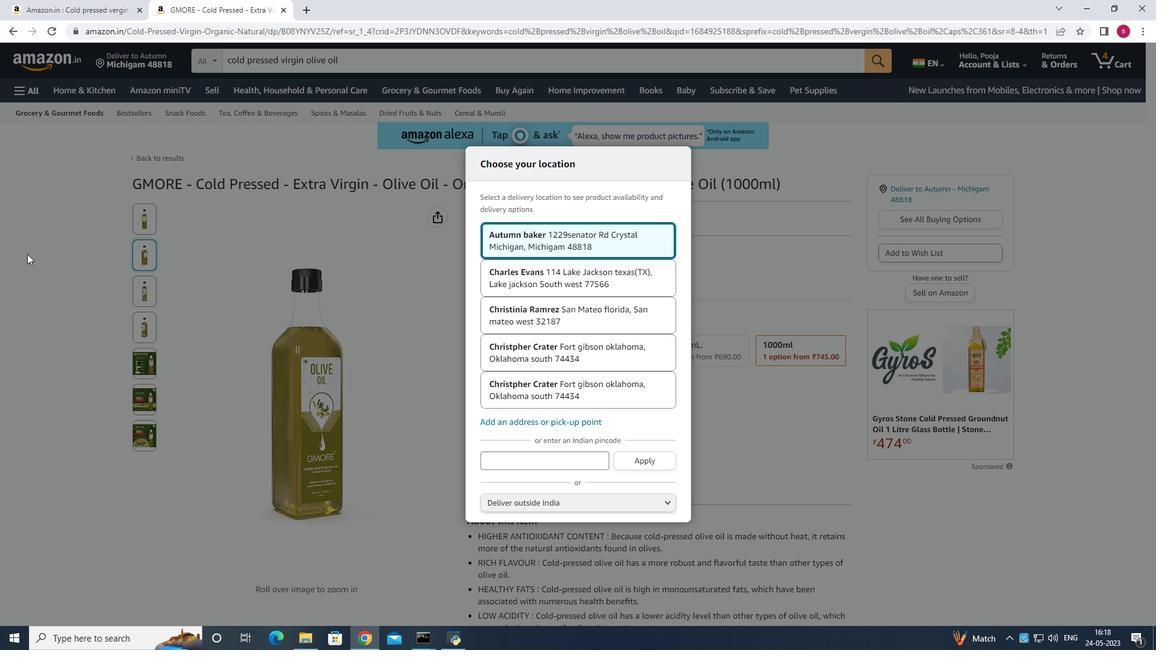 
Action: Mouse pressed left at (25, 254)
Screenshot: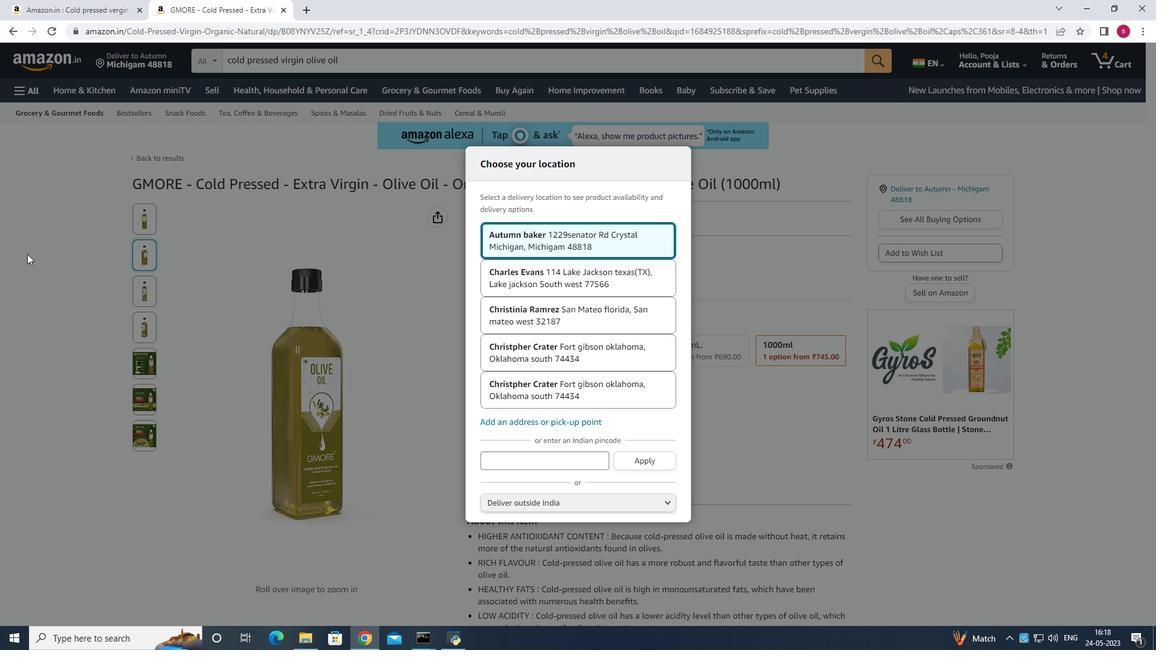 
Action: Mouse moved to (27, 89)
Screenshot: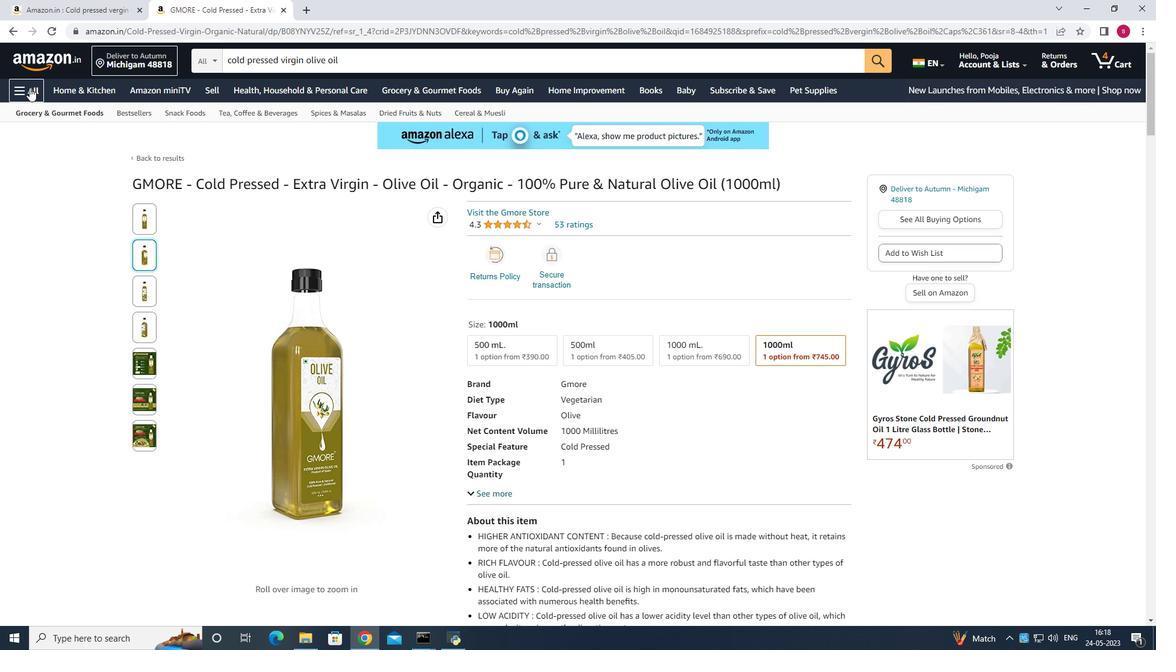 
Action: Mouse pressed left at (27, 89)
Screenshot: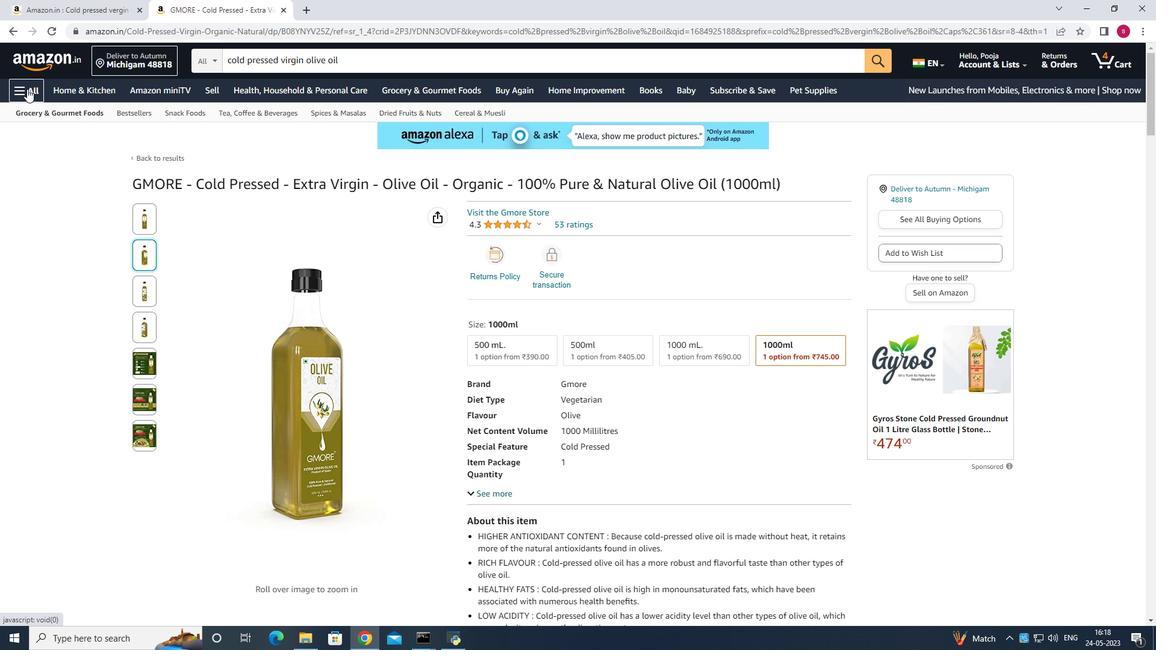 
Action: Mouse moved to (82, 327)
Screenshot: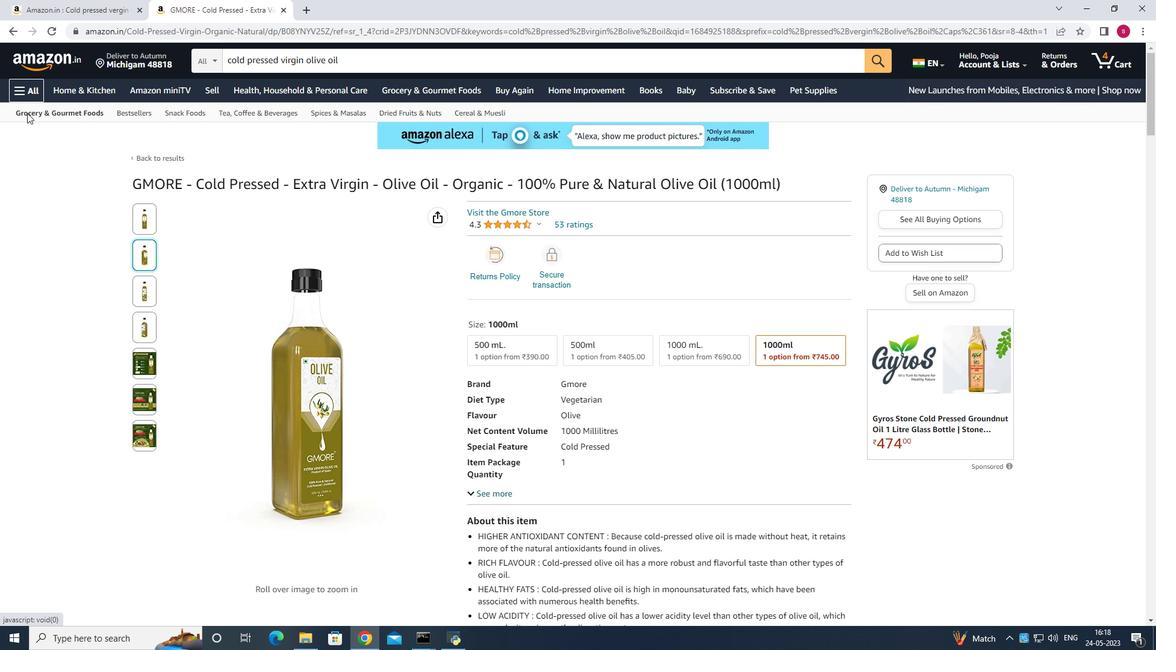 
Action: Mouse scrolled (82, 327) with delta (0, 0)
Screenshot: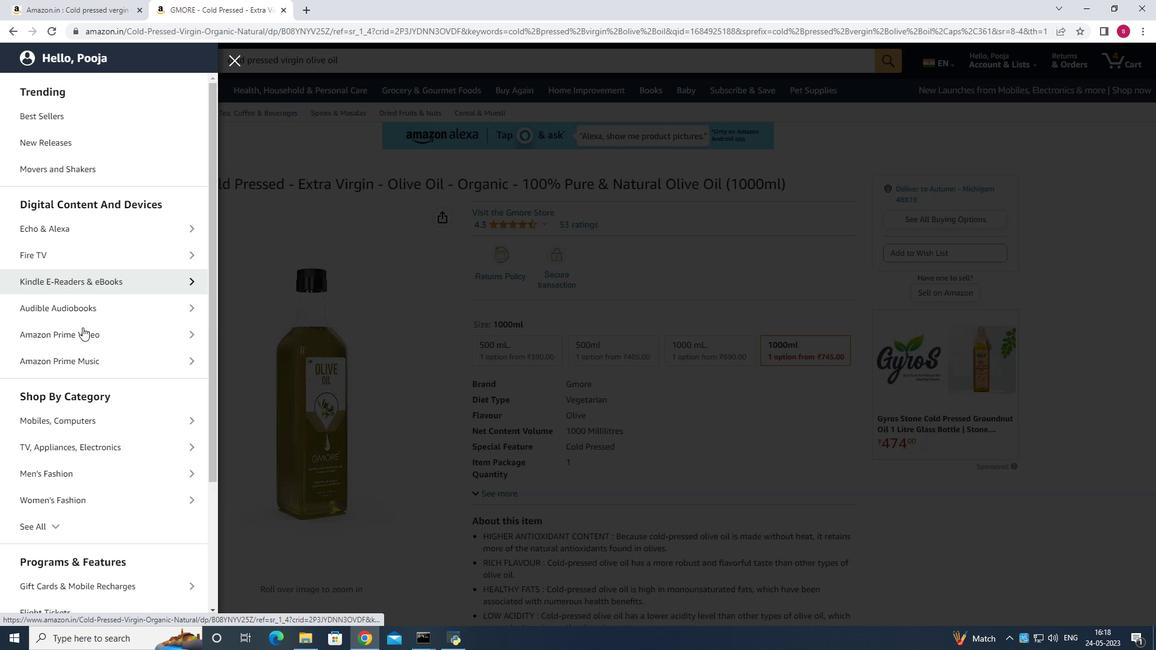 
Action: Mouse moved to (83, 330)
Screenshot: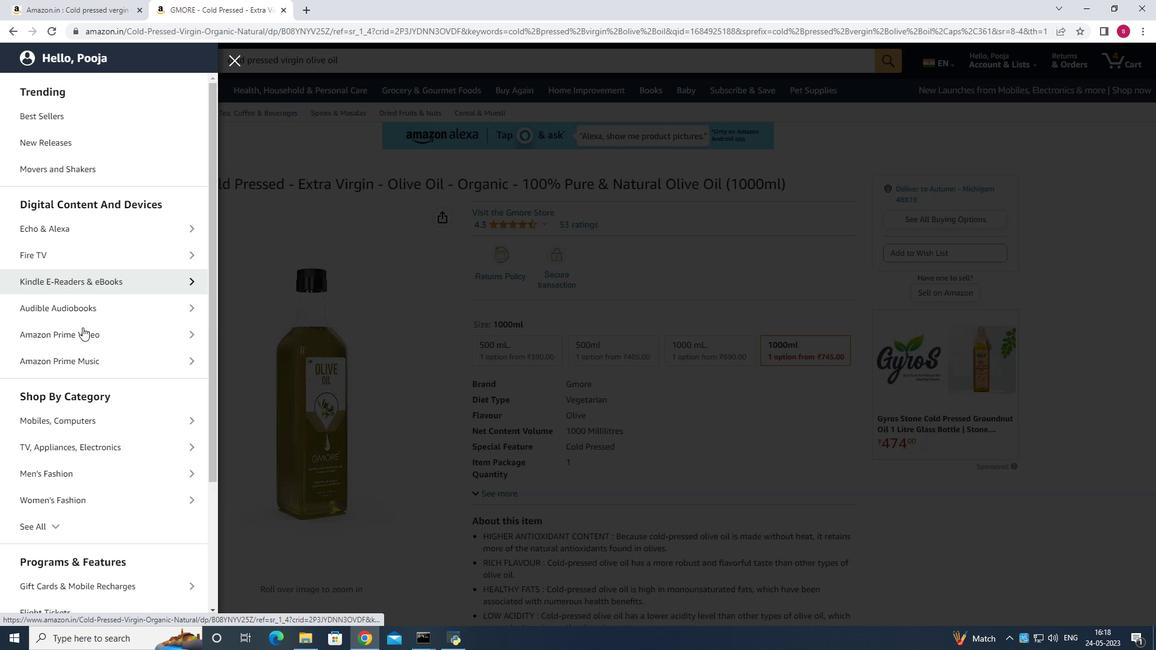 
Action: Mouse scrolled (83, 329) with delta (0, 0)
Screenshot: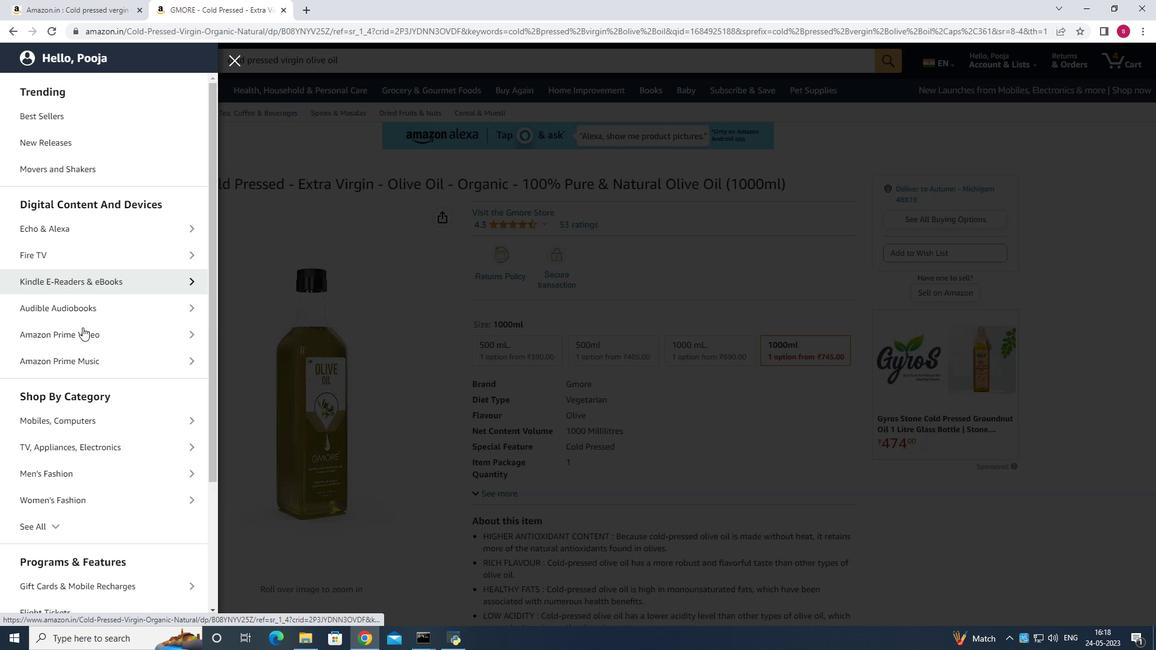 
Action: Mouse moved to (86, 337)
Screenshot: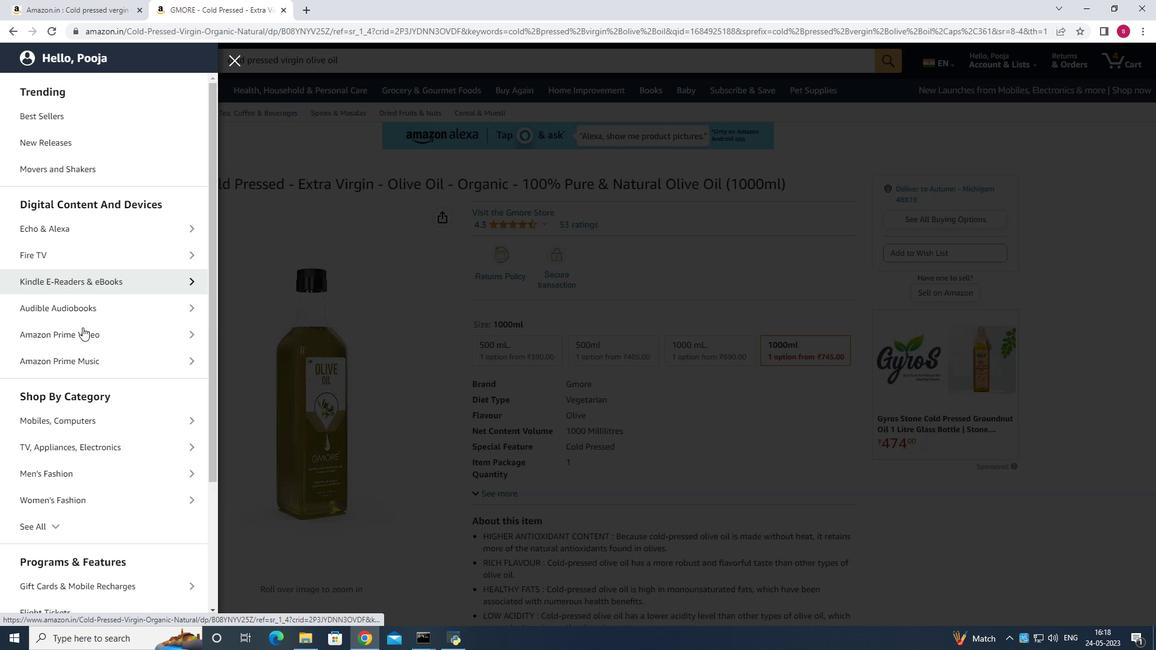 
Action: Mouse scrolled (86, 336) with delta (0, 0)
Screenshot: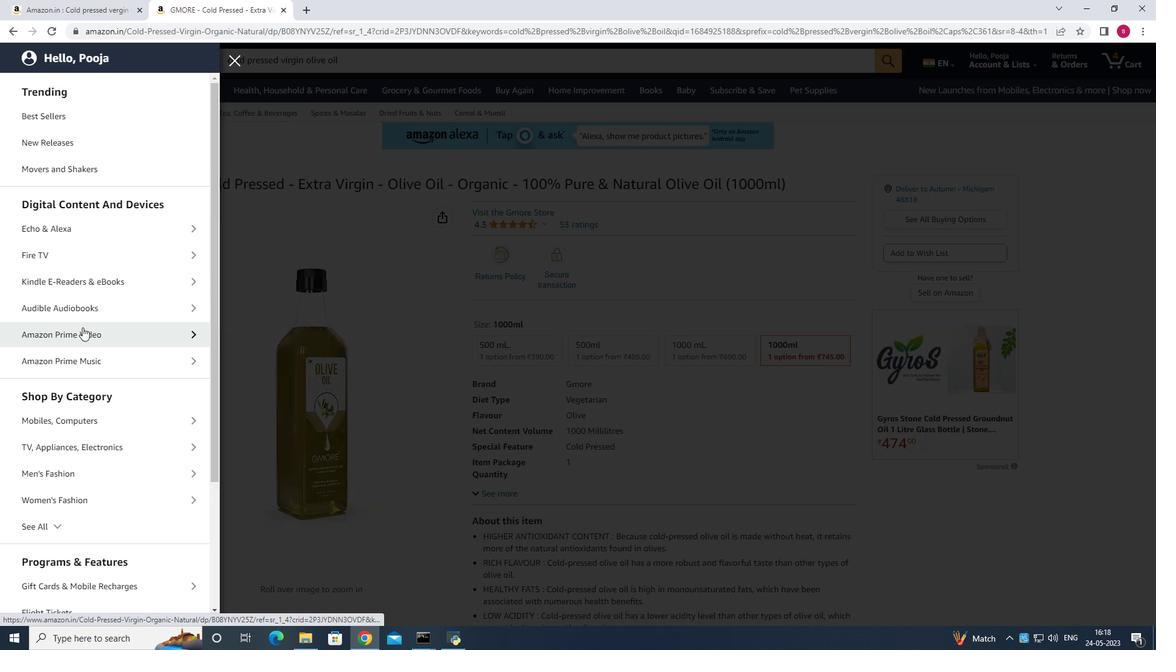 
Action: Mouse moved to (87, 342)
Screenshot: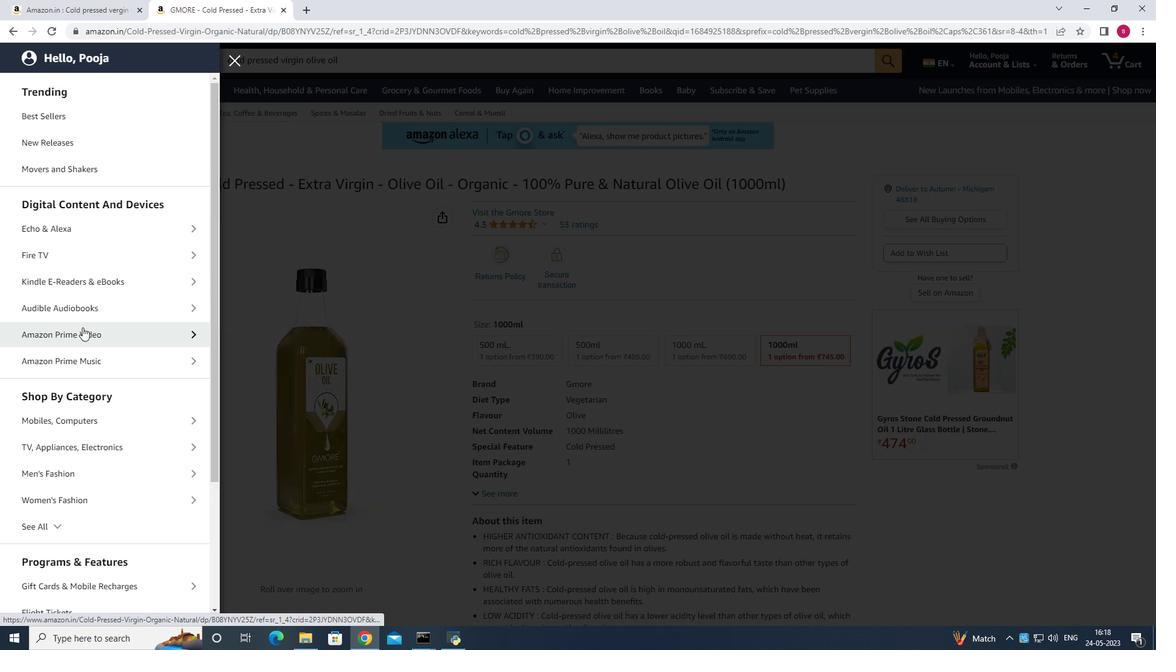 
Action: Mouse scrolled (87, 342) with delta (0, 0)
Screenshot: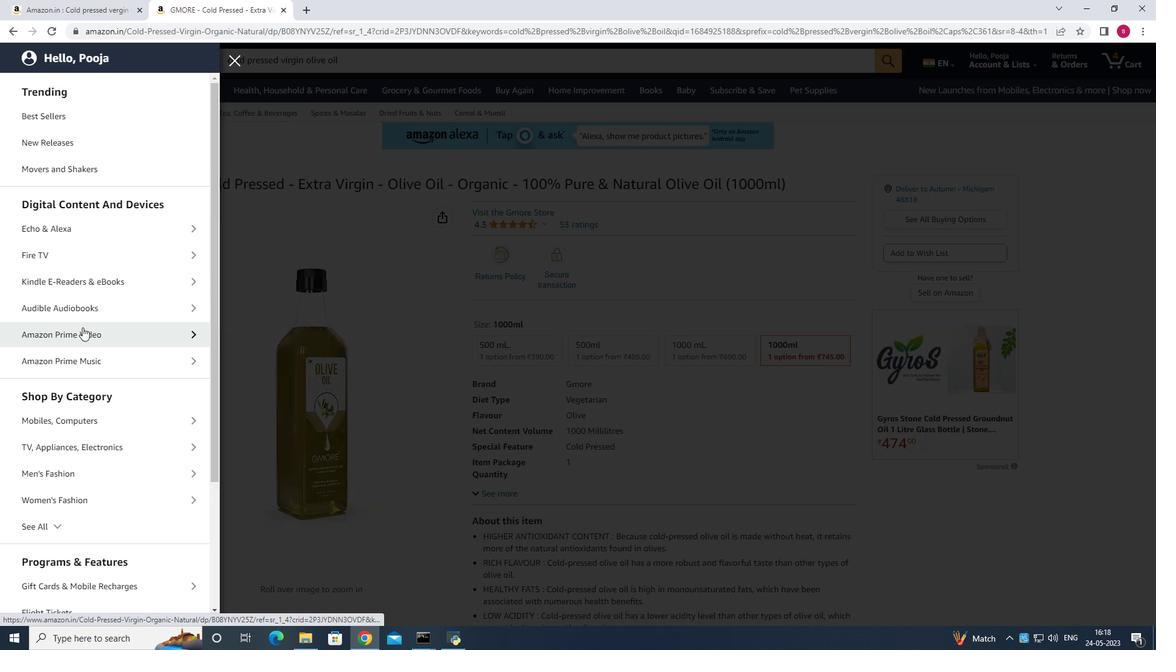 
Action: Mouse moved to (90, 352)
Screenshot: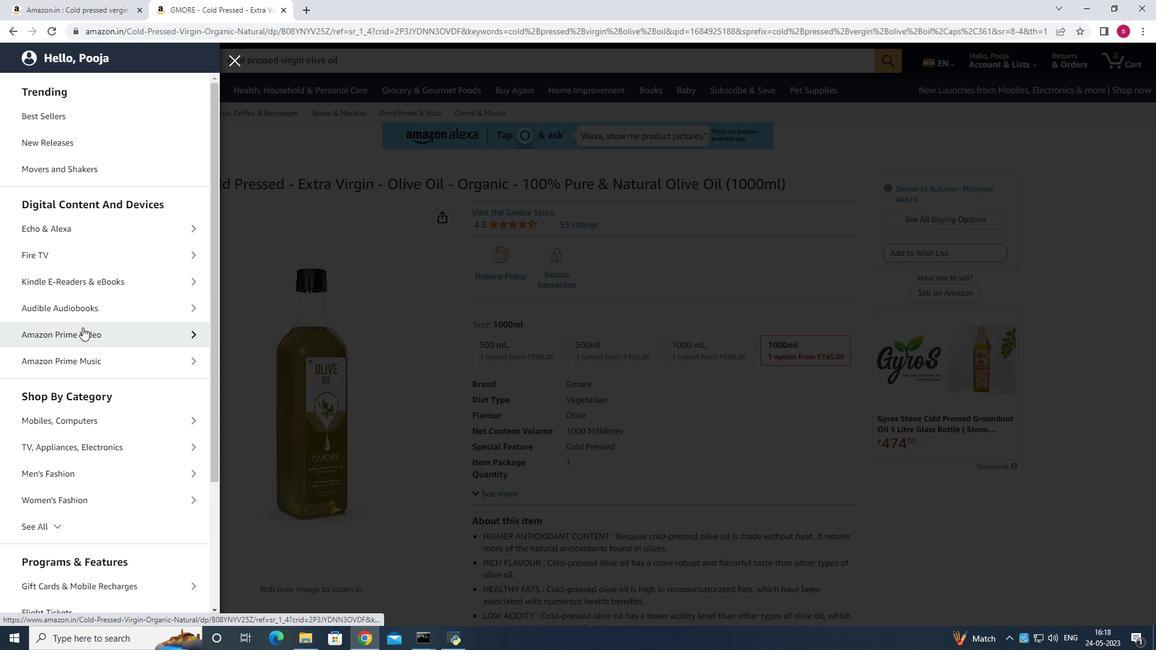 
Action: Mouse scrolled (90, 351) with delta (0, 0)
Screenshot: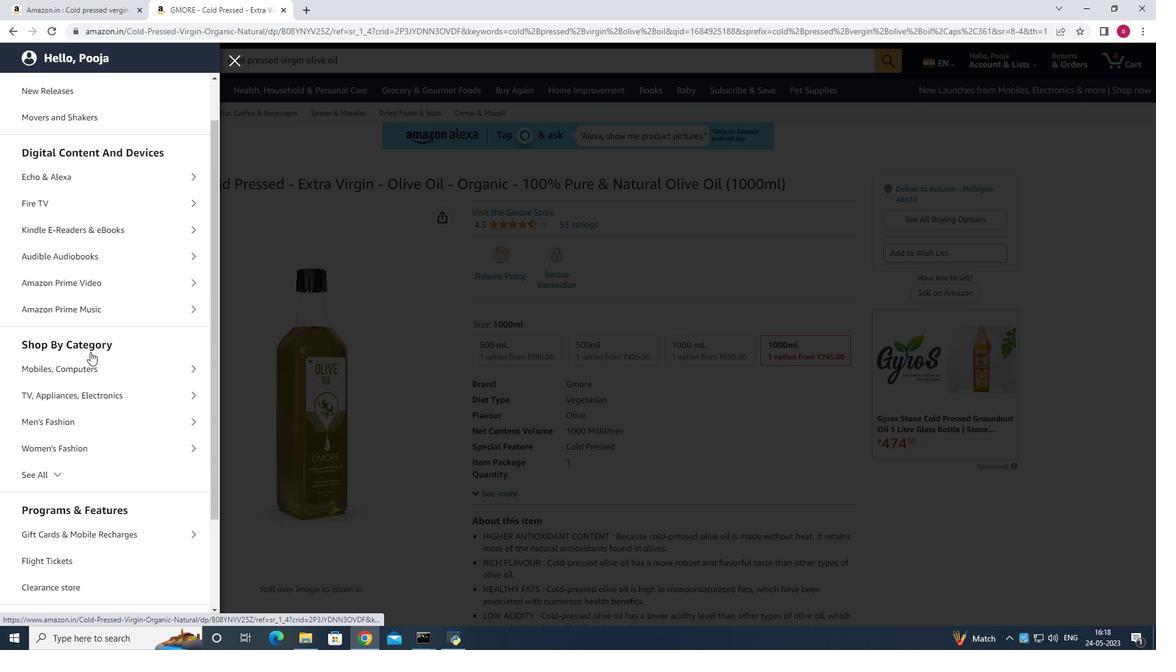 
Action: Mouse scrolled (90, 351) with delta (0, 0)
Screenshot: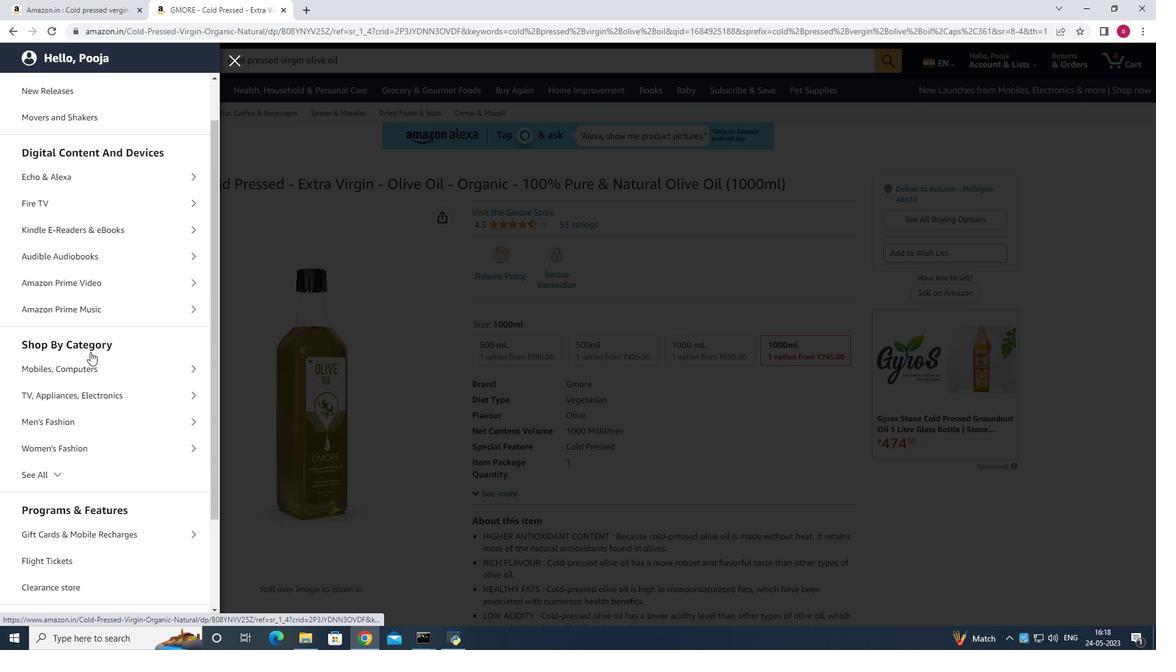 
Action: Mouse scrolled (90, 351) with delta (0, 0)
Screenshot: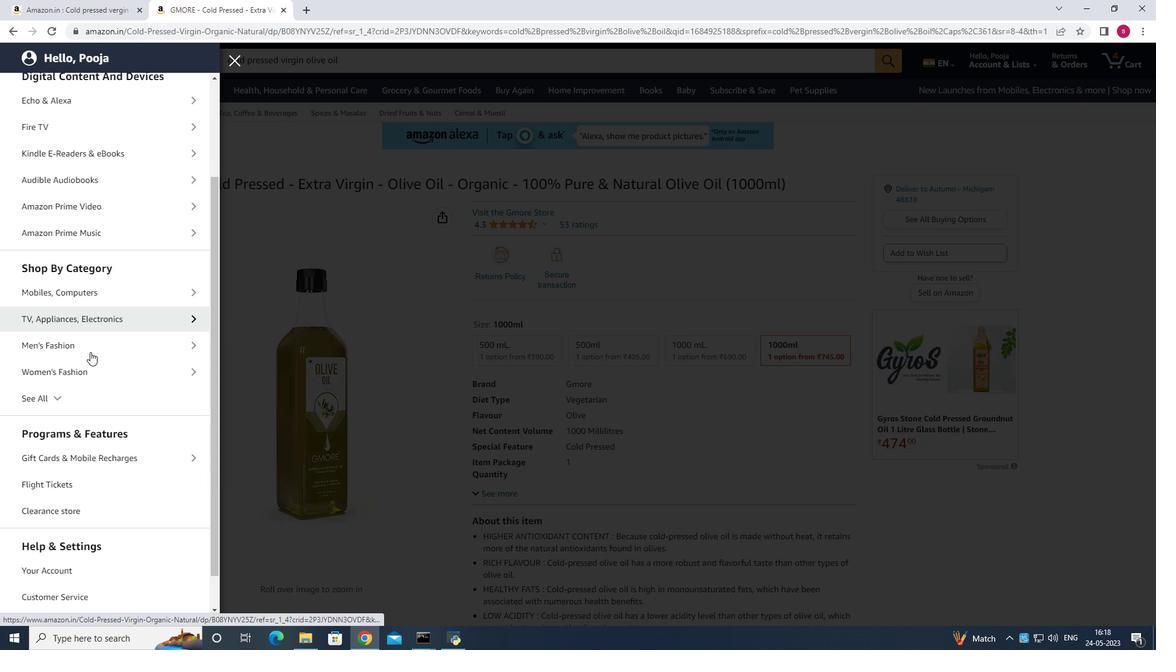 
Action: Mouse scrolled (90, 351) with delta (0, 0)
Screenshot: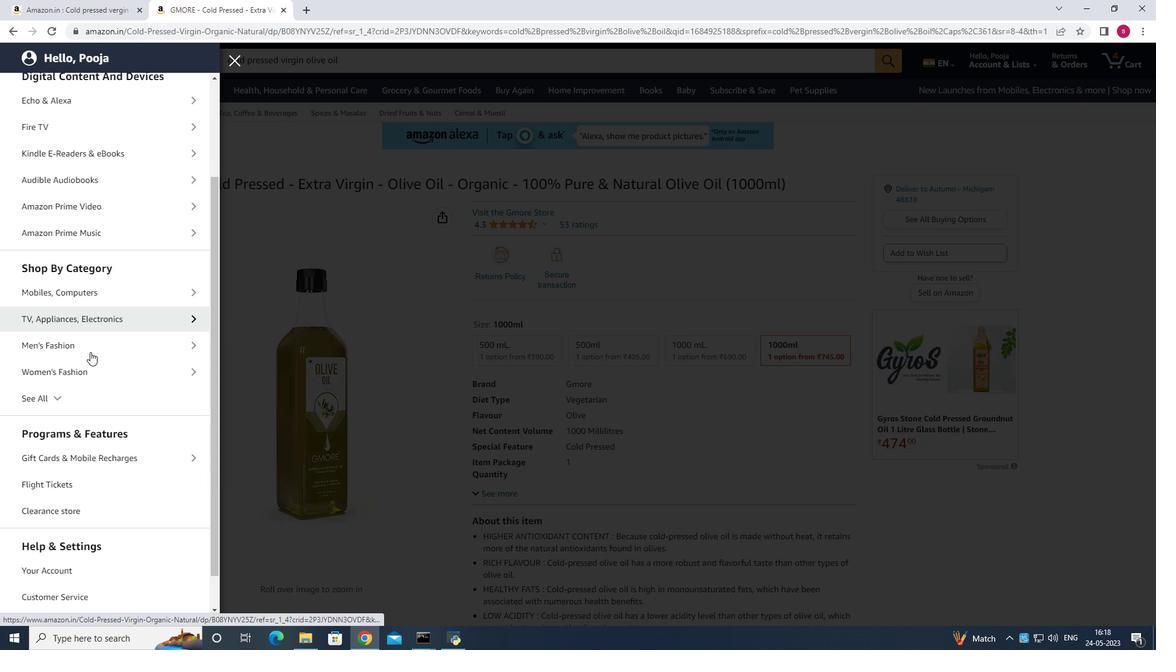 
Action: Mouse scrolled (90, 351) with delta (0, 0)
Screenshot: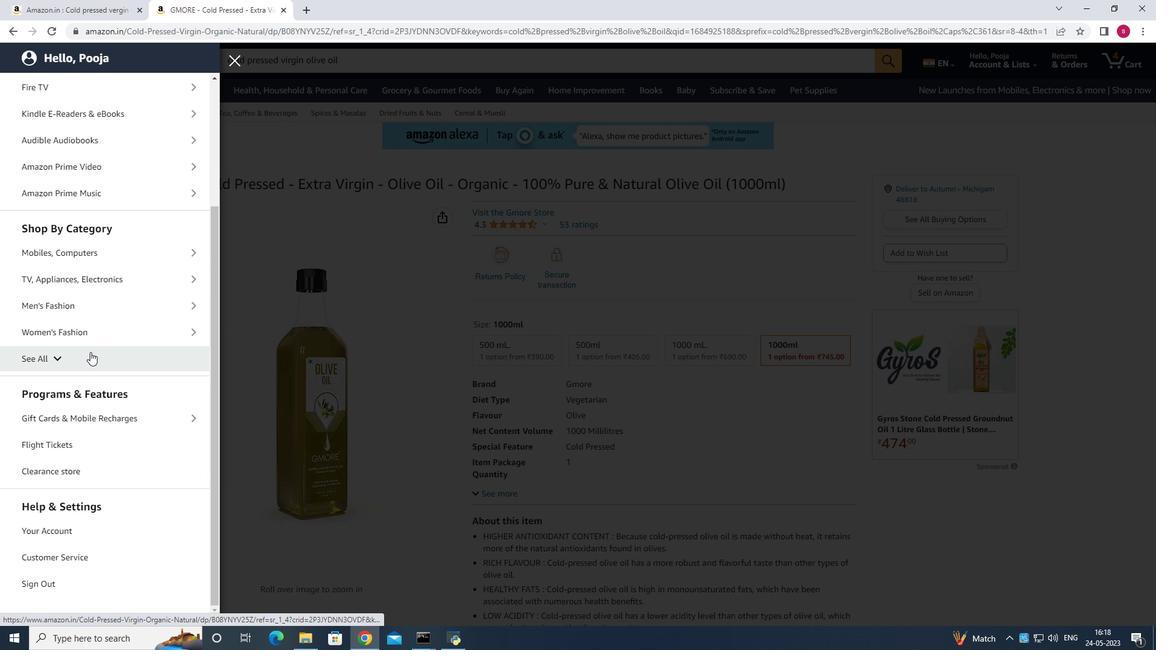 
Action: Mouse scrolled (90, 351) with delta (0, 0)
Screenshot: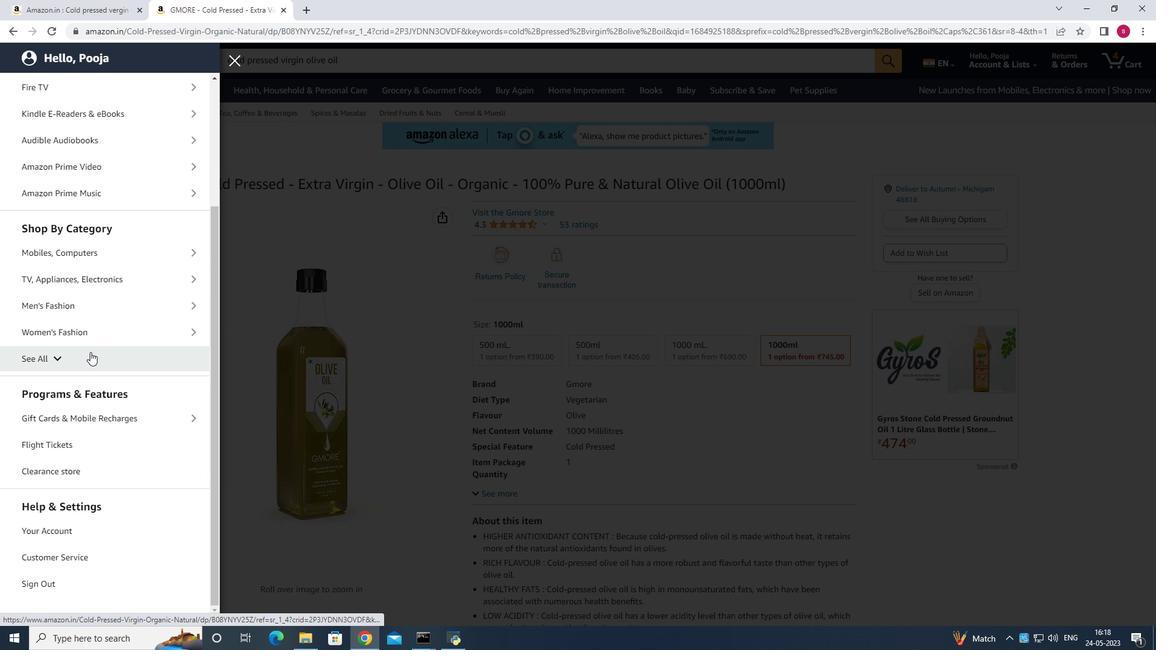 
Action: Mouse scrolled (90, 351) with delta (0, 0)
Screenshot: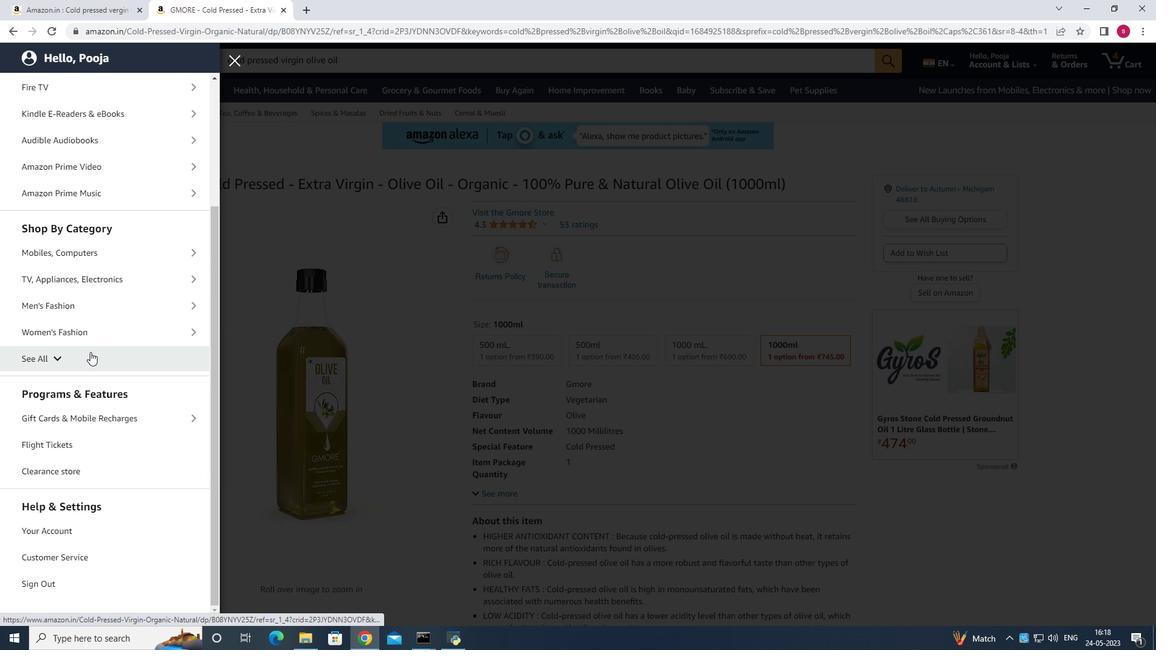 
Action: Mouse scrolled (90, 351) with delta (0, 0)
Screenshot: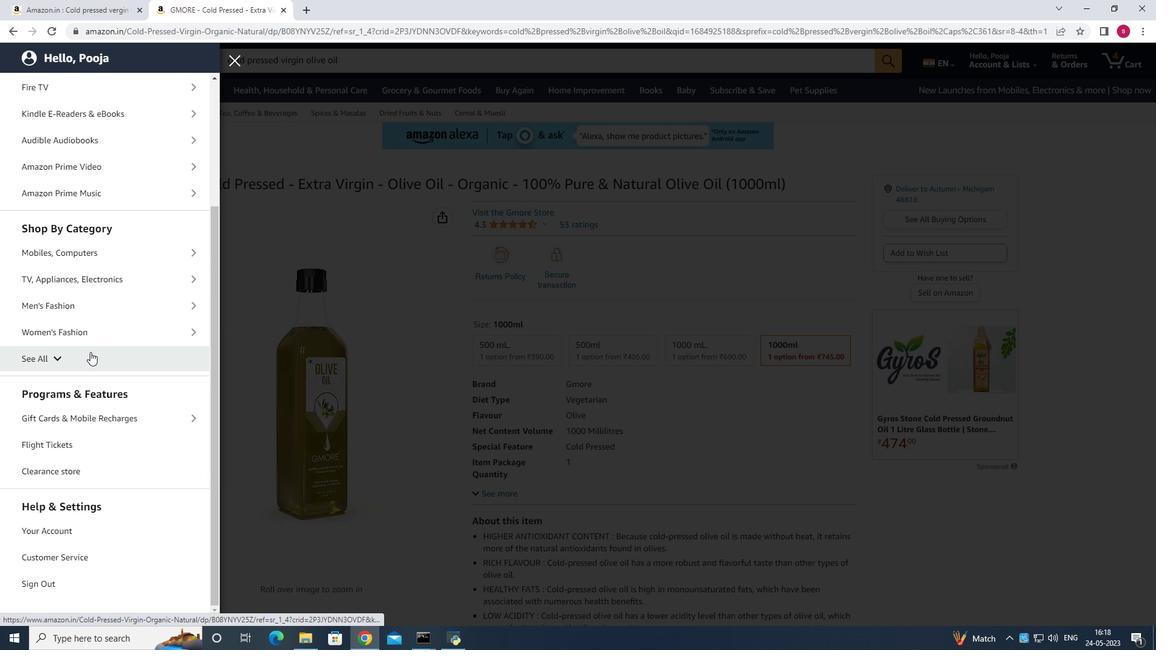 
Action: Mouse moved to (53, 529)
Screenshot: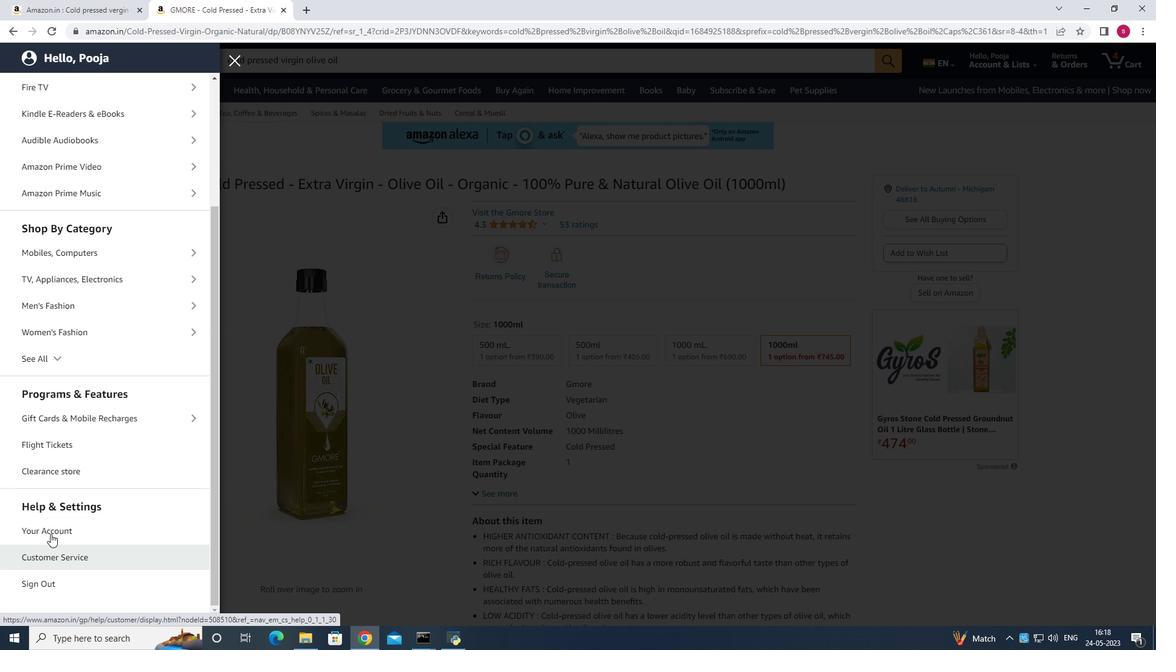 
Action: Mouse pressed left at (53, 529)
Screenshot: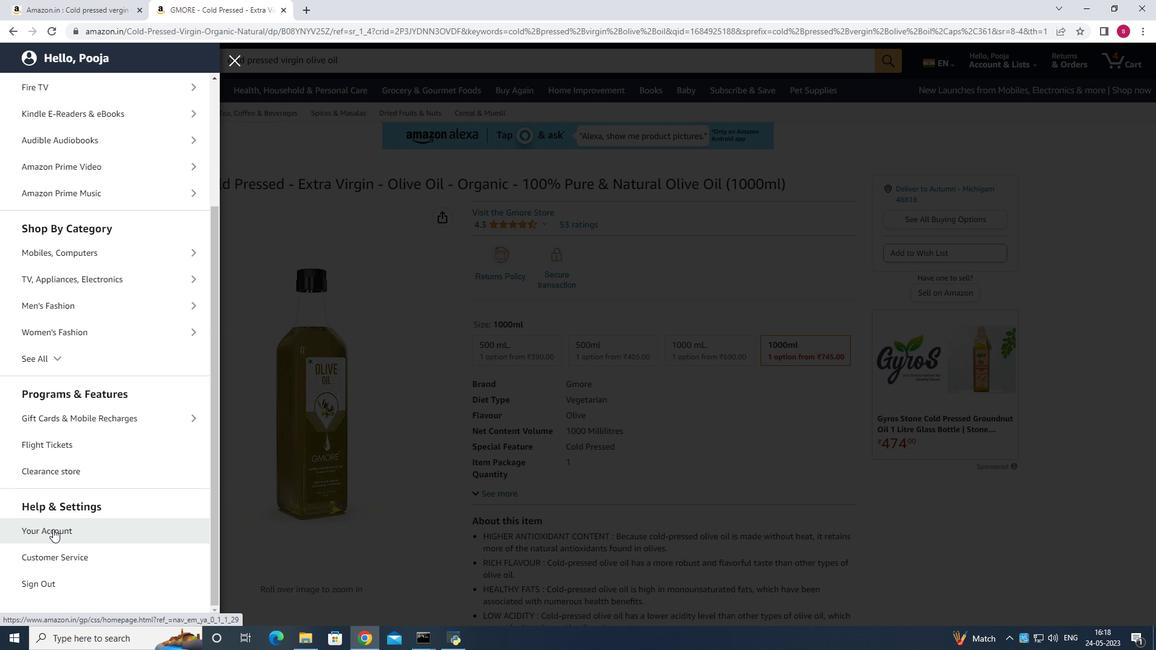 
Action: Mouse moved to (345, 234)
Screenshot: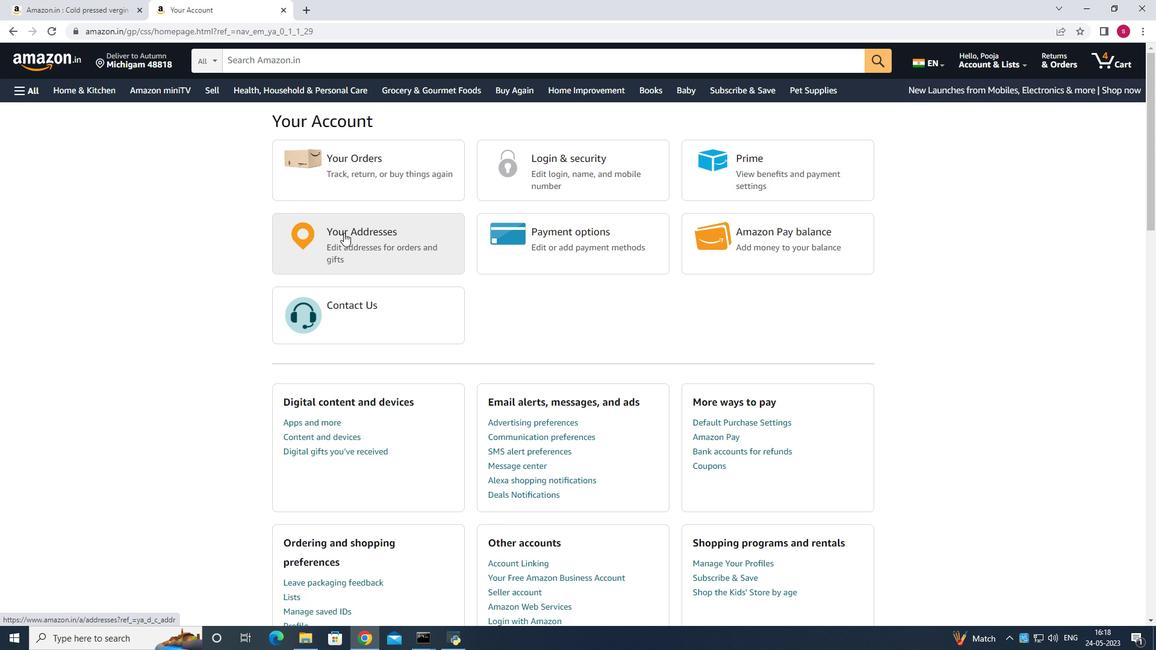 
Action: Mouse pressed left at (345, 234)
Screenshot: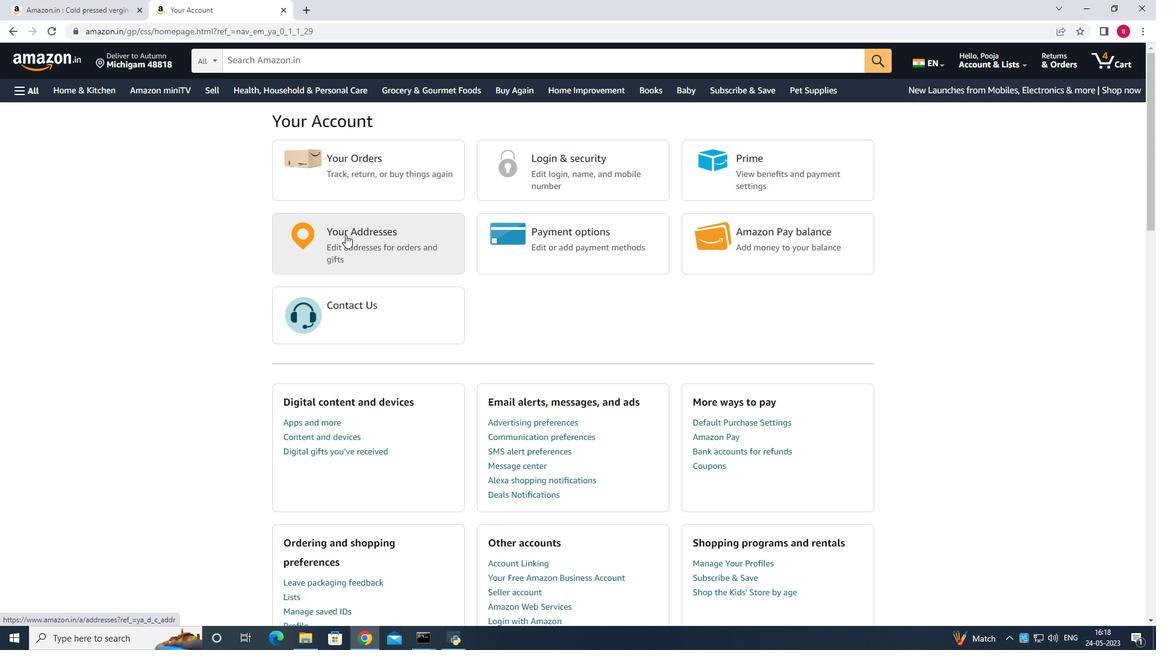
Action: Mouse moved to (336, 266)
Screenshot: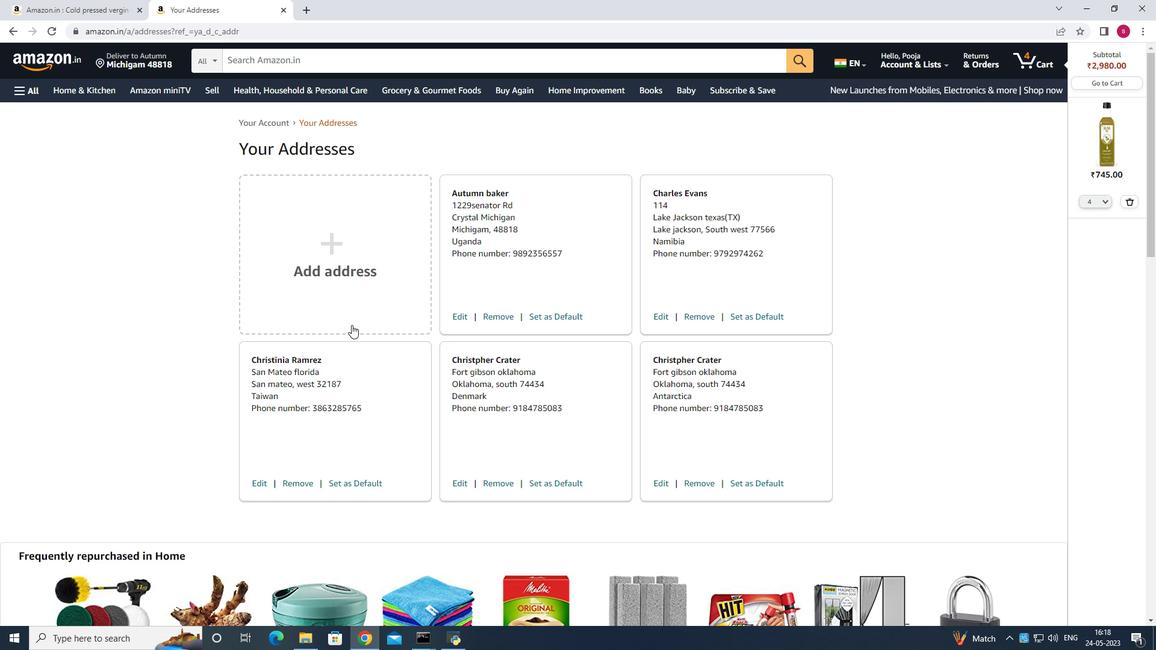 
Action: Mouse pressed left at (336, 266)
Screenshot: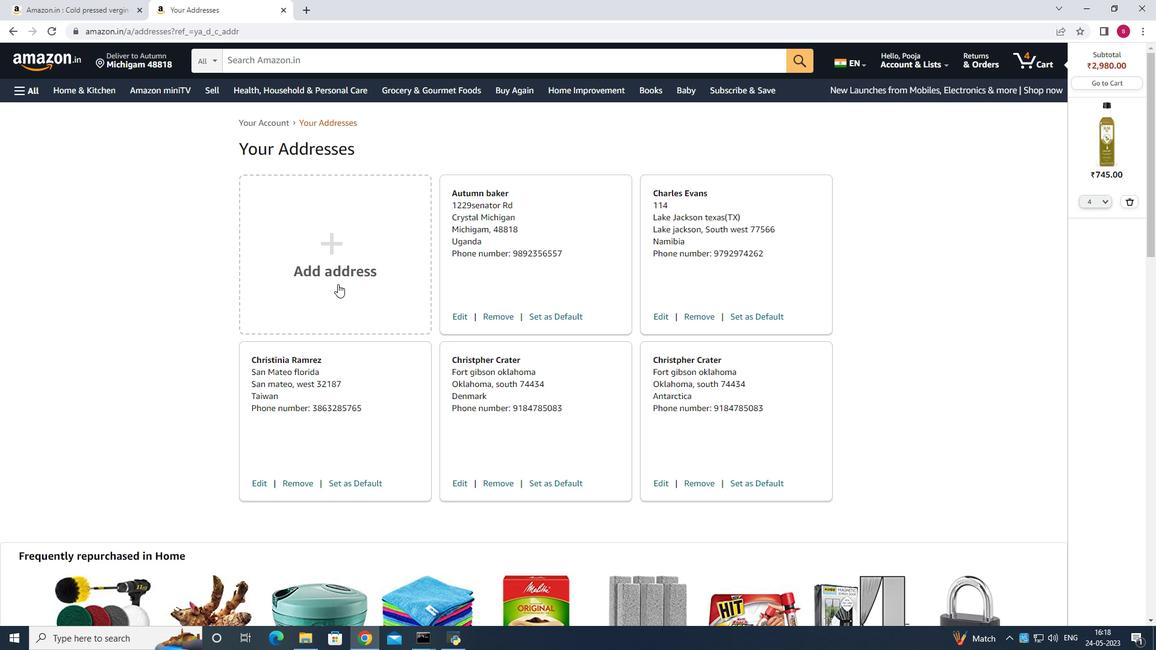 
Action: Mouse moved to (668, 251)
Screenshot: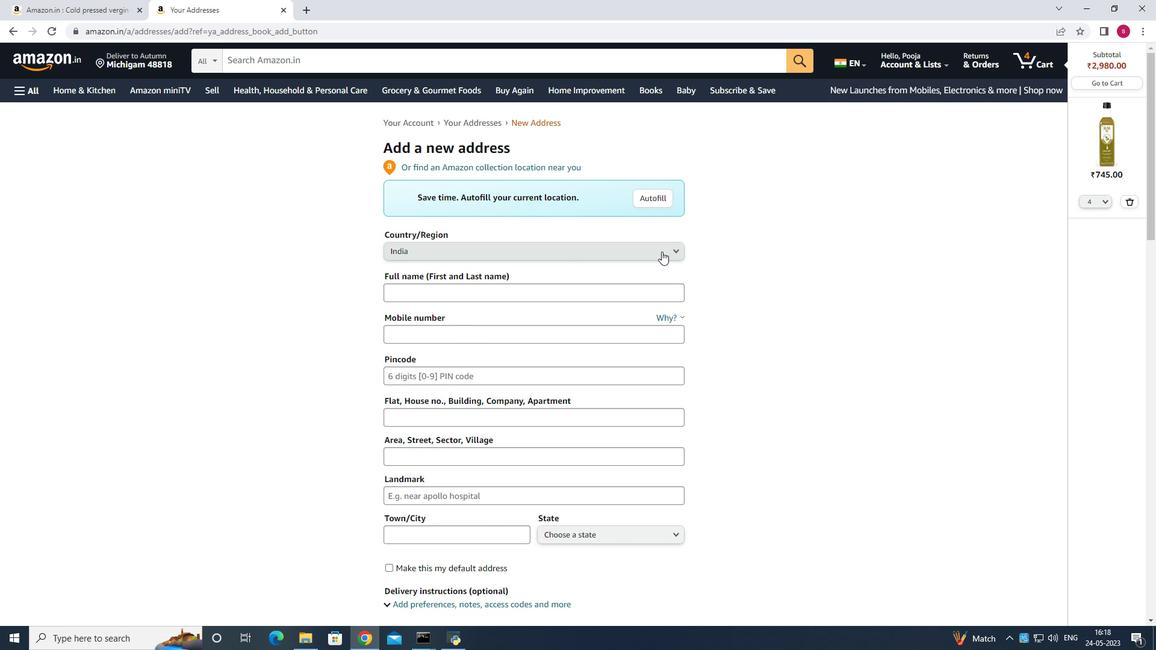 
Action: Mouse pressed left at (668, 251)
Screenshot: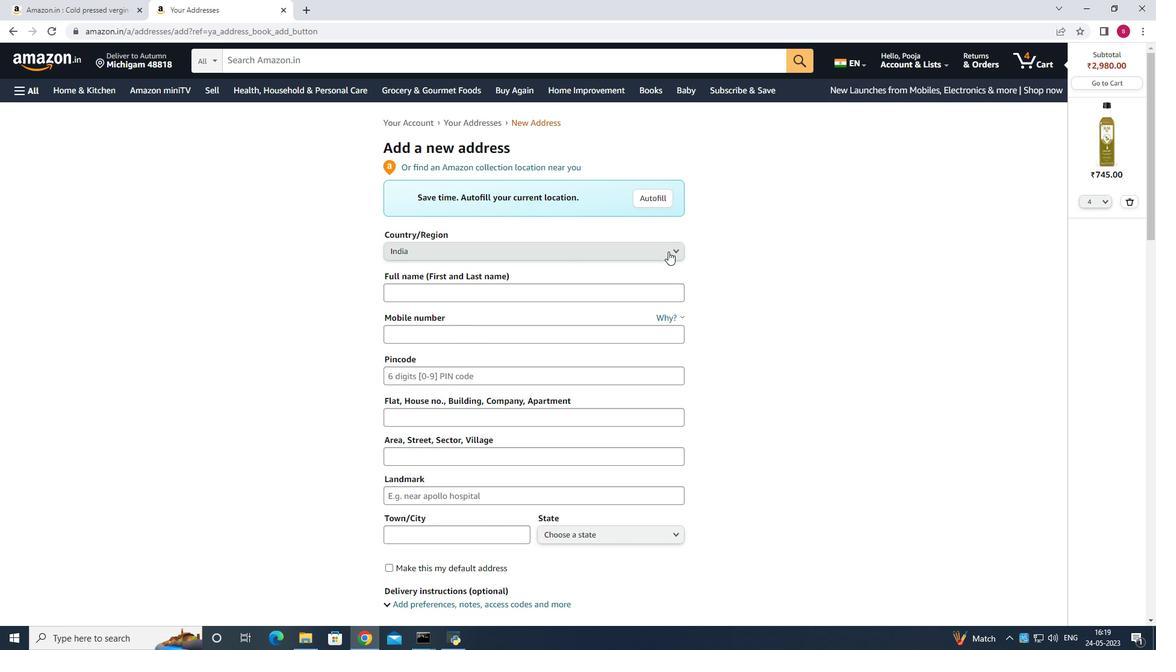 
Action: Mouse moved to (8, 29)
Screenshot: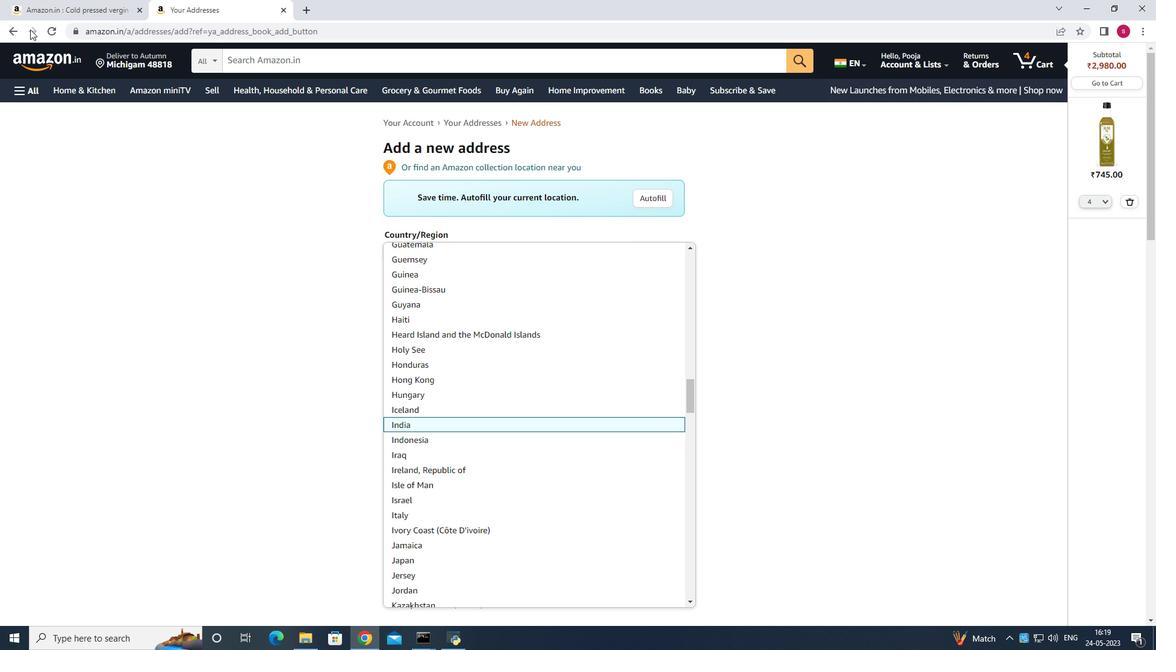 
Action: Mouse pressed left at (8, 29)
Screenshot: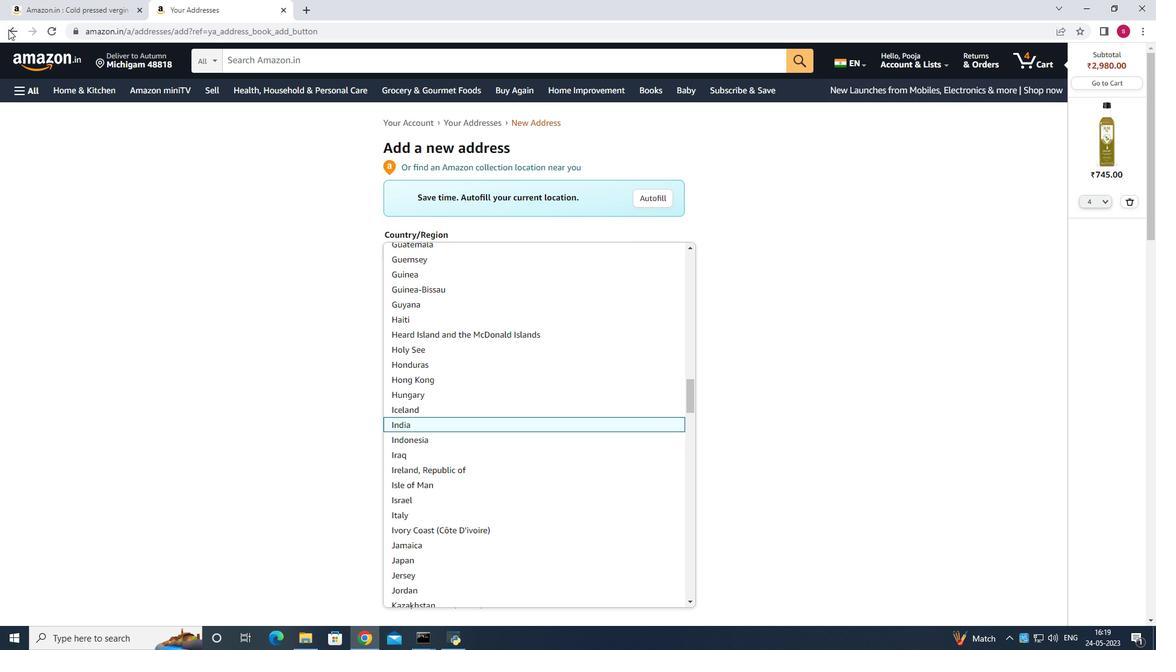 
Action: Mouse moved to (16, 31)
Screenshot: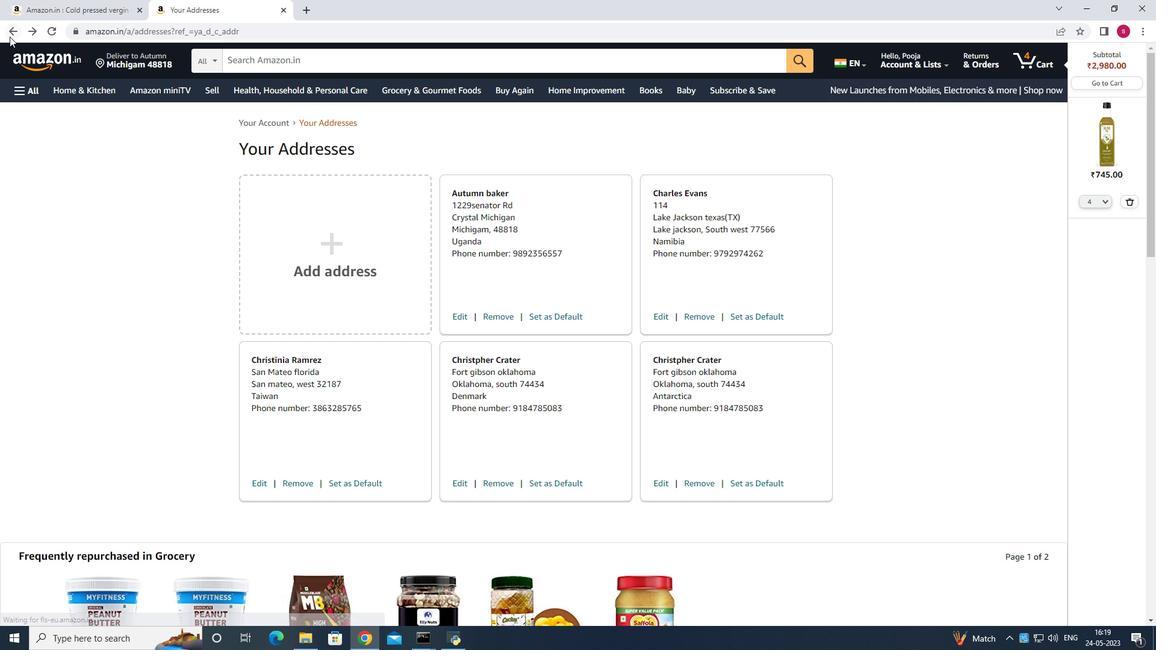 
Action: Mouse pressed left at (16, 31)
Screenshot: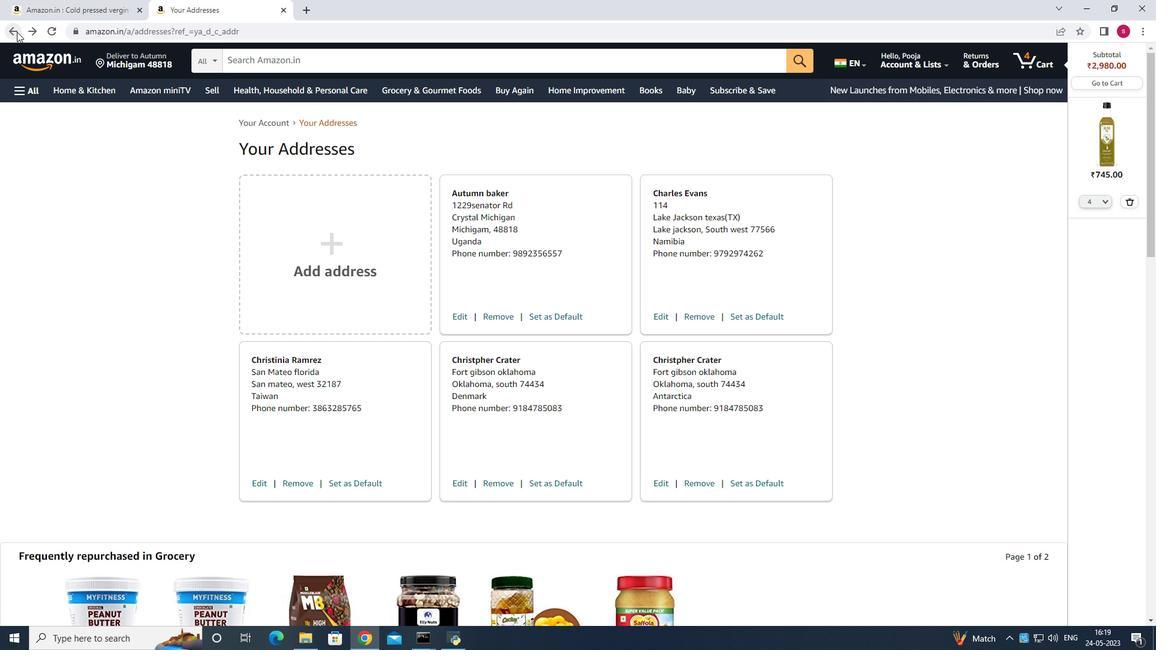 
Action: Mouse moved to (14, 33)
Screenshot: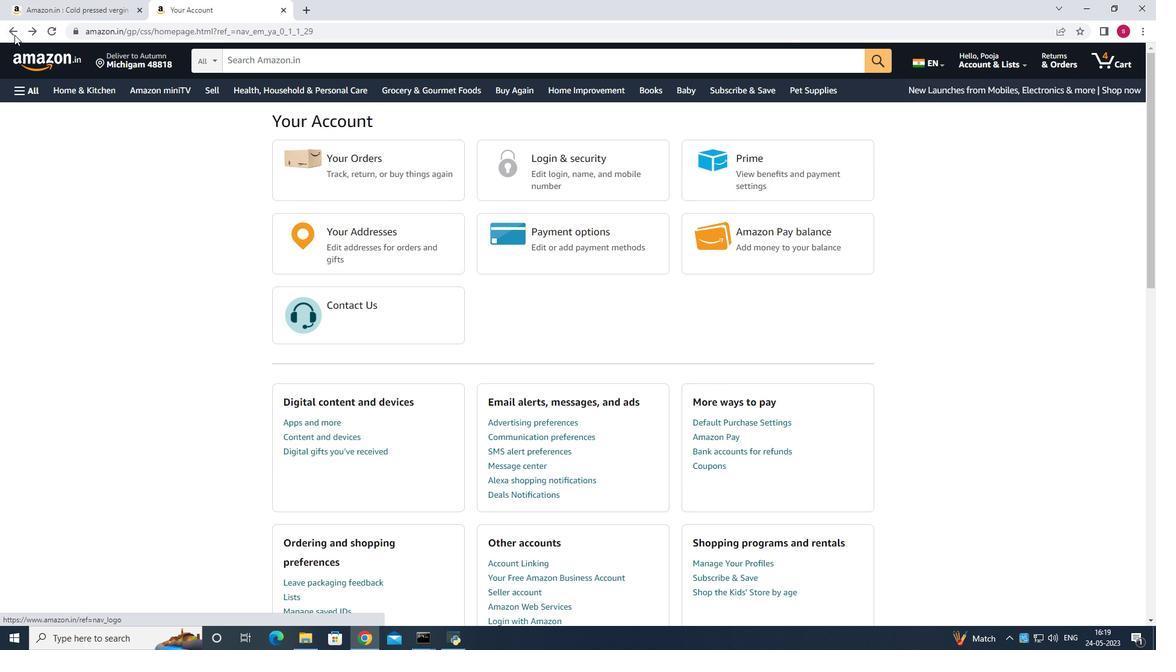 
Action: Mouse pressed left at (14, 33)
Screenshot: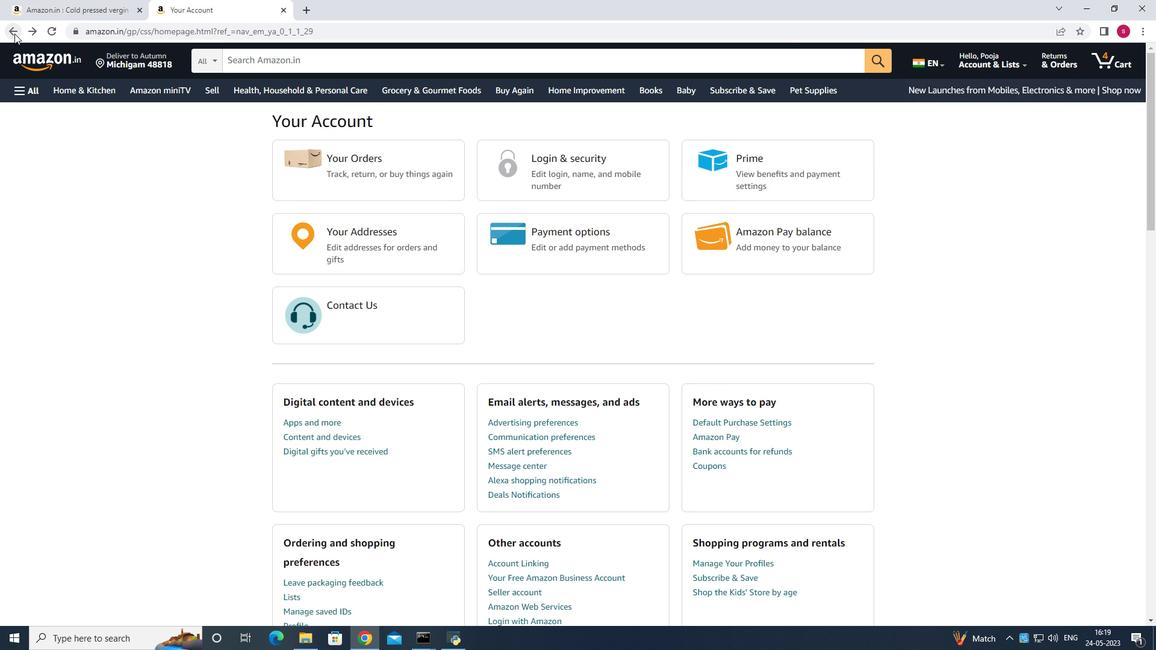 
Action: Mouse moved to (376, 61)
Screenshot: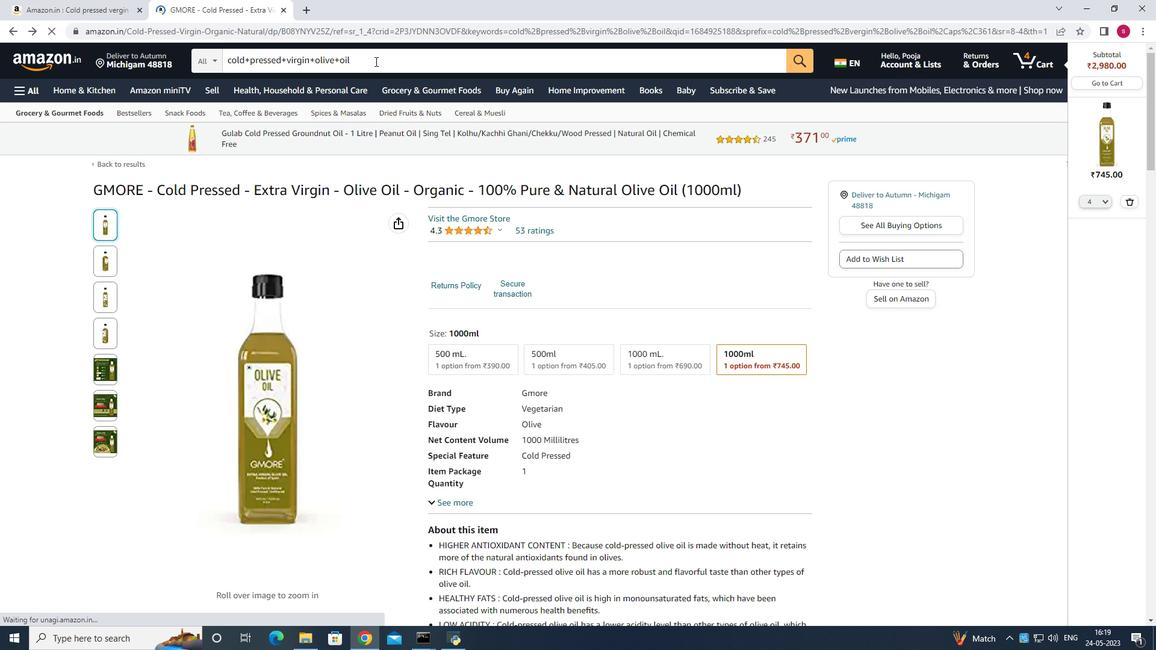 
Action: Mouse pressed left at (376, 61)
Screenshot: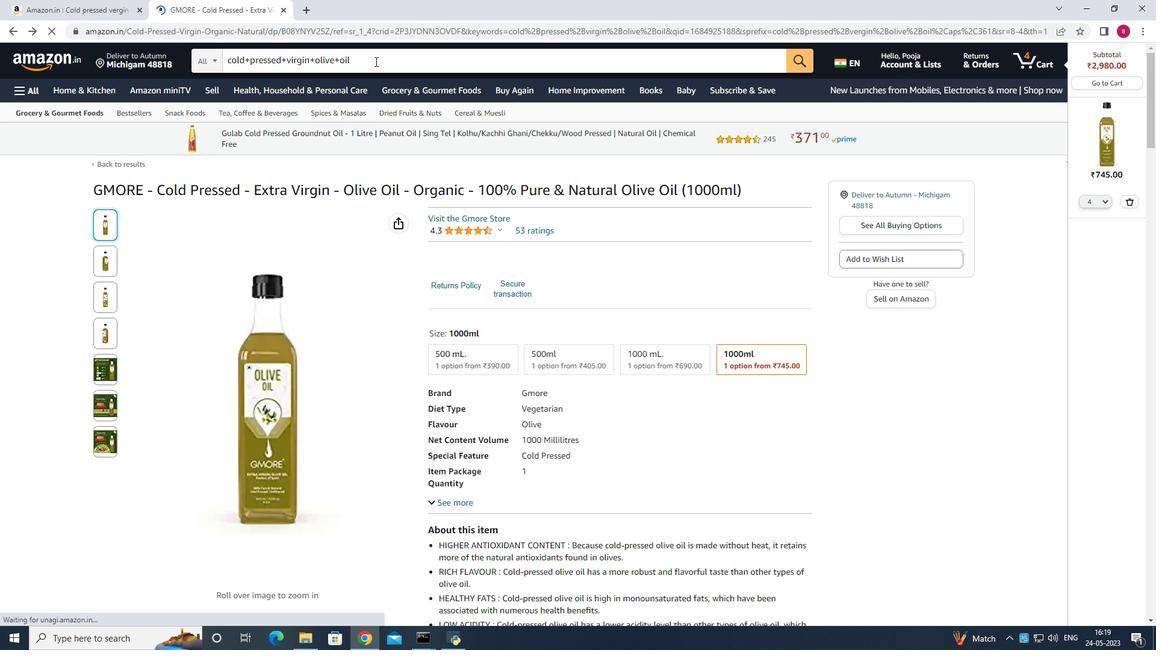 
Action: Mouse moved to (377, 60)
Screenshot: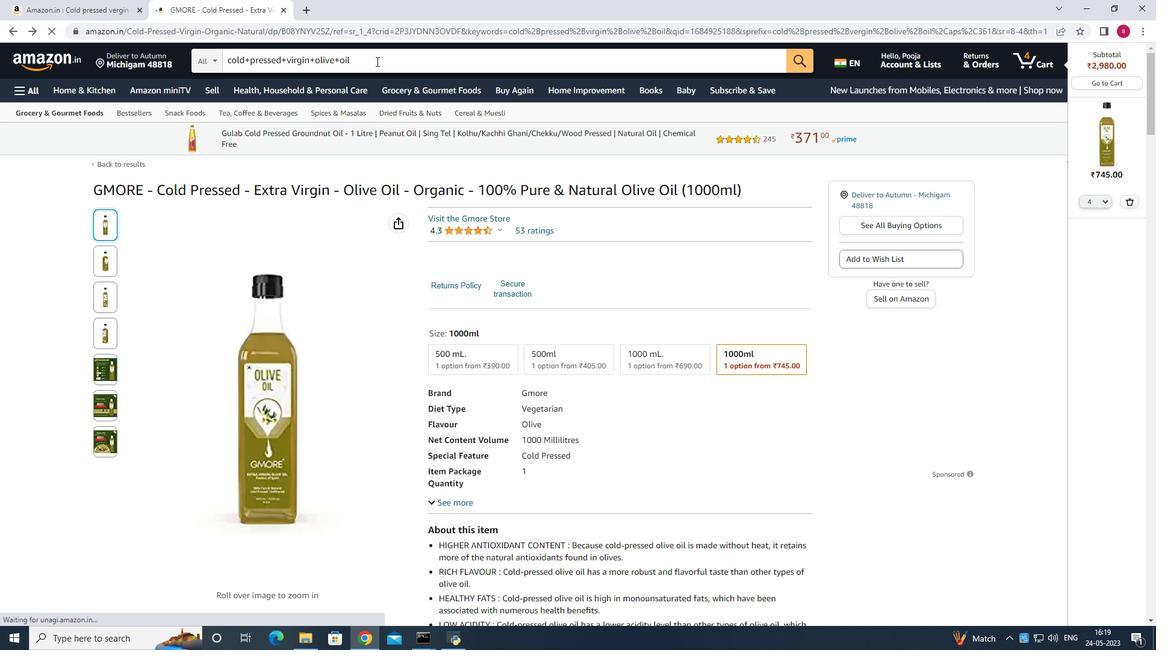 
Action: Key pressed <Key.backspace><Key.backspace><Key.backspace><Key.backspace><Key.backspace><Key.backspace><Key.backspace><Key.backspace><Key.backspace><Key.backspace><Key.backspace><Key.backspace><Key.backspace><Key.backspace><Key.backspace><Key.backspace><Key.backspace><Key.backspace><Key.backspace><Key.backspace><Key.backspace><Key.backspace><Key.backspace><Key.backspace><Key.backspace><Key.backspace><Key.backspace><Key.backspace><Key.backspace><Key.backspace><Key.backspace><Key.backspace><Key.backspace><Key.backspace><Key.backspace><Key.backspace><Key.backspace><Key.backspace><Key.shift>Health<Key.enter>
Screenshot: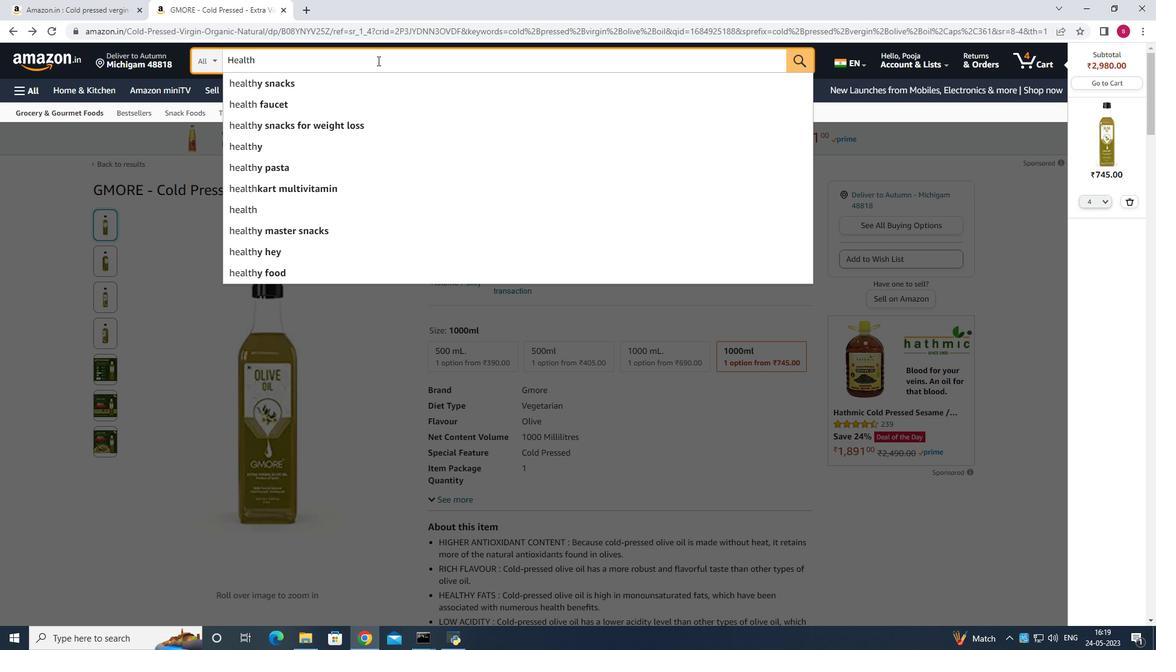 
Action: Mouse moved to (430, 57)
Screenshot: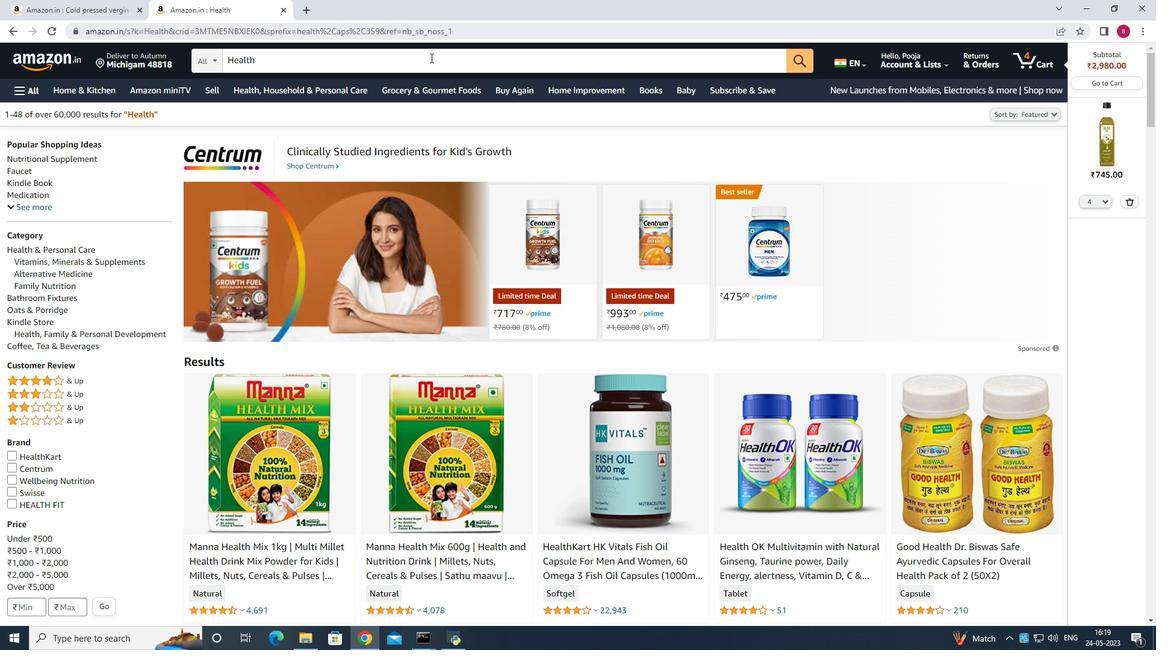 
Action: Mouse pressed left at (430, 57)
Screenshot: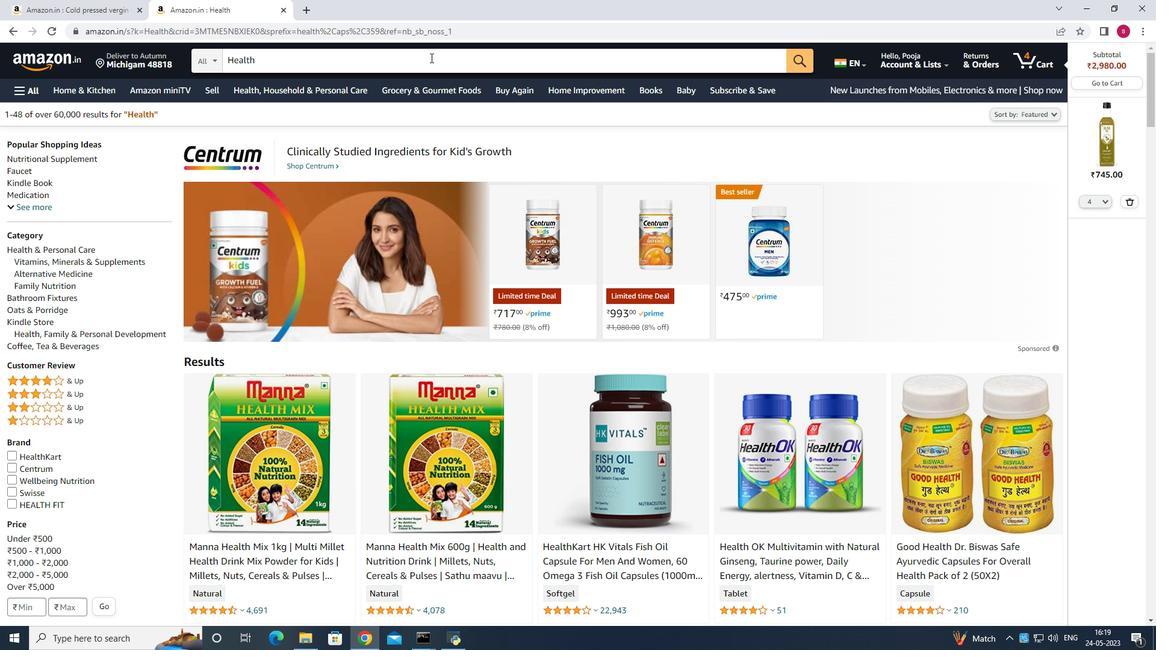 
Action: Key pressed <Key.backspace><Key.backspace><Key.backspace><Key.backspace><Key.backspace><Key.backspace><Key.backspace><Key.backspace><Key.backspace><Key.backspace><Key.backspace><Key.caps_lock>MCT<Key.caps_lock><Key.space>oil<Key.space>nutriton<Key.space><Key.backspace>al<Key.space>supplement<Key.enter>
Screenshot: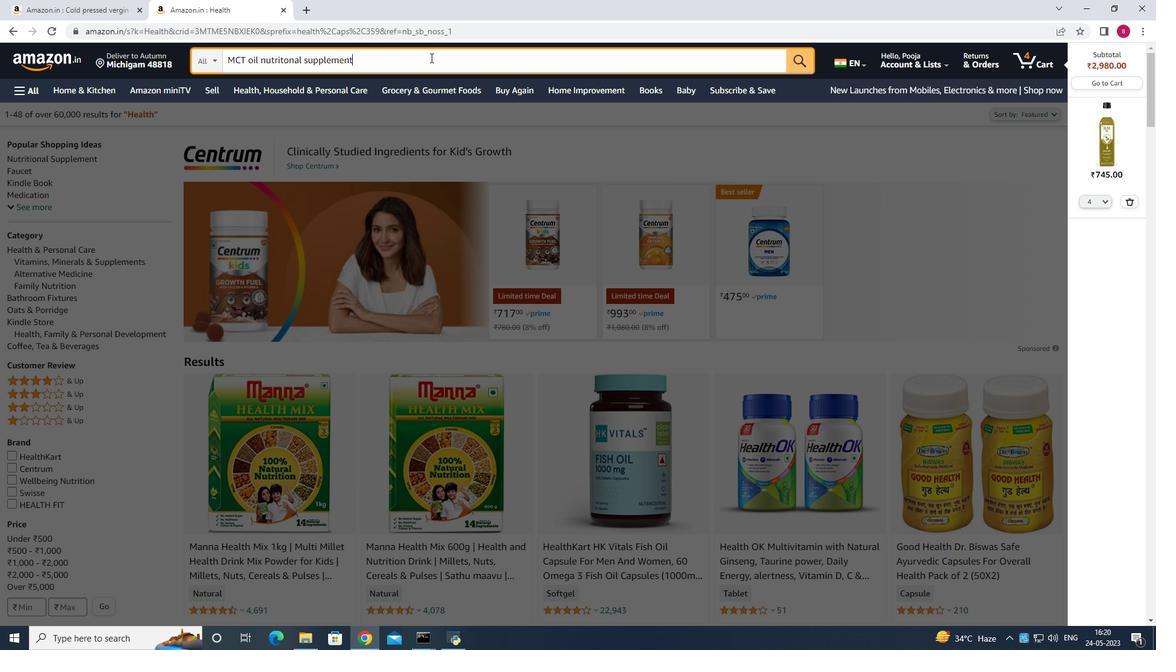 
Action: Mouse moved to (519, 233)
Screenshot: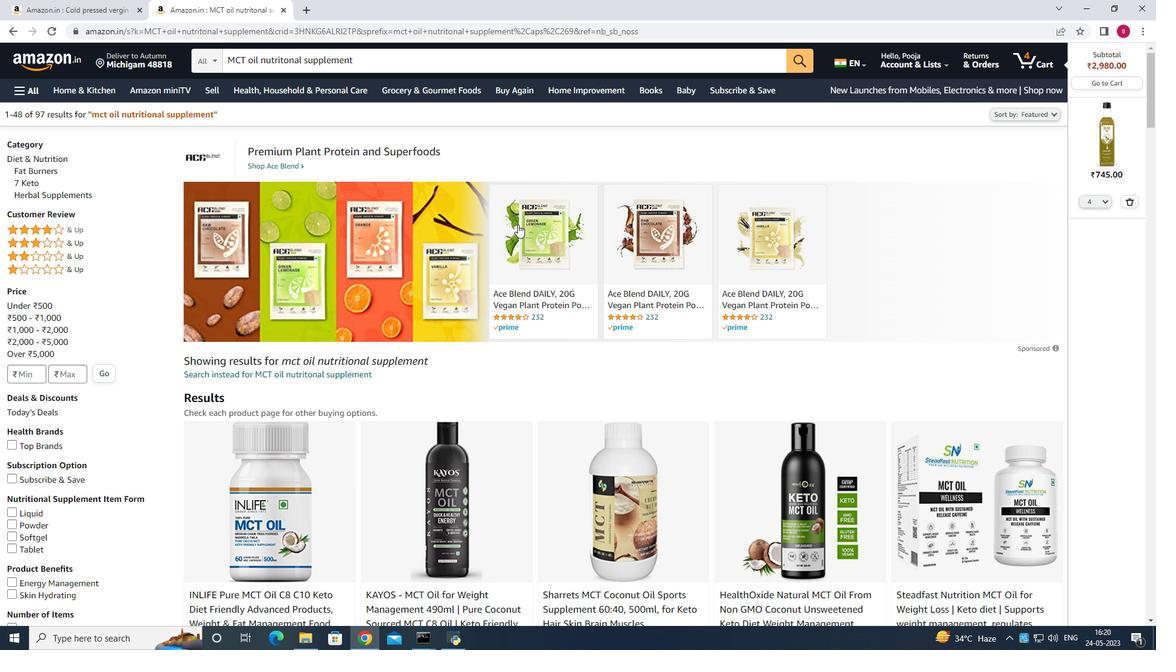 
Action: Mouse scrolled (519, 232) with delta (0, 0)
Screenshot: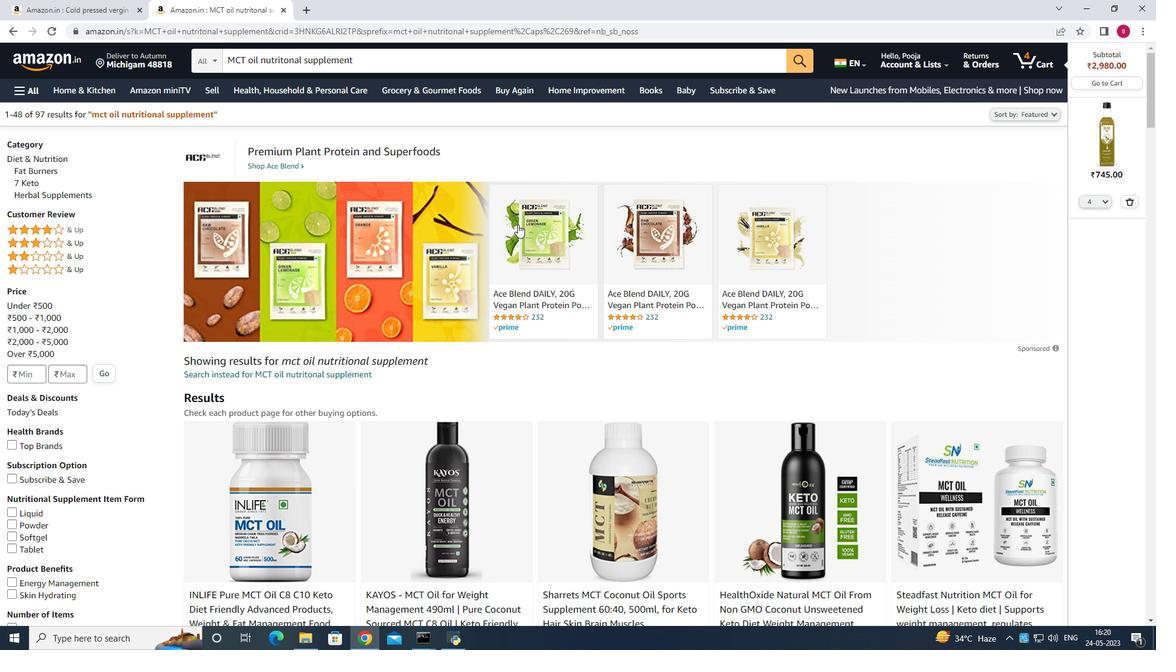 
Action: Mouse moved to (519, 234)
Screenshot: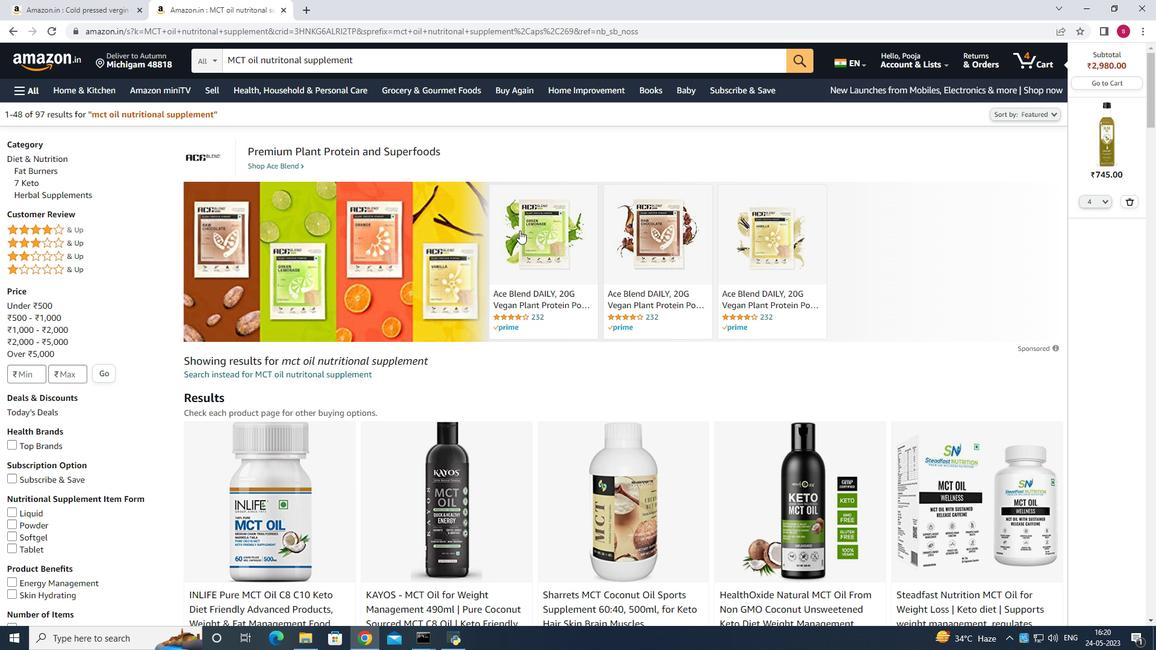 
Action: Mouse scrolled (519, 233) with delta (0, 0)
Screenshot: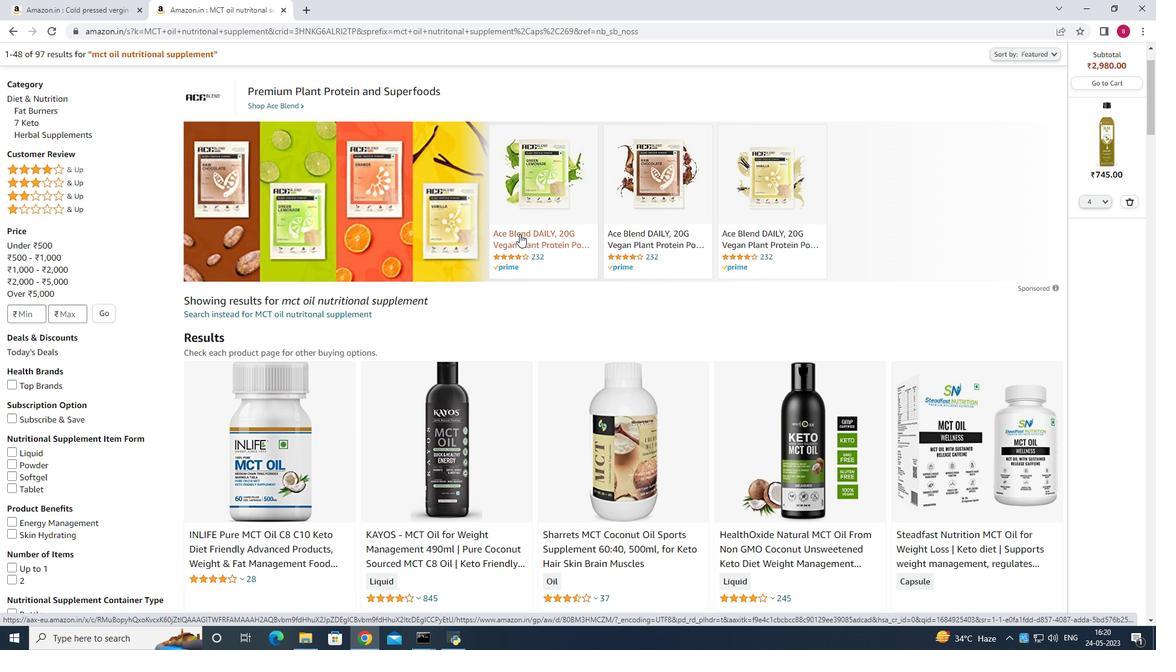 
Action: Mouse moved to (537, 178)
Screenshot: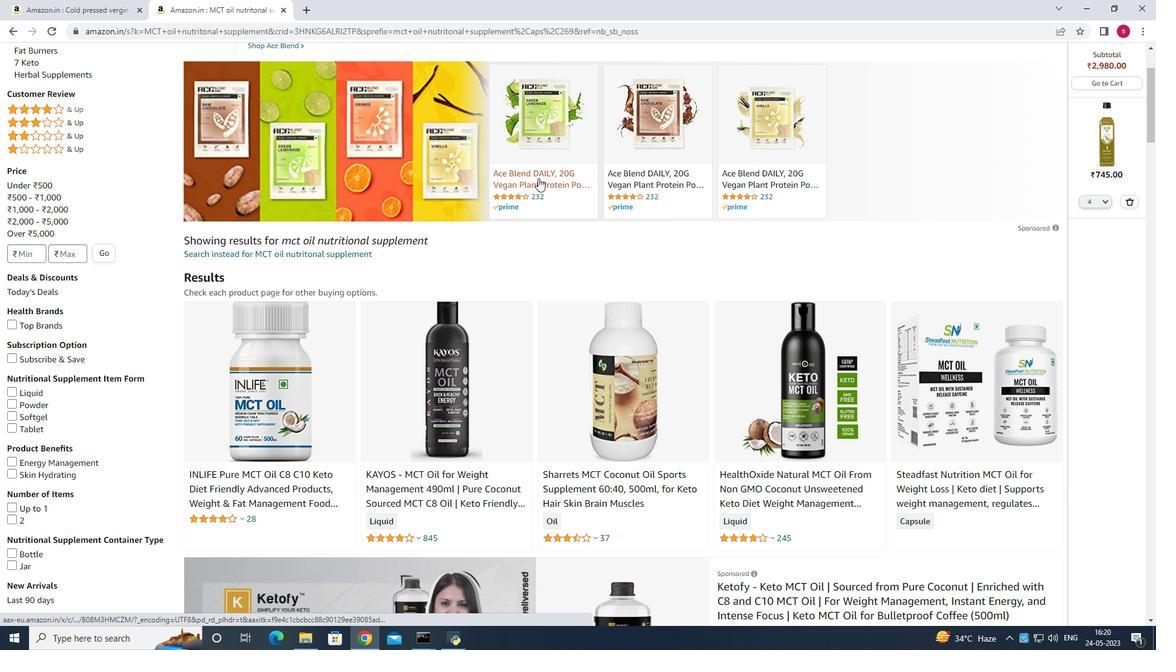 
Action: Mouse scrolled (537, 179) with delta (0, 0)
Screenshot: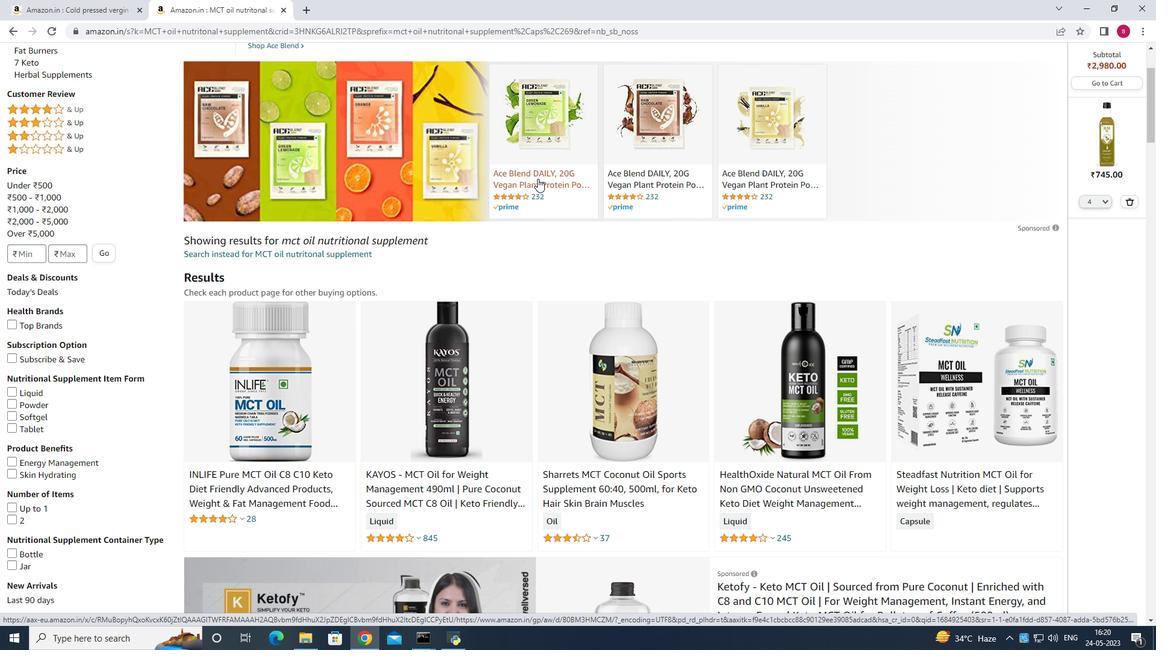 
Action: Mouse scrolled (537, 179) with delta (0, 0)
Screenshot: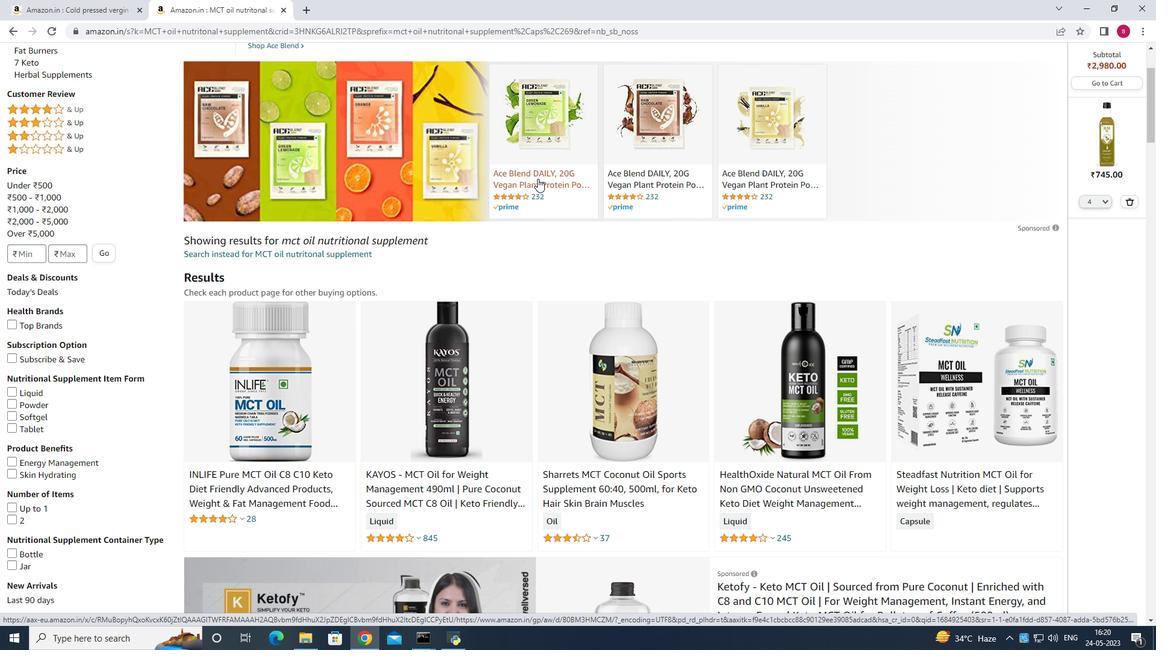 
Action: Mouse scrolled (537, 179) with delta (0, 0)
Screenshot: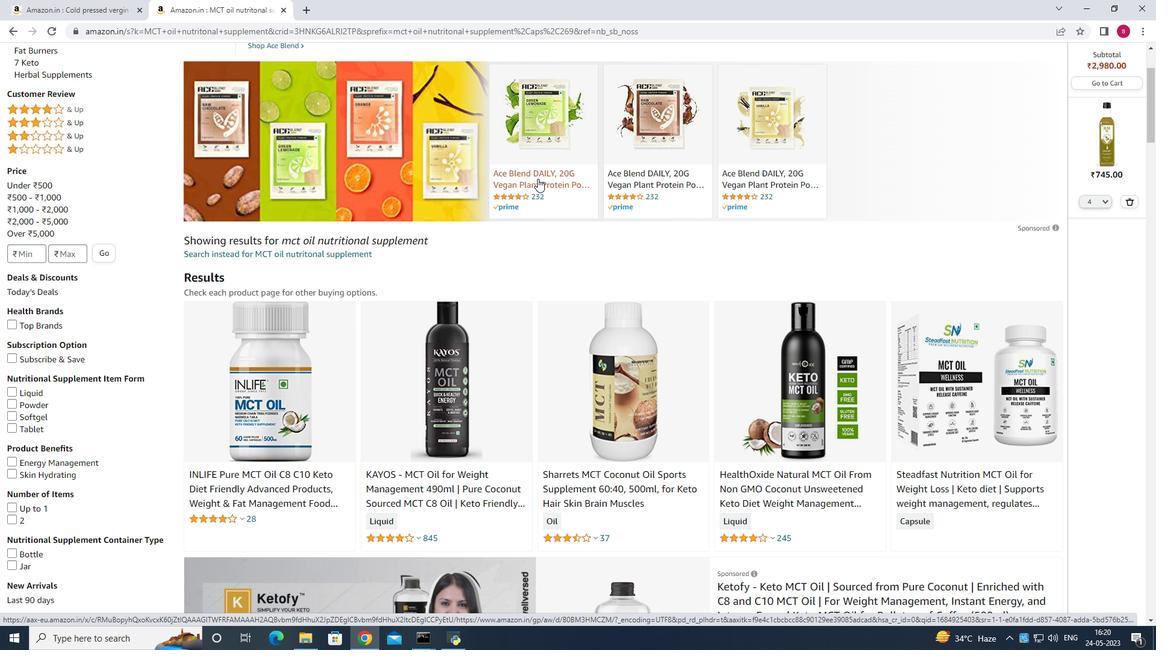 
Action: Mouse scrolled (537, 179) with delta (0, 0)
Screenshot: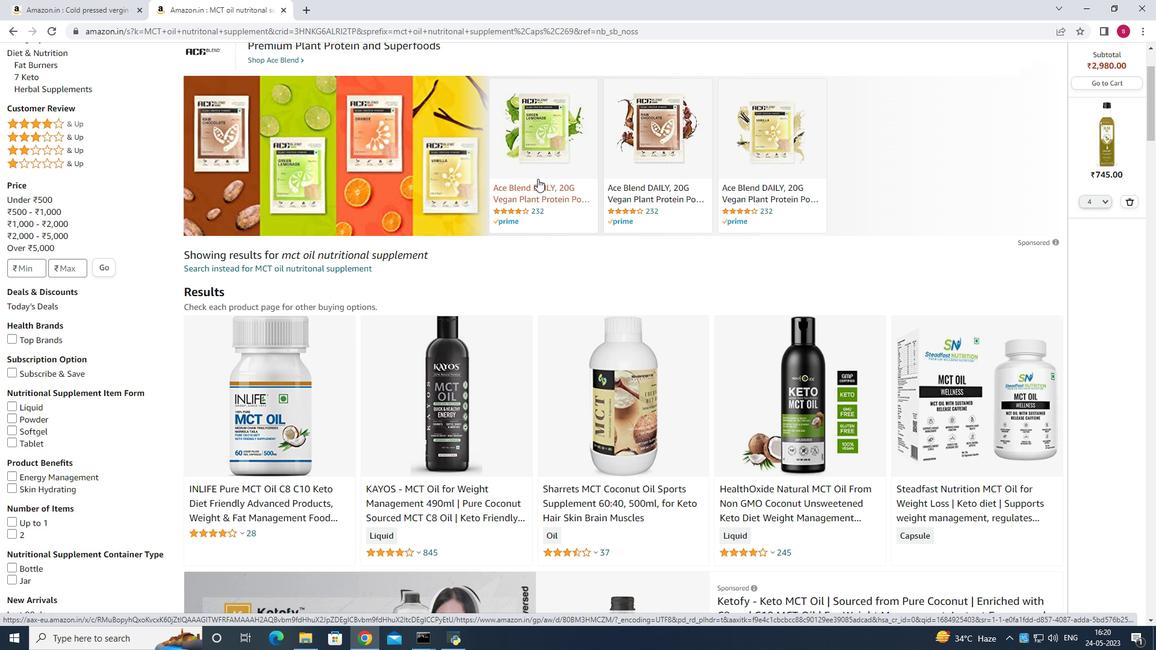 
Action: Mouse moved to (522, 183)
Screenshot: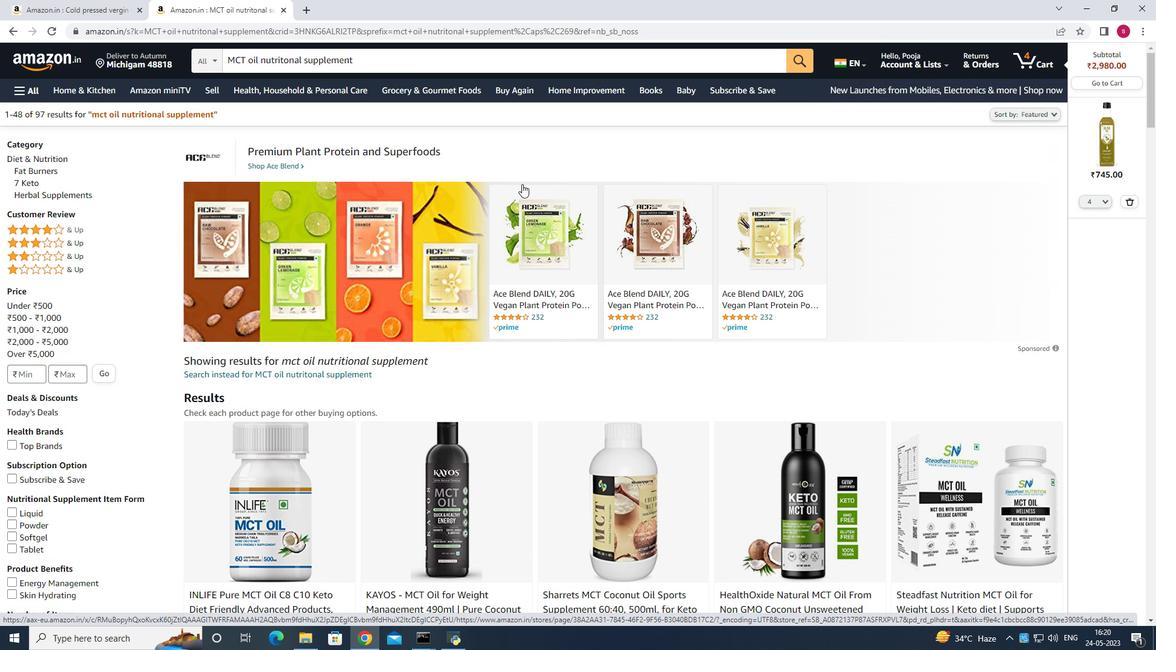 
Action: Mouse scrolled (522, 183) with delta (0, 0)
Screenshot: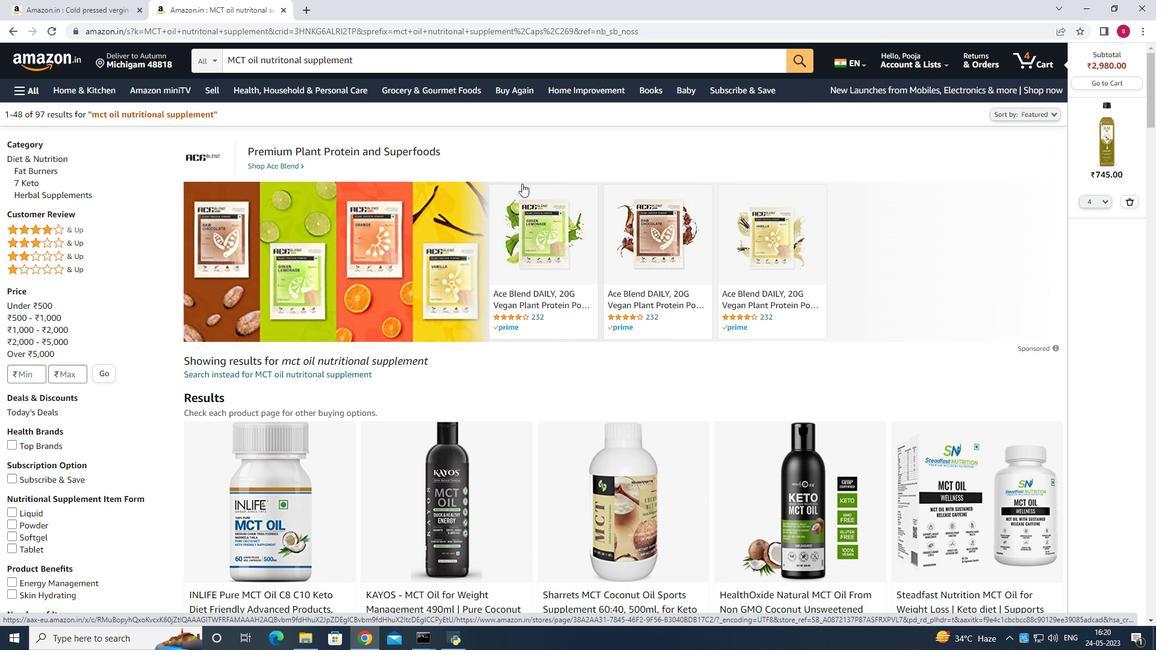 
Action: Mouse scrolled (522, 183) with delta (0, 0)
Screenshot: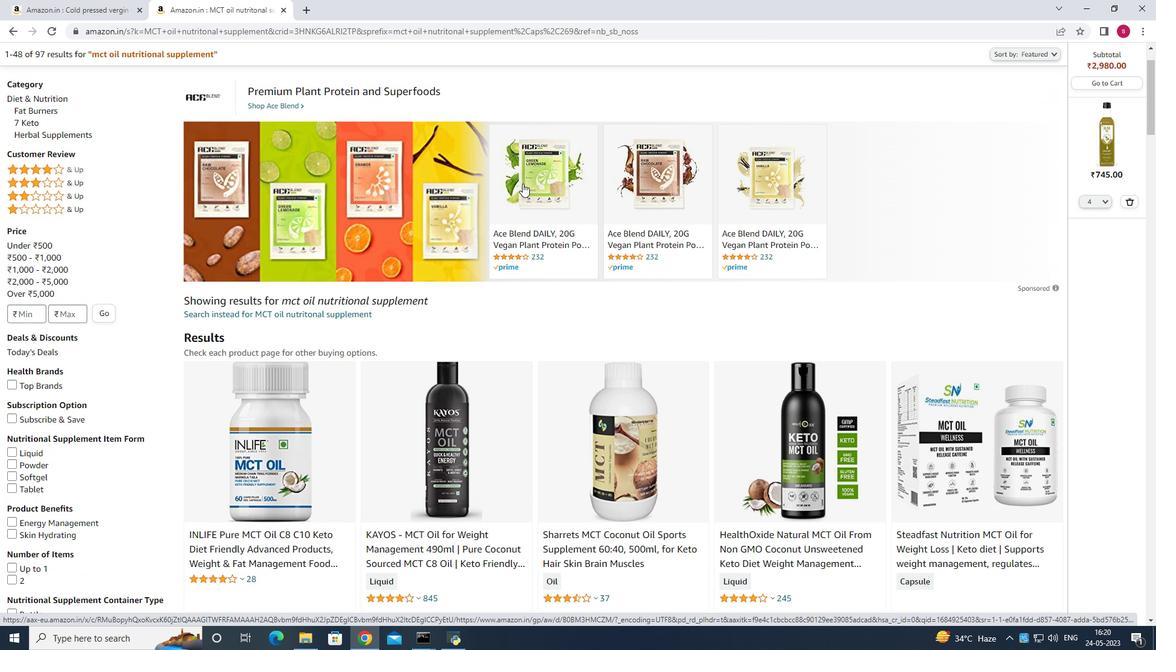 
Action: Mouse scrolled (522, 183) with delta (0, 0)
Screenshot: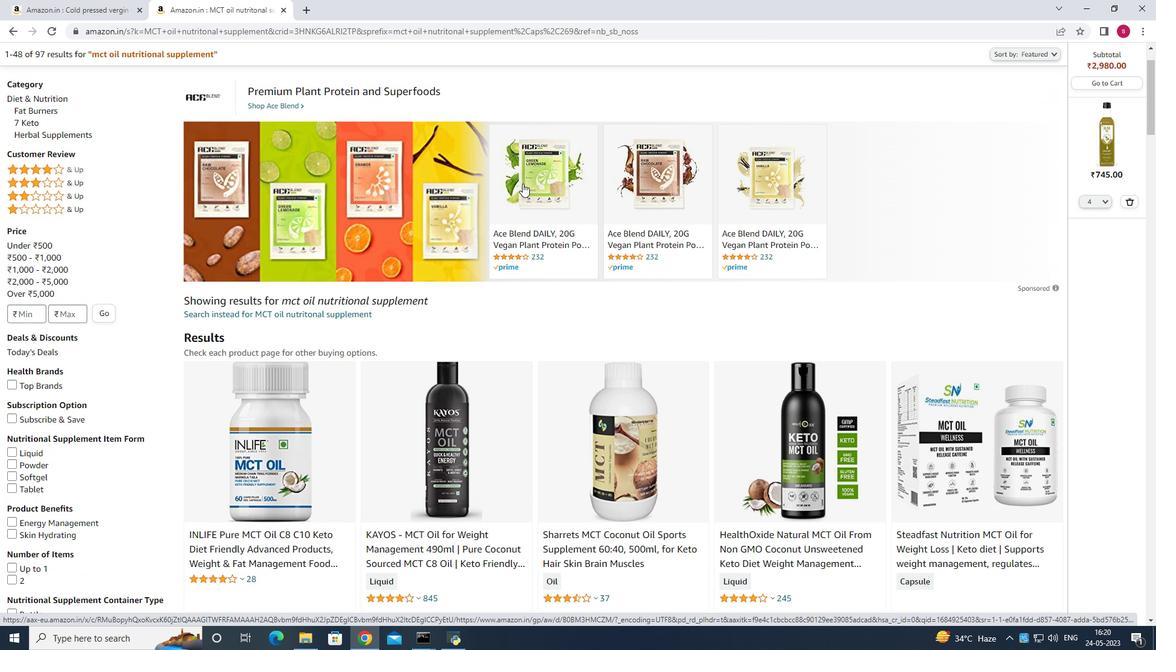 
Action: Mouse scrolled (522, 183) with delta (0, 0)
Screenshot: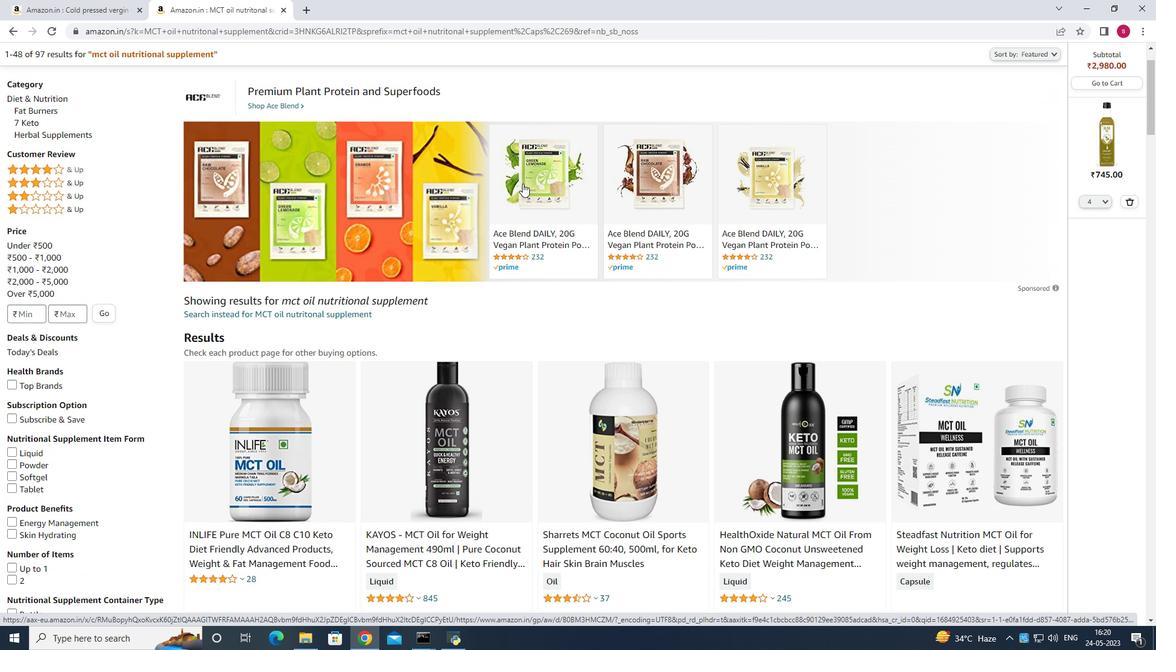 
Action: Mouse scrolled (522, 183) with delta (0, 0)
Screenshot: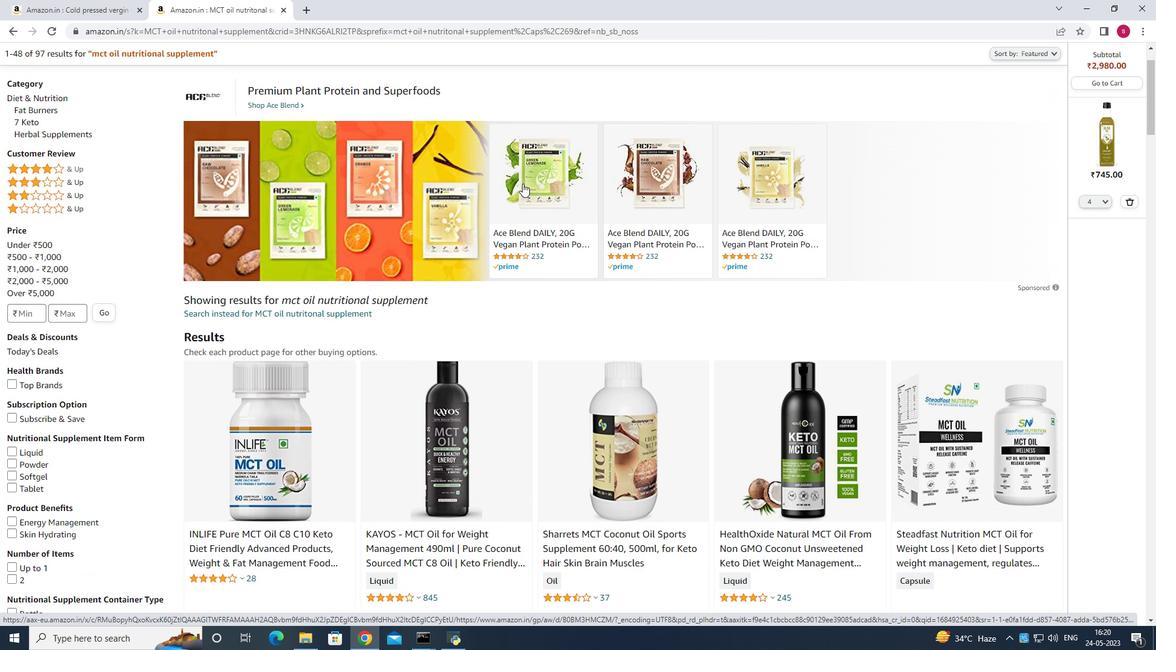 
Action: Mouse scrolled (522, 183) with delta (0, 0)
Screenshot: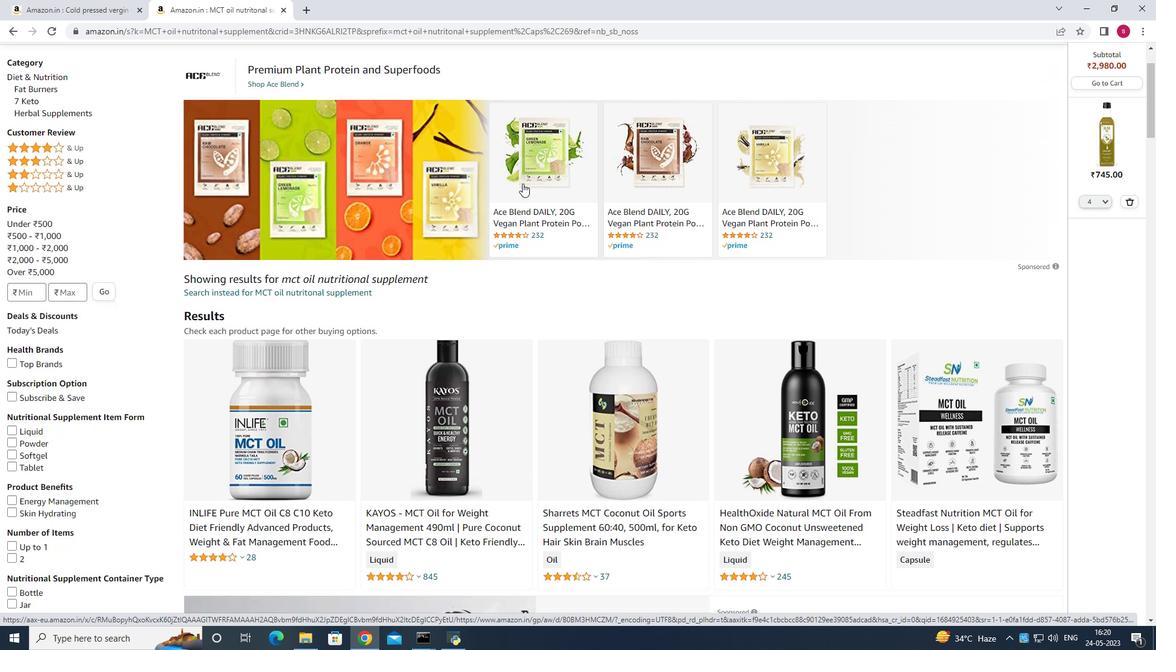 
Action: Mouse moved to (307, 183)
Screenshot: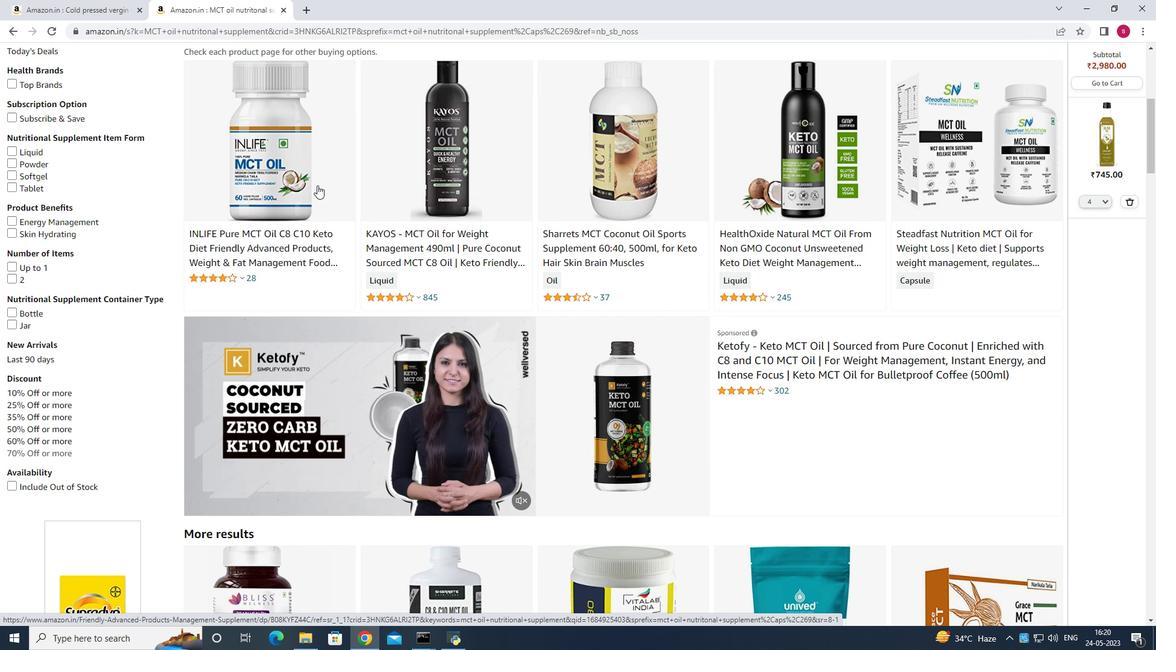 
Action: Mouse pressed left at (307, 183)
Screenshot: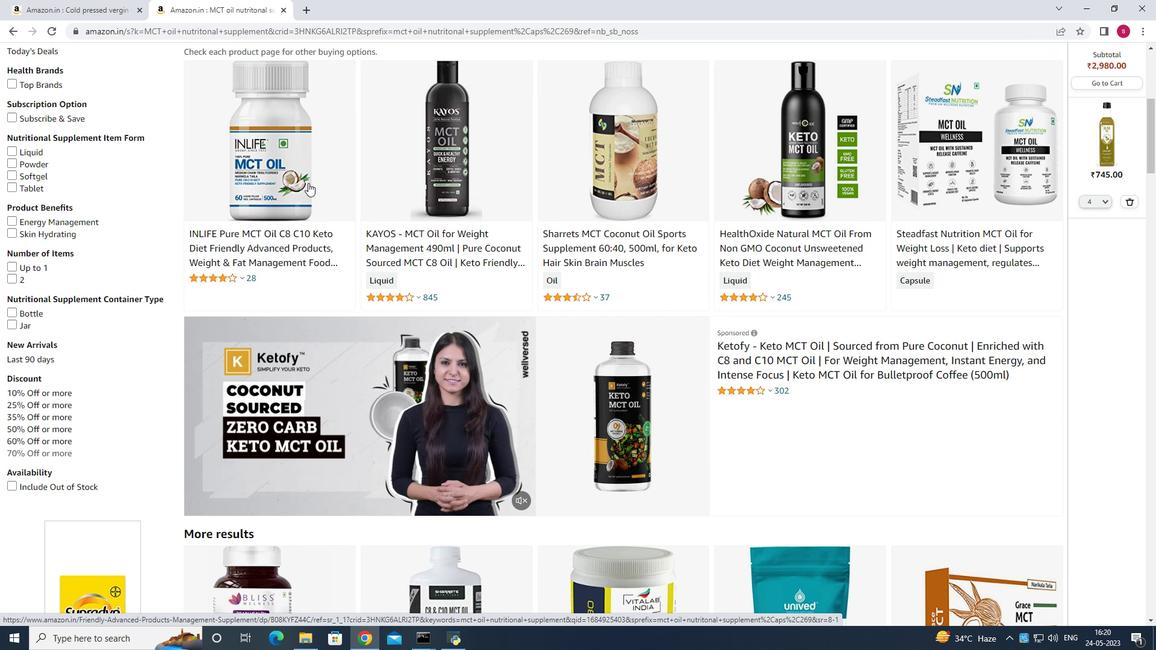
Action: Mouse moved to (285, 186)
